 Task: Buy 1 Coil Lead Wires from Ignition Parts section under best seller category for shipping address: Joanna Wilson, 4208 Skips Lane, Phoenix, Arizona 85012, Cell Number 9285042162. Pay from credit card ending with 2005, CVV 3321
Action: Mouse moved to (28, 100)
Screenshot: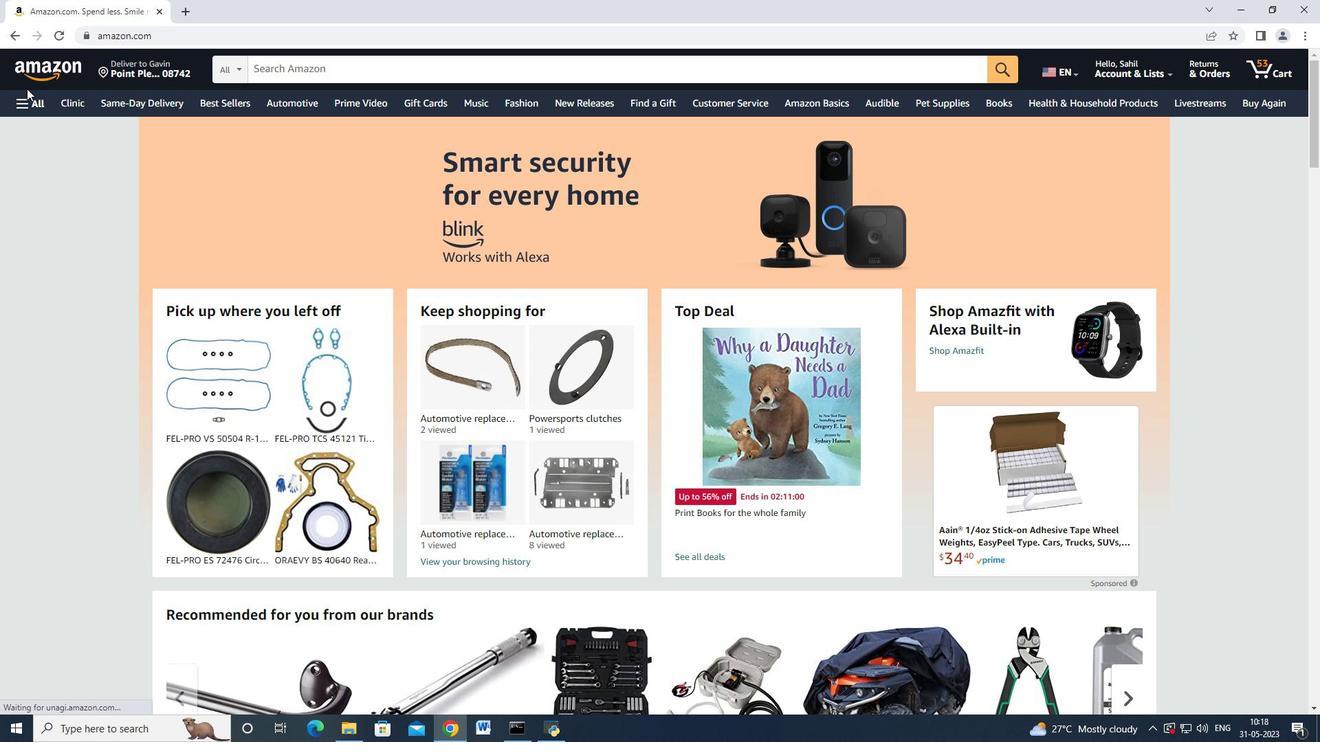 
Action: Mouse pressed left at (28, 100)
Screenshot: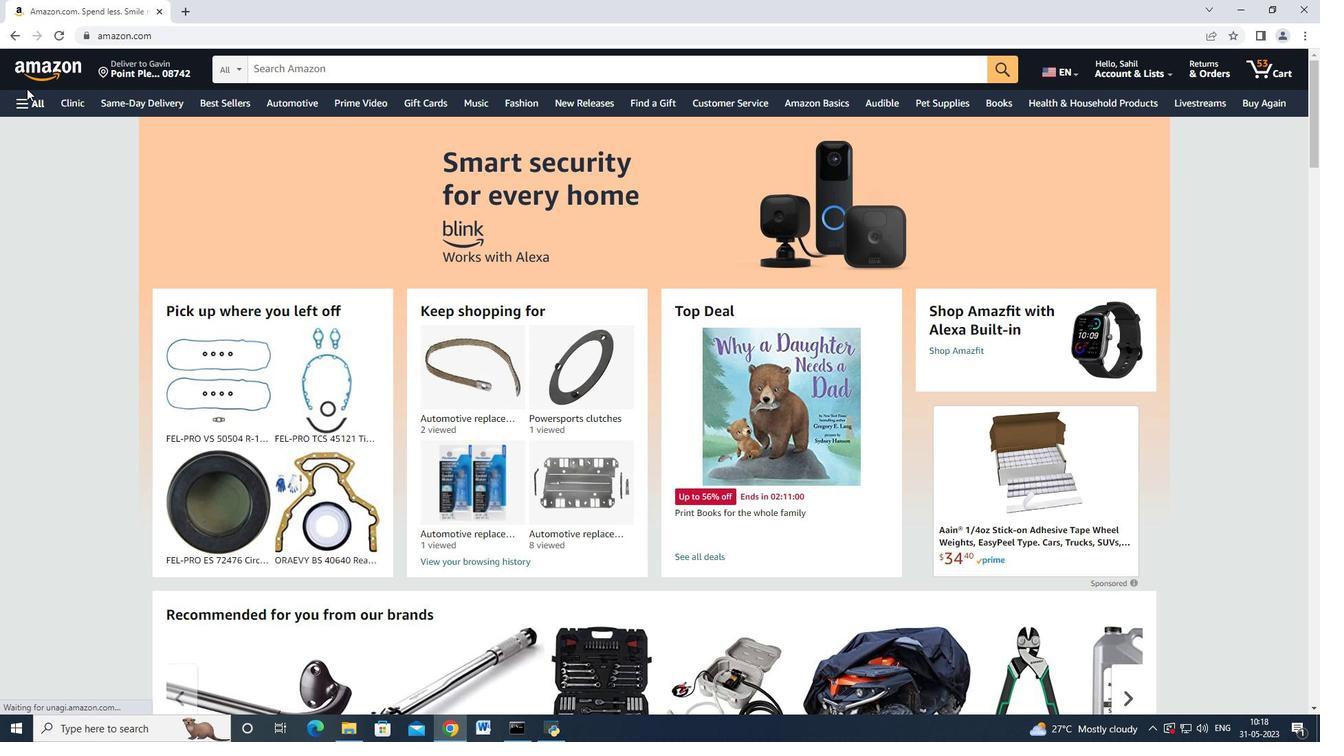 
Action: Mouse moved to (96, 317)
Screenshot: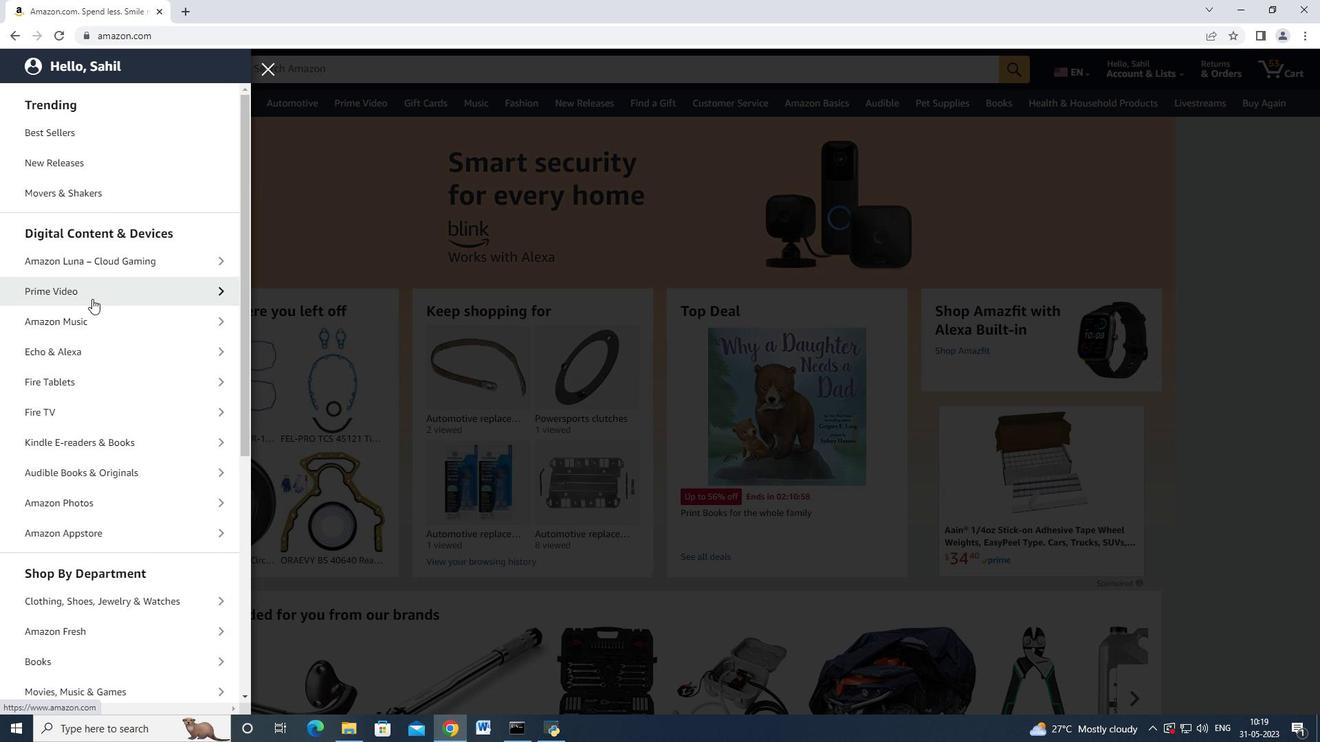 
Action: Mouse scrolled (94, 302) with delta (0, 0)
Screenshot: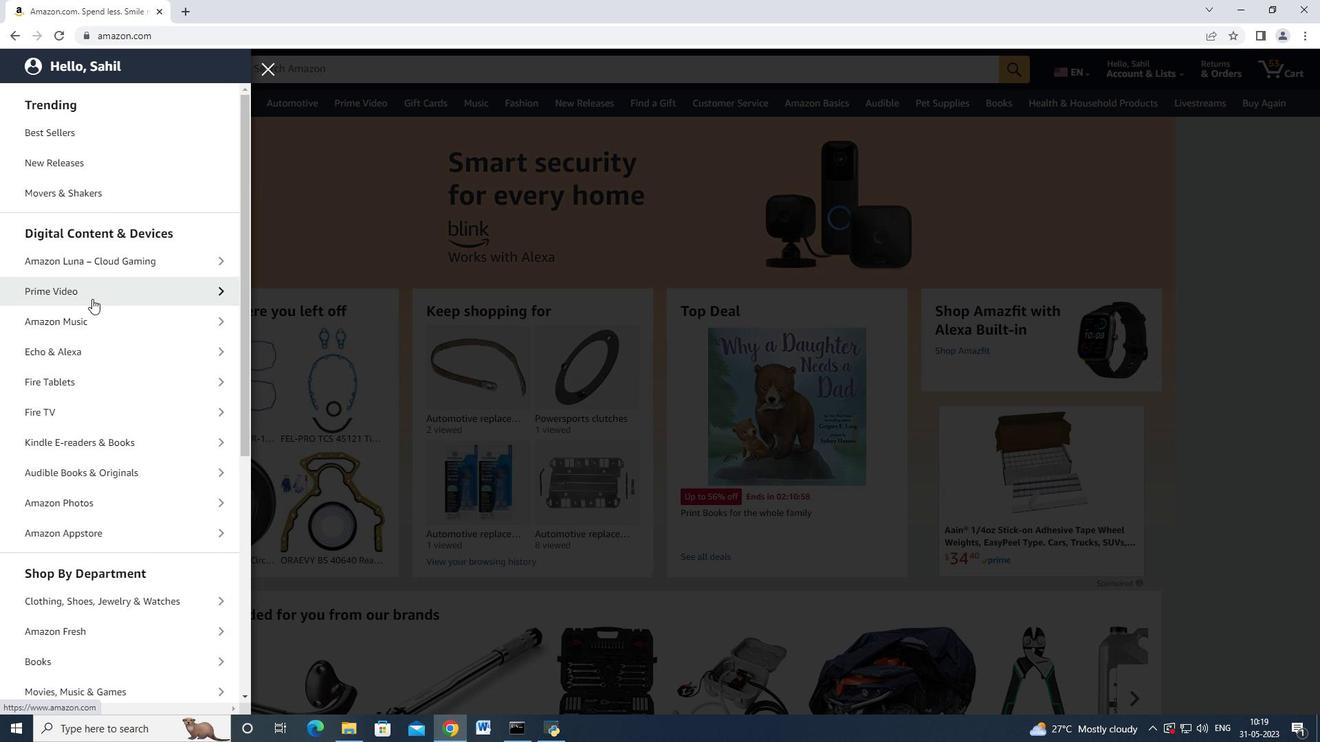 
Action: Mouse moved to (96, 319)
Screenshot: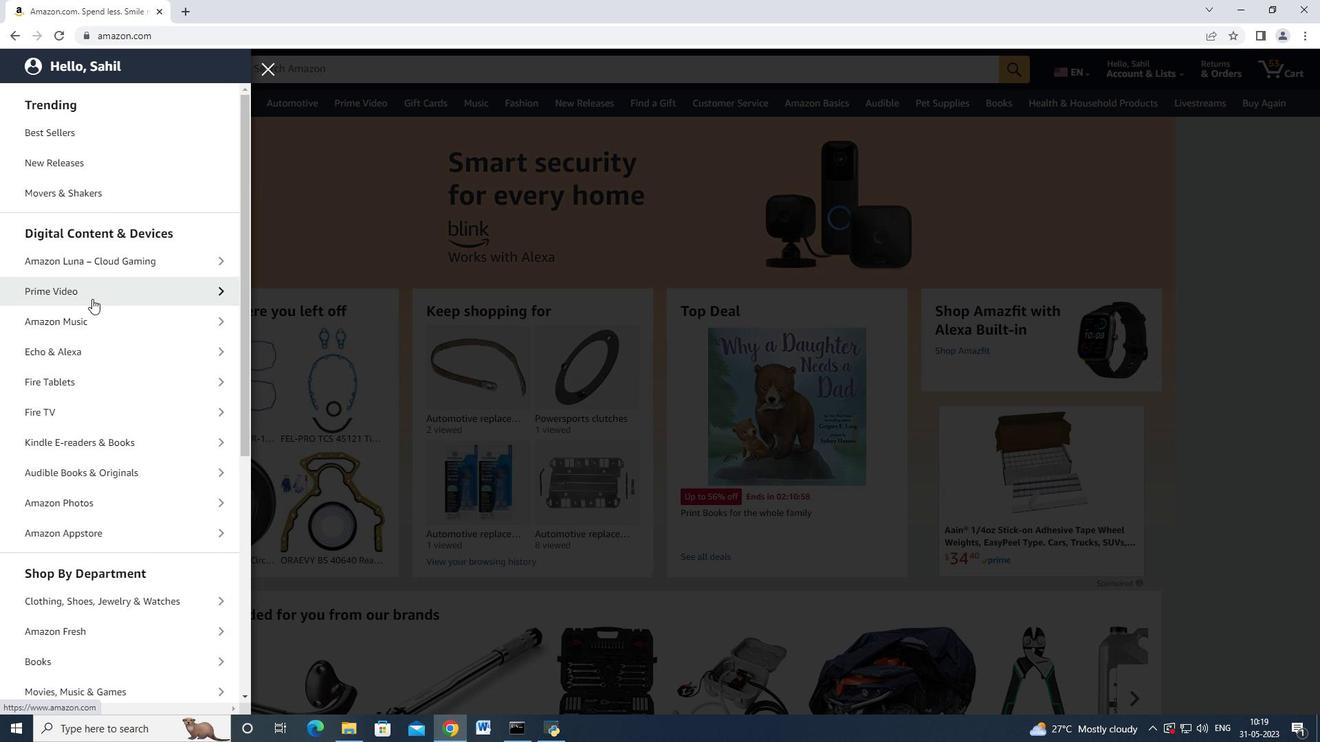 
Action: Mouse scrolled (95, 302) with delta (0, 0)
Screenshot: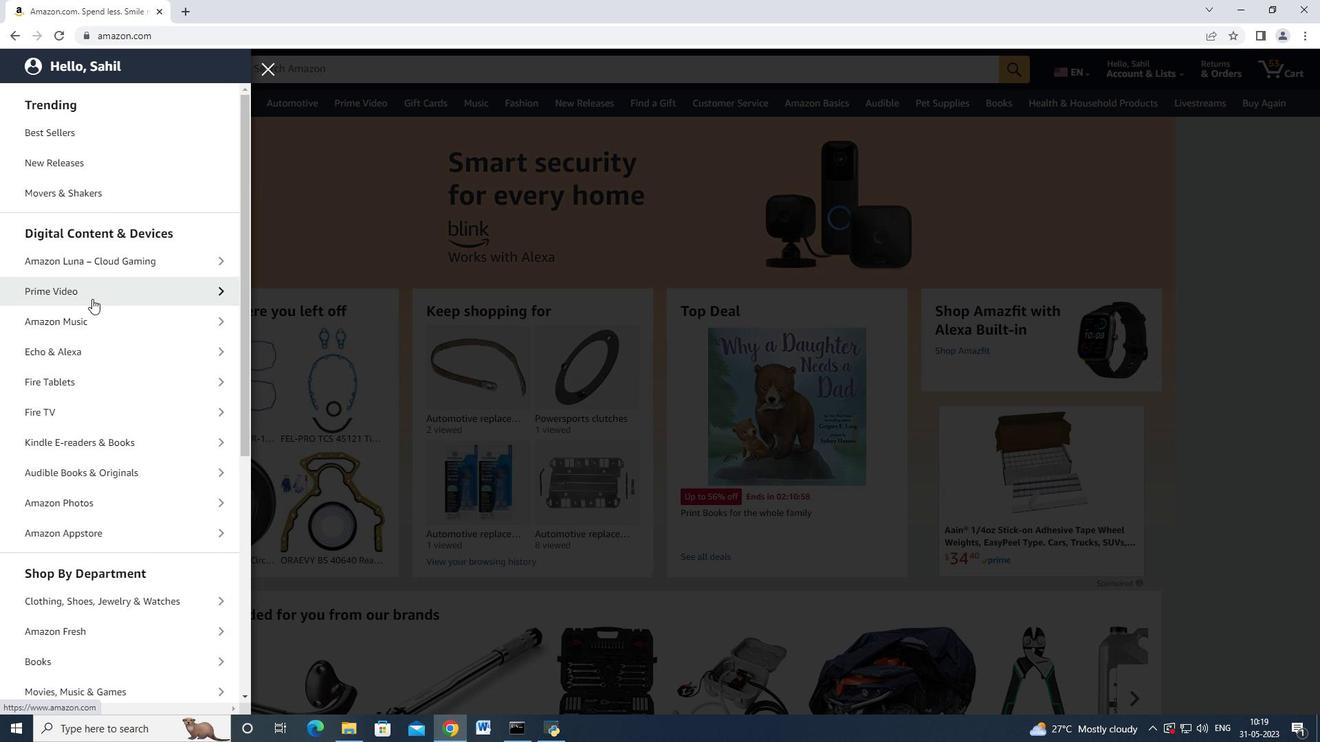
Action: Mouse moved to (107, 380)
Screenshot: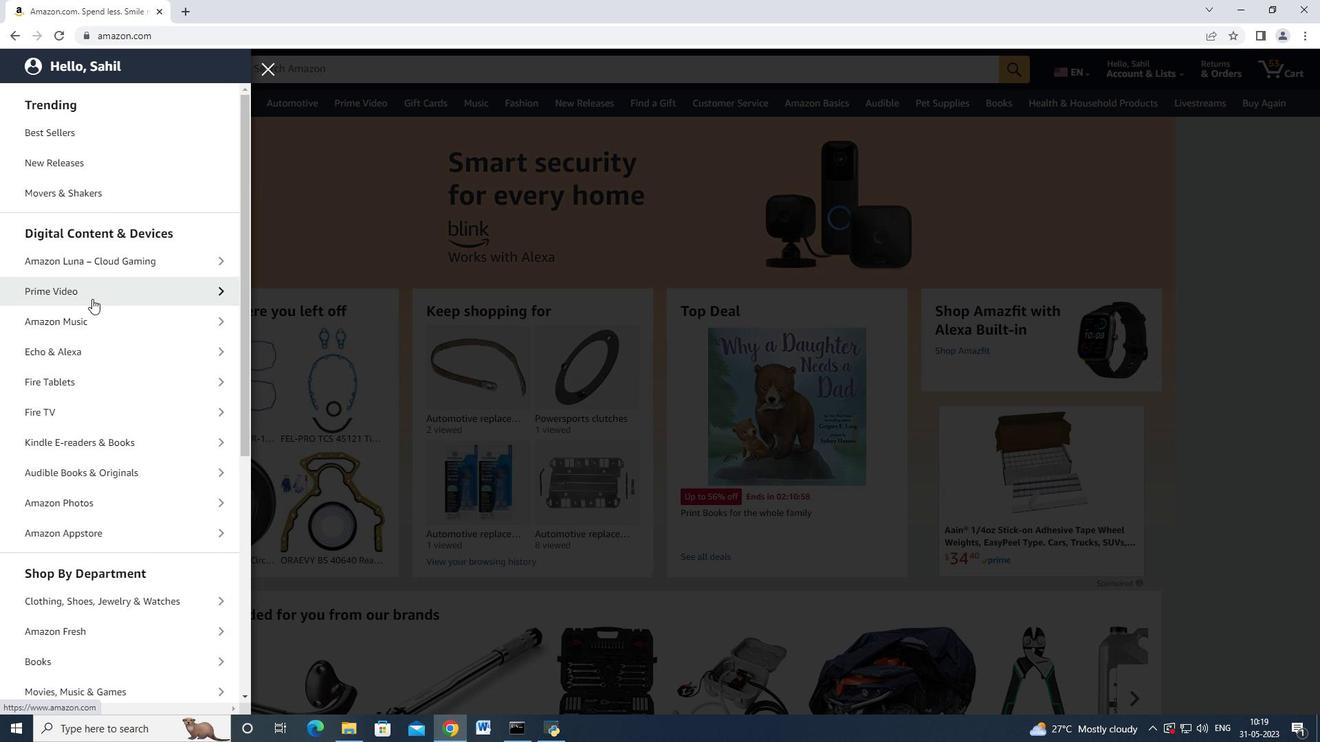 
Action: Mouse scrolled (95, 320) with delta (0, 0)
Screenshot: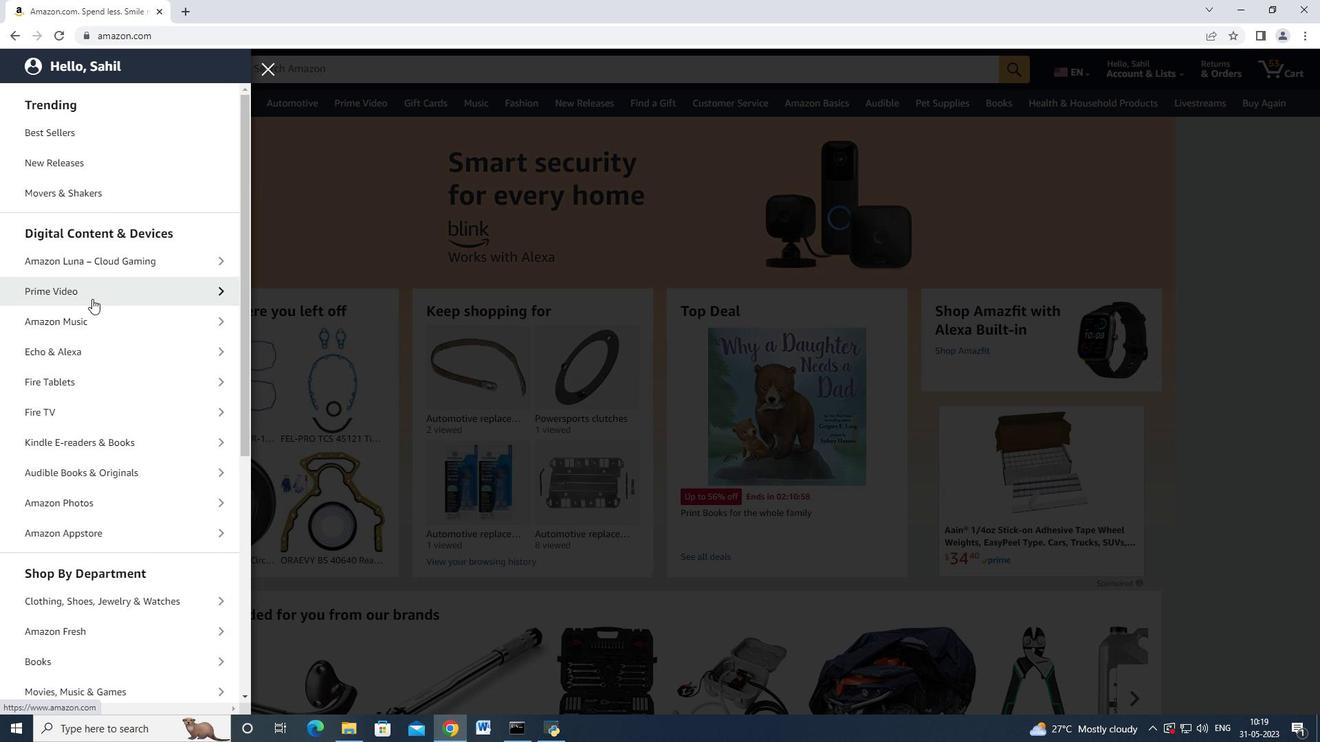 
Action: Mouse moved to (118, 488)
Screenshot: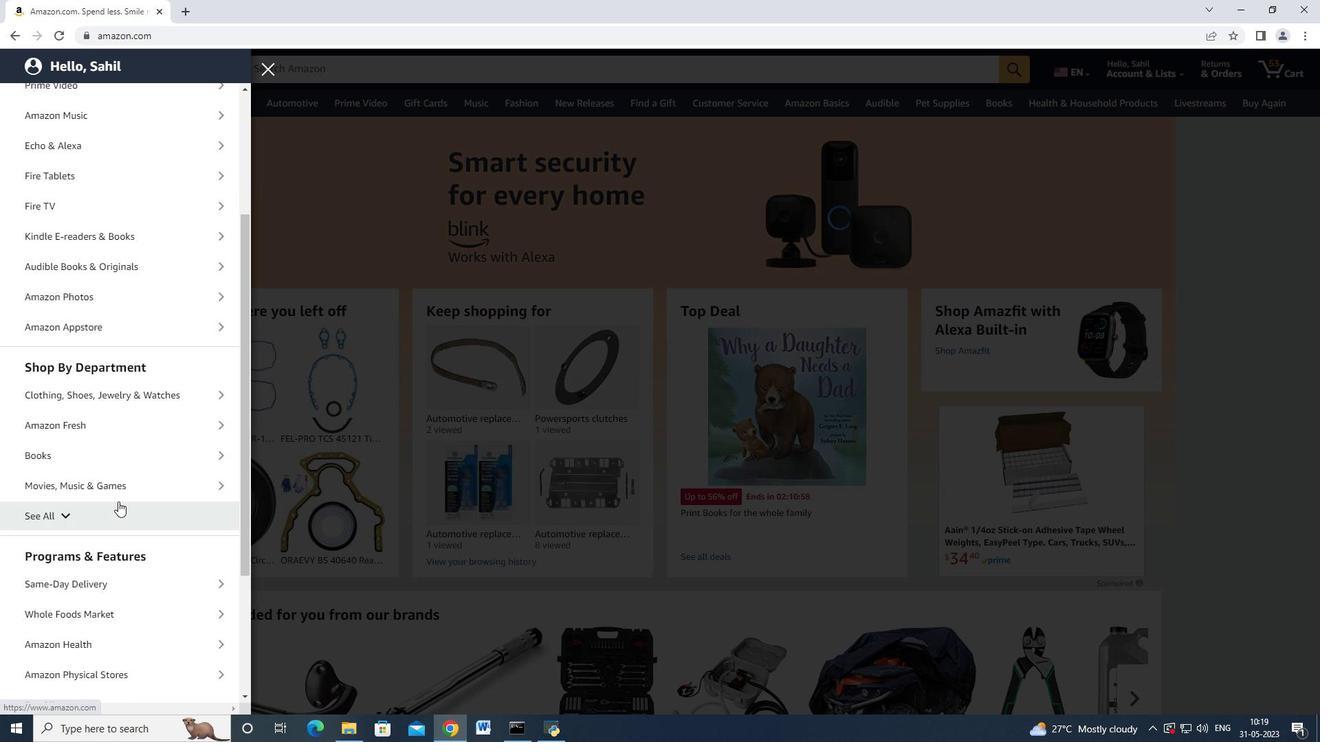 
Action: Mouse scrolled (118, 487) with delta (0, 0)
Screenshot: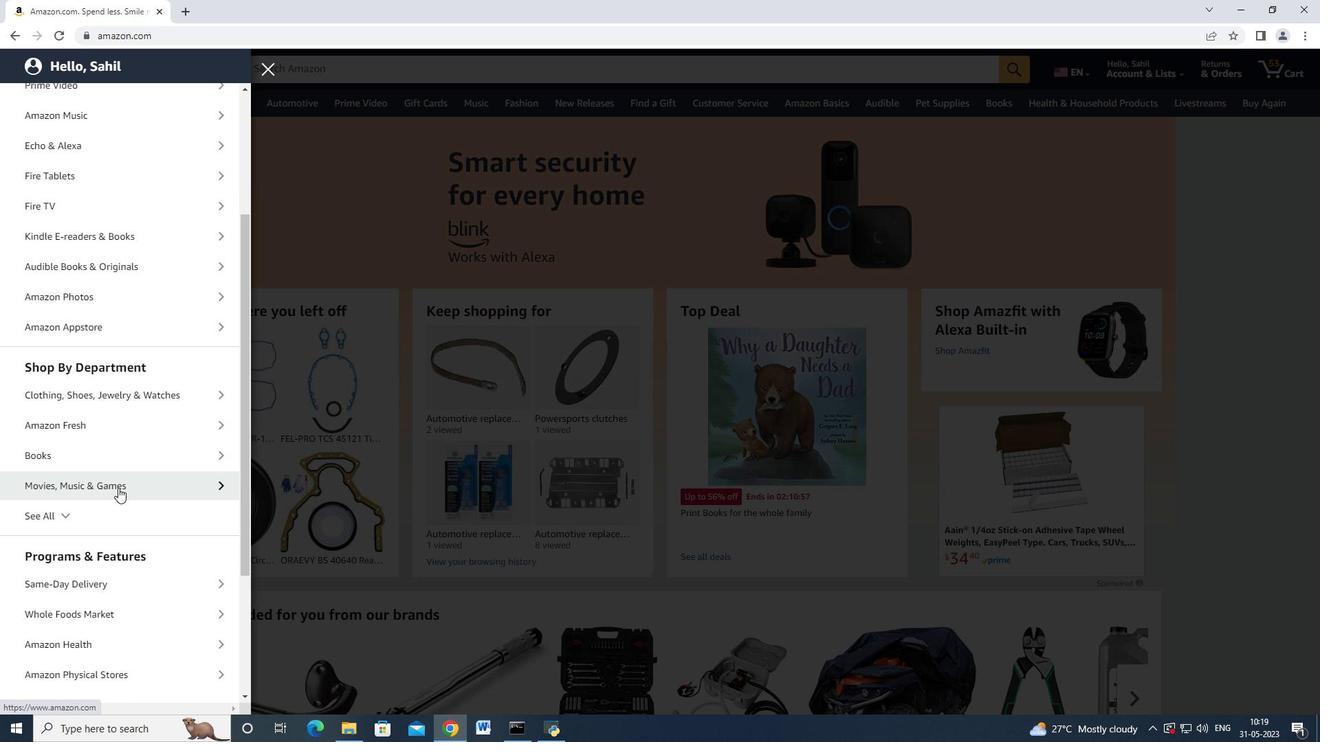 
Action: Mouse scrolled (118, 487) with delta (0, 0)
Screenshot: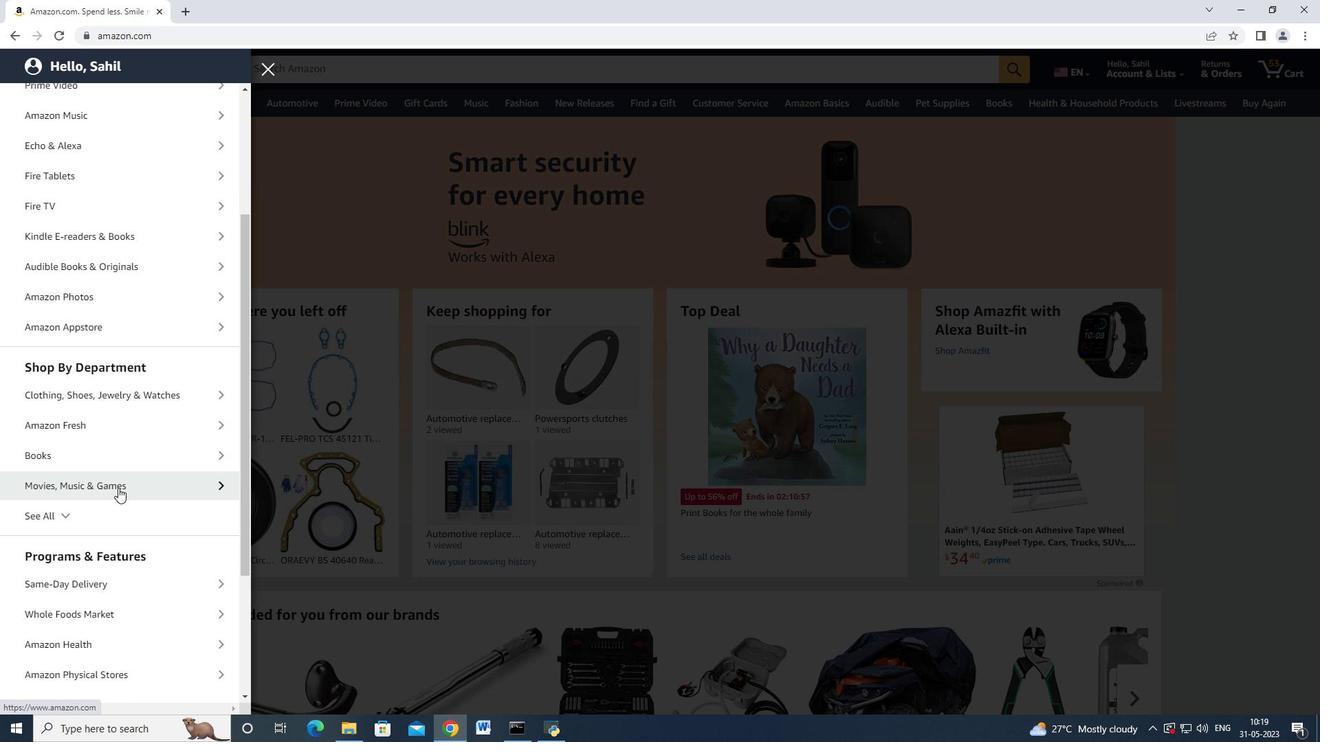 
Action: Mouse moved to (116, 489)
Screenshot: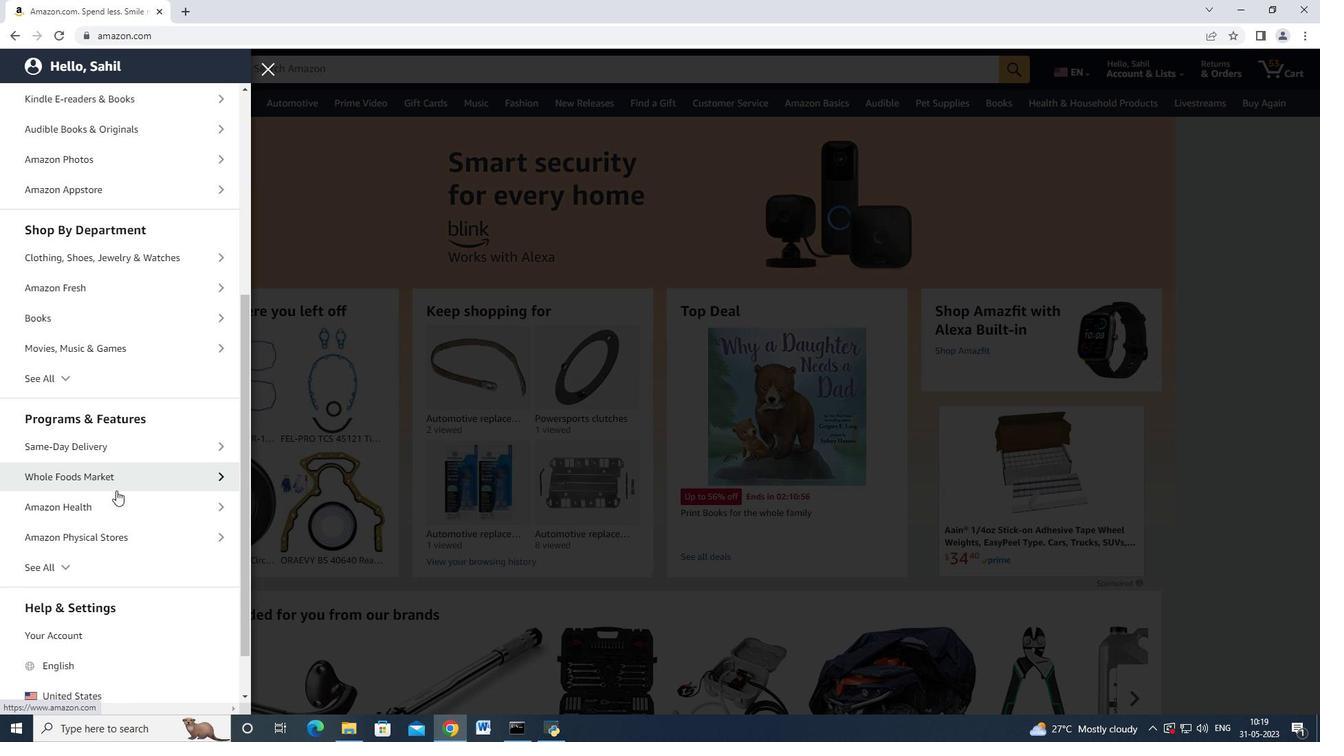 
Action: Mouse scrolled (116, 488) with delta (0, 0)
Screenshot: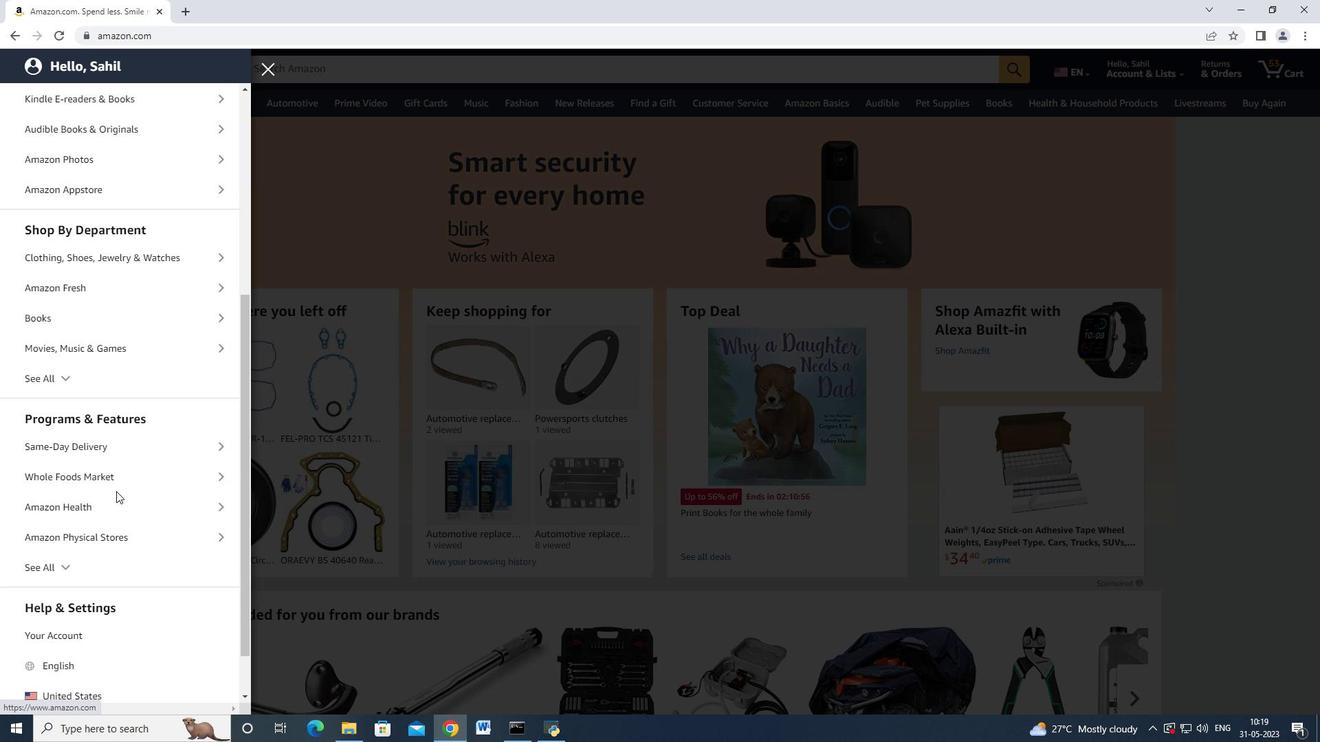 
Action: Mouse moved to (77, 316)
Screenshot: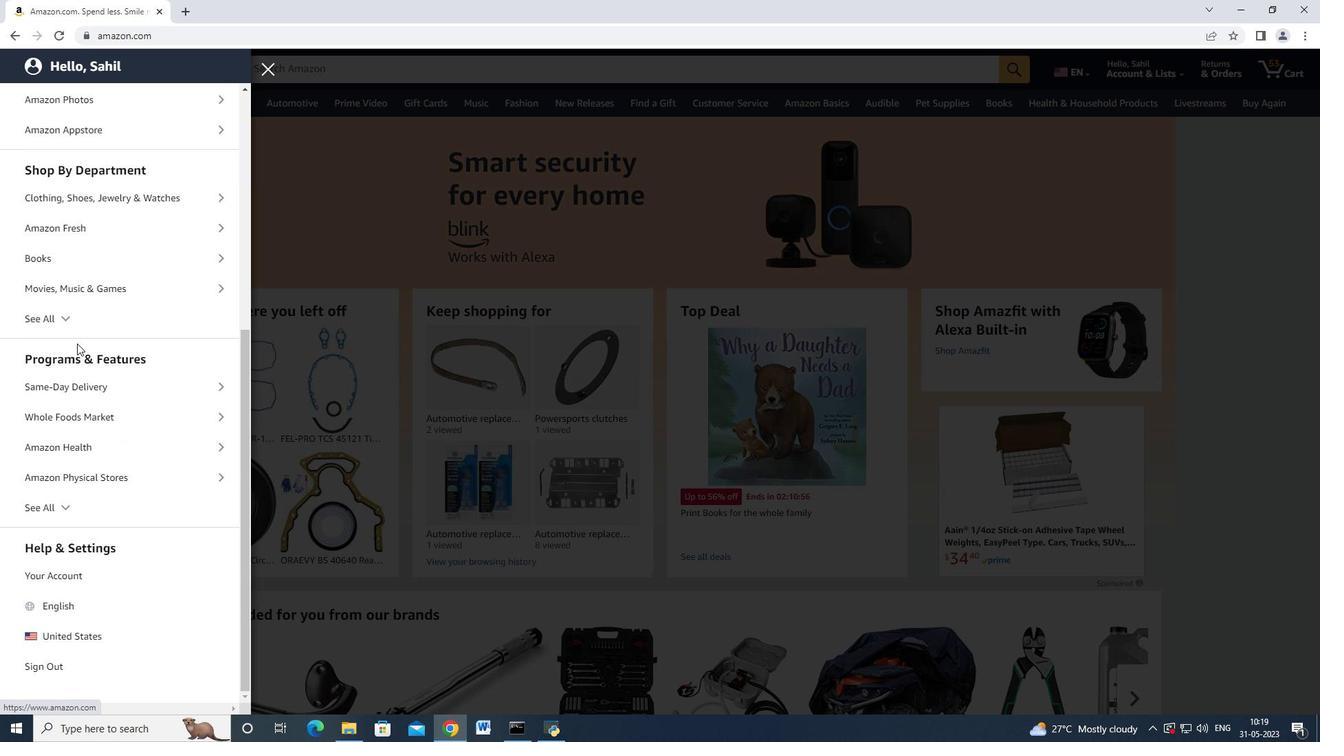 
Action: Mouse pressed left at (77, 316)
Screenshot: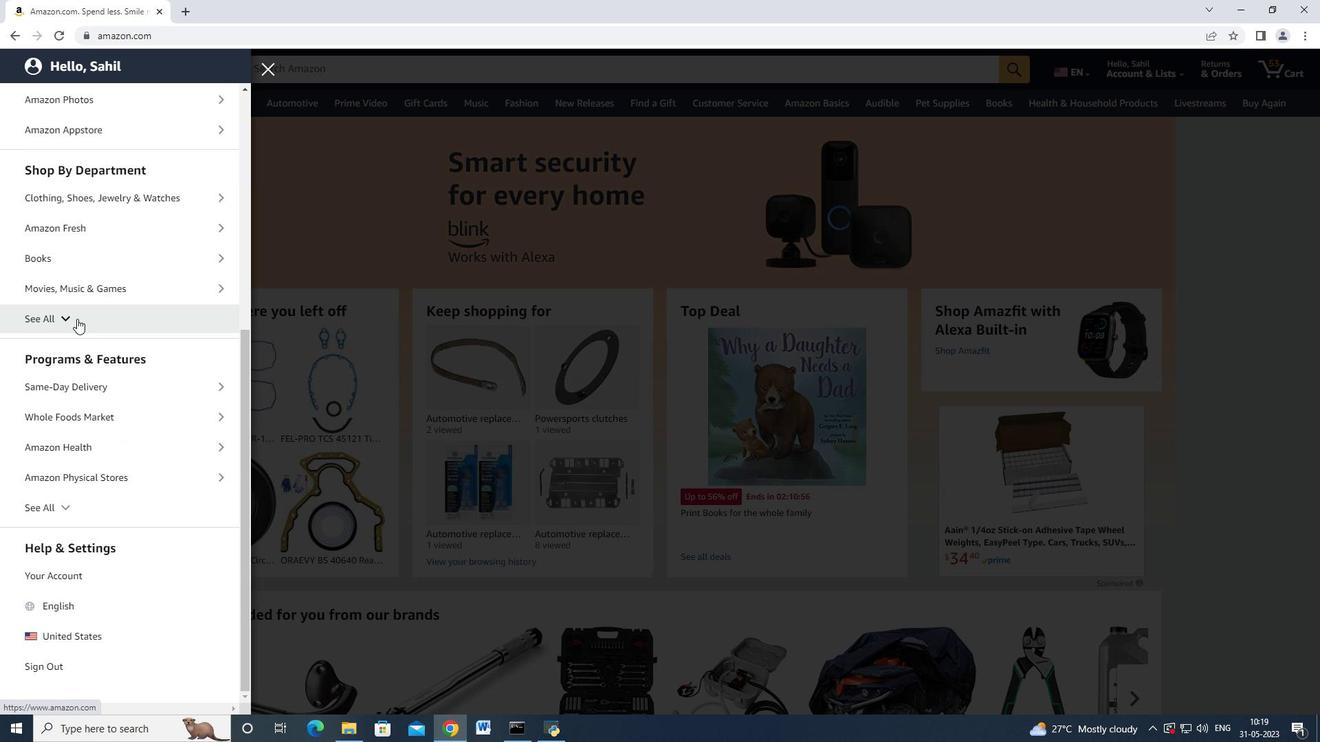 
Action: Mouse moved to (85, 332)
Screenshot: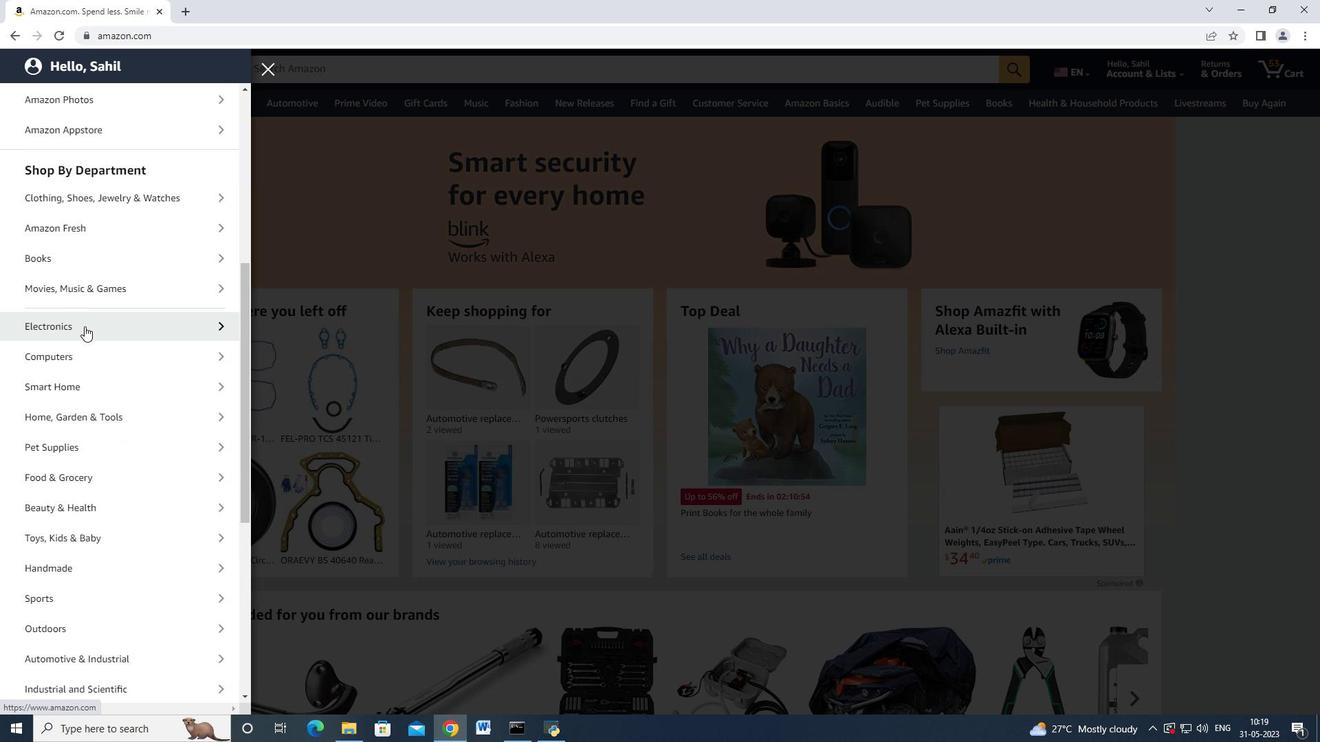 
Action: Mouse scrolled (85, 331) with delta (0, 0)
Screenshot: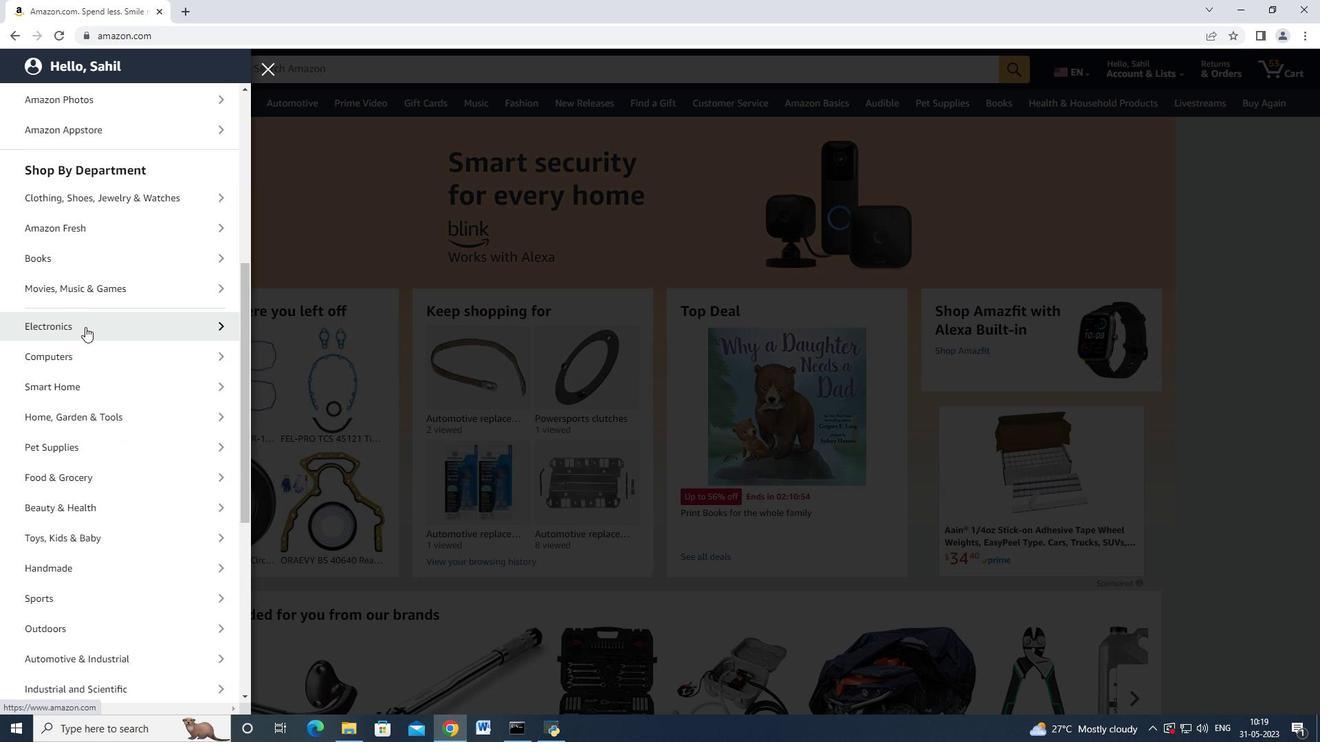 
Action: Mouse moved to (85, 334)
Screenshot: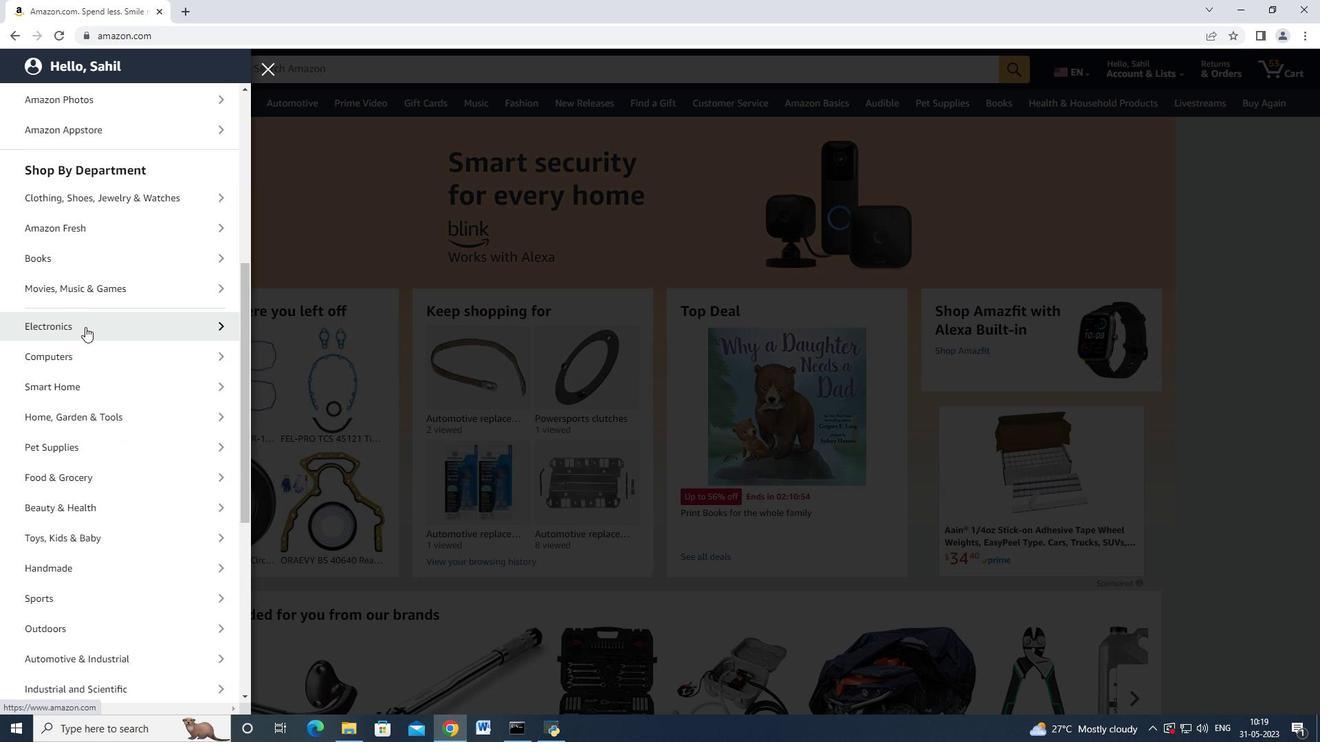 
Action: Mouse scrolled (85, 334) with delta (0, 0)
Screenshot: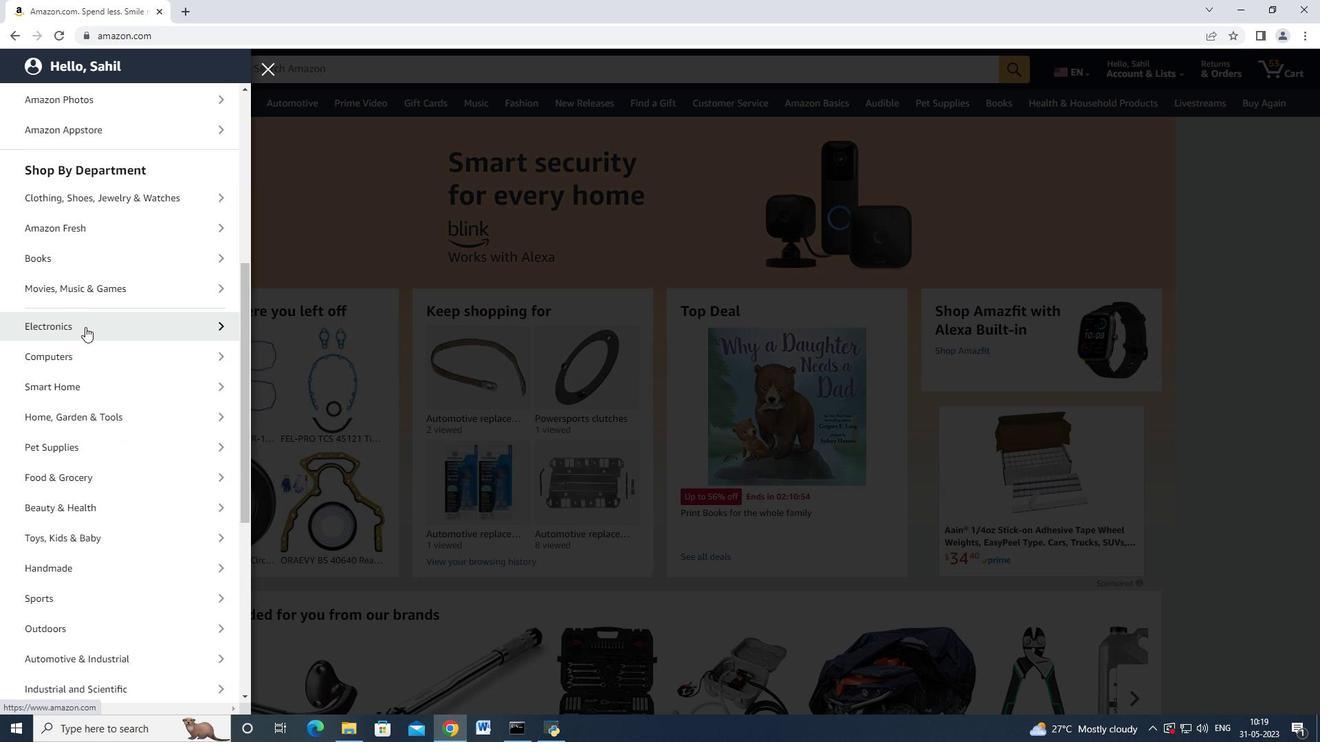 
Action: Mouse moved to (85, 336)
Screenshot: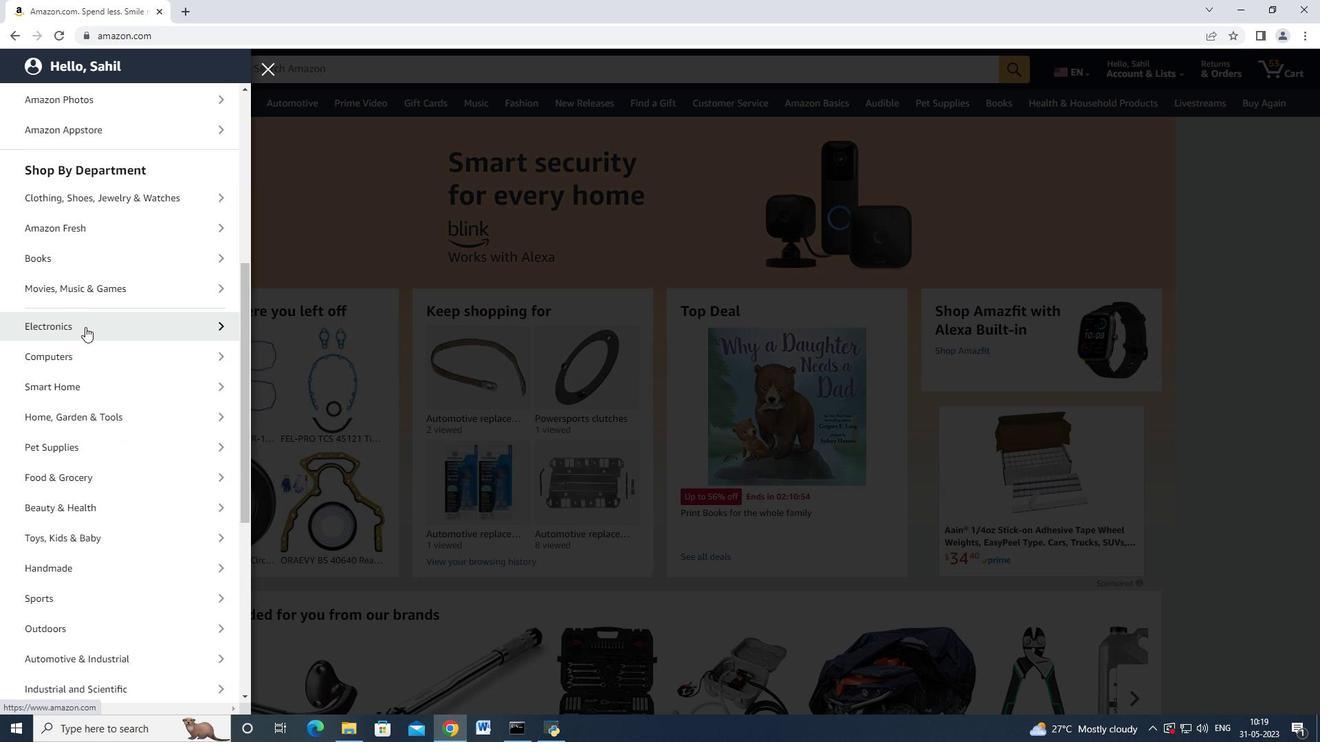 
Action: Mouse scrolled (85, 335) with delta (0, 0)
Screenshot: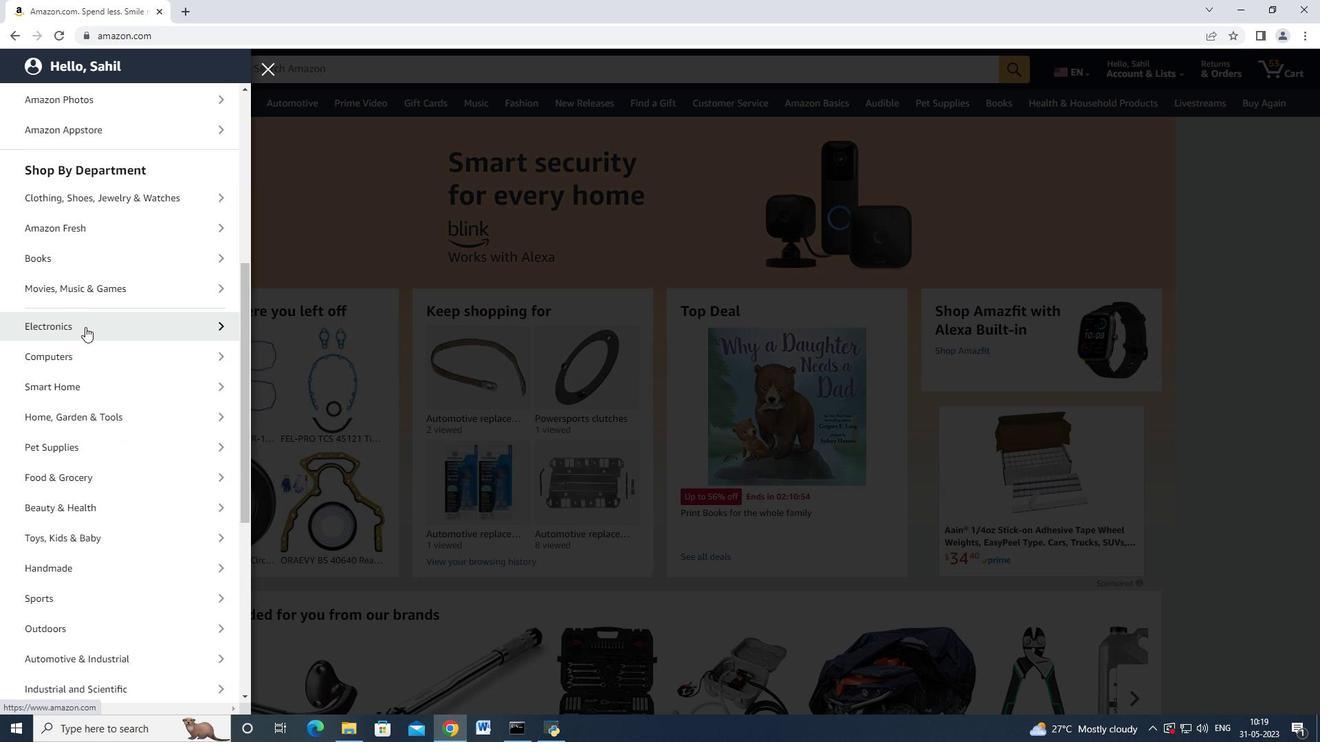 
Action: Mouse moved to (111, 444)
Screenshot: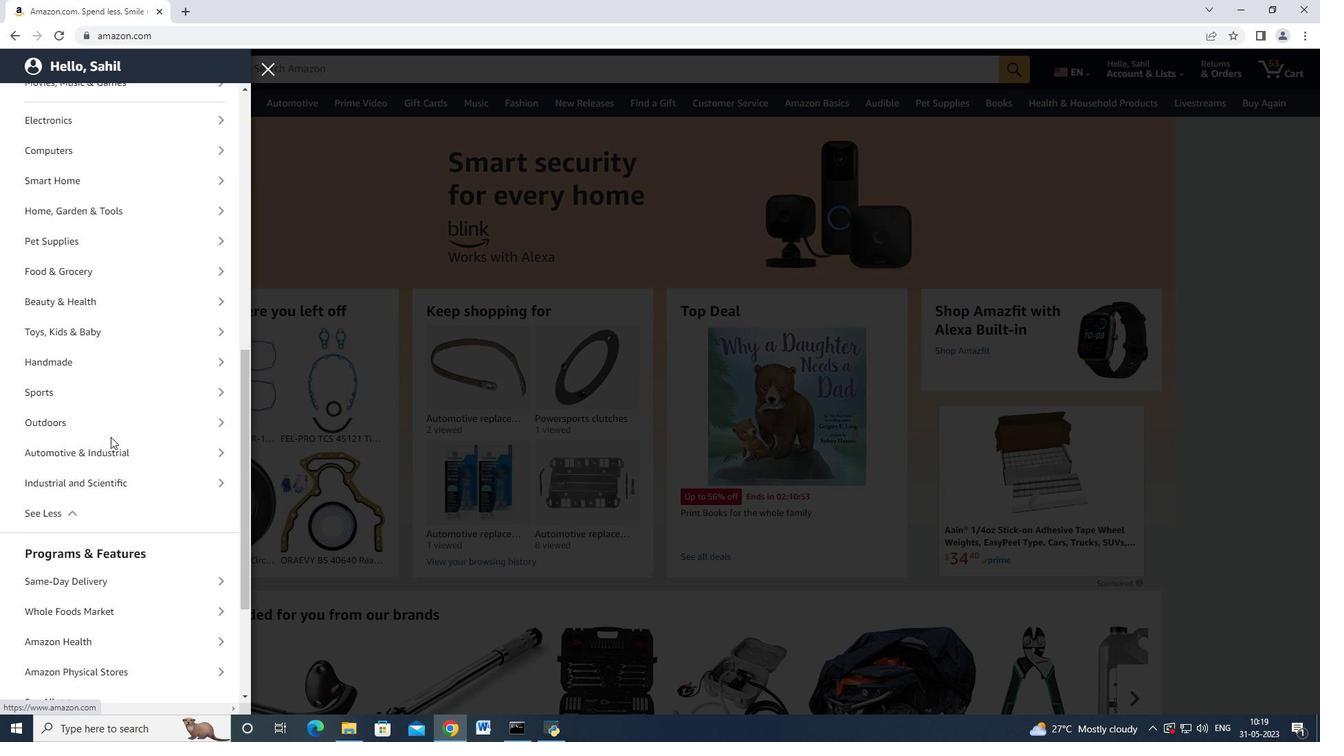 
Action: Mouse pressed left at (111, 444)
Screenshot: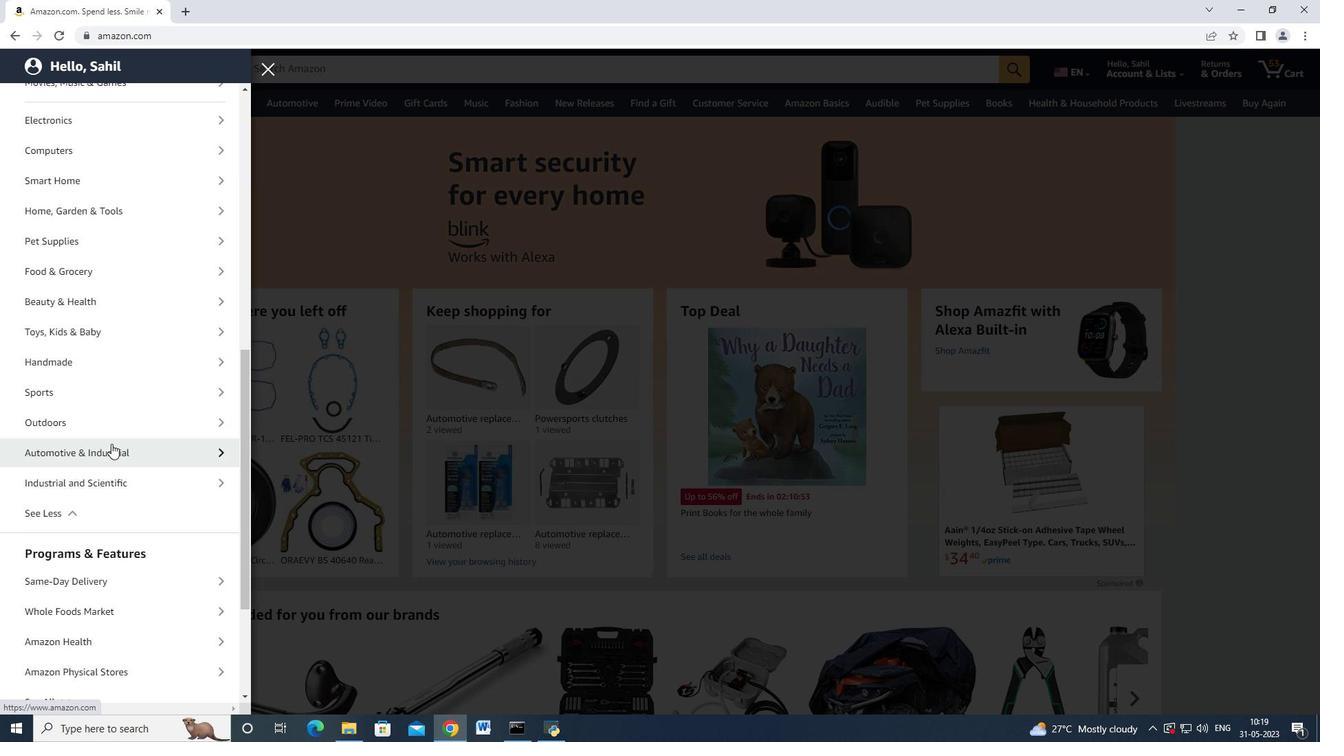 
Action: Mouse moved to (154, 162)
Screenshot: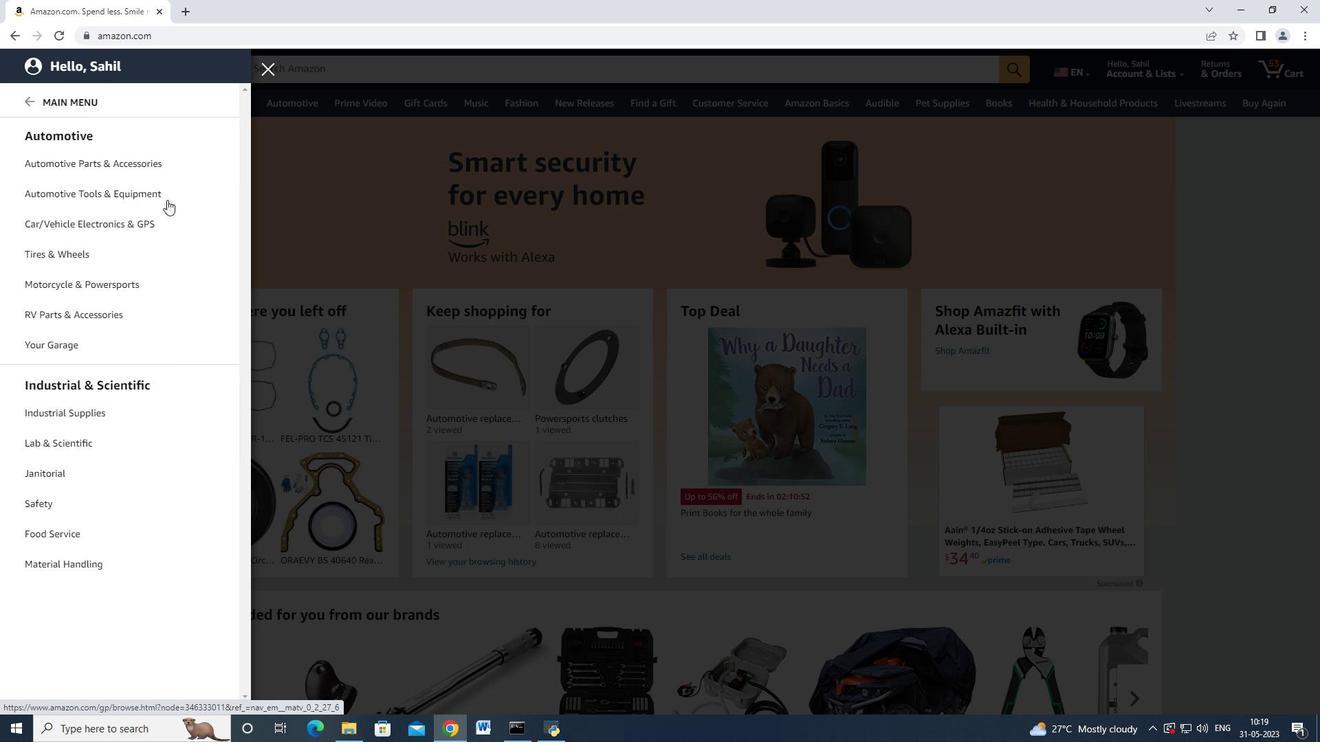 
Action: Mouse pressed left at (154, 162)
Screenshot: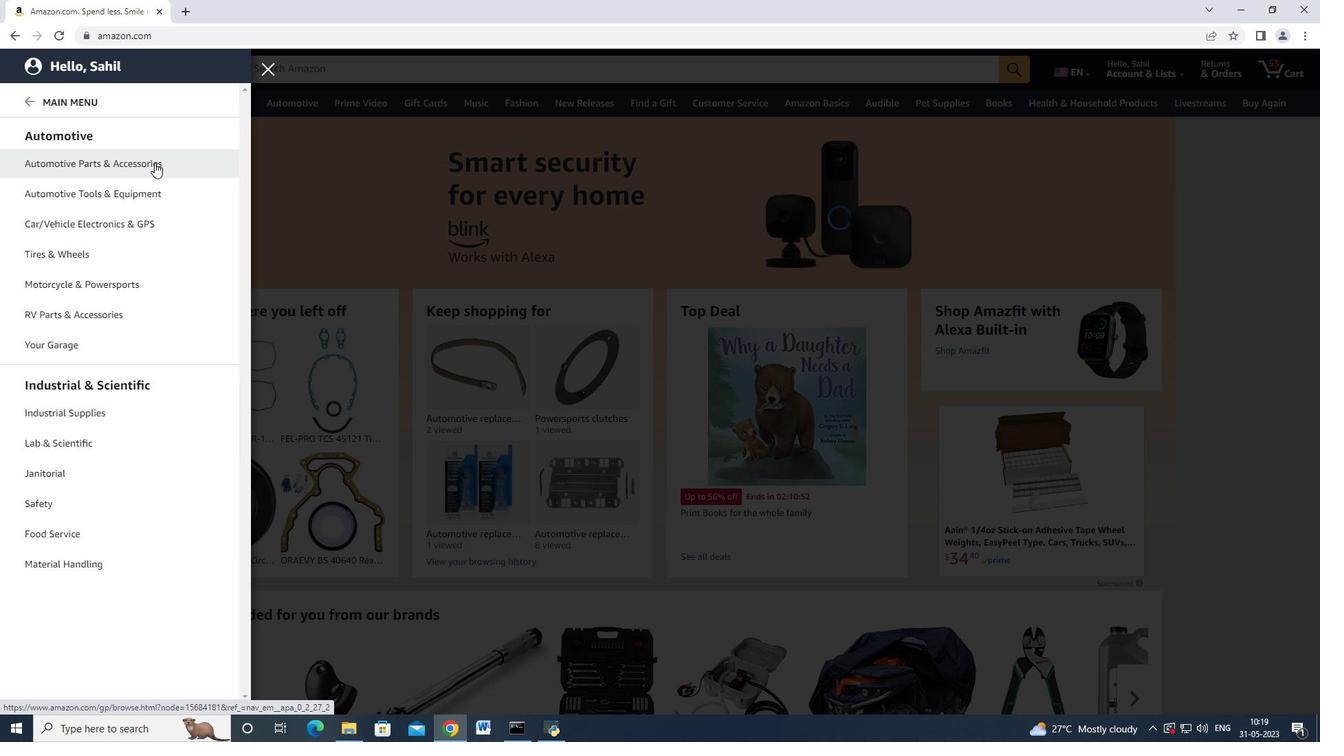 
Action: Mouse moved to (223, 121)
Screenshot: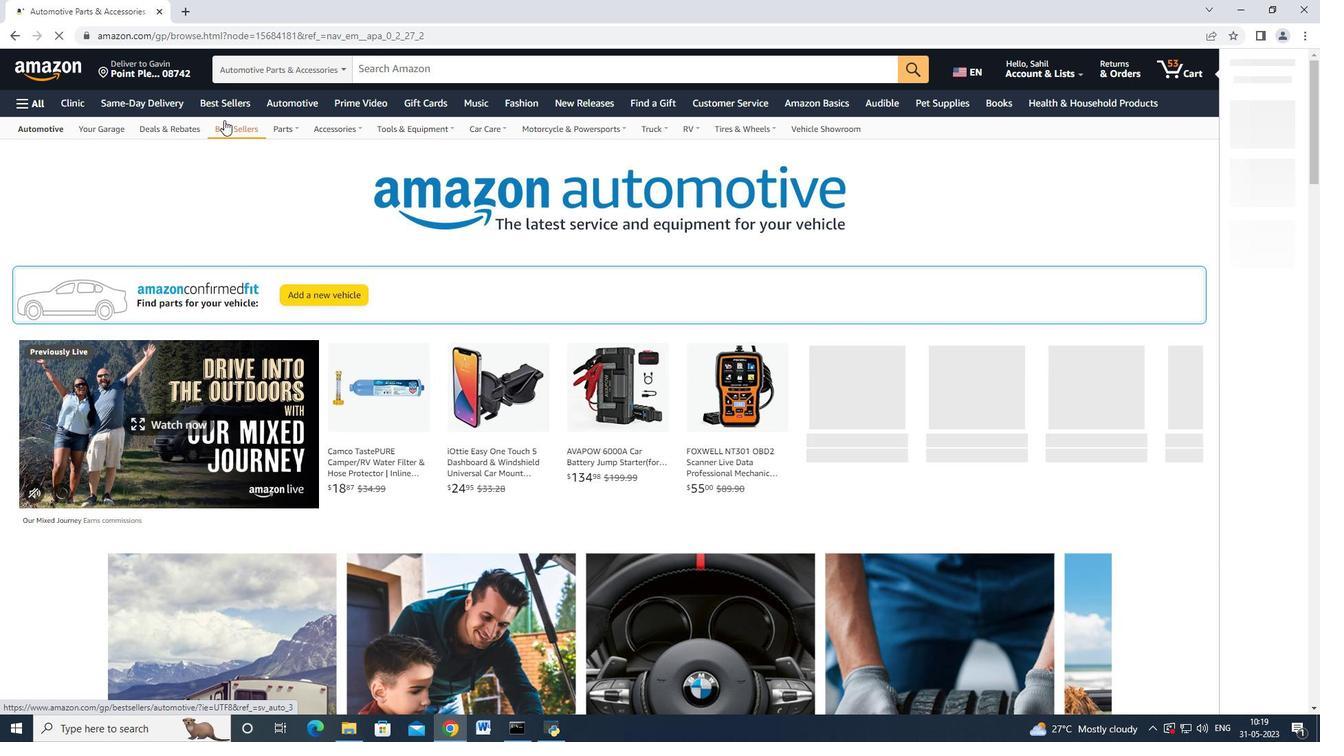 
Action: Mouse pressed left at (223, 121)
Screenshot: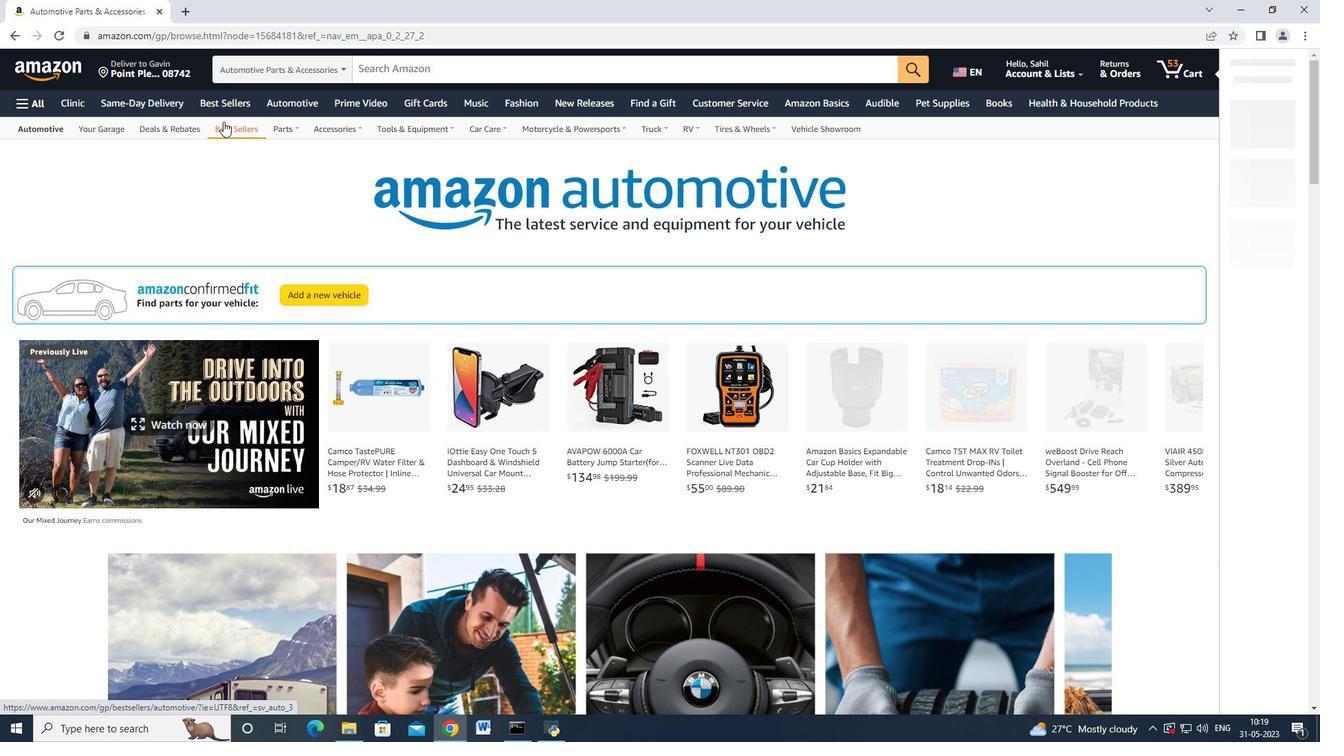
Action: Mouse moved to (94, 439)
Screenshot: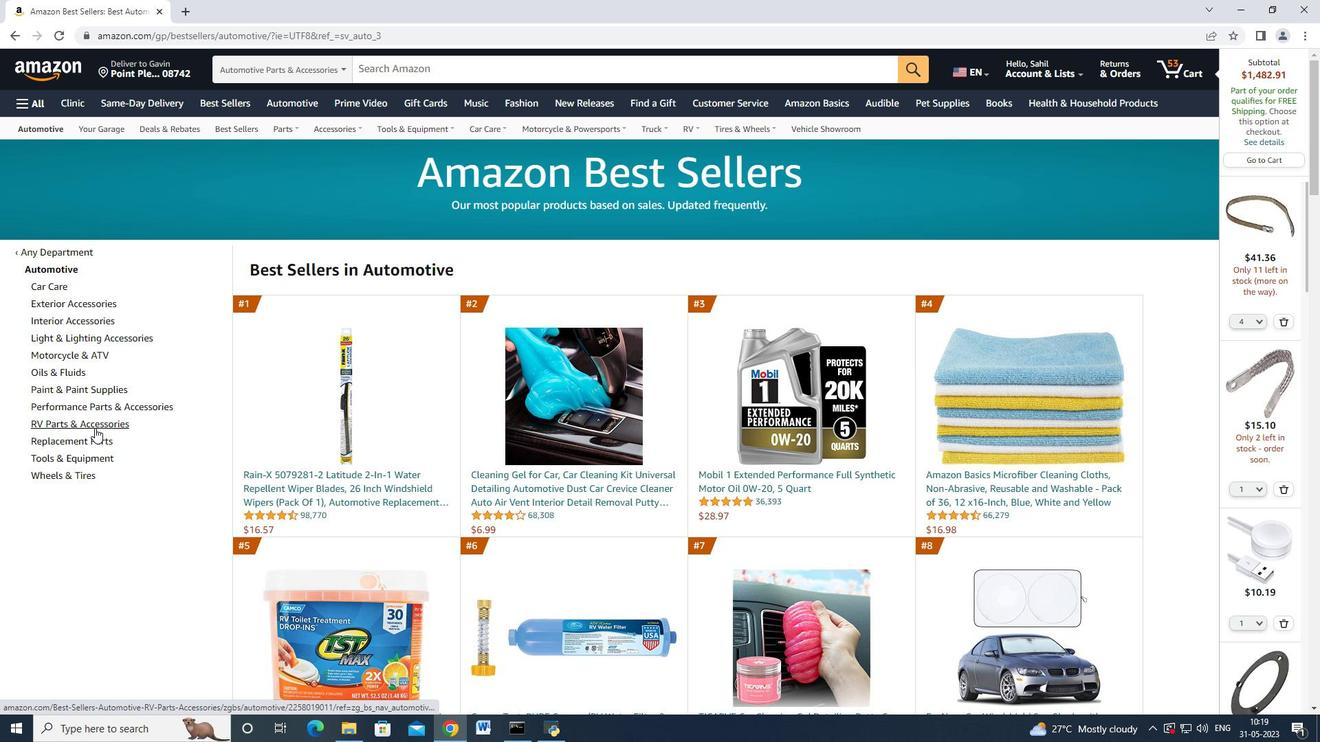 
Action: Mouse pressed left at (94, 439)
Screenshot: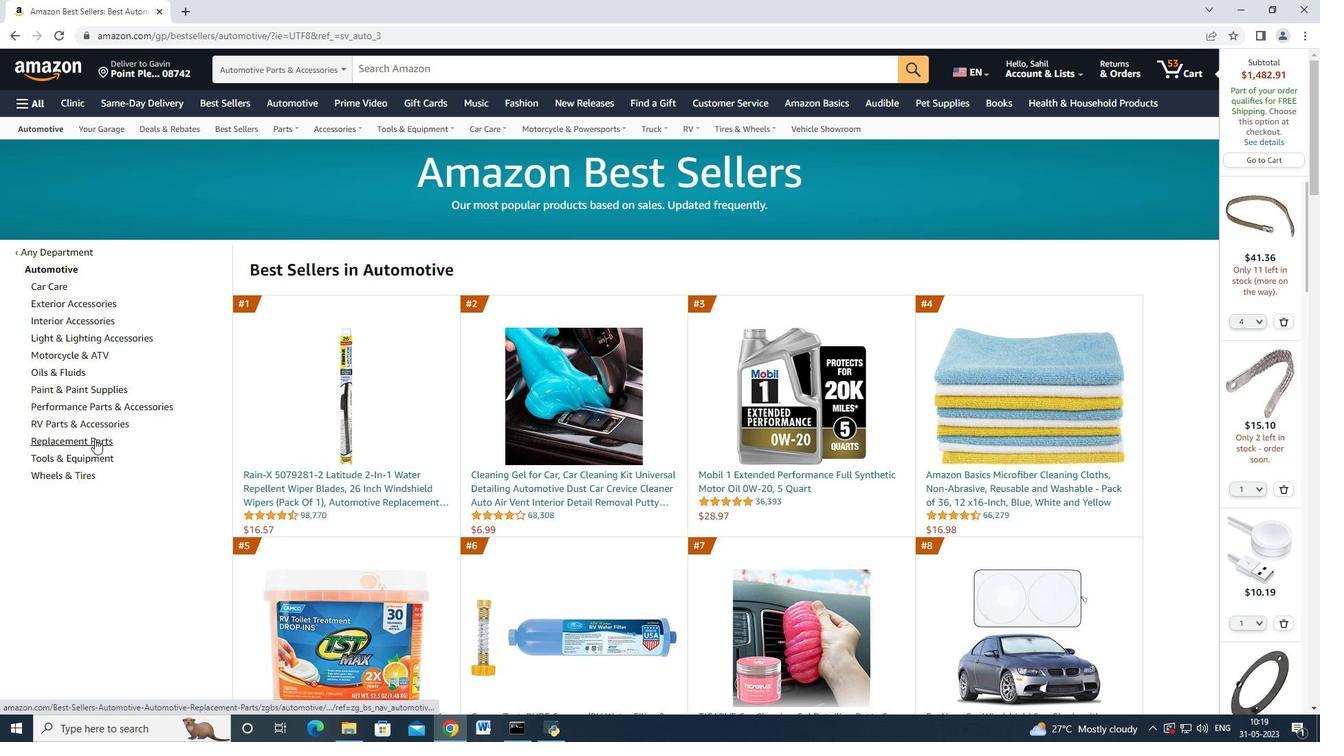 
Action: Mouse moved to (111, 398)
Screenshot: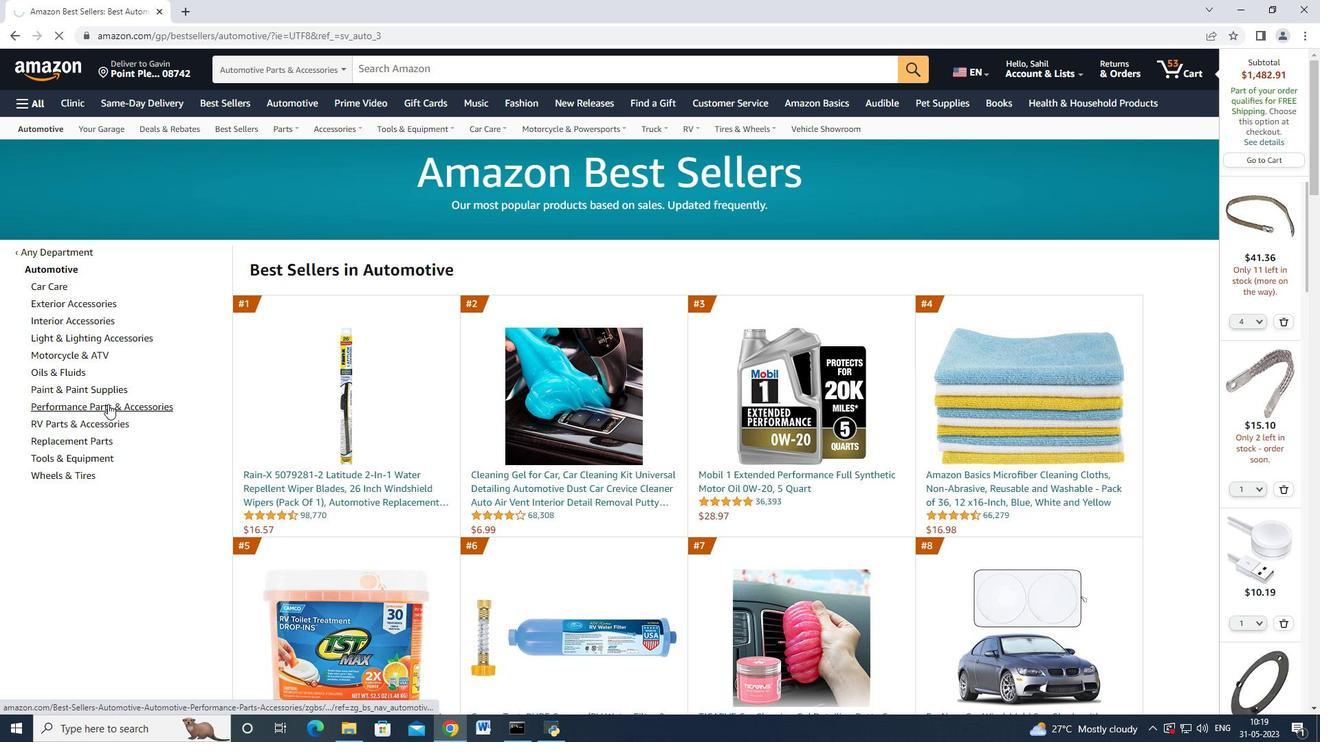 
Action: Mouse scrolled (111, 398) with delta (0, 0)
Screenshot: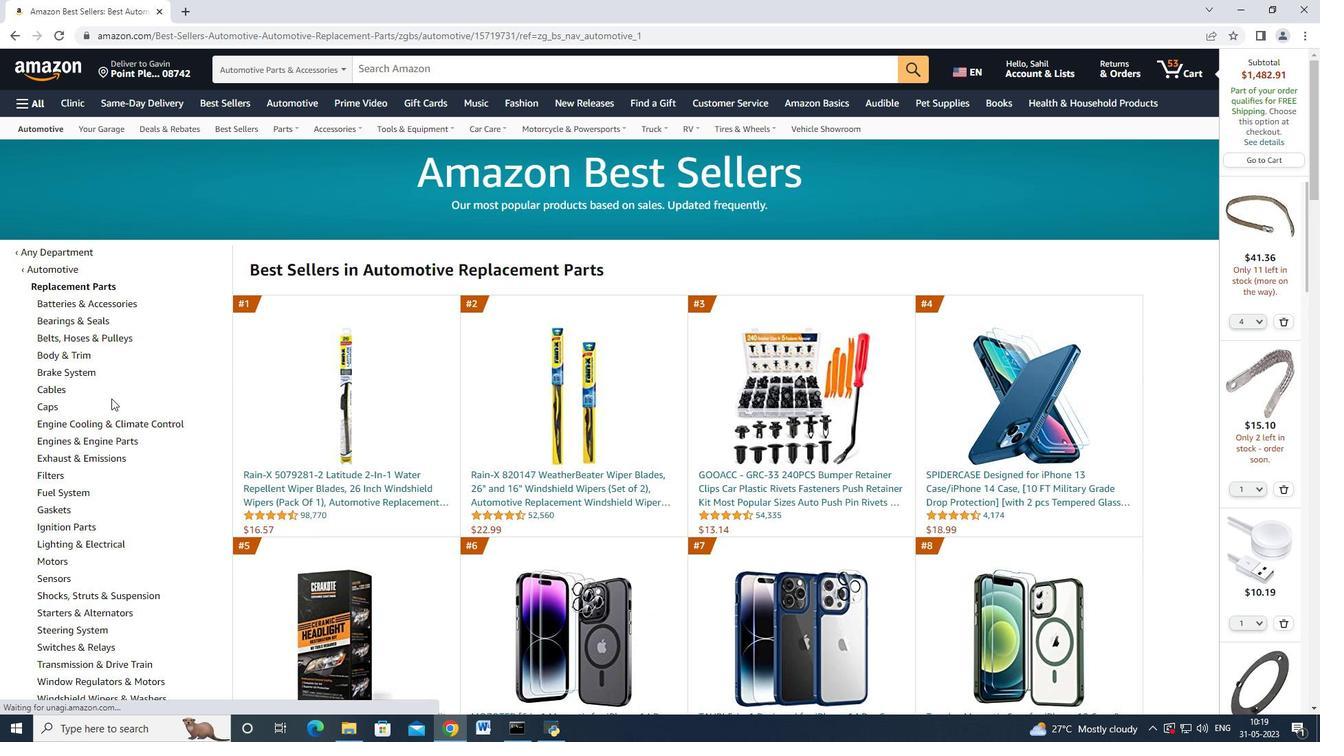 
Action: Mouse scrolled (111, 398) with delta (0, 0)
Screenshot: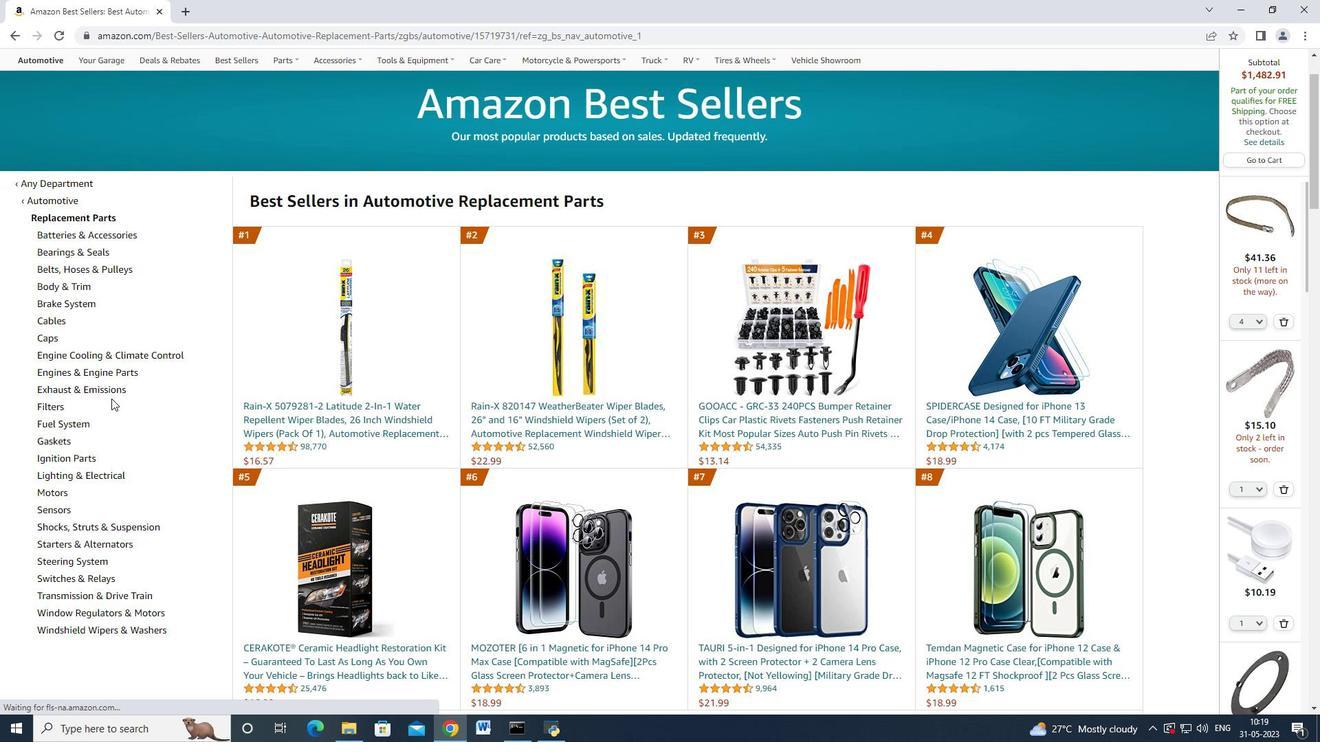 
Action: Mouse moved to (77, 382)
Screenshot: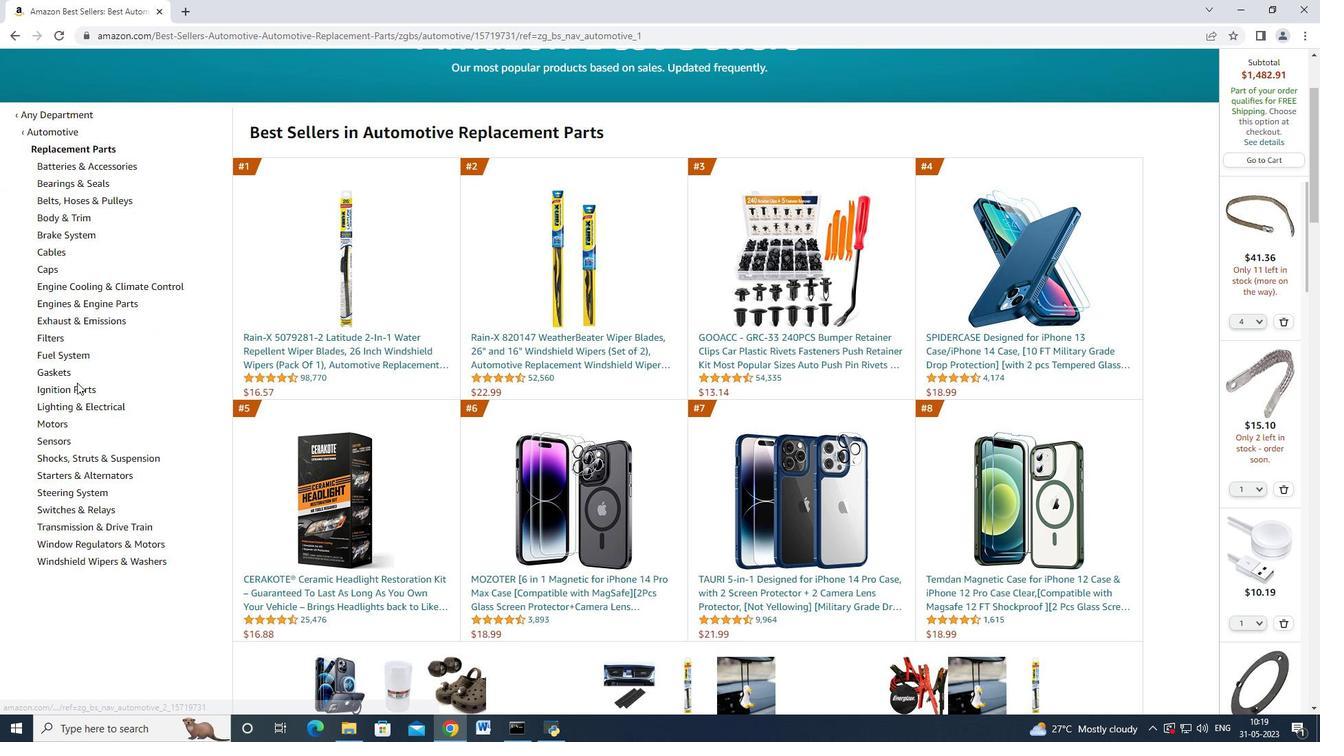 
Action: Mouse scrolled (77, 383) with delta (0, 0)
Screenshot: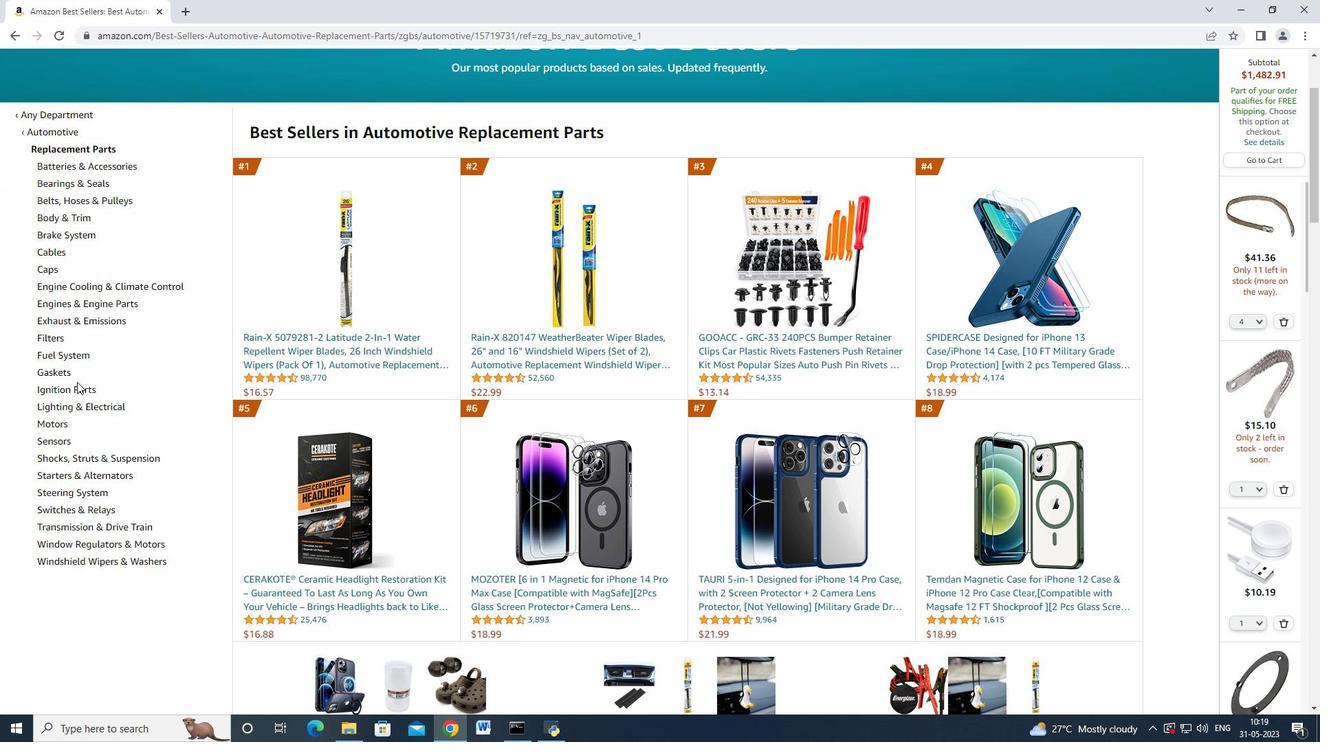 
Action: Mouse moved to (78, 101)
Screenshot: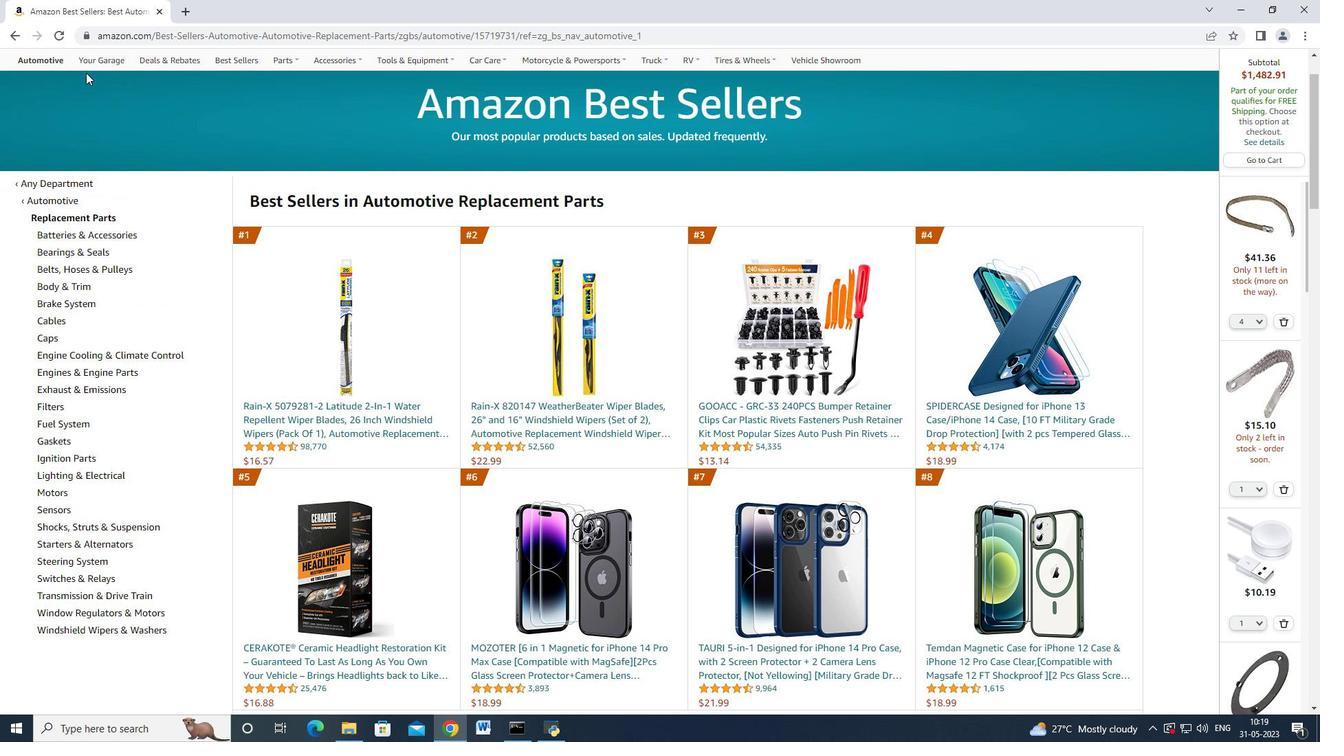 
Action: Mouse scrolled (78, 101) with delta (0, 0)
Screenshot: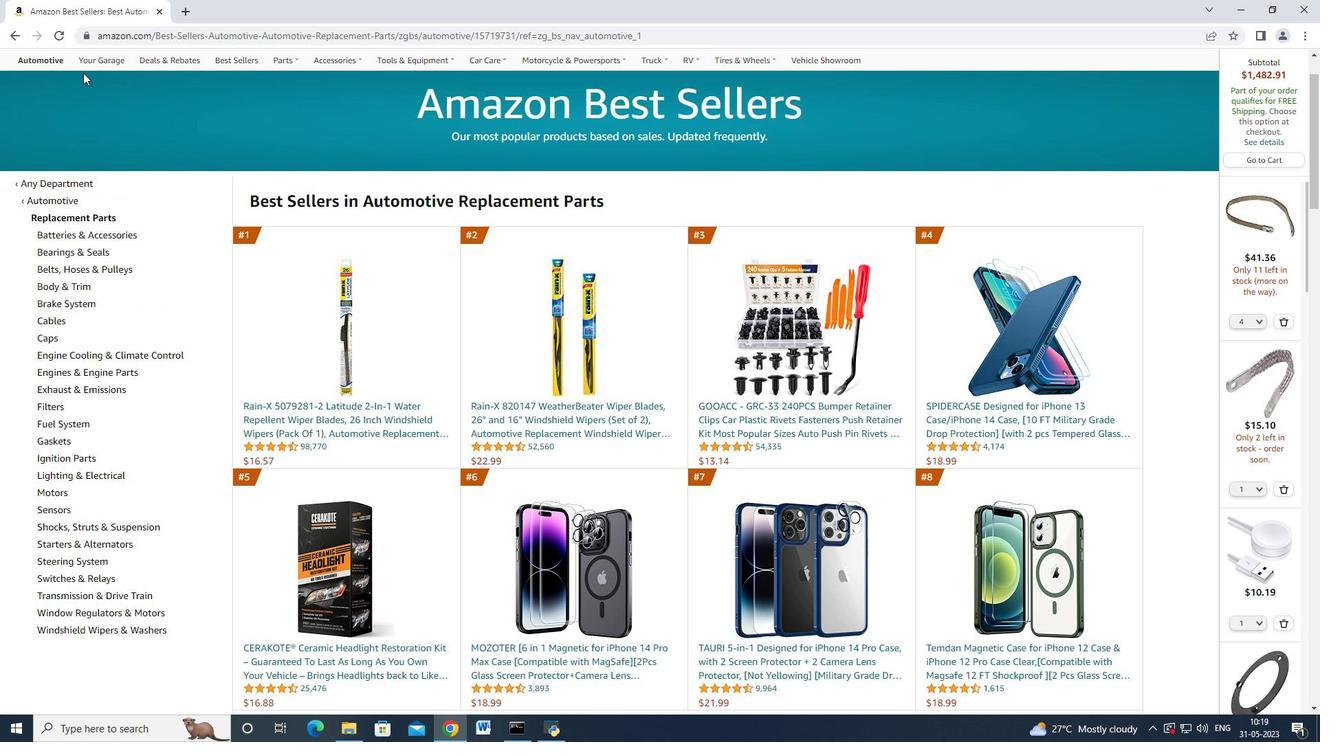 
Action: Mouse moved to (77, 389)
Screenshot: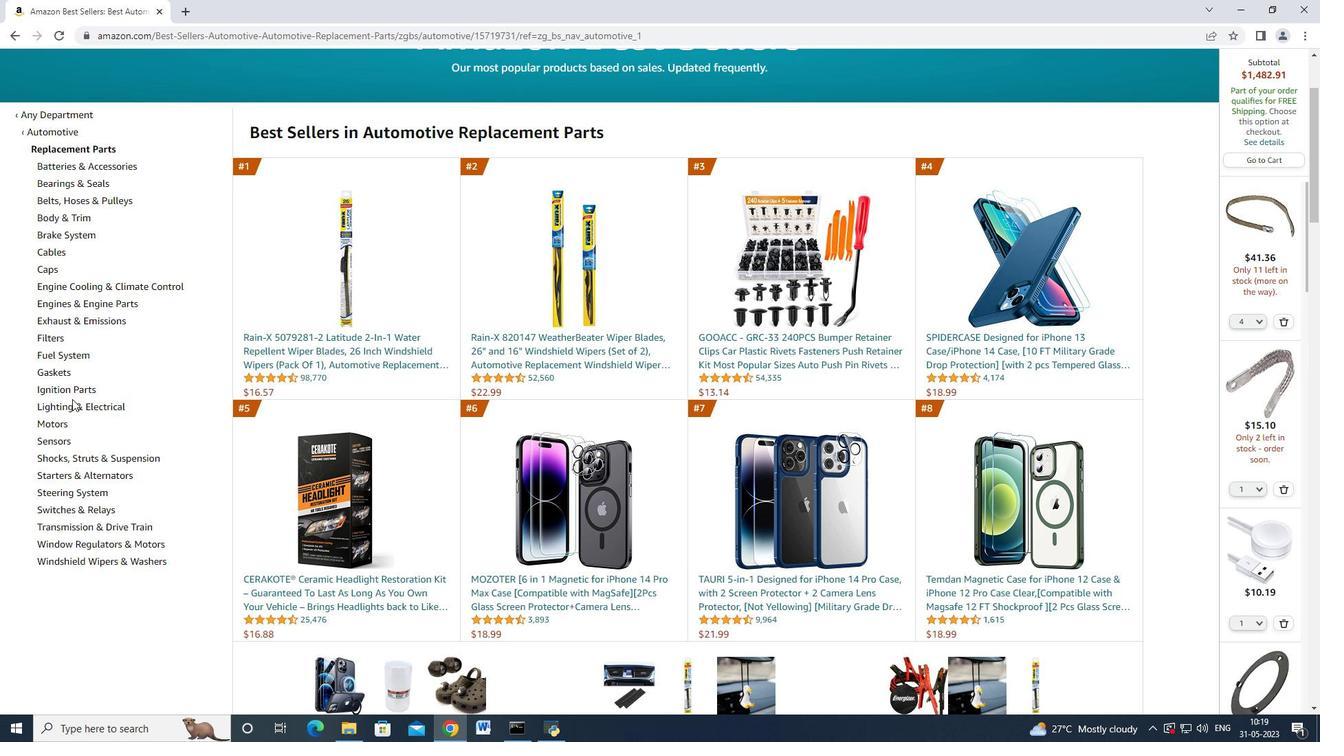 
Action: Mouse pressed left at (77, 389)
Screenshot: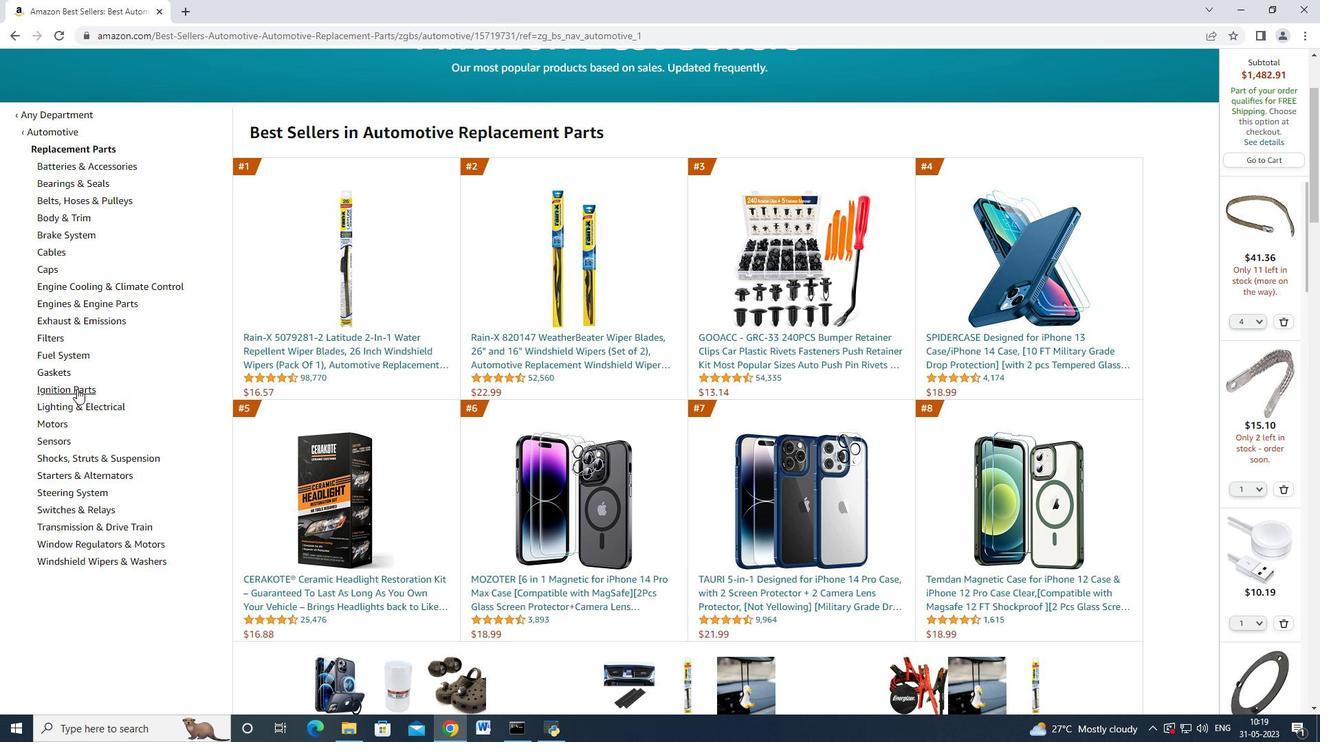 
Action: Mouse moved to (89, 368)
Screenshot: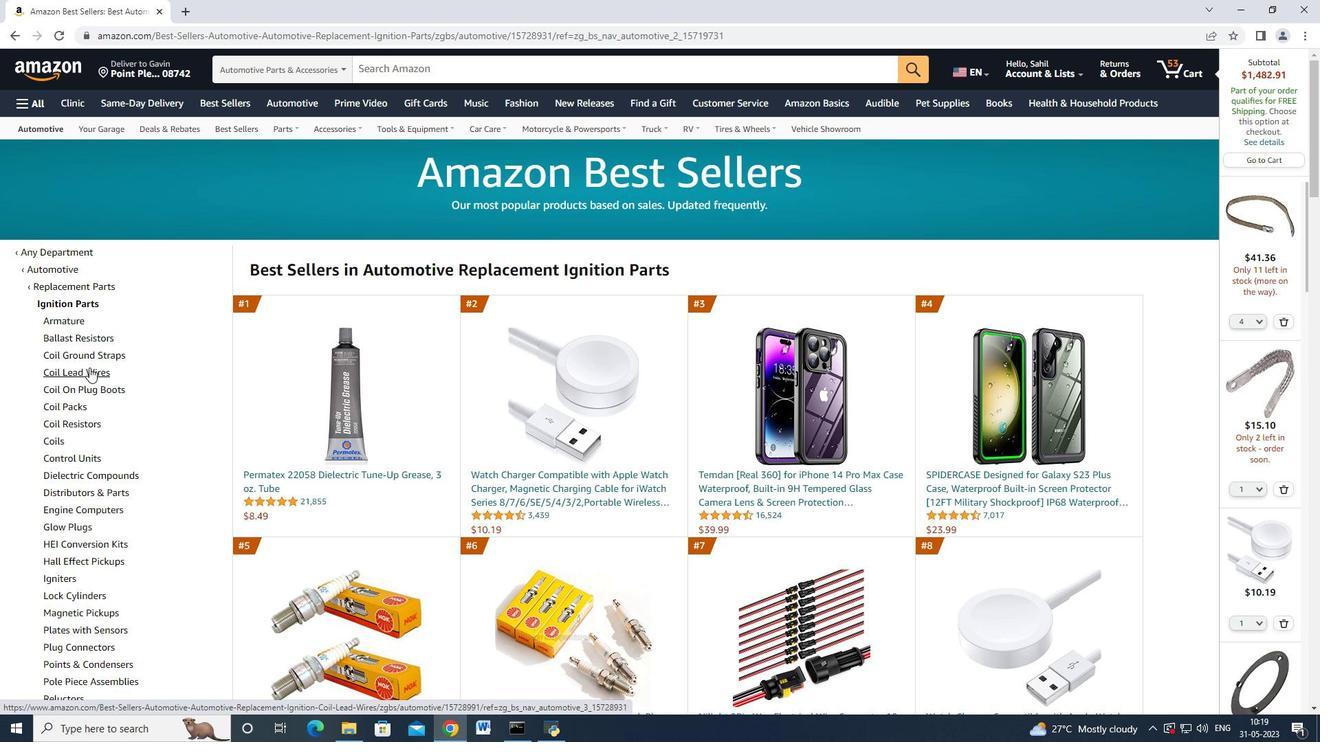 
Action: Mouse pressed left at (89, 368)
Screenshot: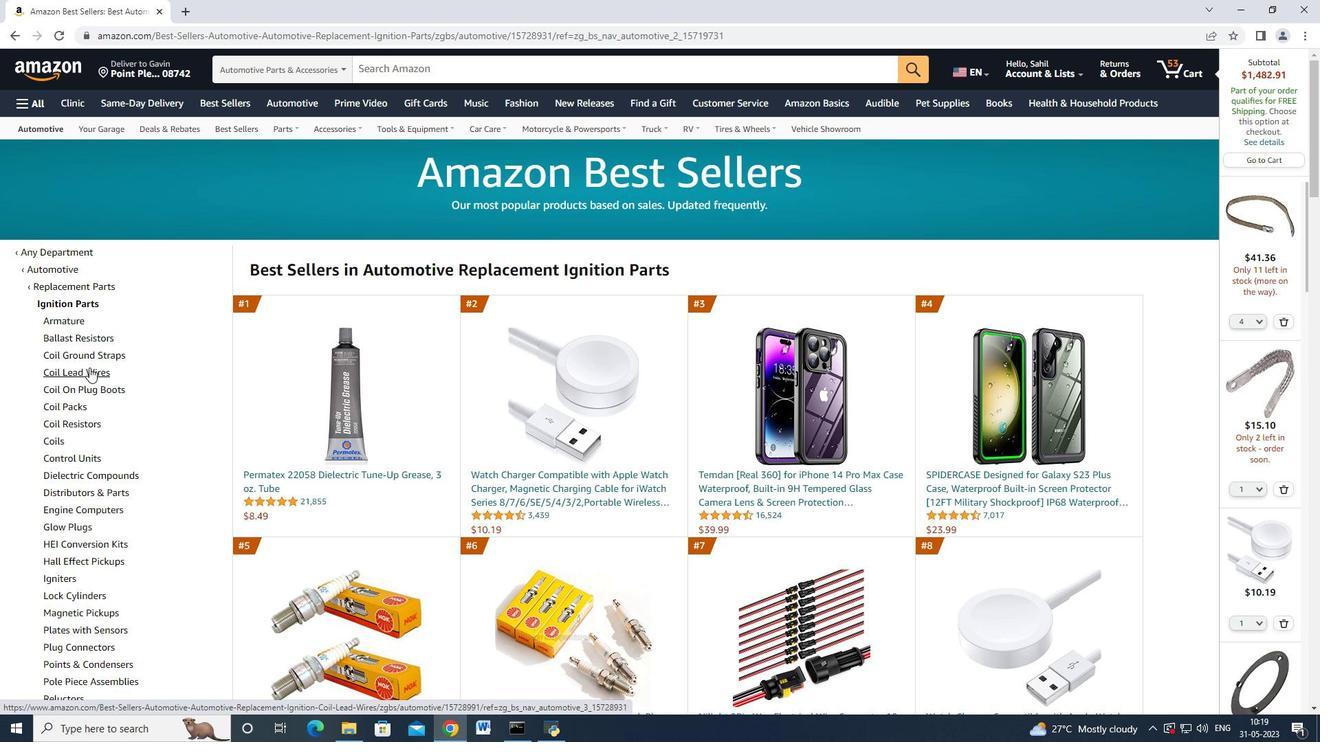 
Action: Mouse moved to (351, 471)
Screenshot: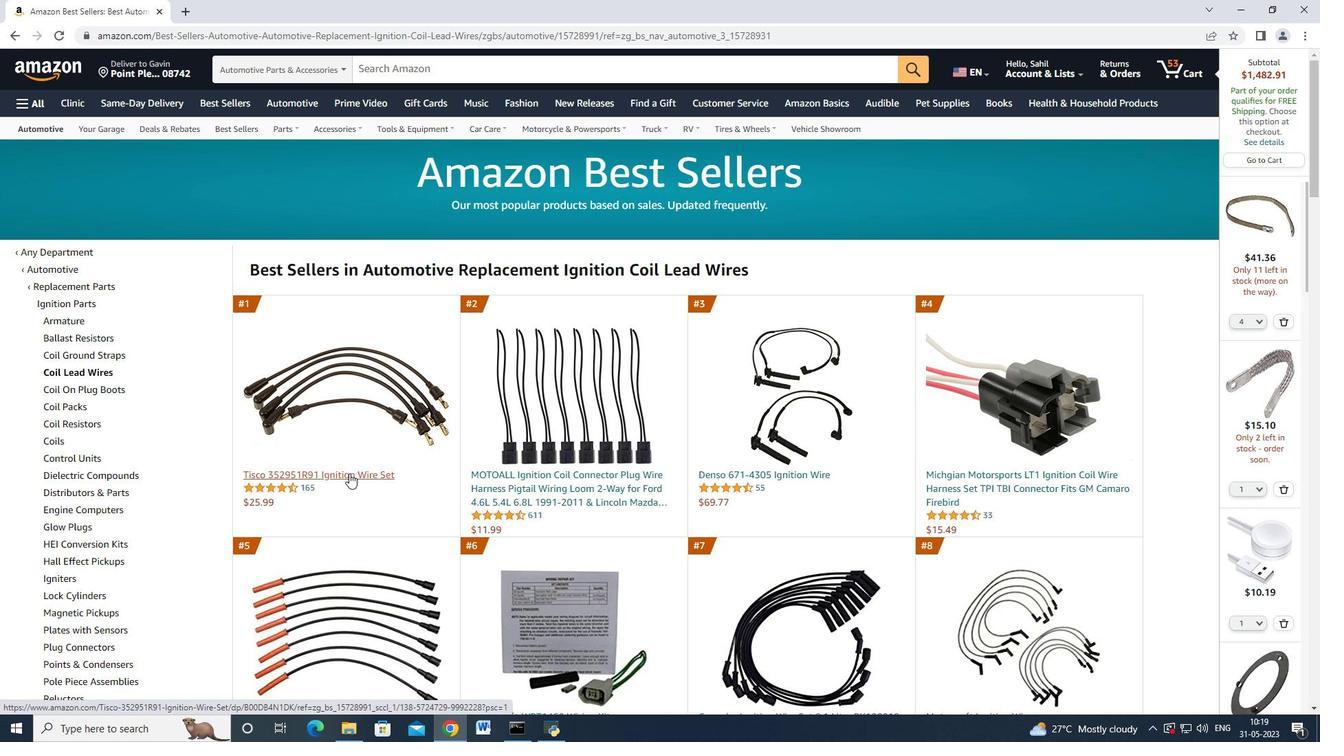 
Action: Mouse pressed left at (351, 471)
Screenshot: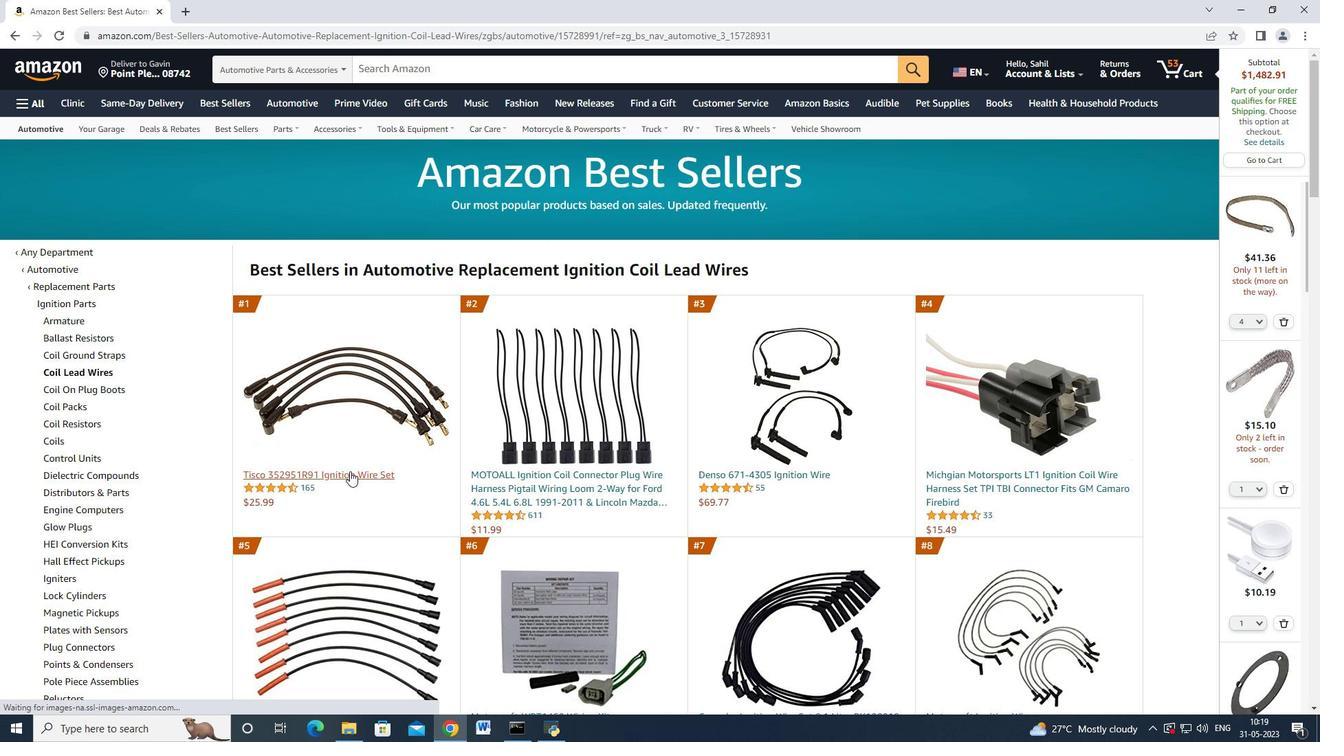 
Action: Mouse moved to (431, 361)
Screenshot: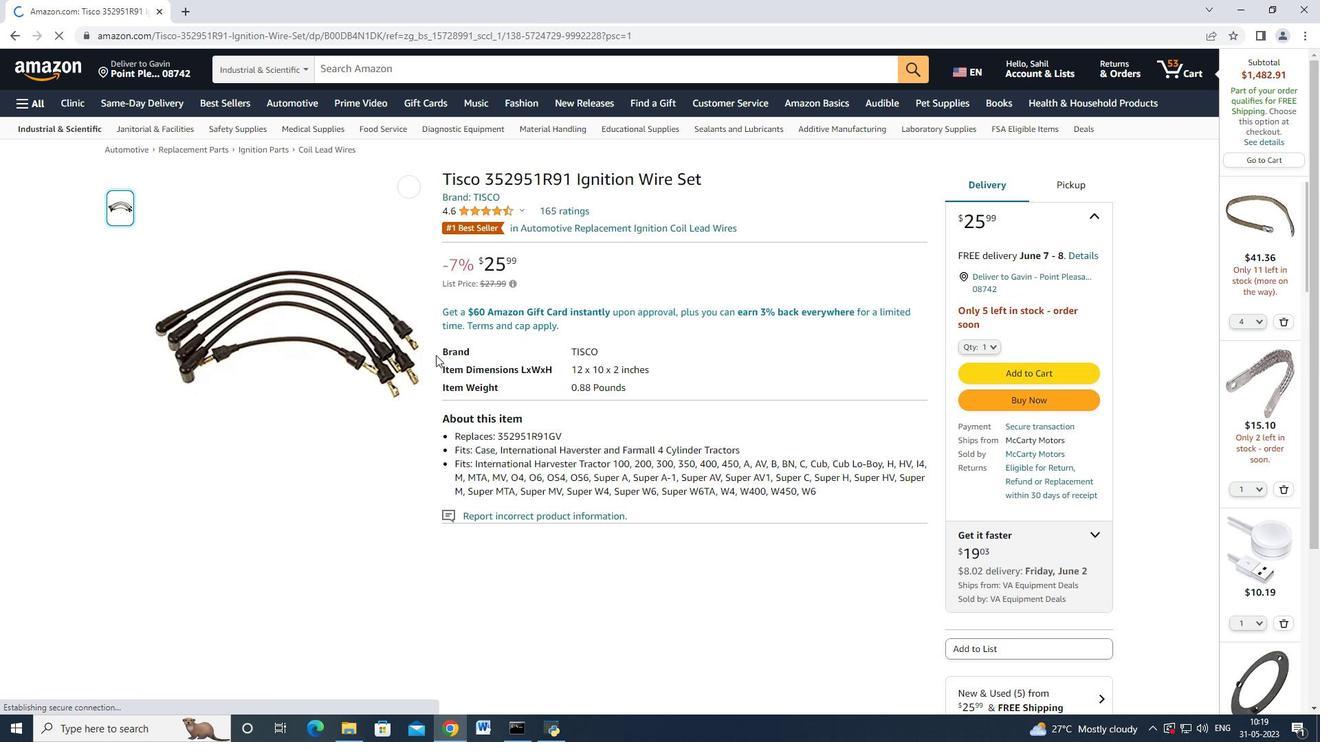 
Action: Mouse scrolled (435, 355) with delta (0, 0)
Screenshot: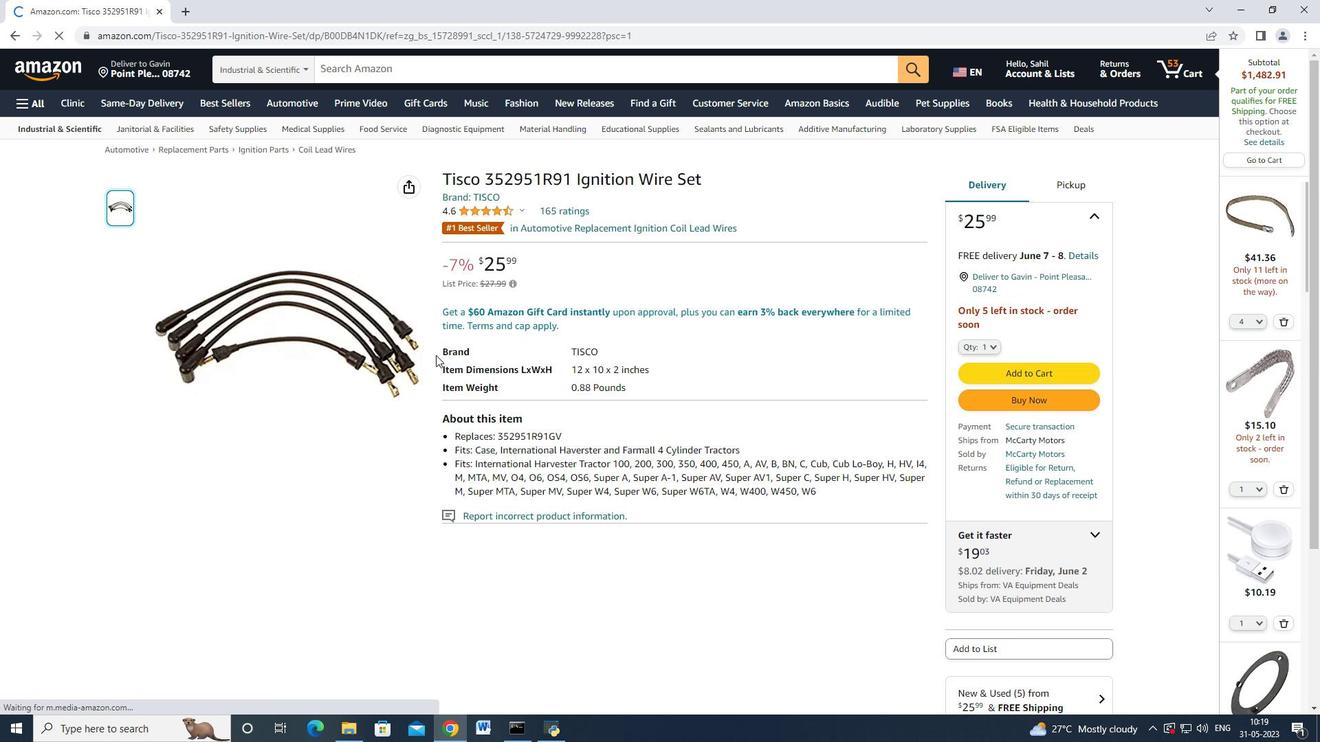 
Action: Mouse scrolled (432, 358) with delta (0, 0)
Screenshot: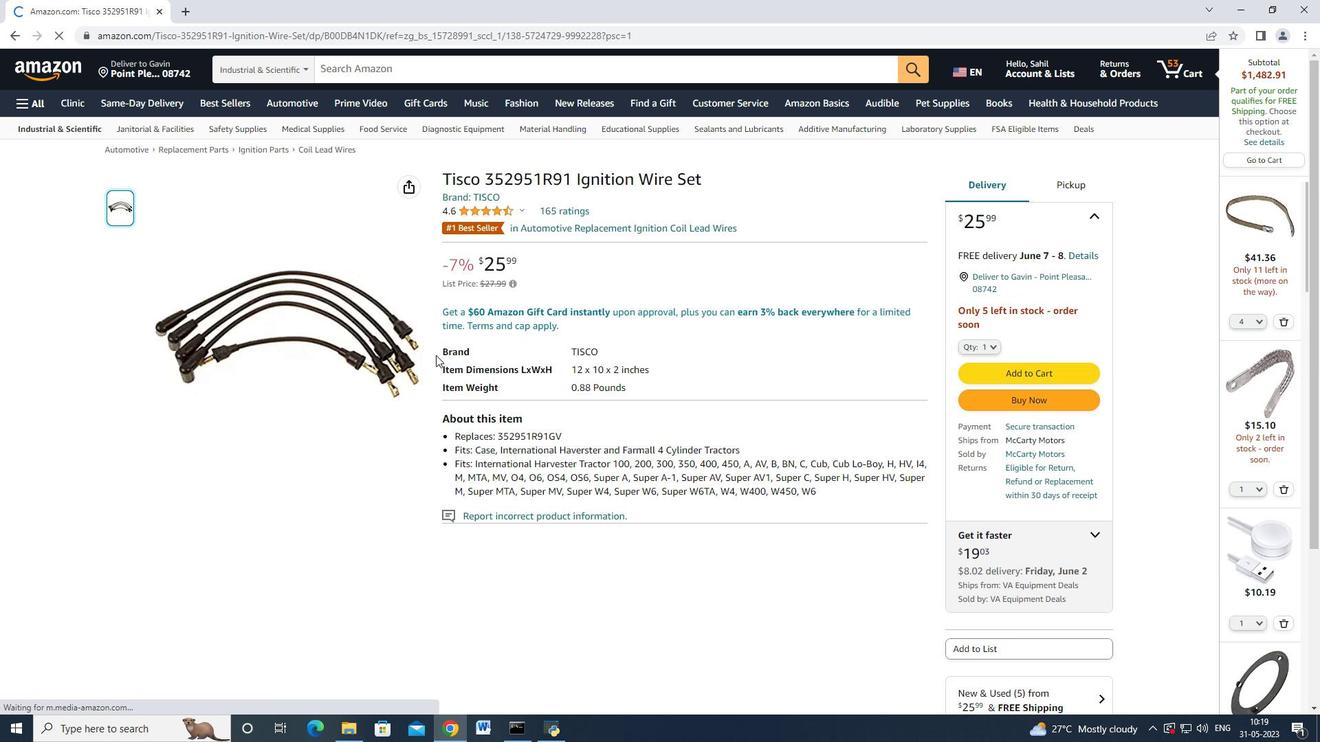 
Action: Mouse scrolled (431, 360) with delta (0, 0)
Screenshot: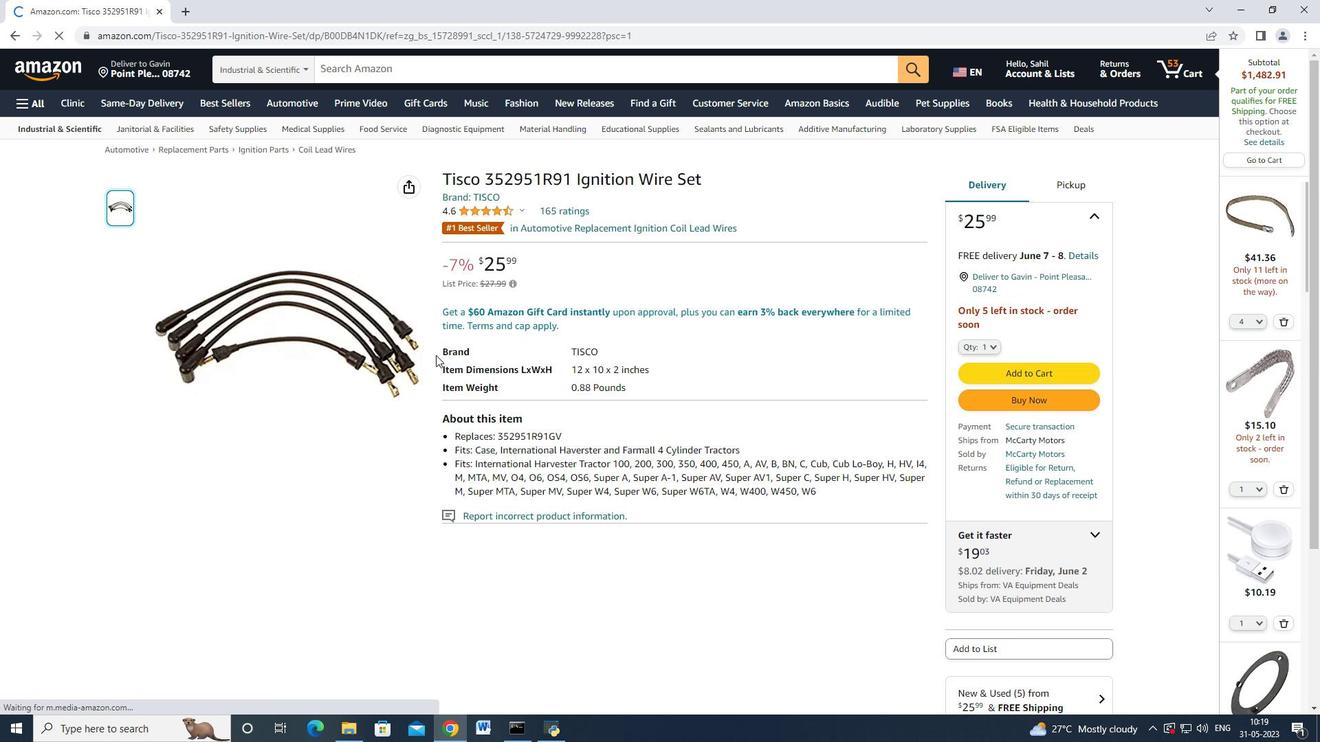 
Action: Mouse moved to (495, 426)
Screenshot: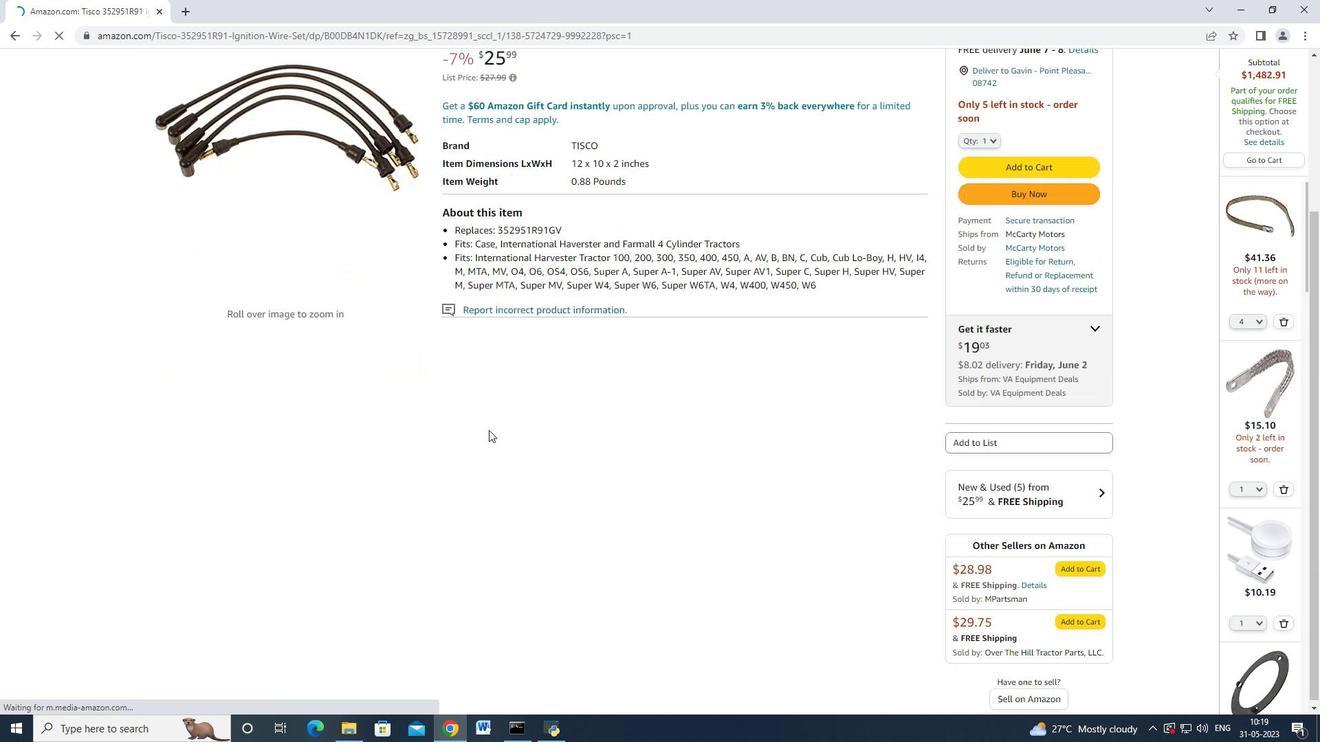 
Action: Mouse scrolled (495, 427) with delta (0, 0)
Screenshot: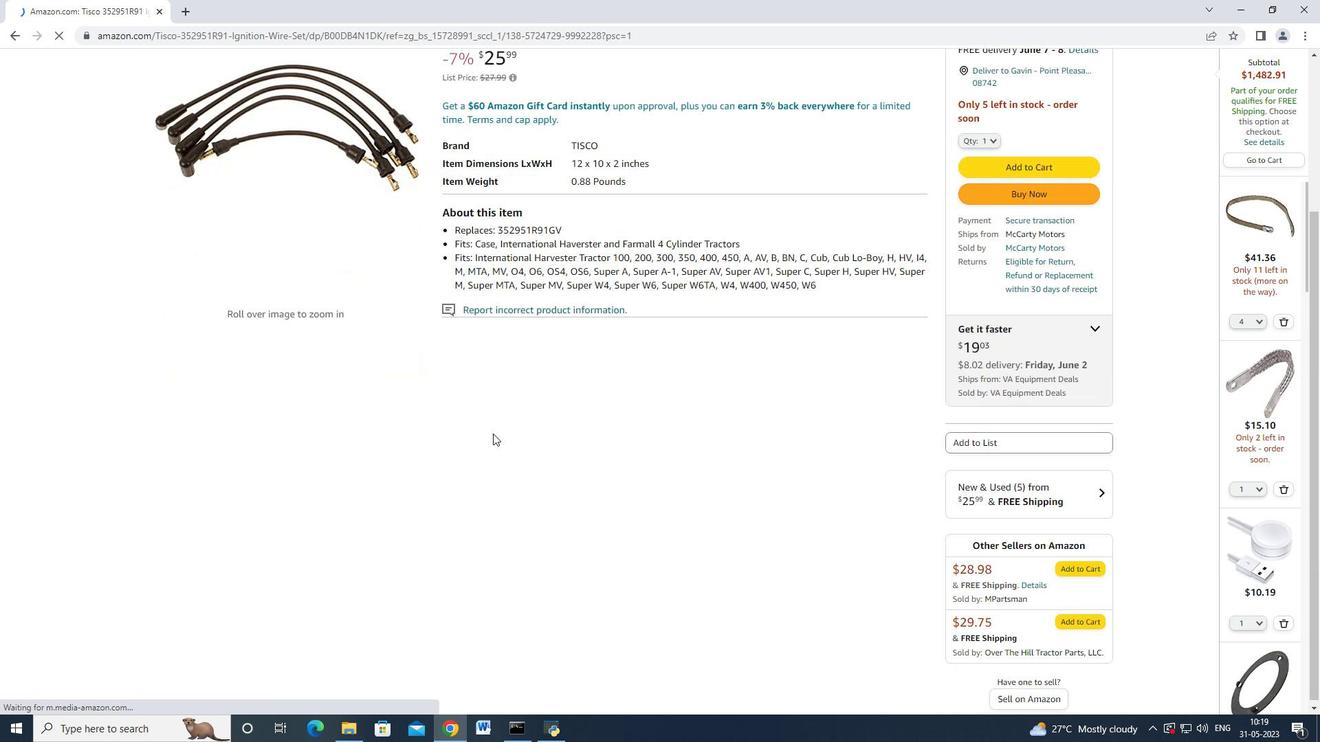 
Action: Mouse moved to (495, 426)
Screenshot: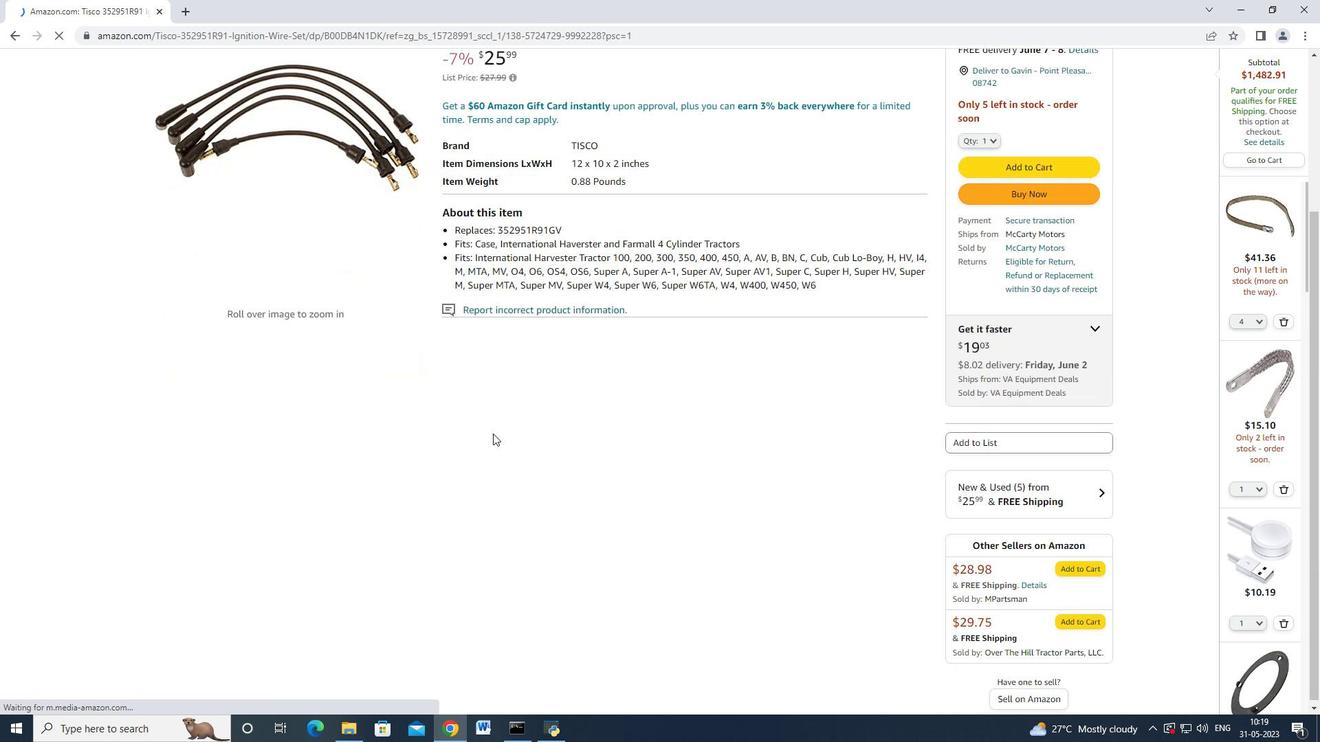 
Action: Mouse scrolled (495, 427) with delta (0, 0)
Screenshot: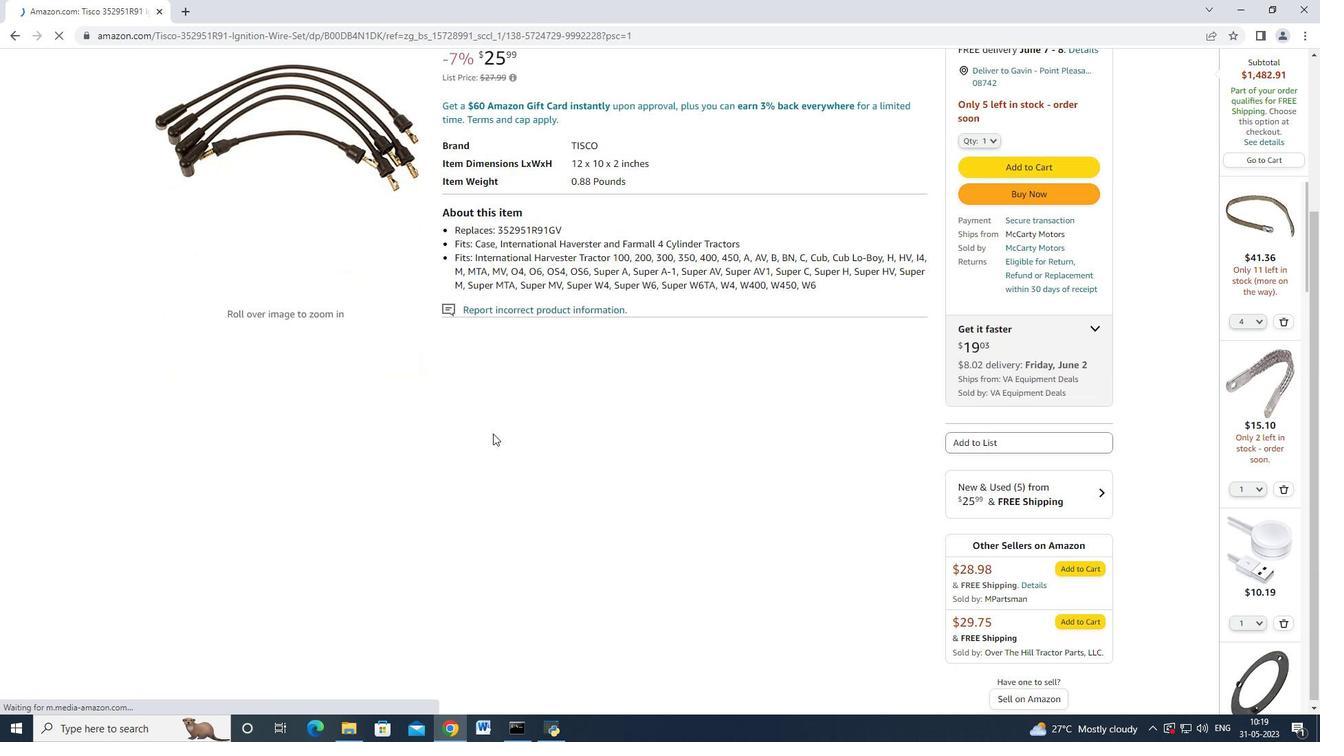 
Action: Mouse moved to (495, 426)
Screenshot: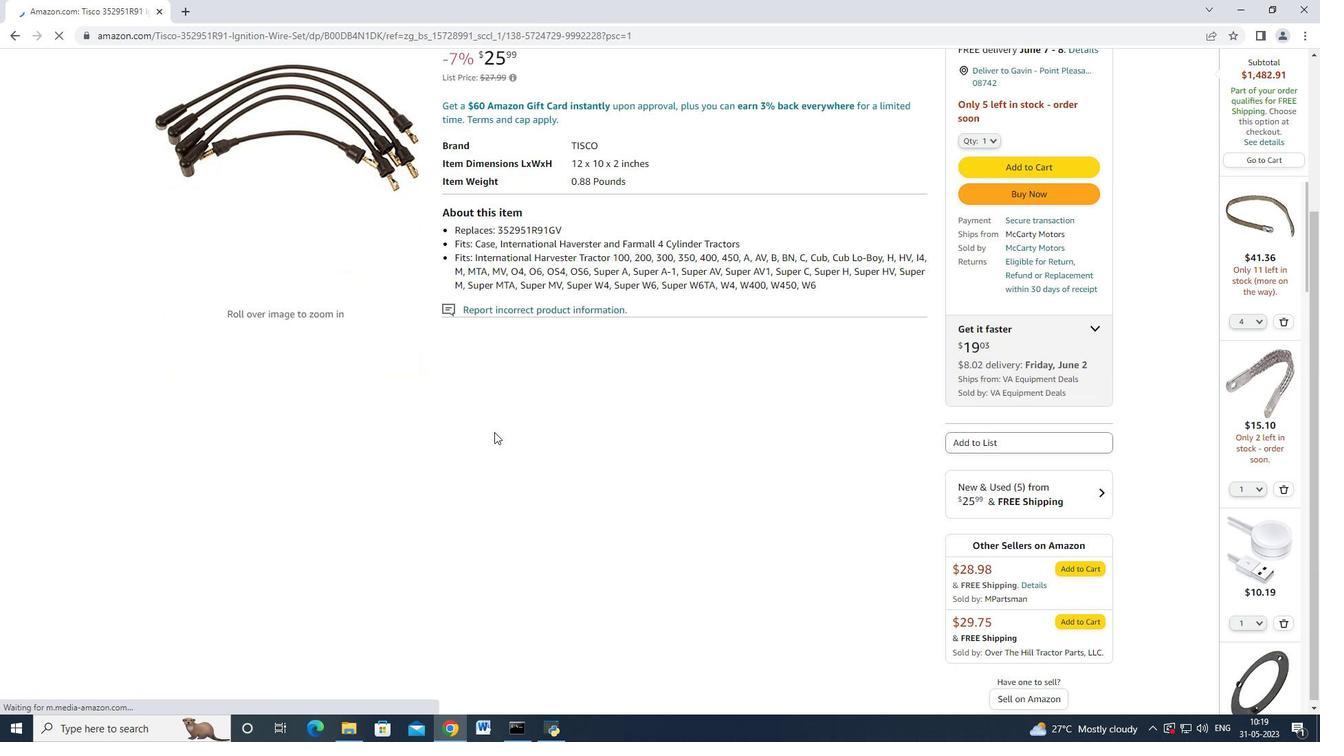 
Action: Mouse scrolled (495, 427) with delta (0, 0)
Screenshot: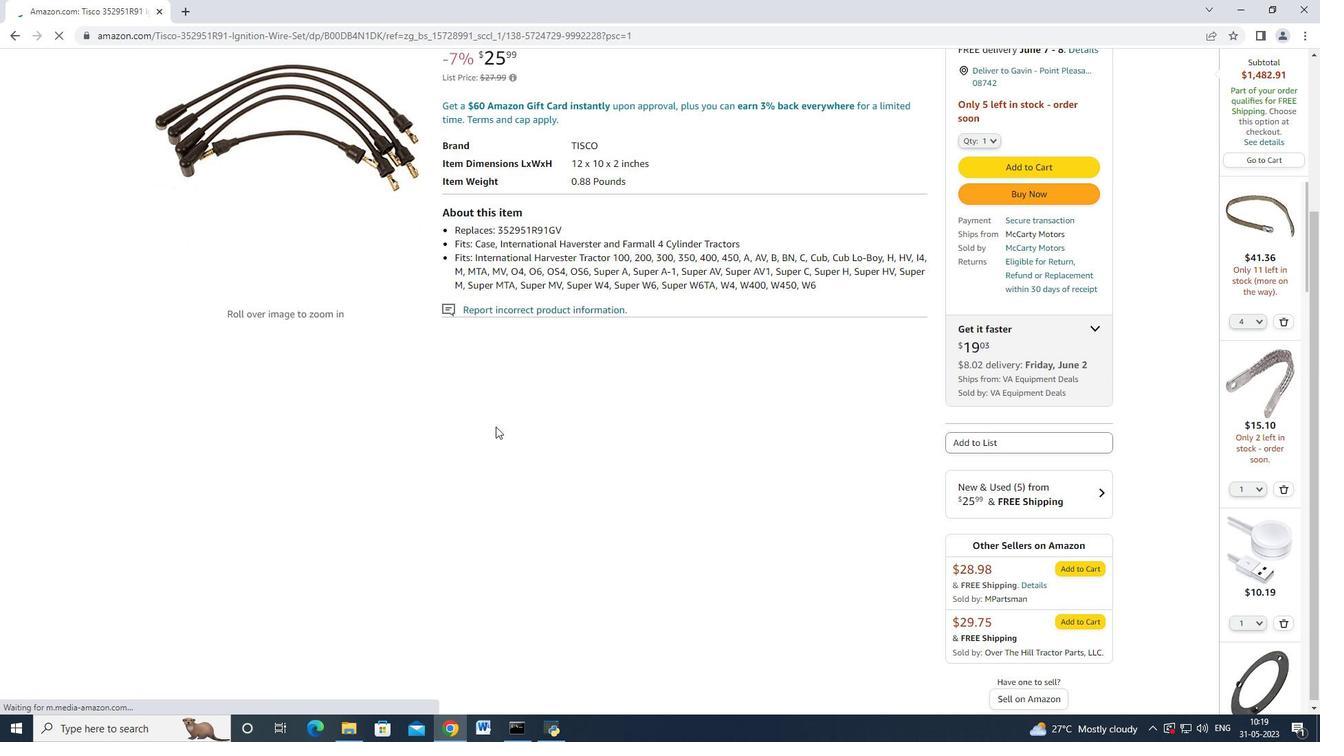 
Action: Mouse moved to (997, 400)
Screenshot: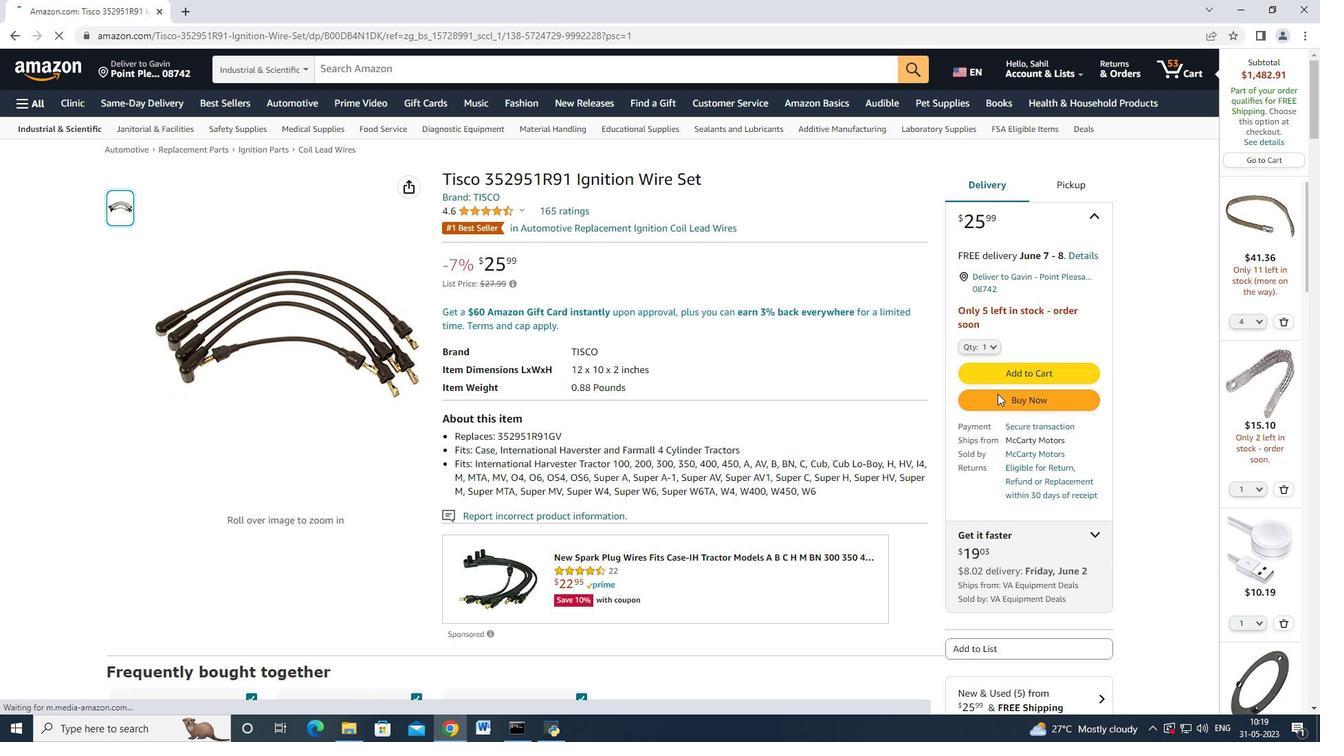 
Action: Mouse pressed left at (997, 400)
Screenshot: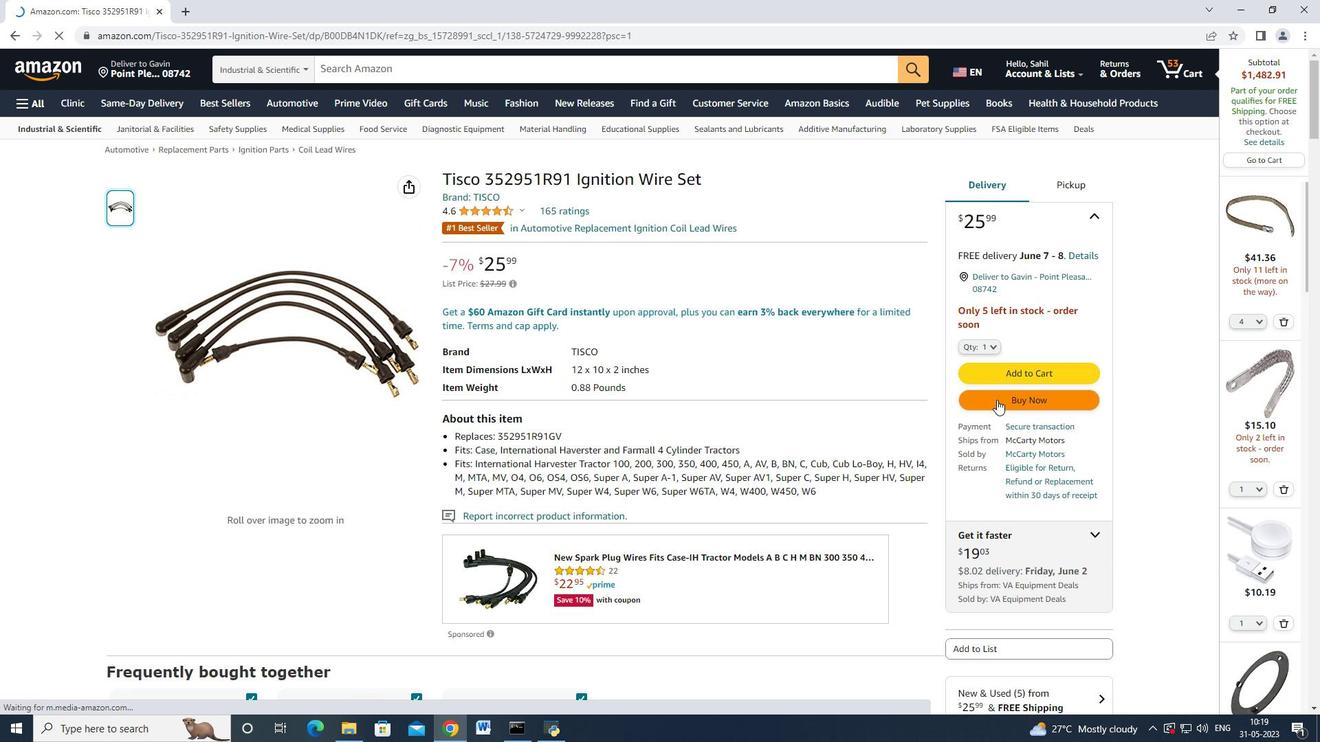 
Action: Mouse moved to (788, 116)
Screenshot: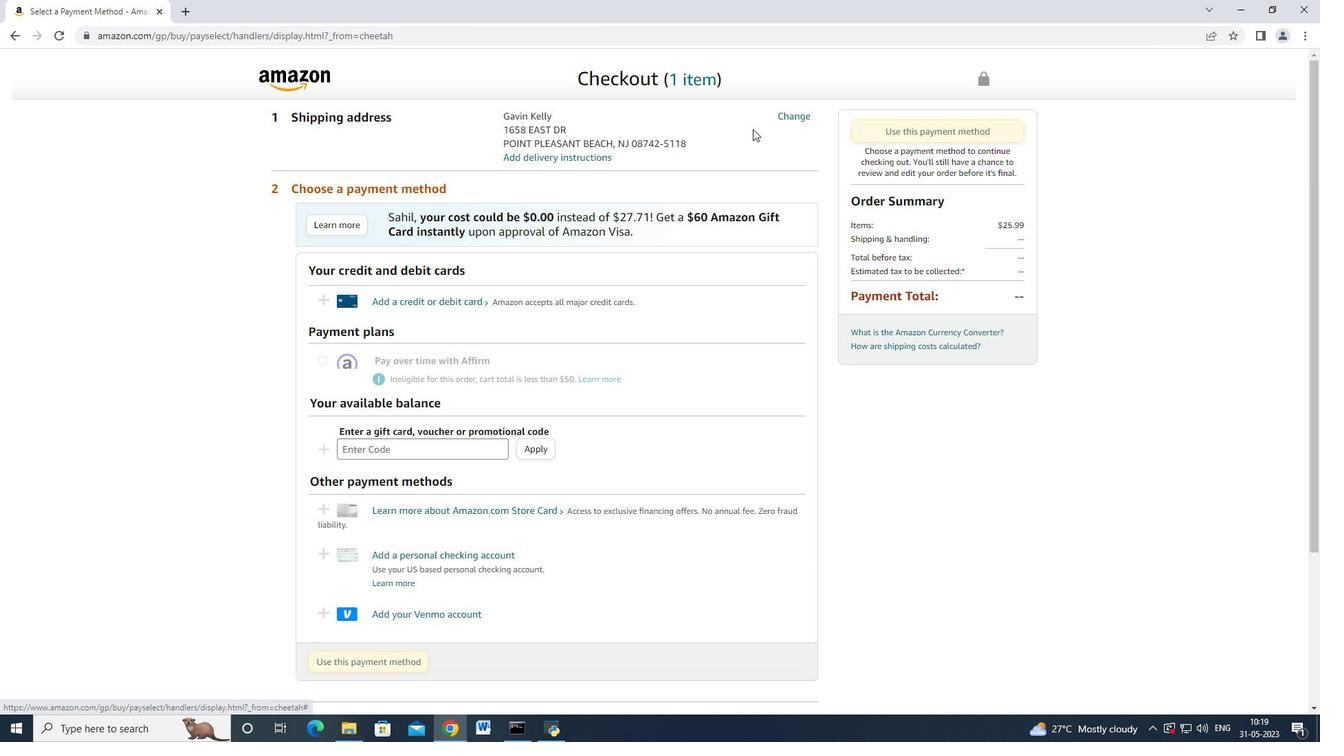 
Action: Mouse pressed left at (788, 116)
Screenshot: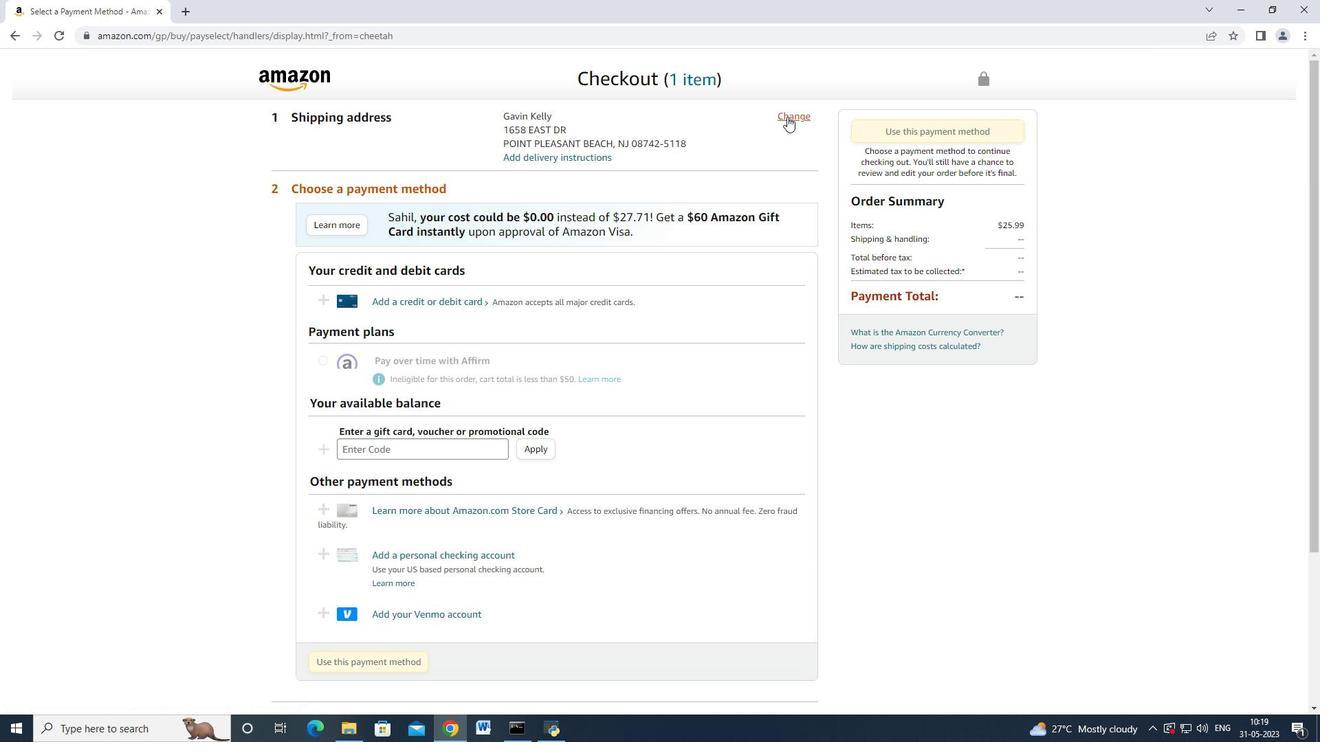 
Action: Mouse moved to (566, 286)
Screenshot: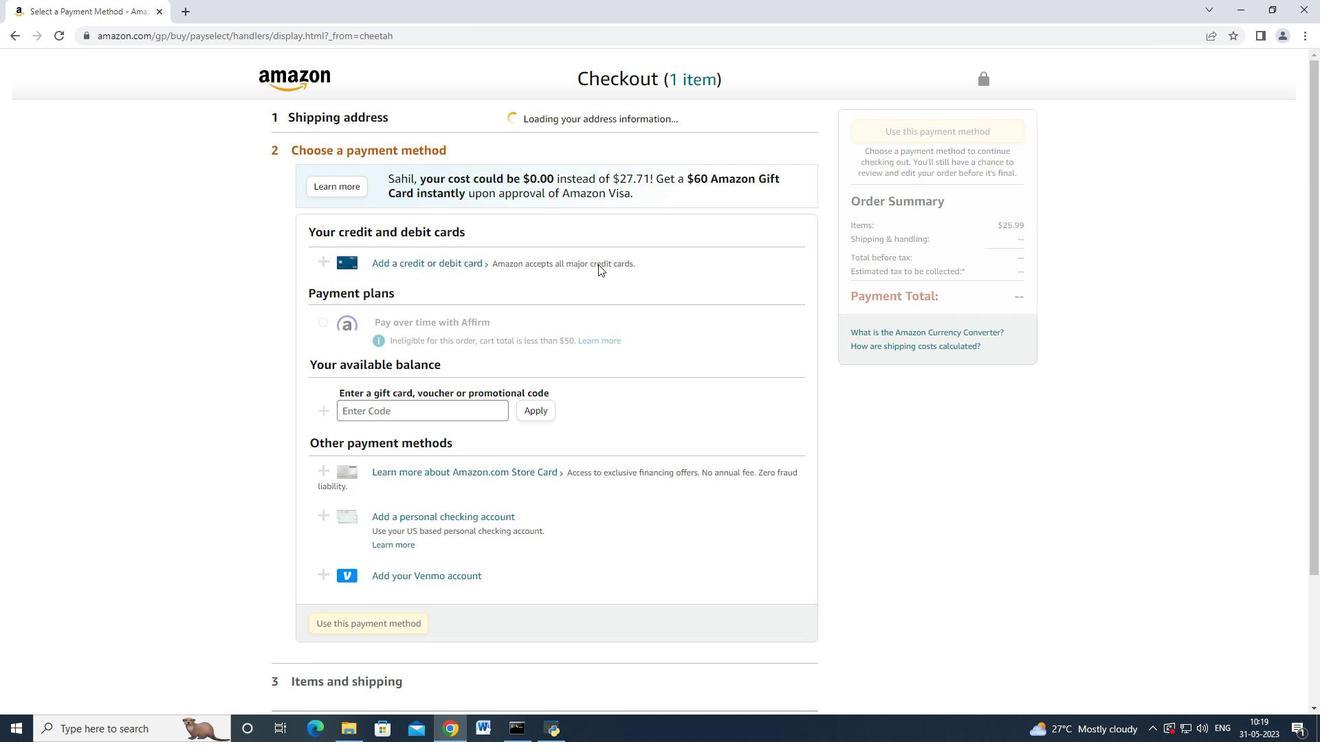 
Action: Mouse scrolled (566, 285) with delta (0, 0)
Screenshot: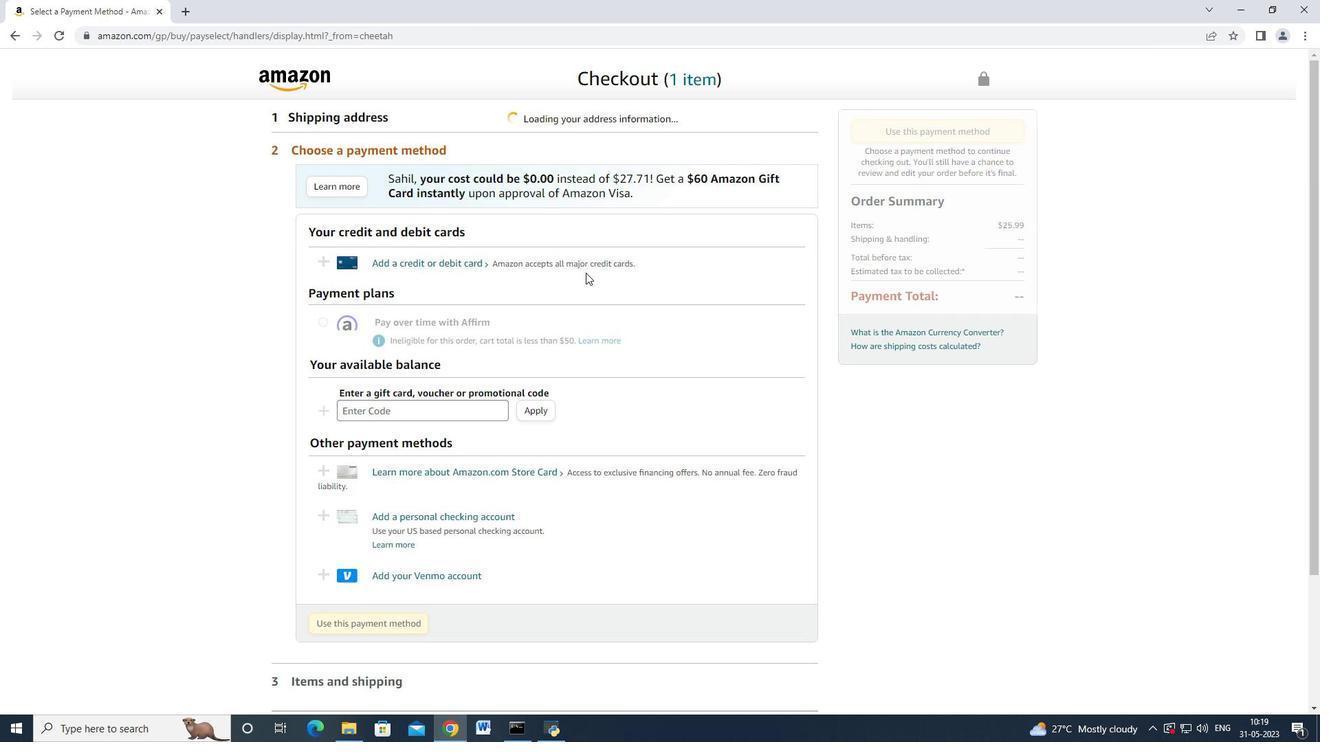 
Action: Mouse moved to (566, 286)
Screenshot: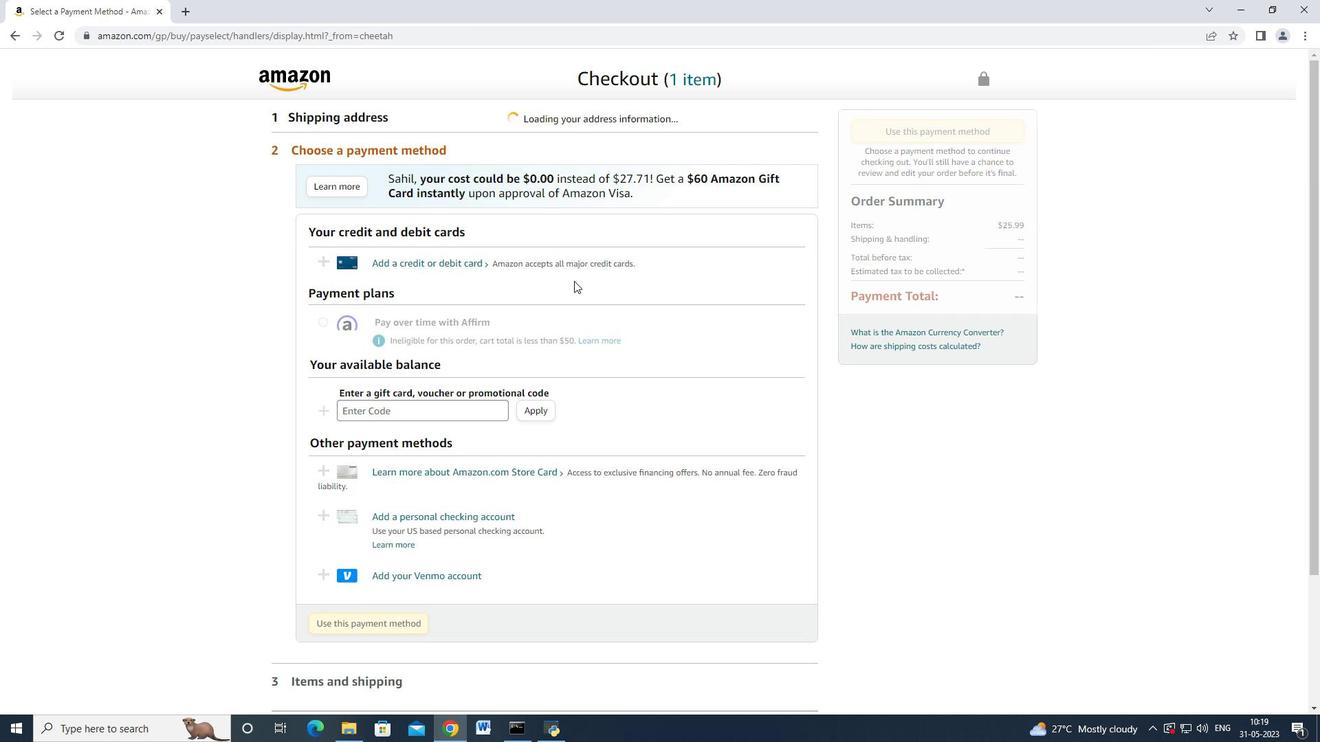 
Action: Mouse scrolled (566, 285) with delta (0, 0)
Screenshot: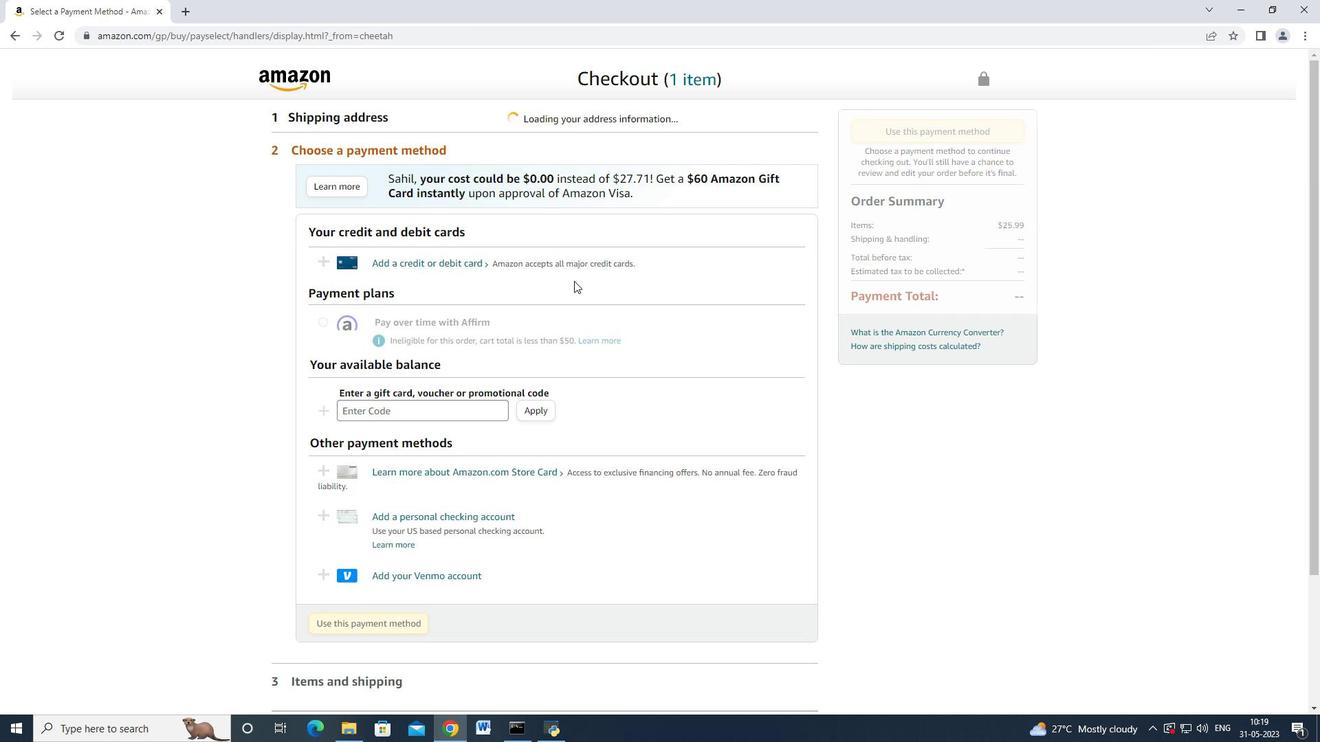 
Action: Mouse moved to (565, 286)
Screenshot: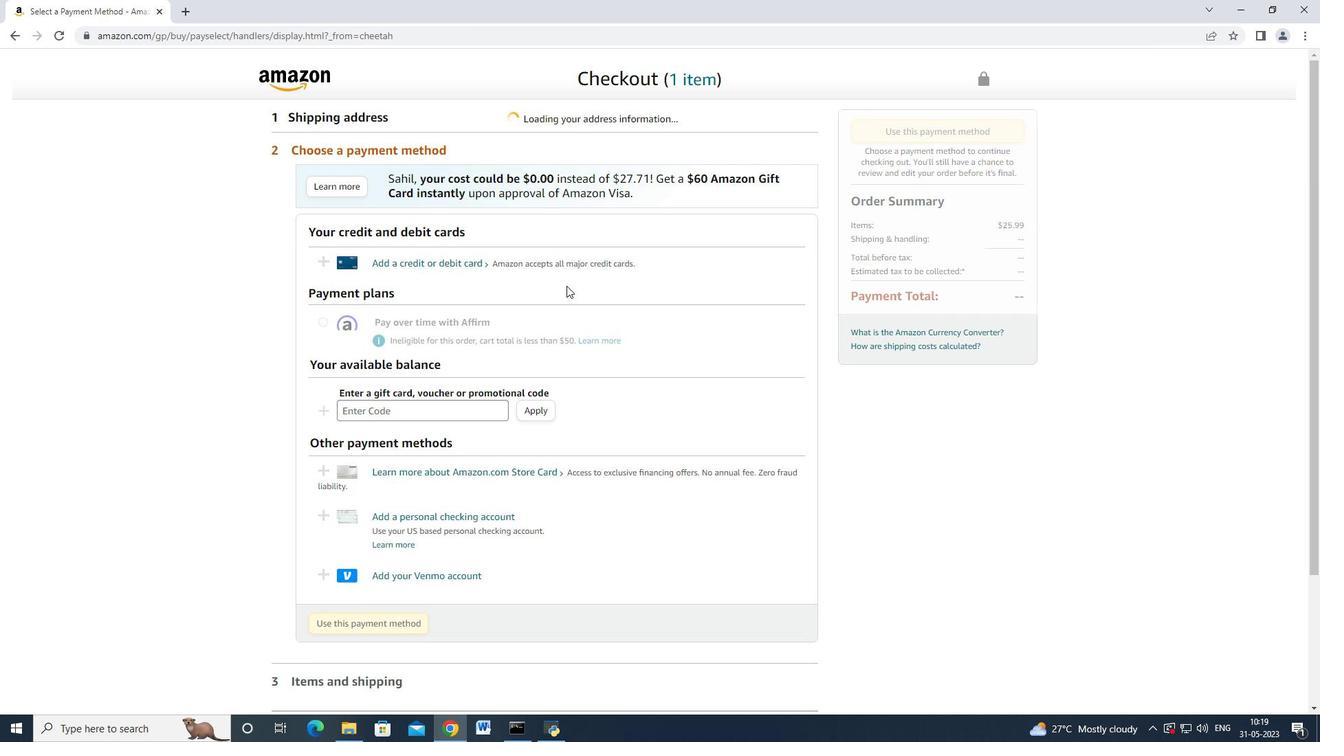 
Action: Mouse scrolled (565, 285) with delta (0, 0)
Screenshot: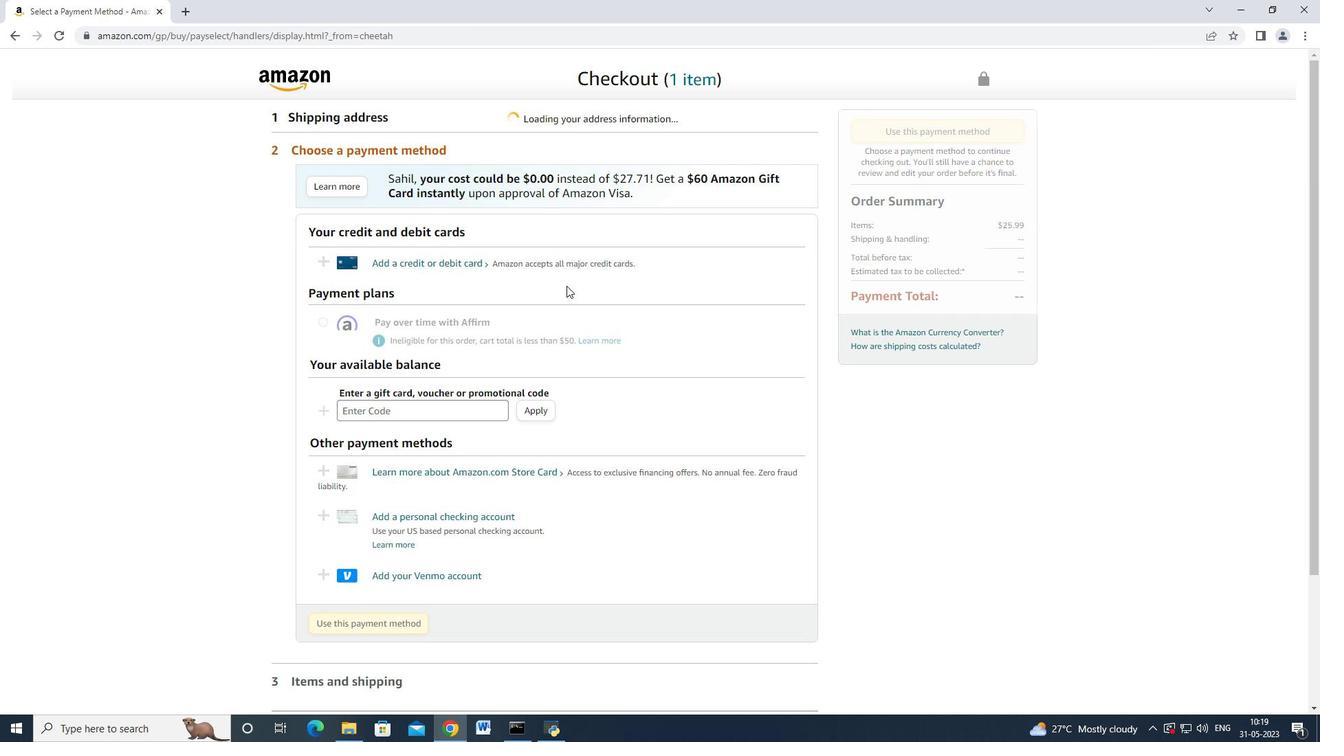 
Action: Mouse scrolled (565, 285) with delta (0, 0)
Screenshot: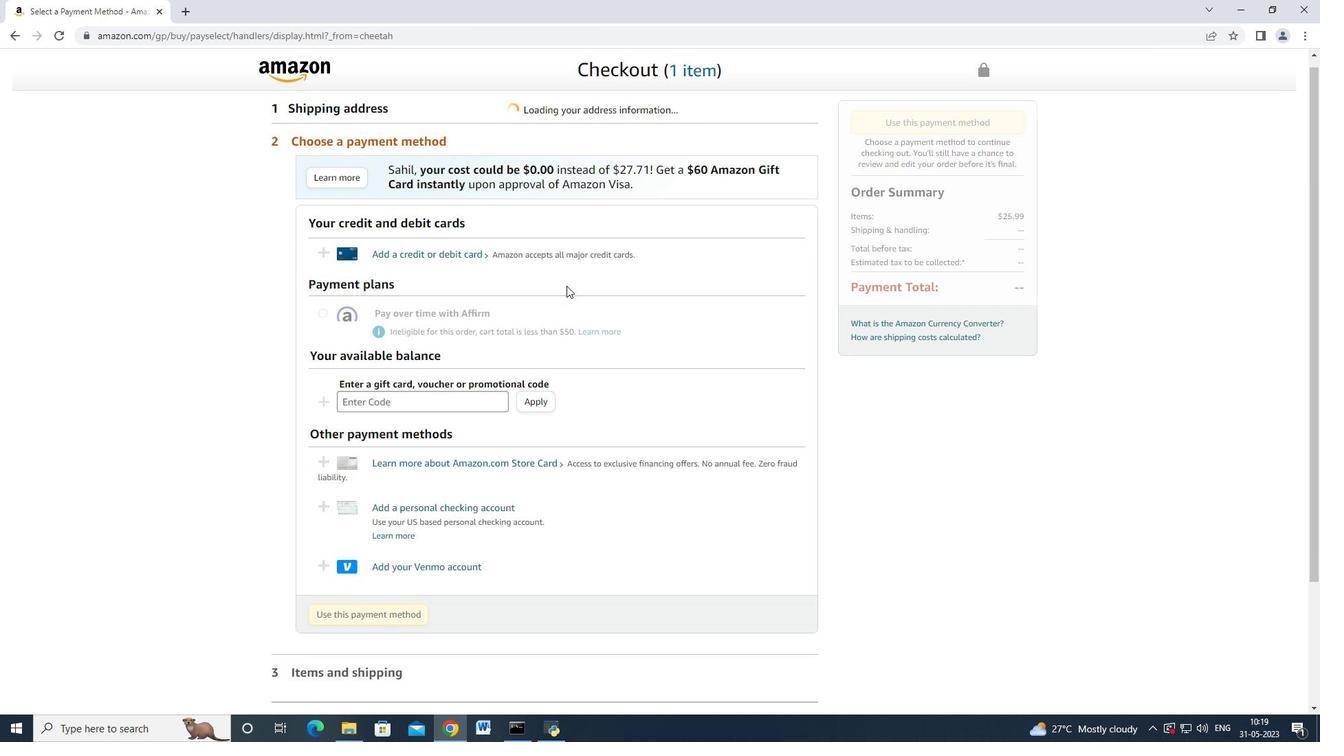 
Action: Mouse moved to (564, 286)
Screenshot: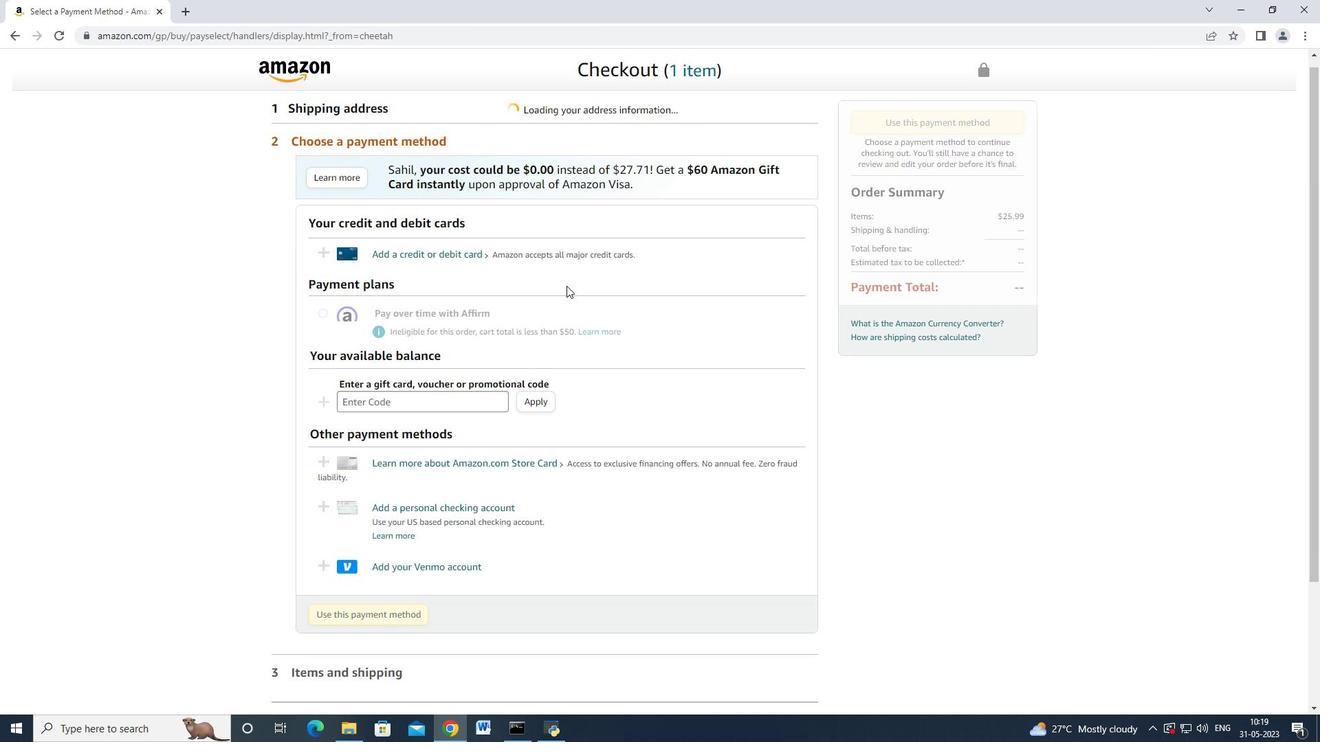 
Action: Mouse scrolled (564, 285) with delta (0, 0)
Screenshot: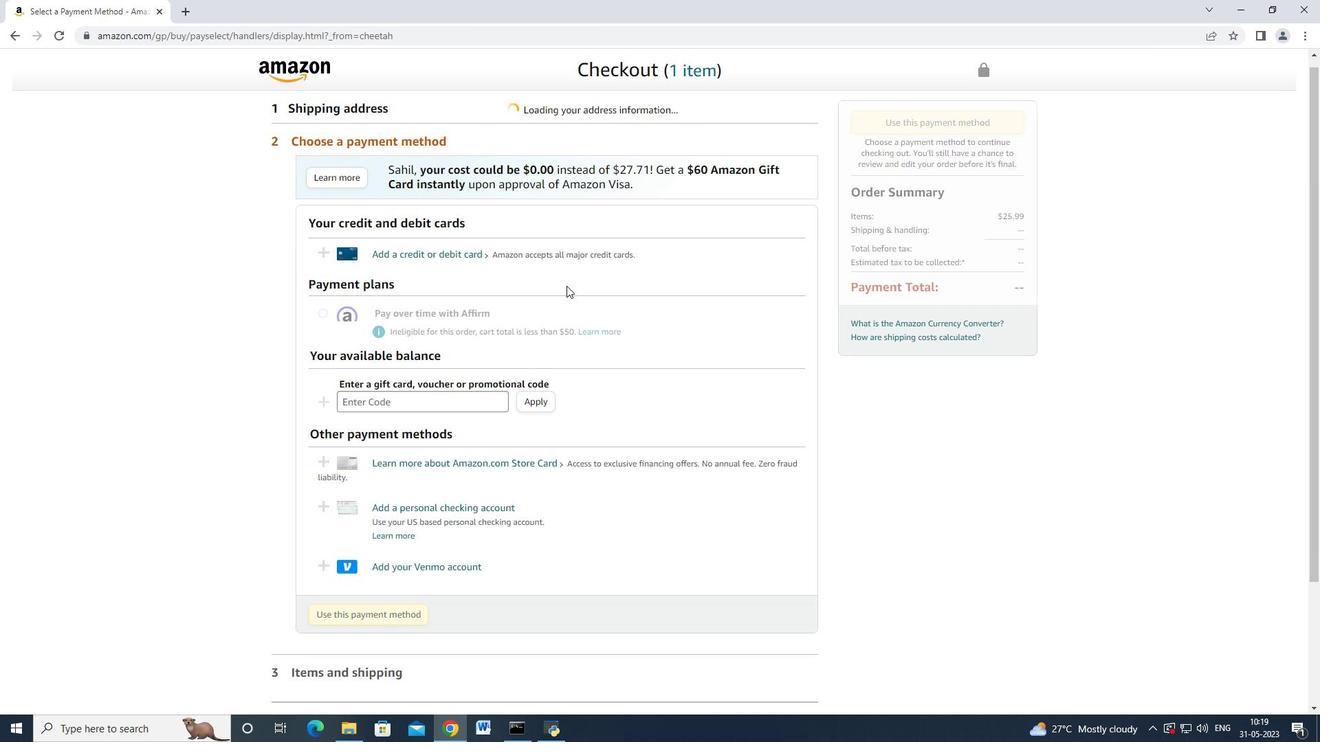 
Action: Mouse moved to (565, 285)
Screenshot: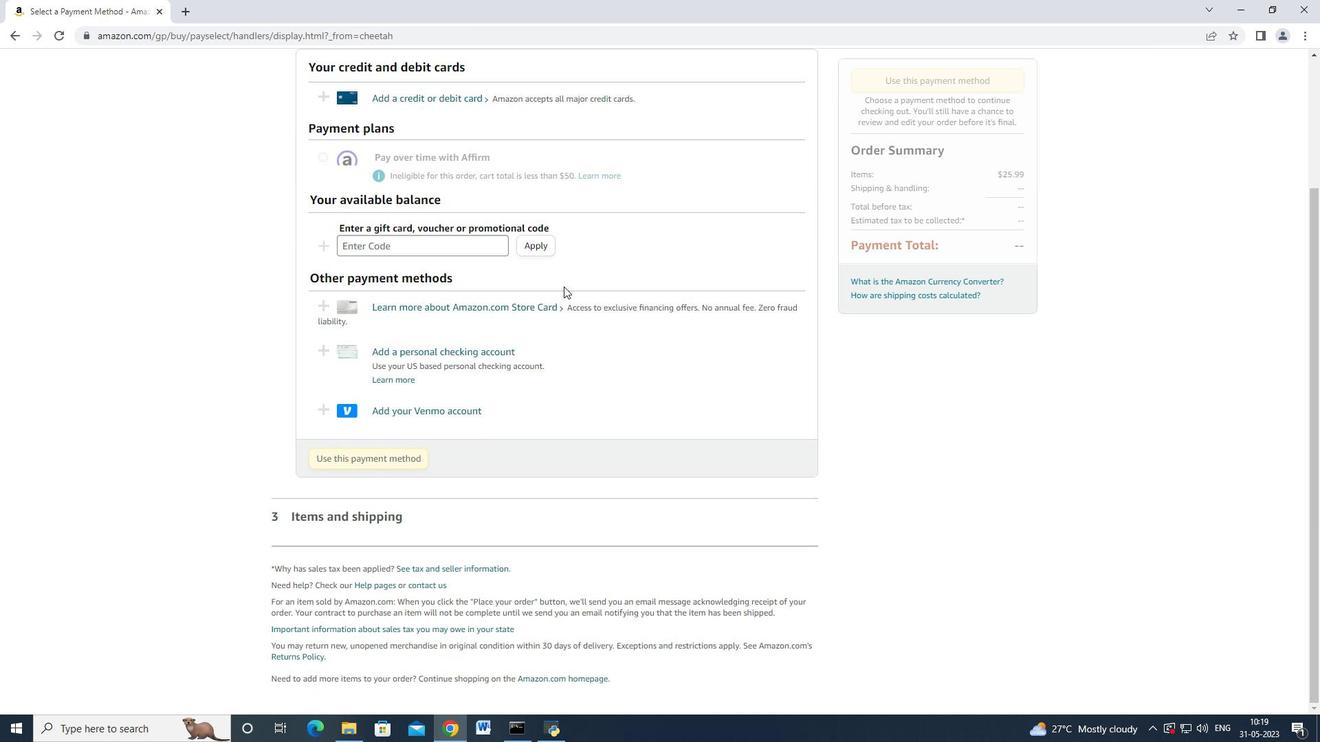
Action: Mouse scrolled (565, 286) with delta (0, 0)
Screenshot: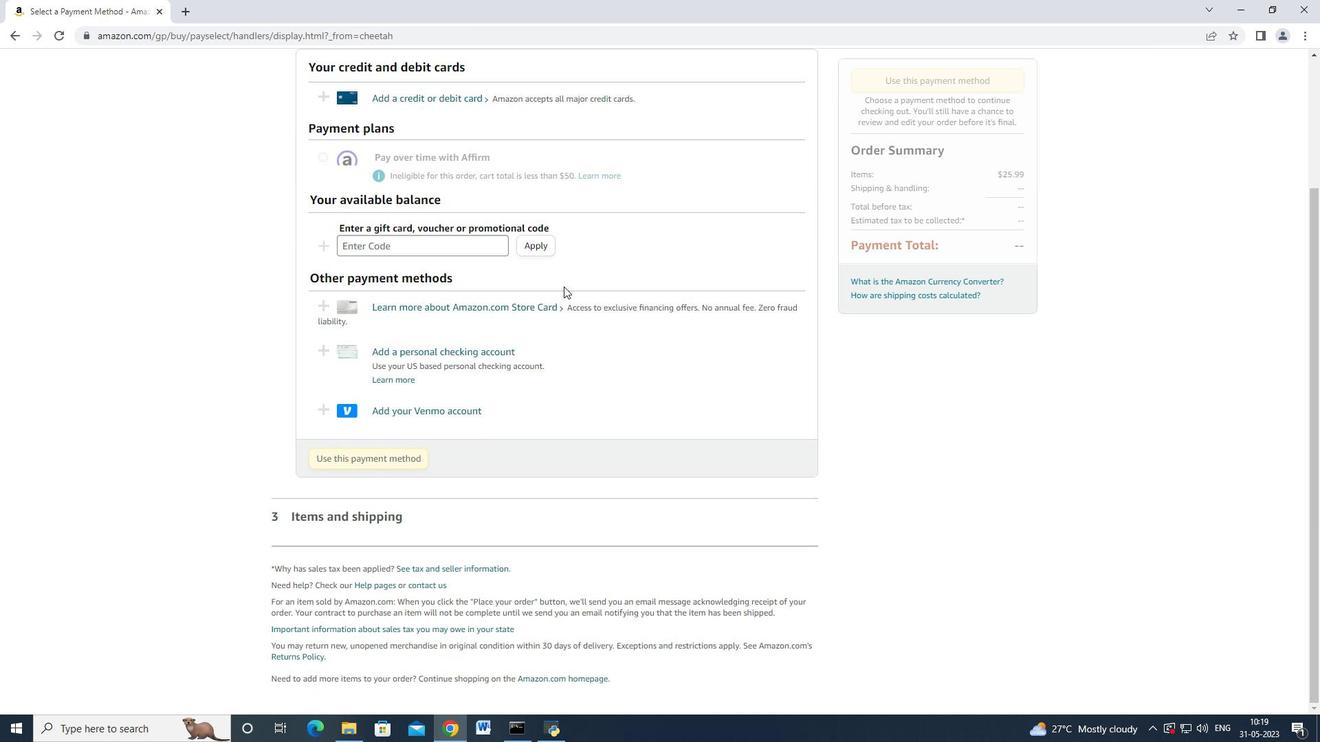 
Action: Mouse scrolled (565, 286) with delta (0, 0)
Screenshot: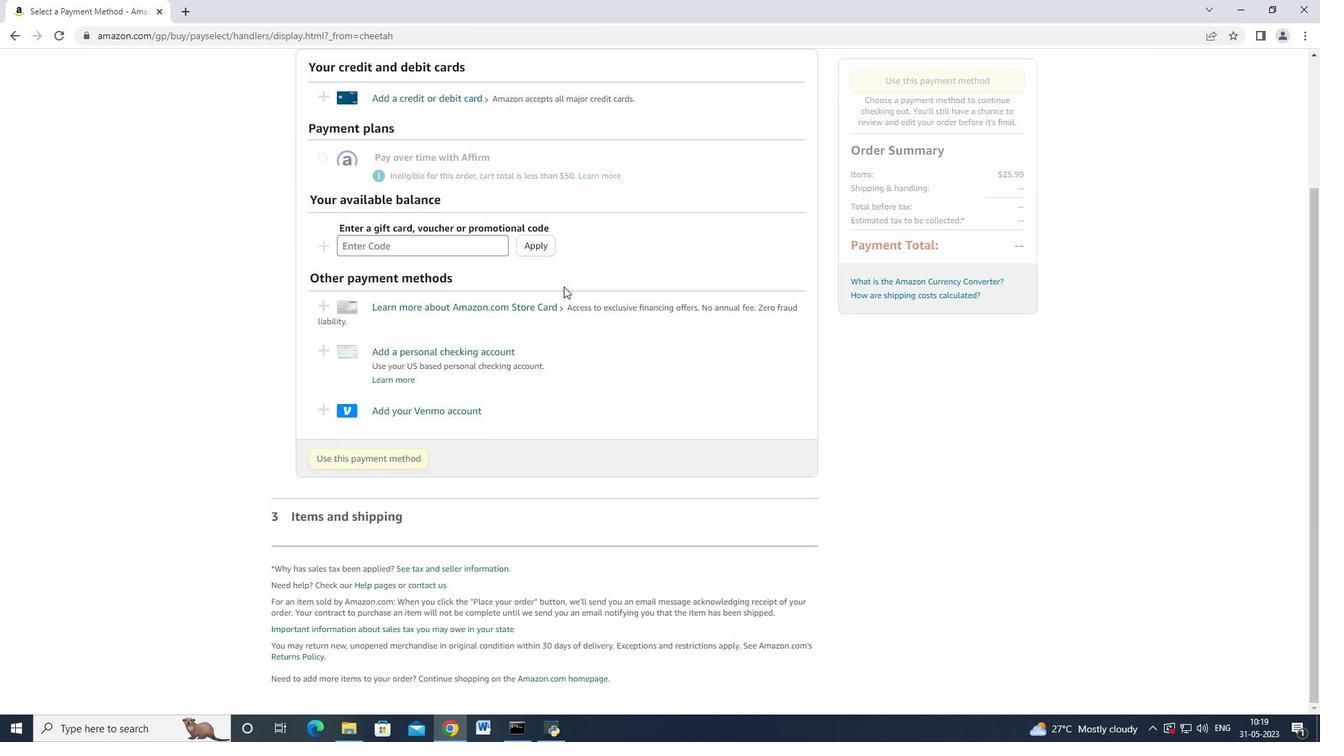 
Action: Mouse scrolled (565, 286) with delta (0, 0)
Screenshot: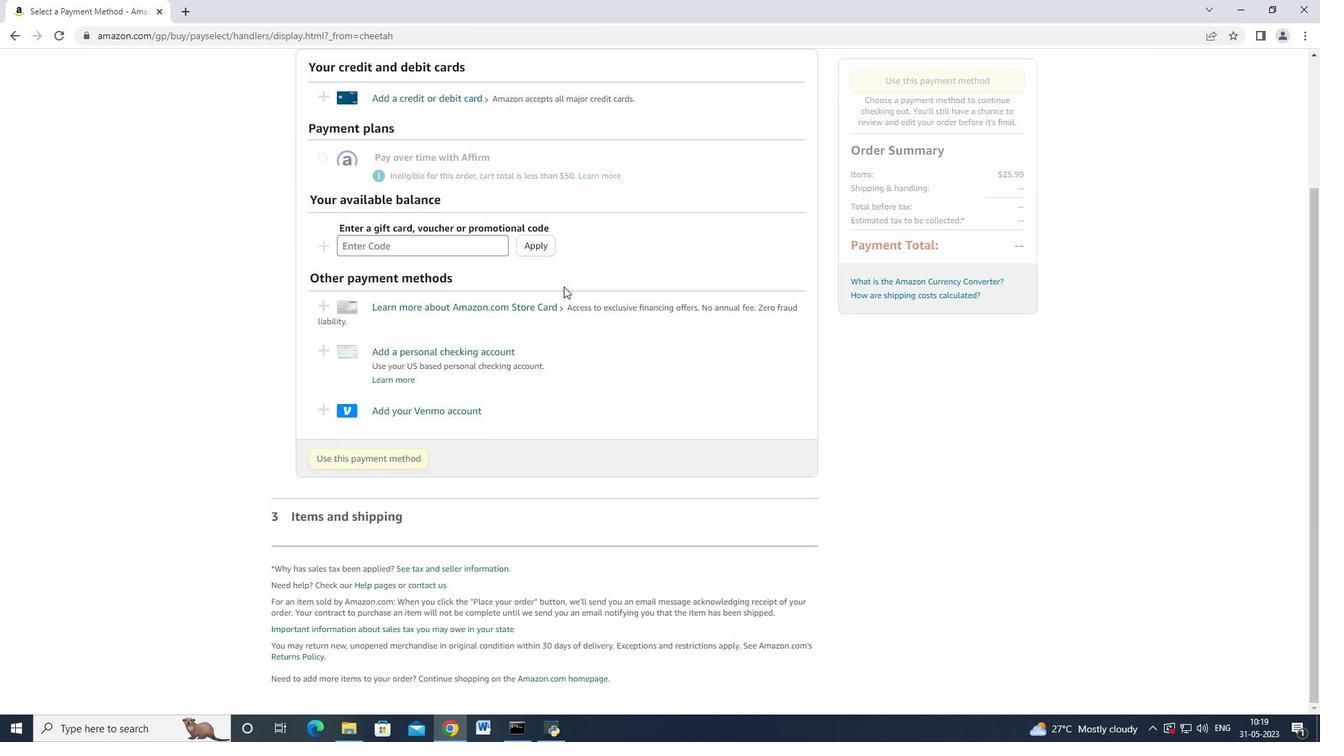 
Action: Mouse moved to (545, 266)
Screenshot: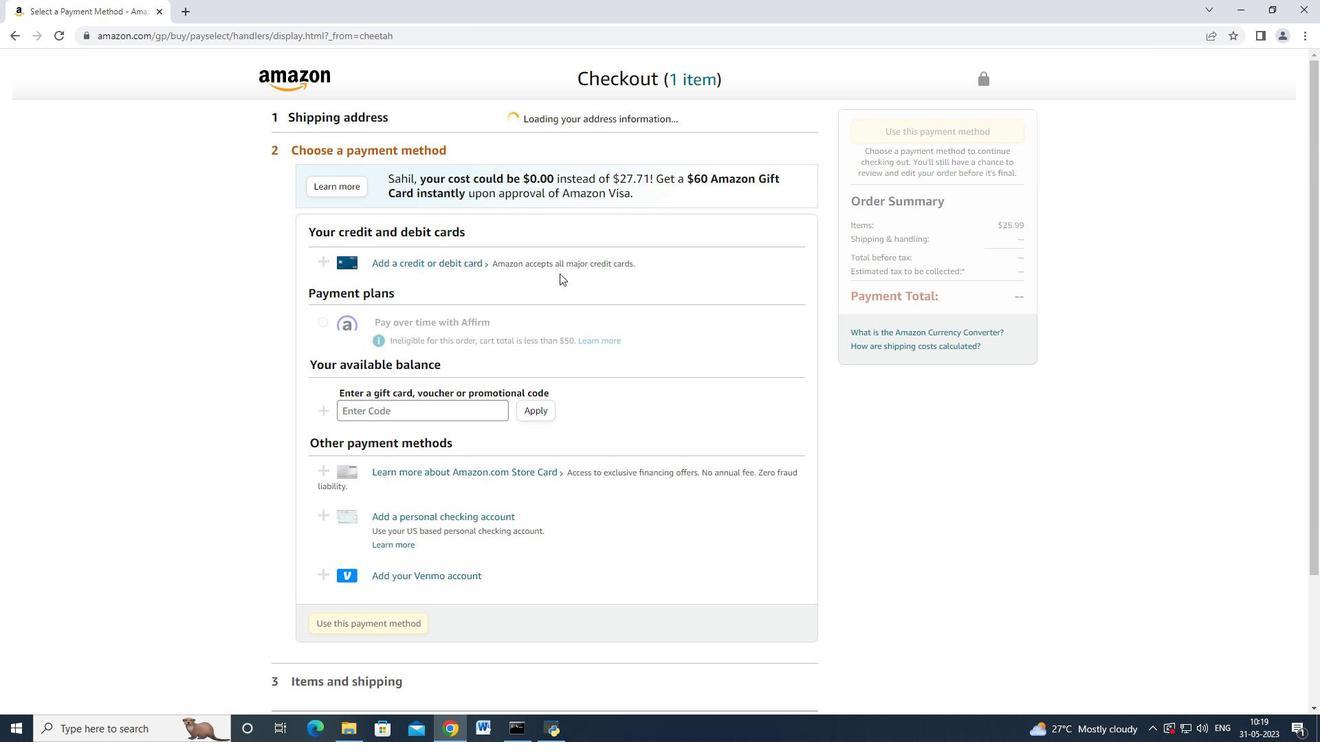 
Action: Mouse scrolled (545, 265) with delta (0, 0)
Screenshot: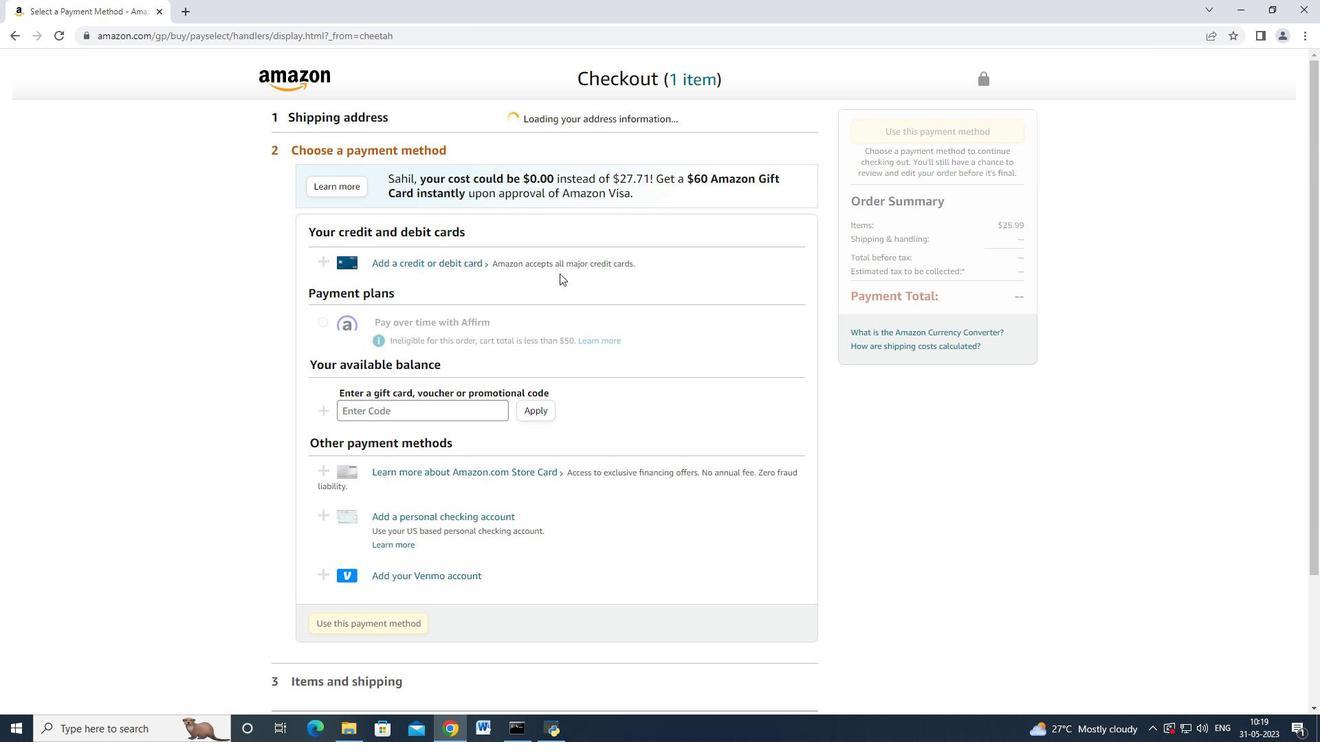 
Action: Mouse moved to (543, 264)
Screenshot: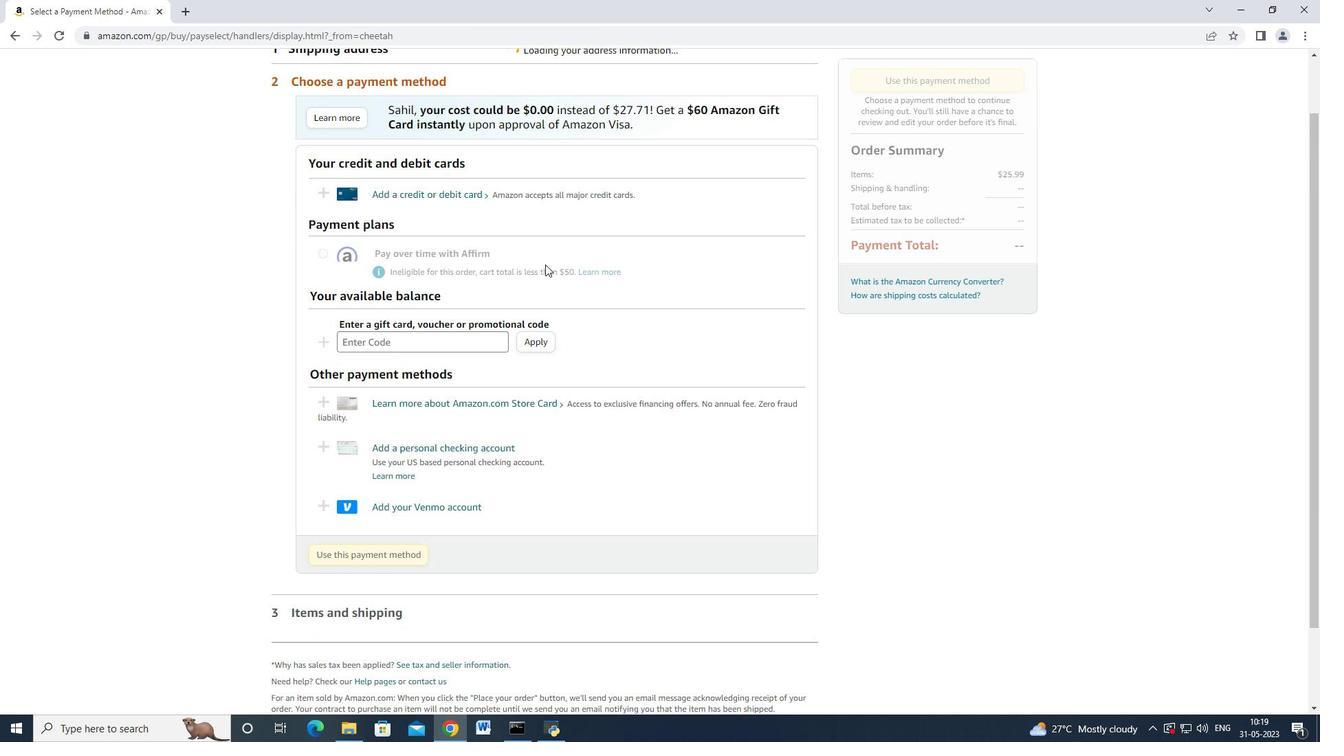 
Action: Mouse scrolled (543, 263) with delta (0, 0)
Screenshot: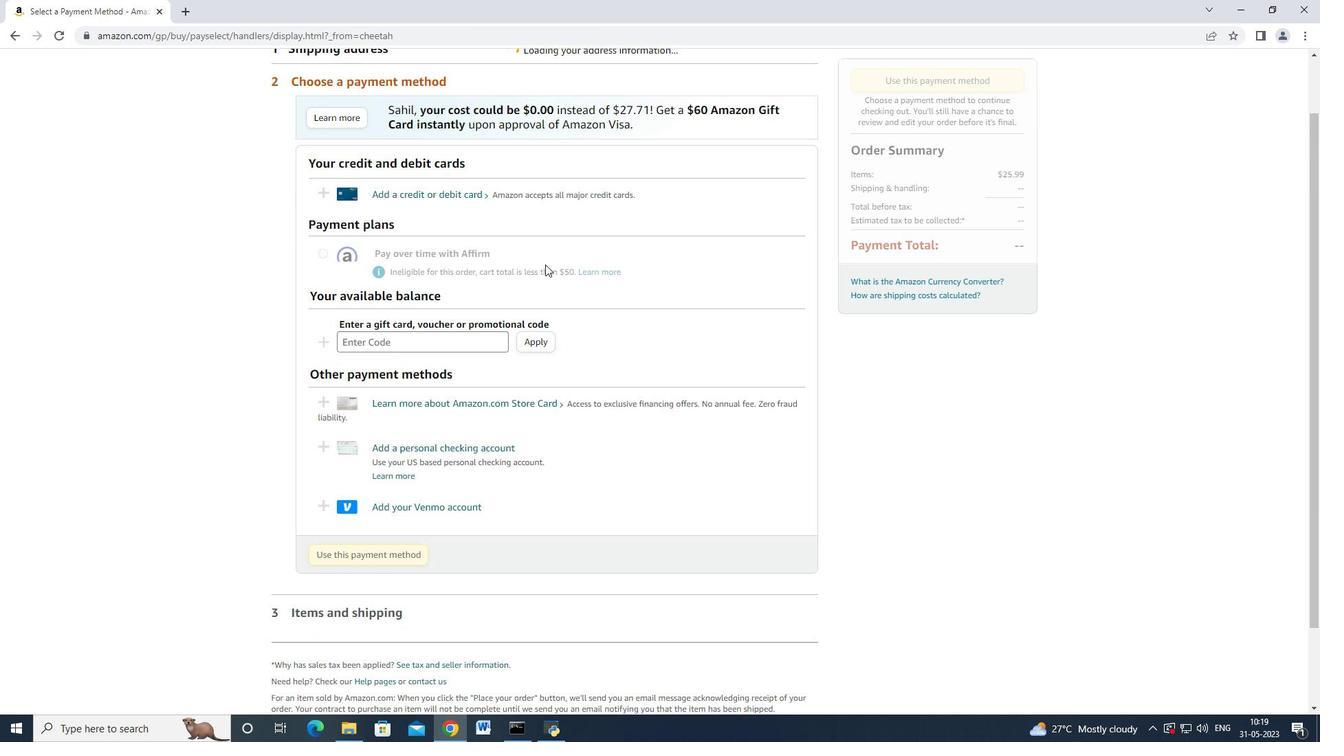 
Action: Mouse moved to (544, 263)
Screenshot: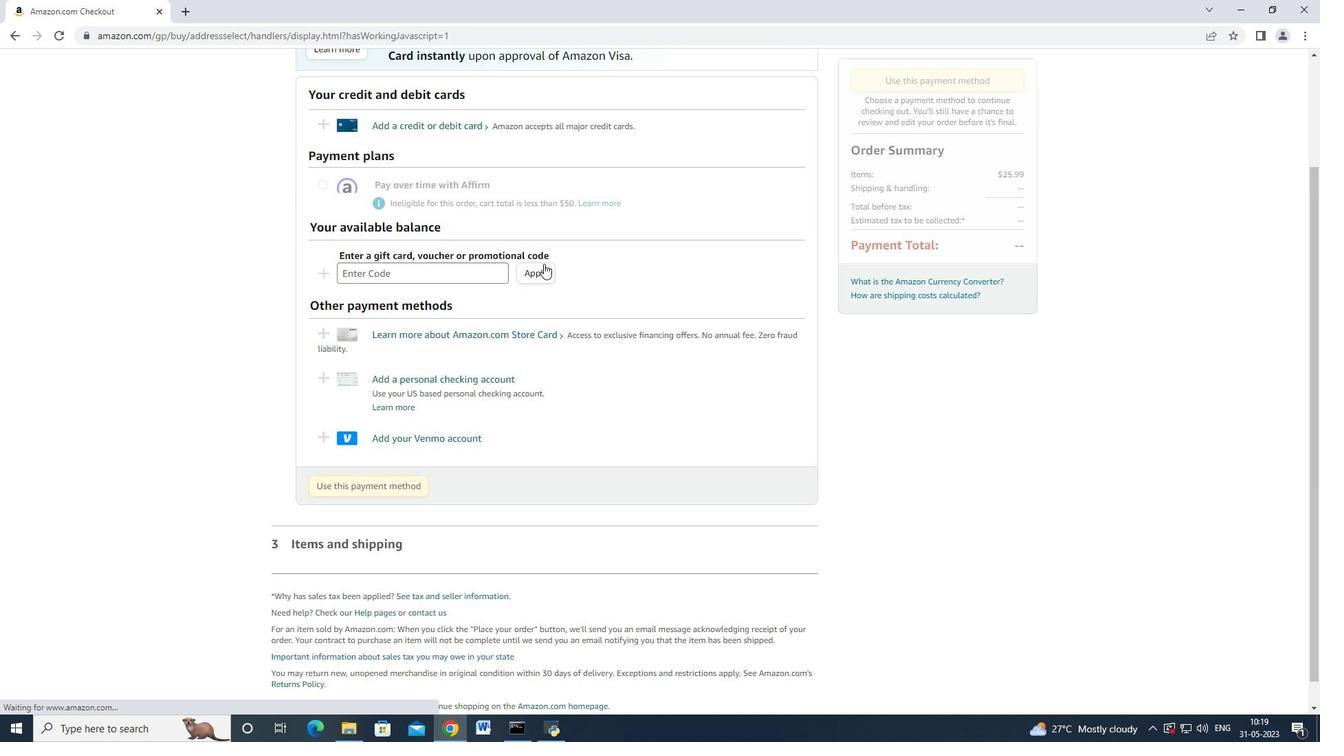 
Action: Mouse scrolled (544, 264) with delta (0, 0)
Screenshot: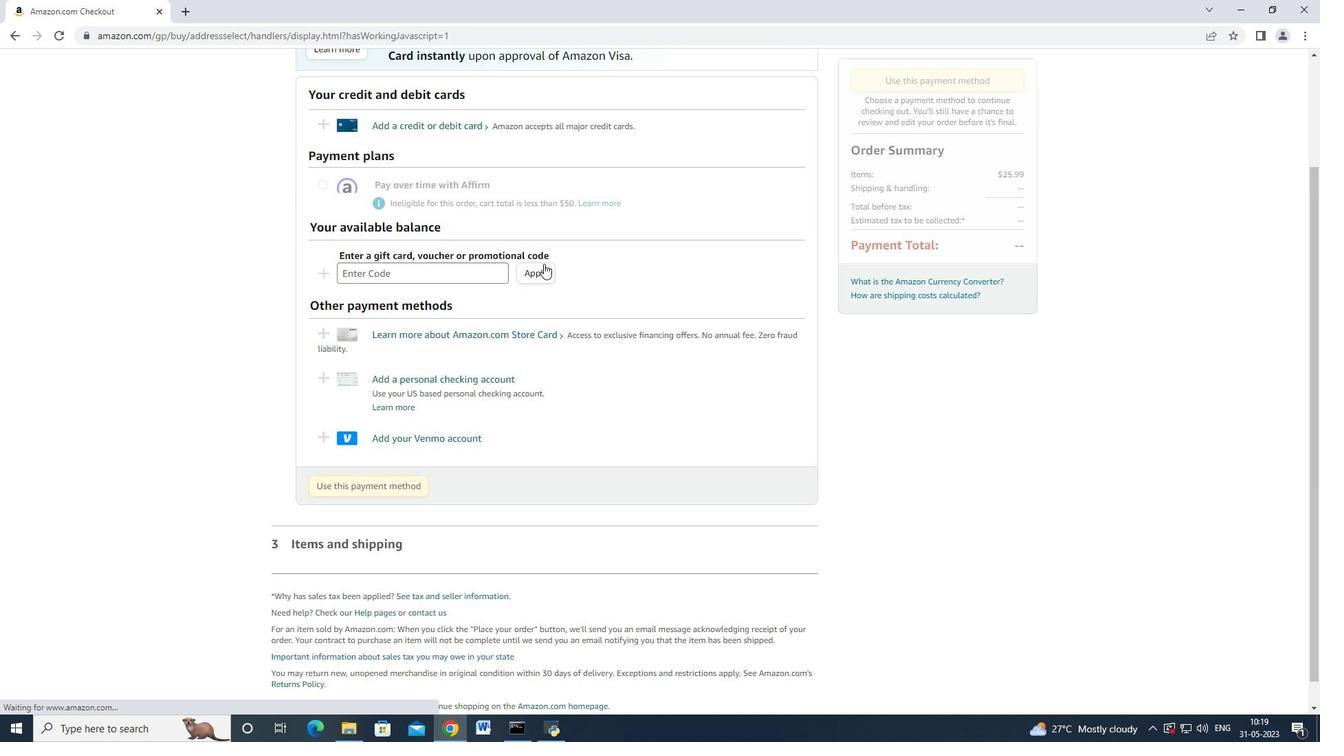
Action: Mouse scrolled (544, 264) with delta (0, 0)
Screenshot: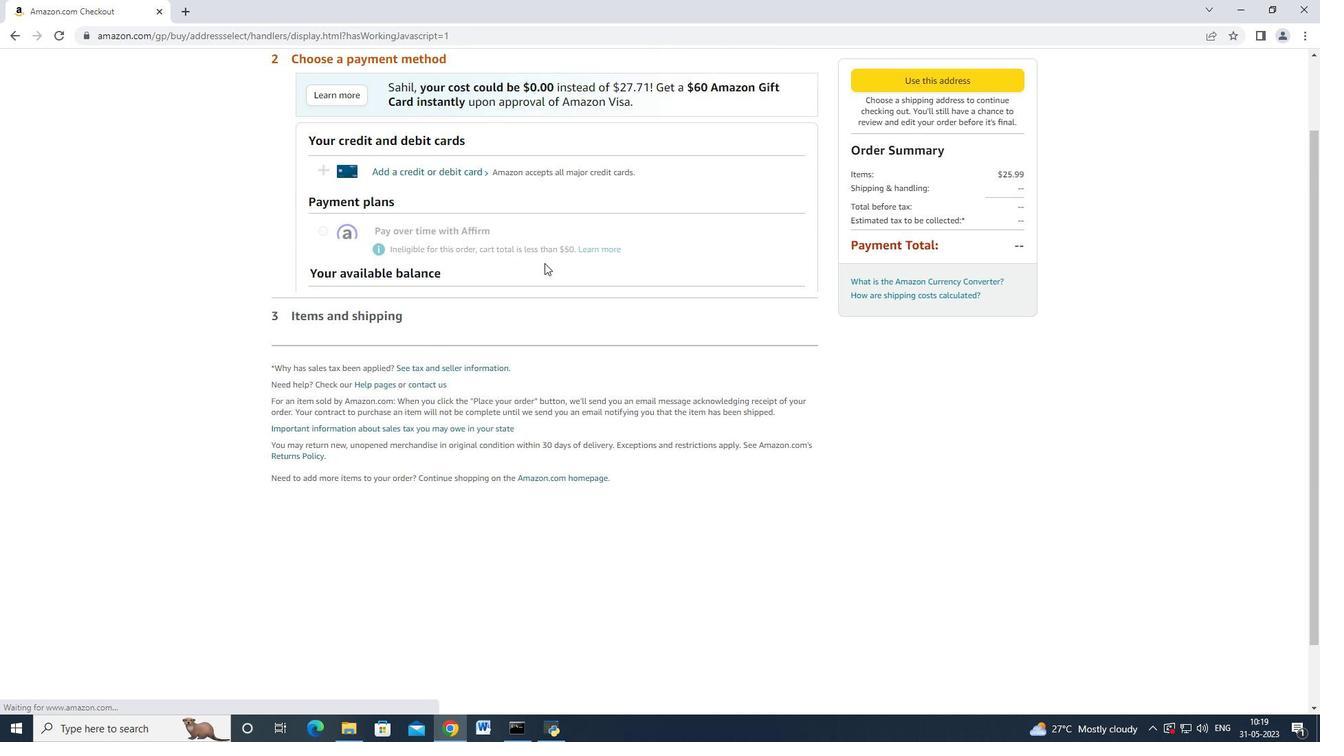 
Action: Mouse moved to (502, 273)
Screenshot: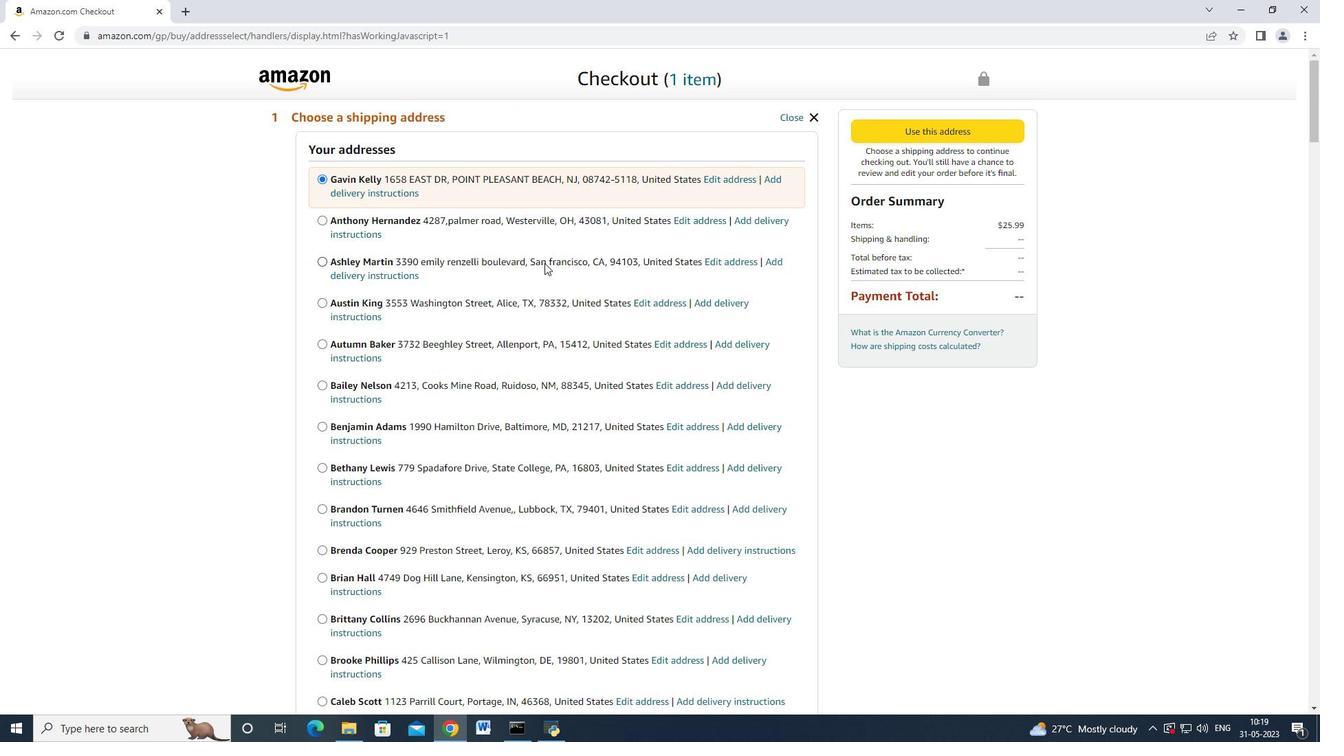 
Action: Mouse scrolled (502, 272) with delta (0, 0)
Screenshot: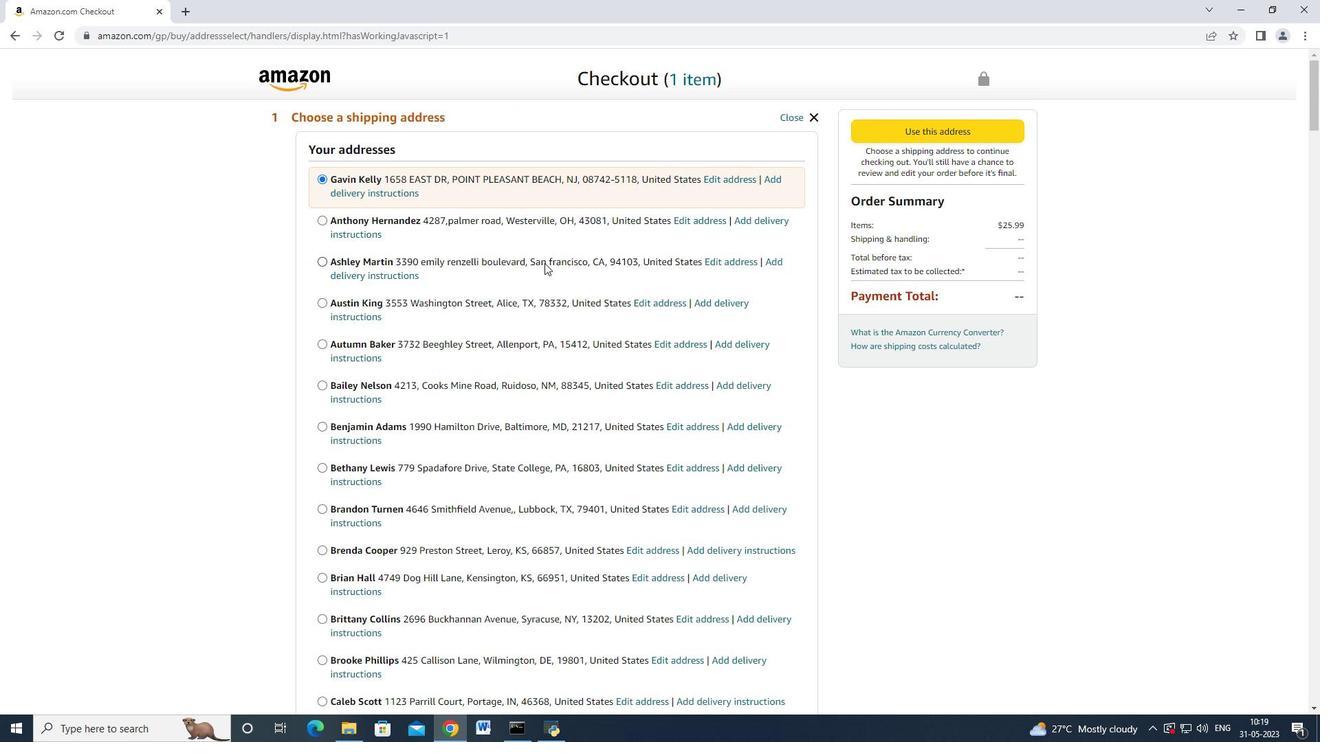 
Action: Mouse moved to (489, 281)
Screenshot: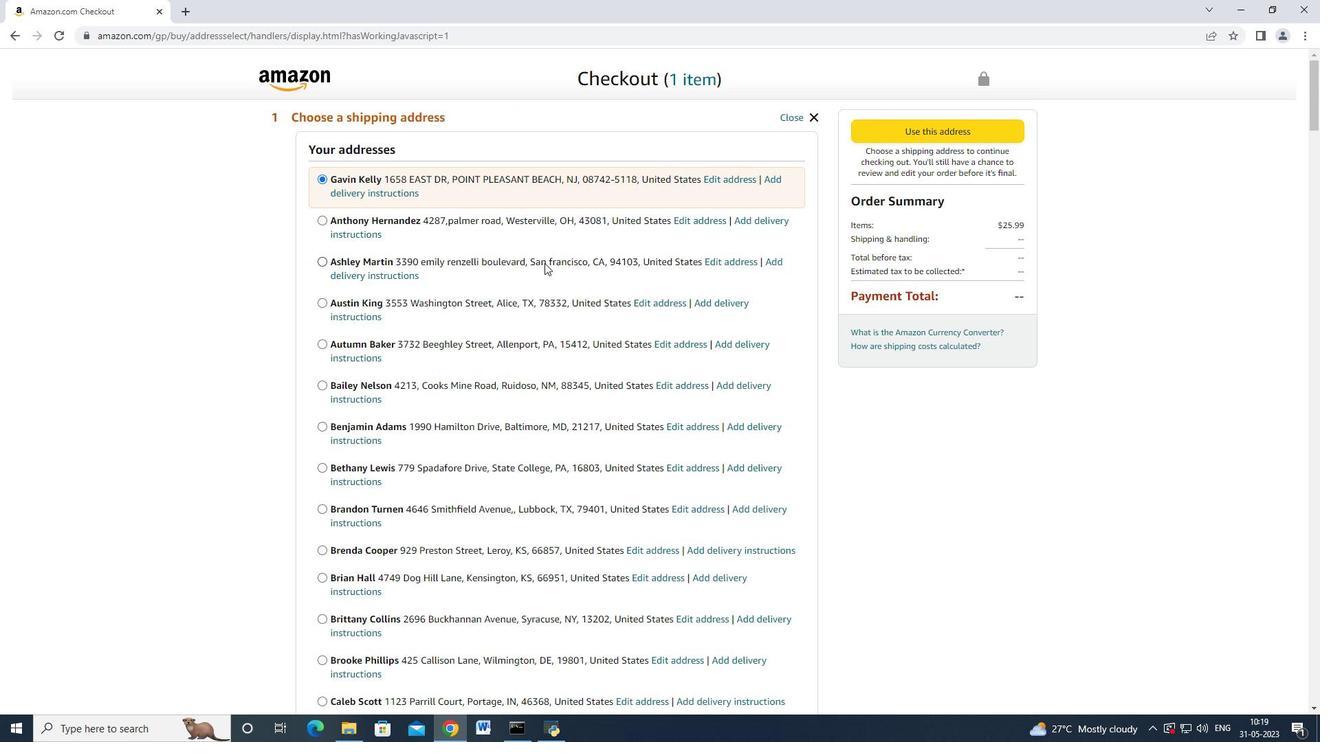 
Action: Mouse scrolled (489, 280) with delta (0, 0)
Screenshot: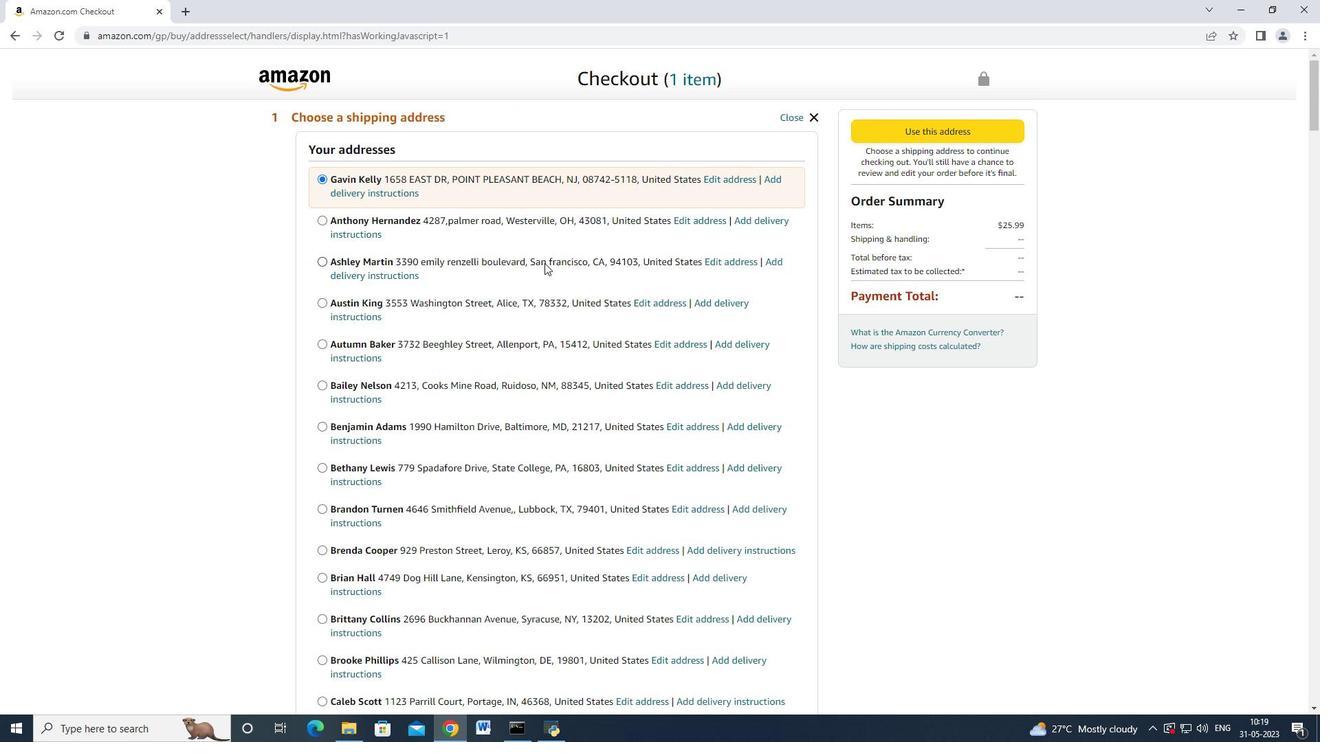
Action: Mouse moved to (480, 287)
Screenshot: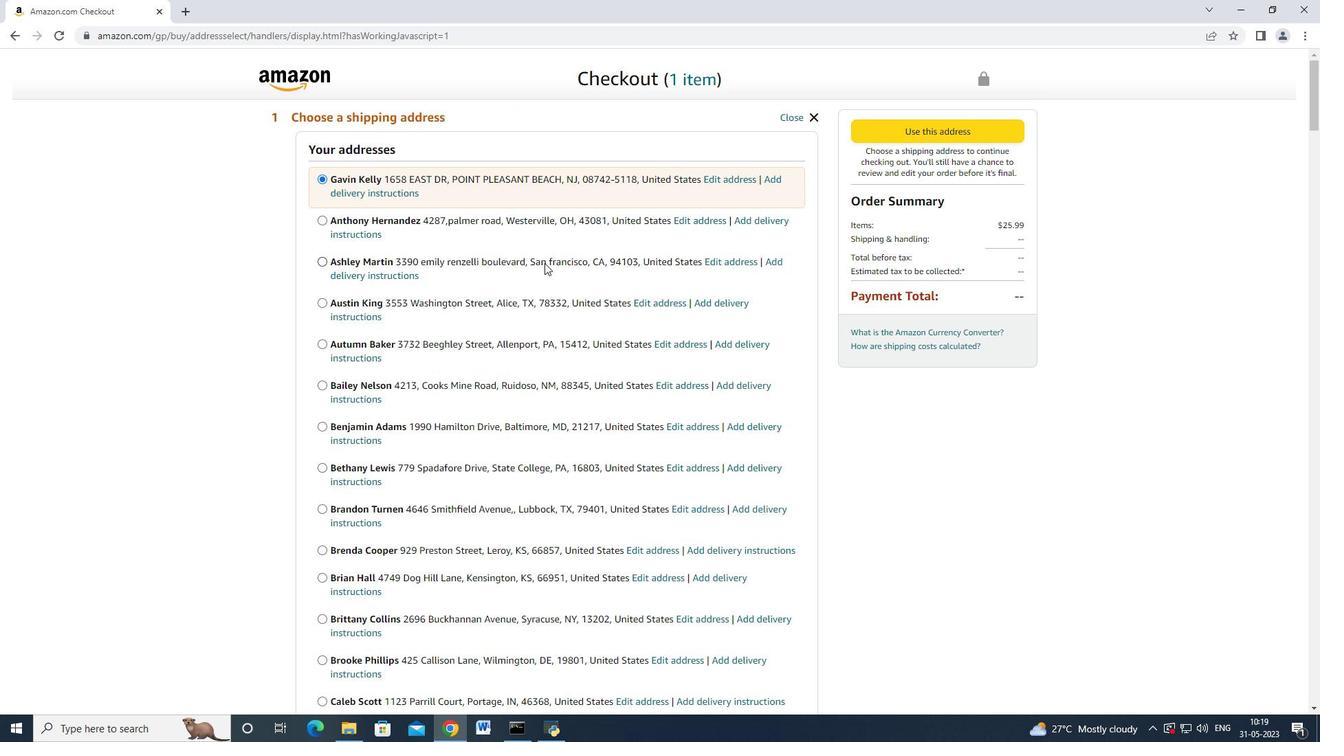 
Action: Mouse scrolled (482, 285) with delta (0, 0)
Screenshot: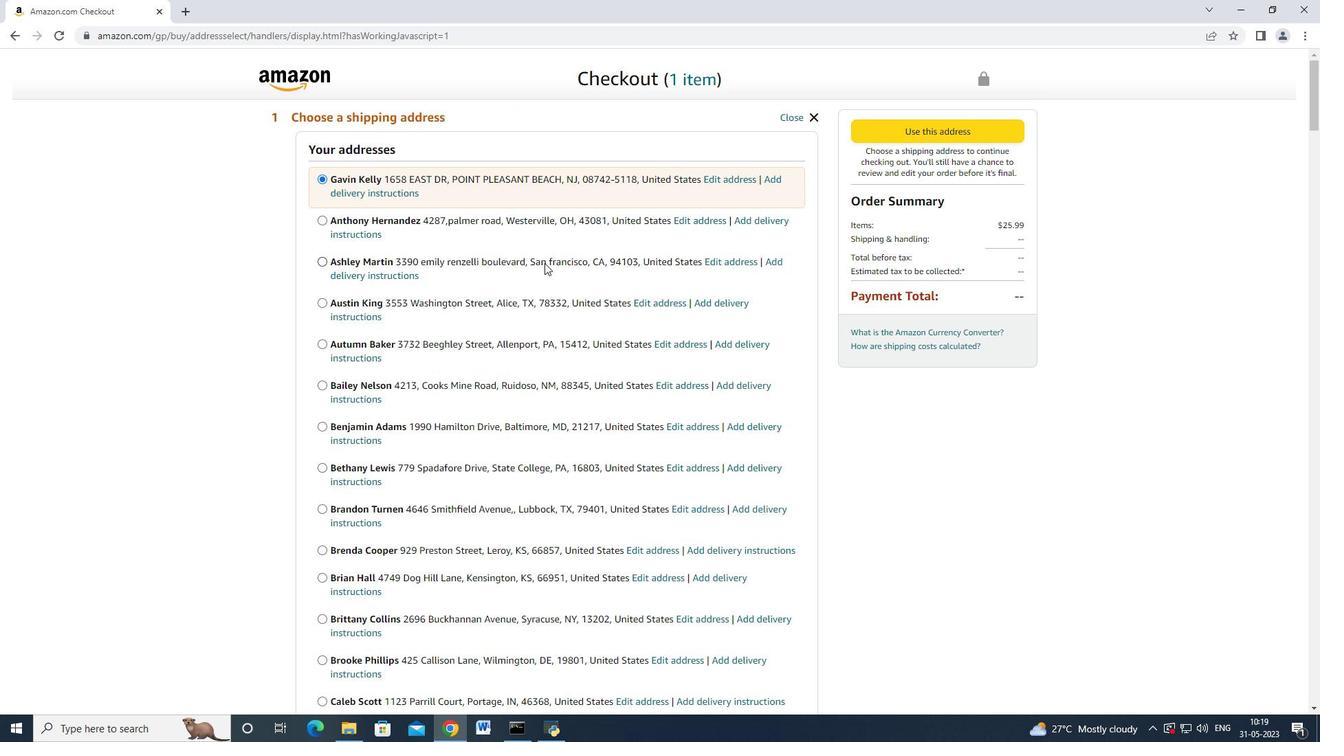 
Action: Mouse moved to (477, 289)
Screenshot: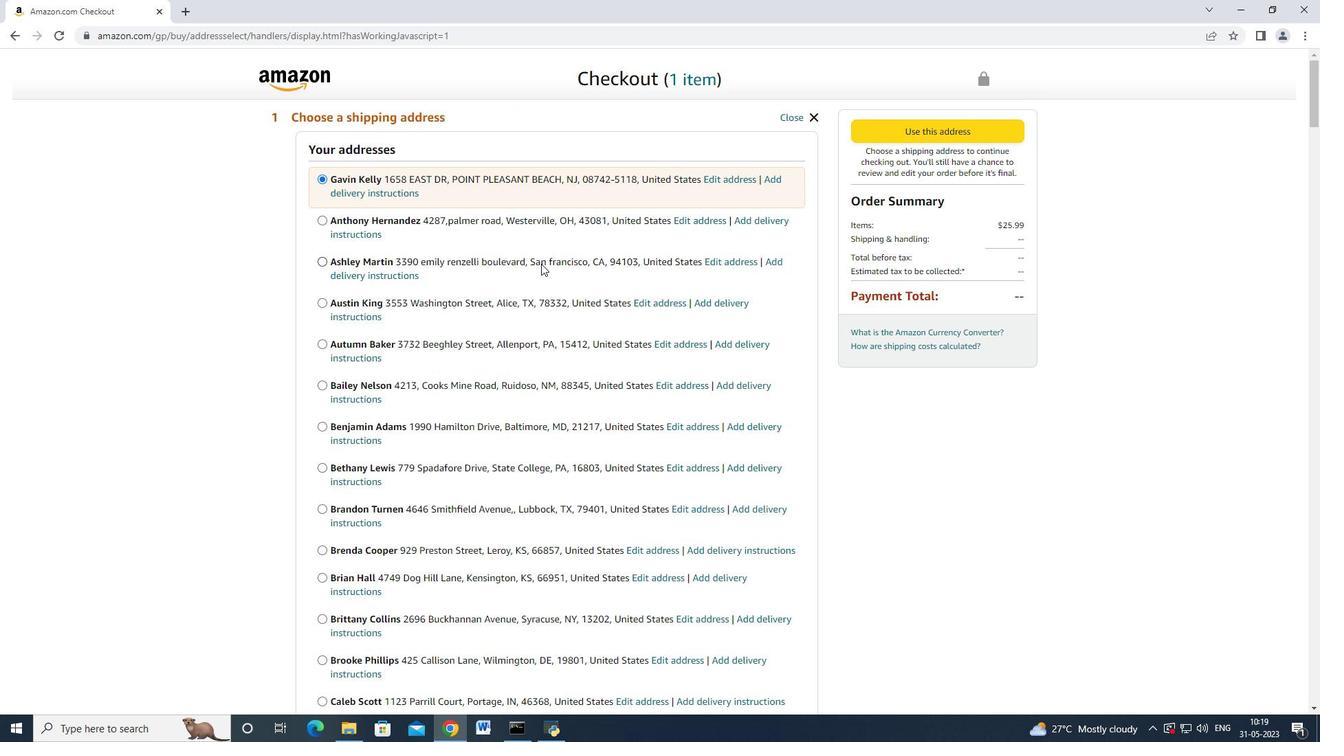 
Action: Mouse scrolled (480, 286) with delta (0, 0)
Screenshot: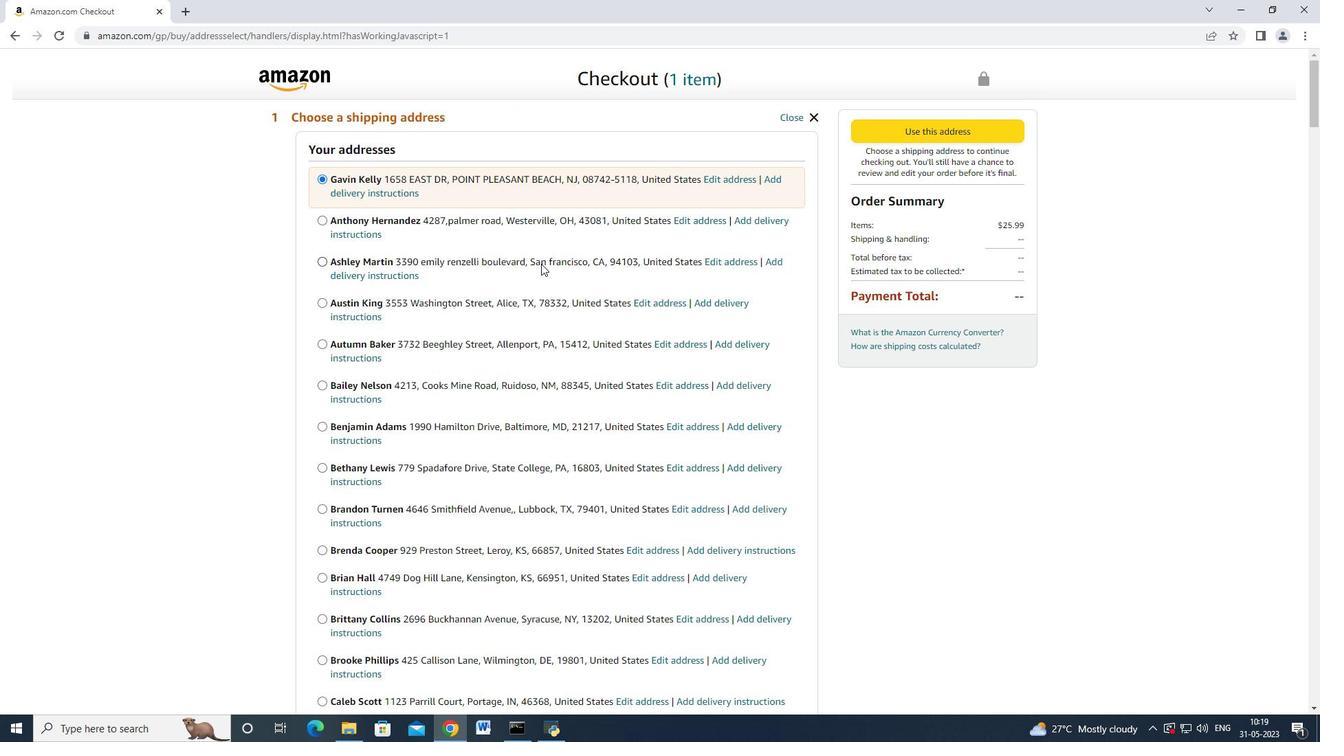 
Action: Mouse moved to (474, 292)
Screenshot: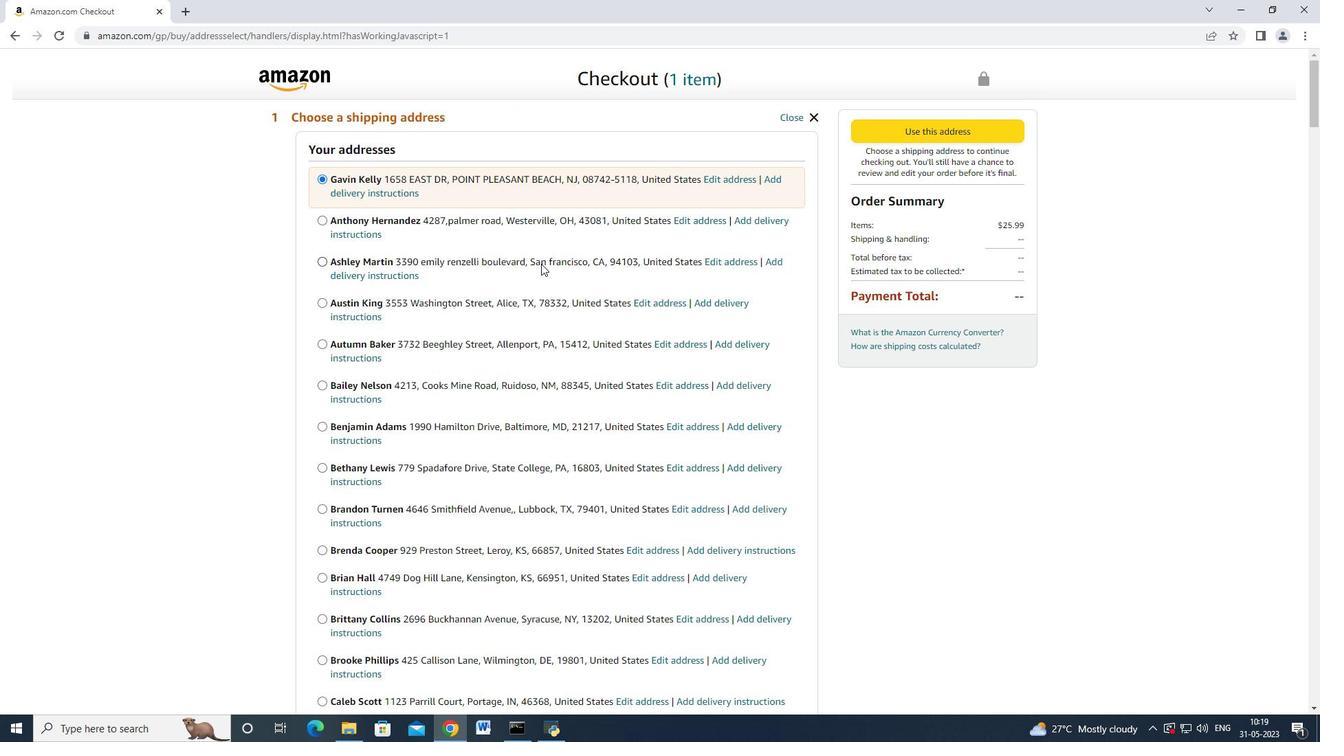
Action: Mouse scrolled (475, 290) with delta (0, 0)
Screenshot: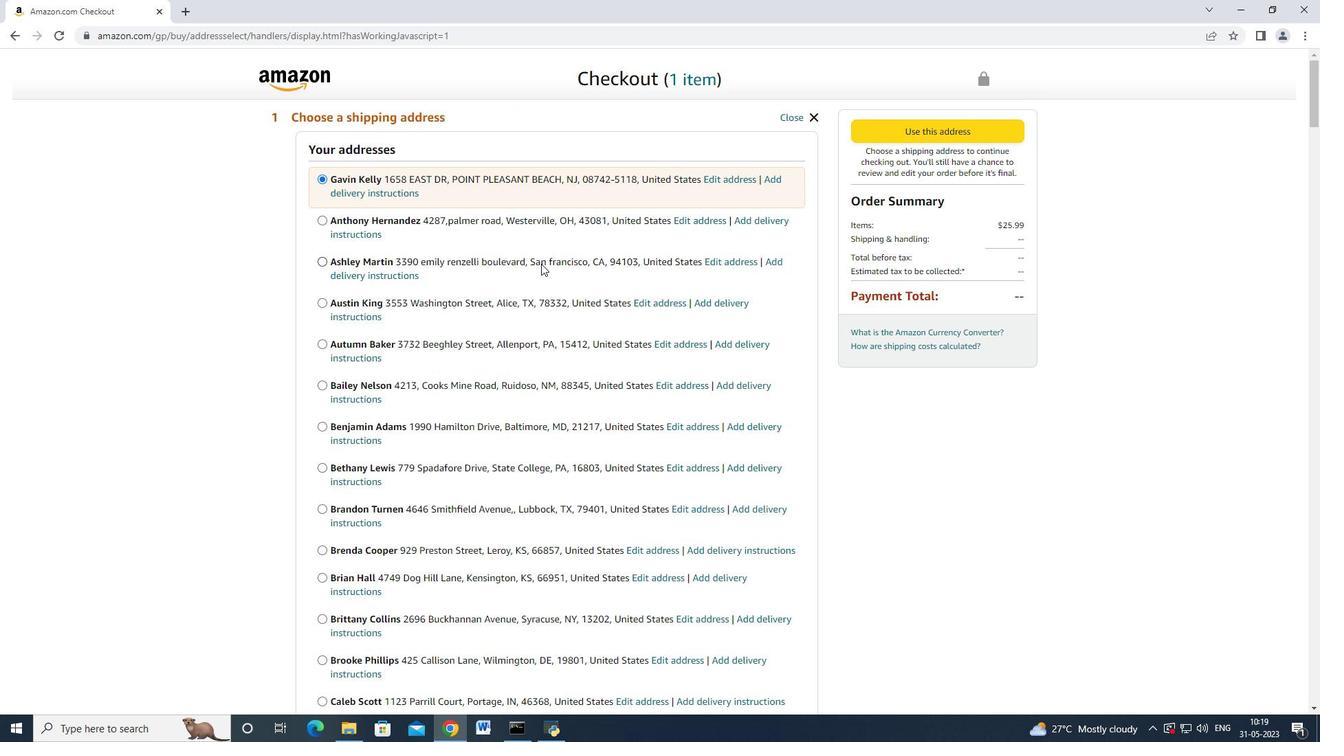 
Action: Mouse moved to (471, 294)
Screenshot: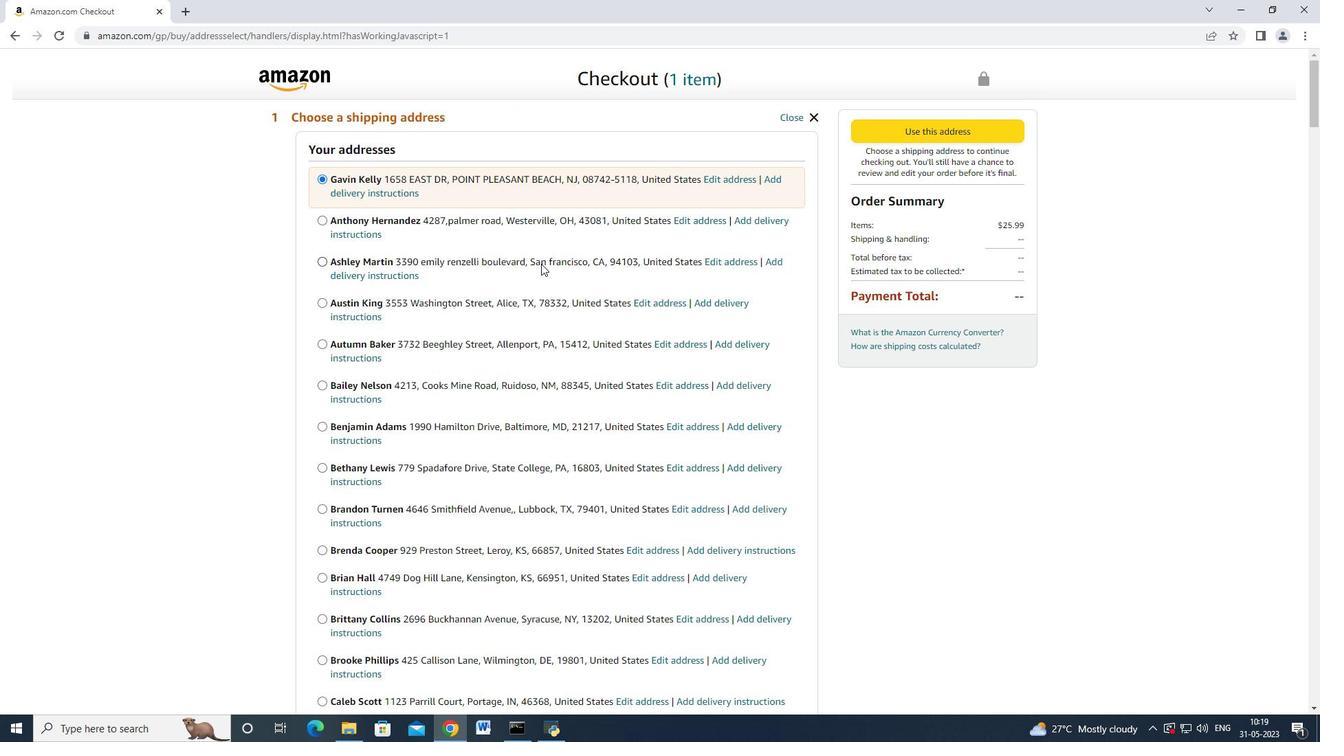 
Action: Mouse scrolled (474, 291) with delta (0, 0)
Screenshot: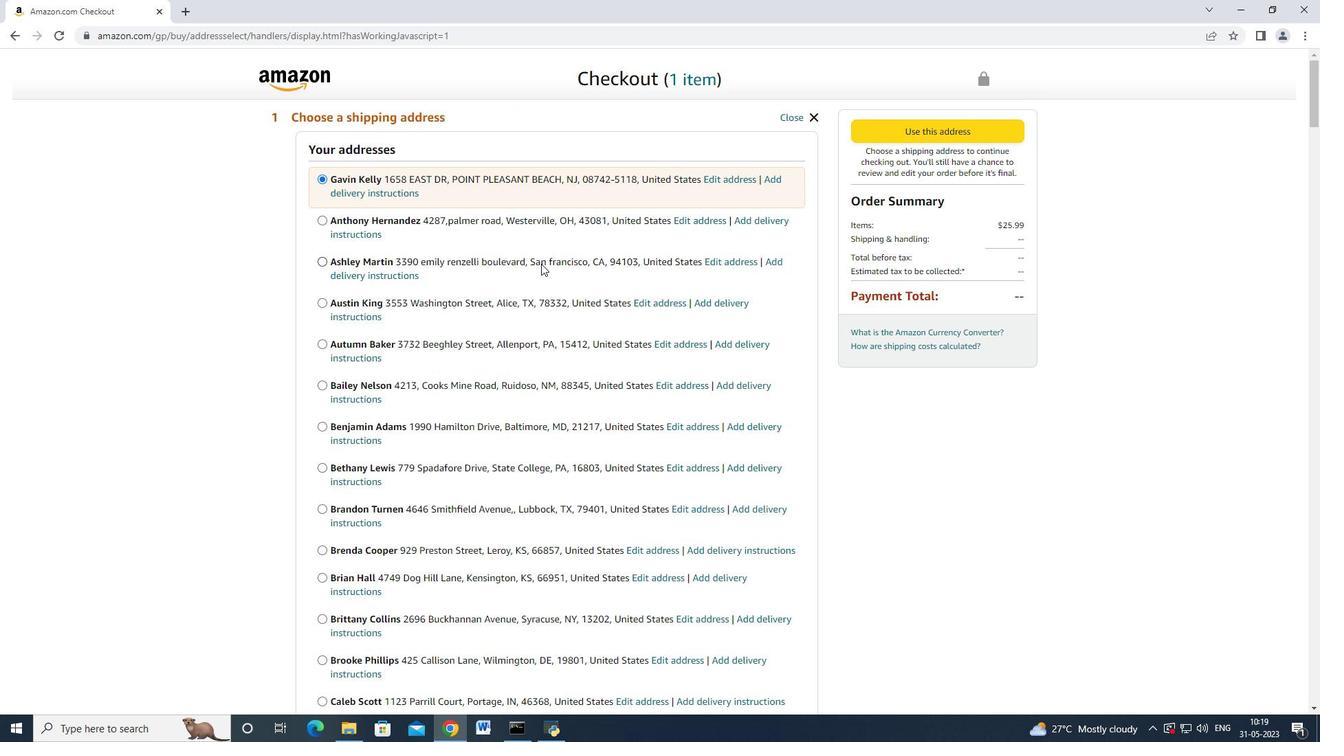 
Action: Mouse moved to (469, 304)
Screenshot: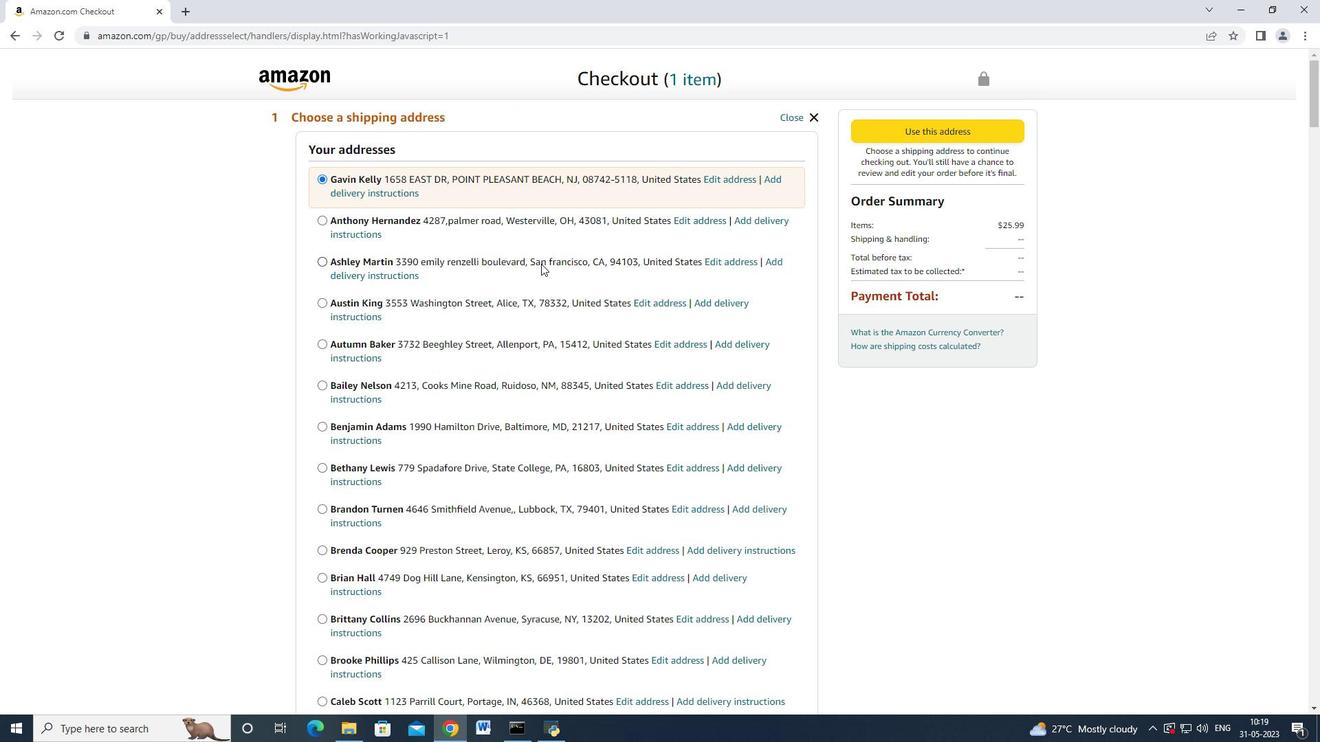 
Action: Mouse scrolled (470, 297) with delta (0, 0)
Screenshot: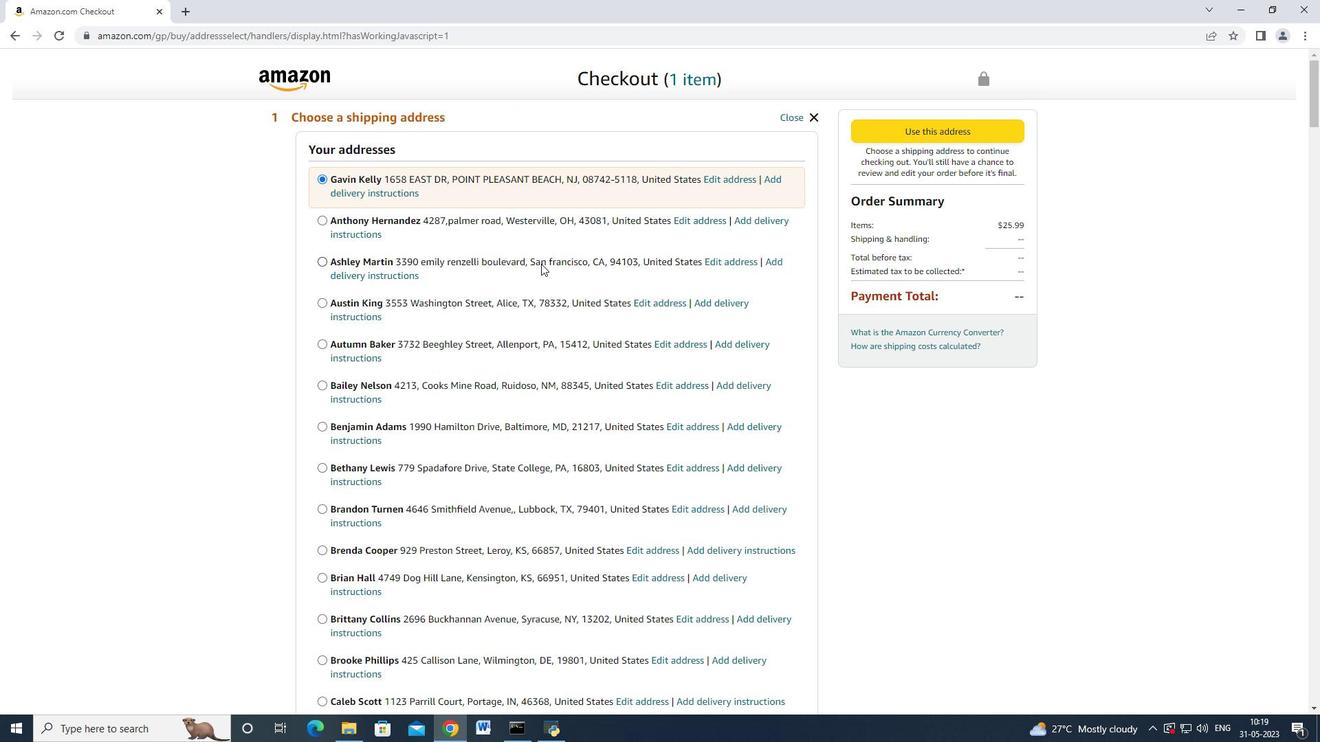 
Action: Mouse moved to (464, 316)
Screenshot: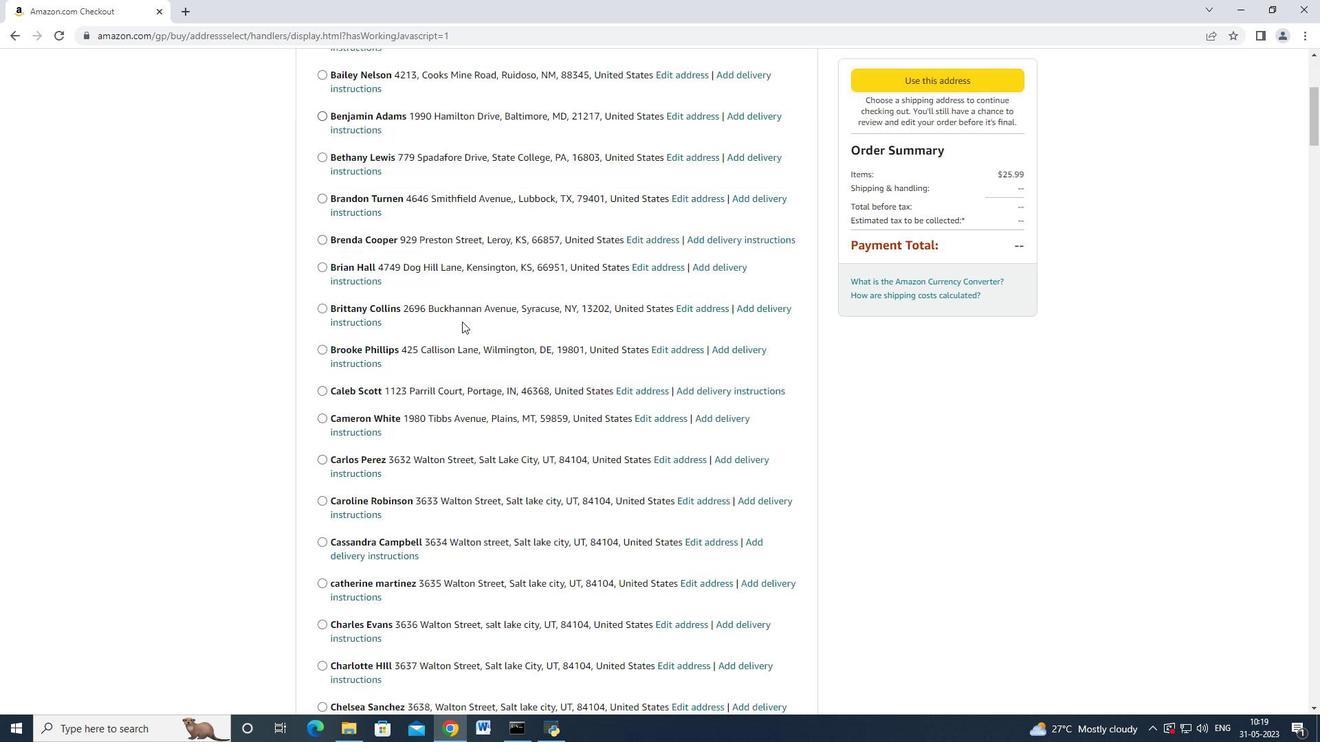 
Action: Mouse scrolled (464, 316) with delta (0, 0)
Screenshot: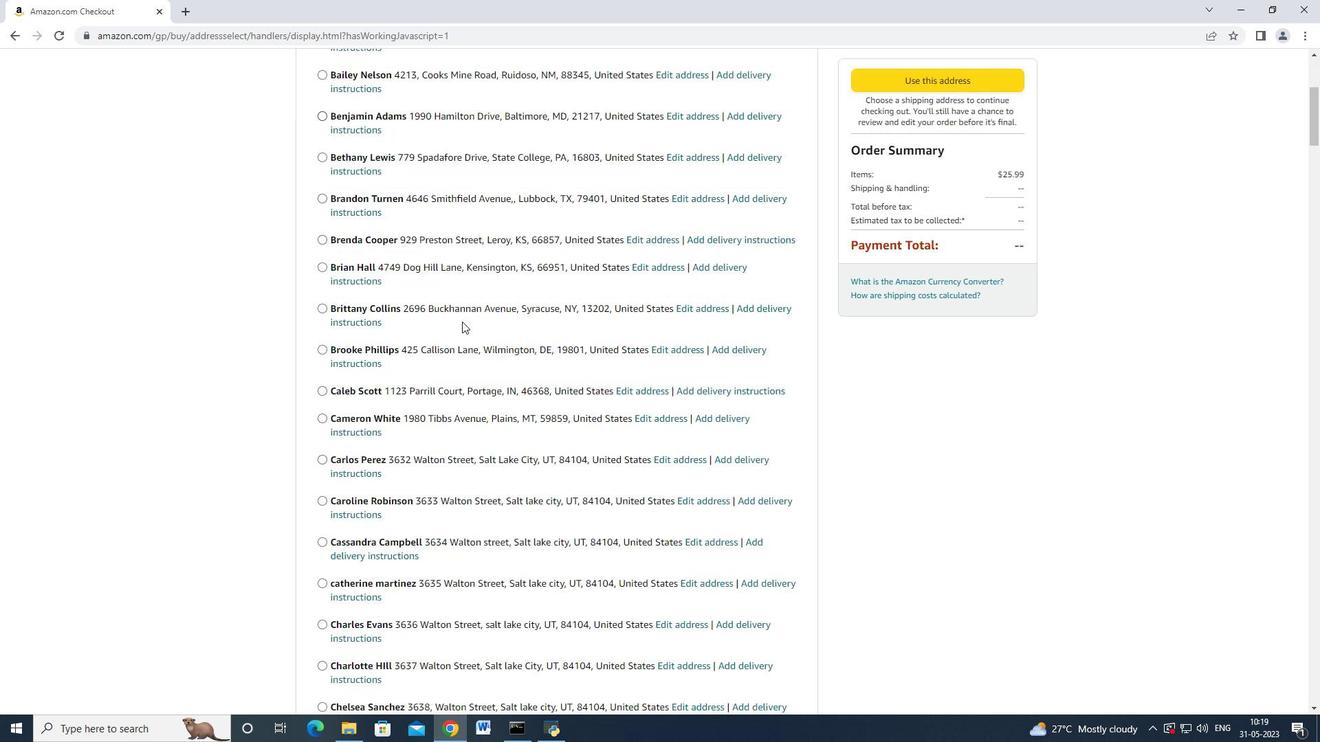 
Action: Mouse moved to (464, 316)
Screenshot: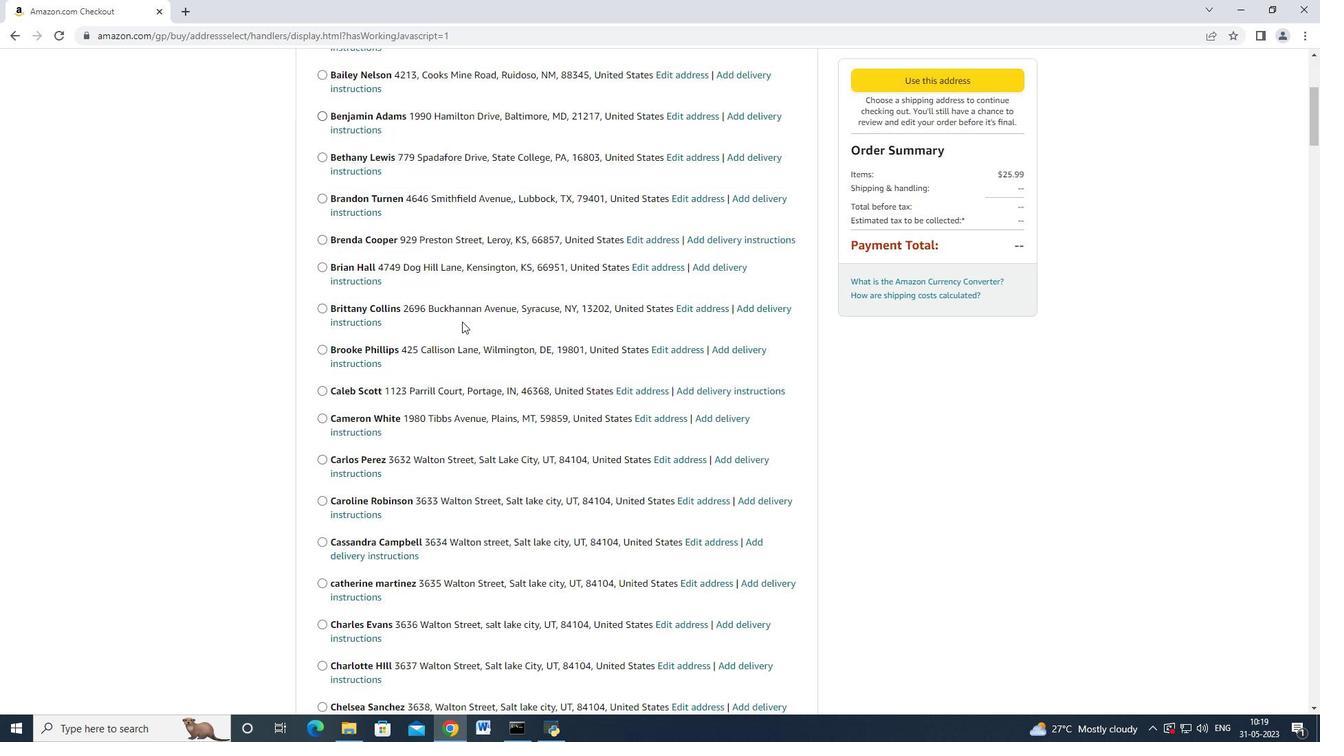 
Action: Mouse scrolled (464, 316) with delta (0, 0)
Screenshot: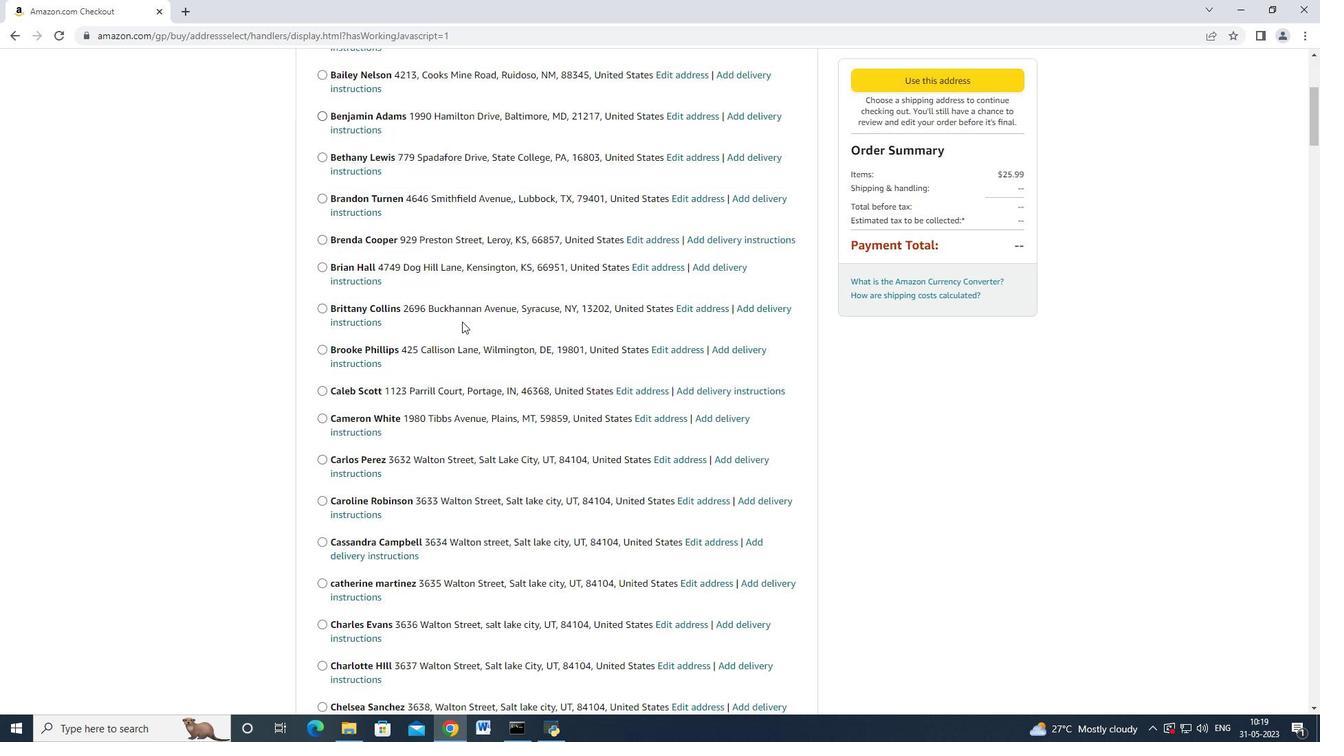 
Action: Mouse scrolled (464, 316) with delta (0, 0)
Screenshot: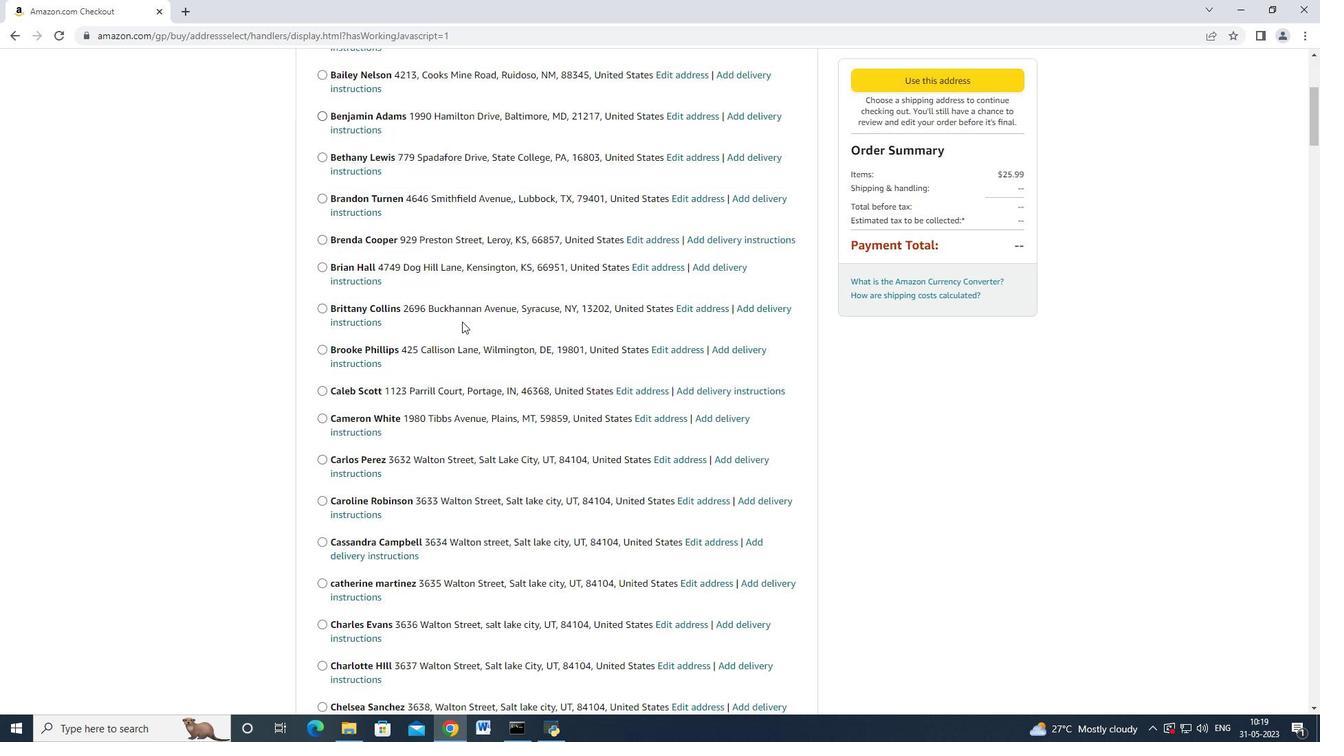 
Action: Mouse moved to (463, 316)
Screenshot: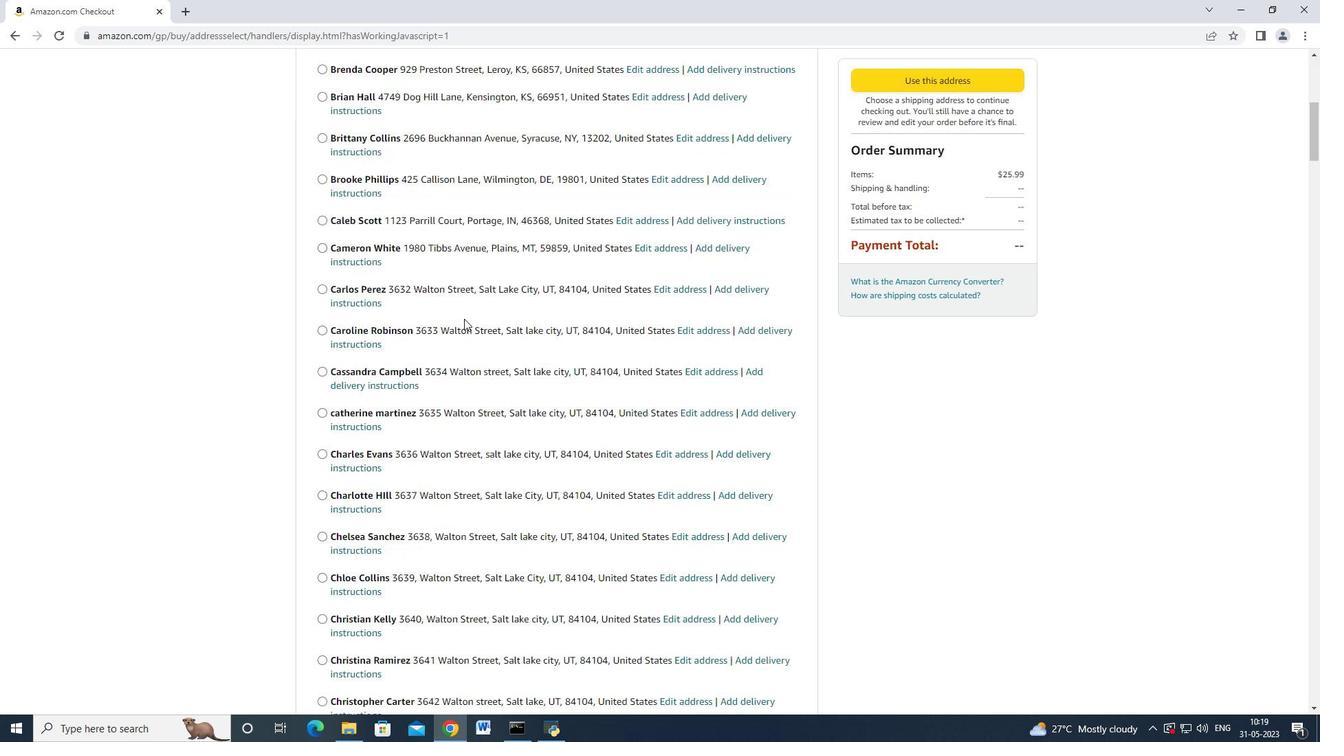 
Action: Mouse scrolled (463, 316) with delta (0, 0)
Screenshot: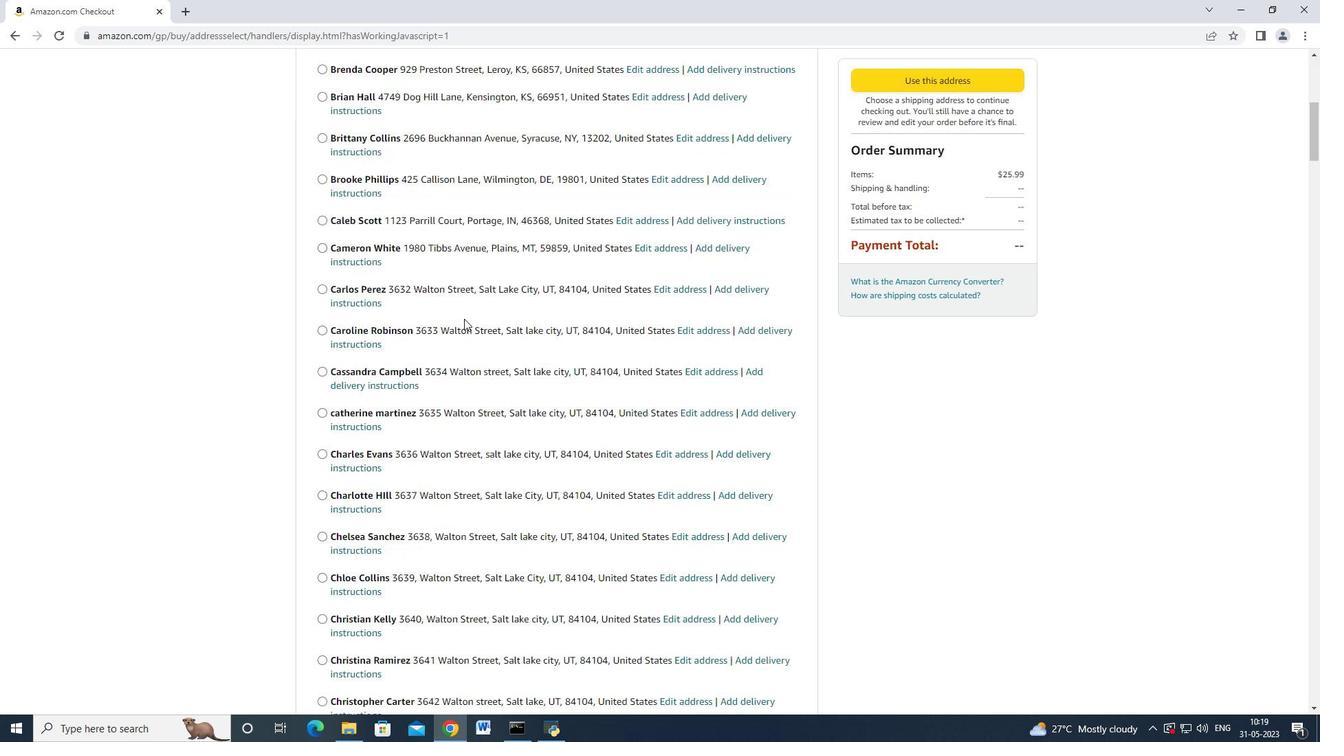 
Action: Mouse moved to (462, 316)
Screenshot: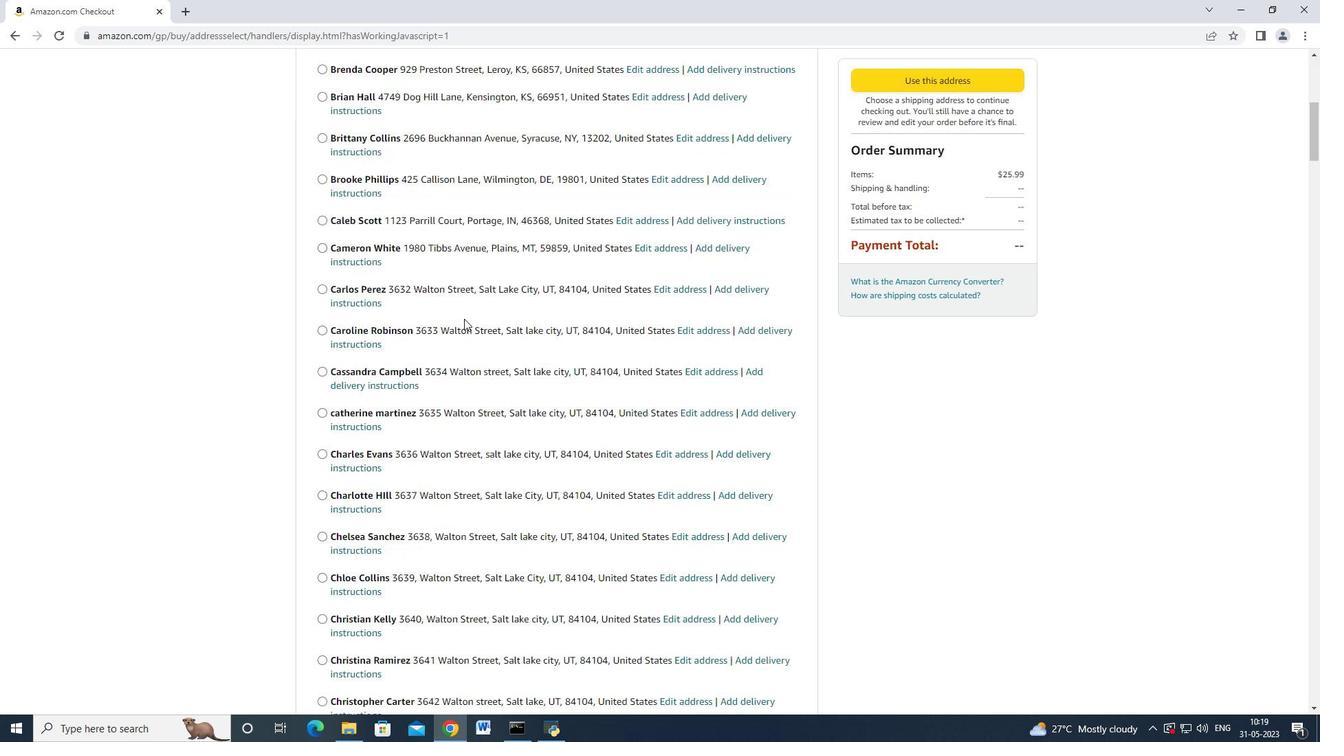 
Action: Mouse scrolled (463, 316) with delta (0, 0)
Screenshot: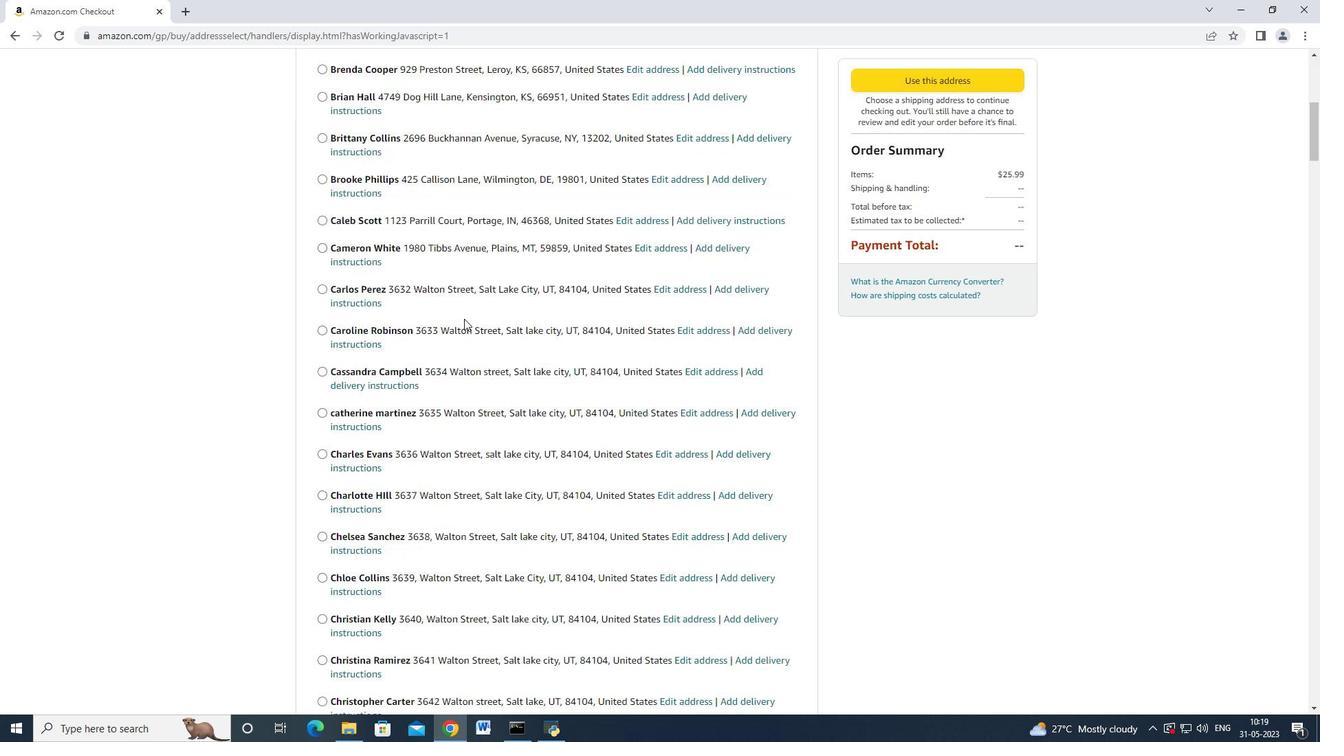 
Action: Mouse moved to (462, 316)
Screenshot: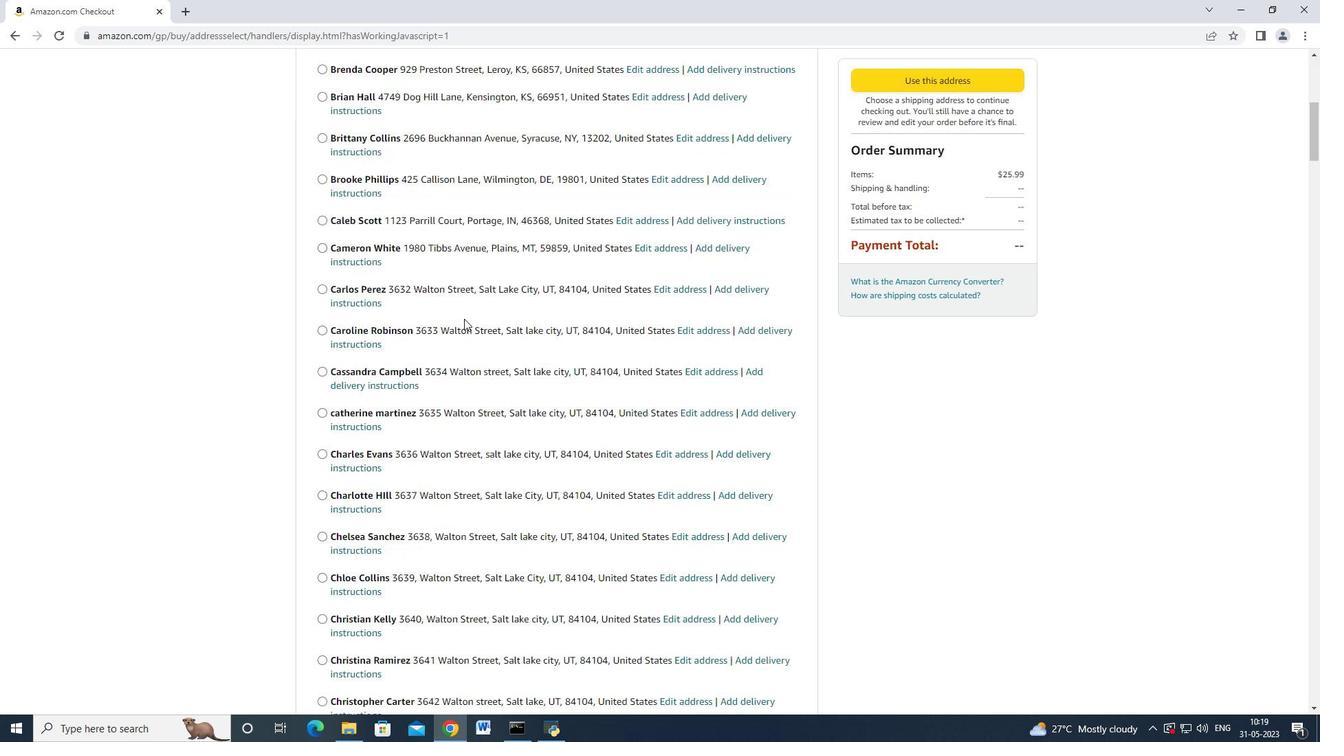 
Action: Mouse scrolled (462, 316) with delta (0, 0)
Screenshot: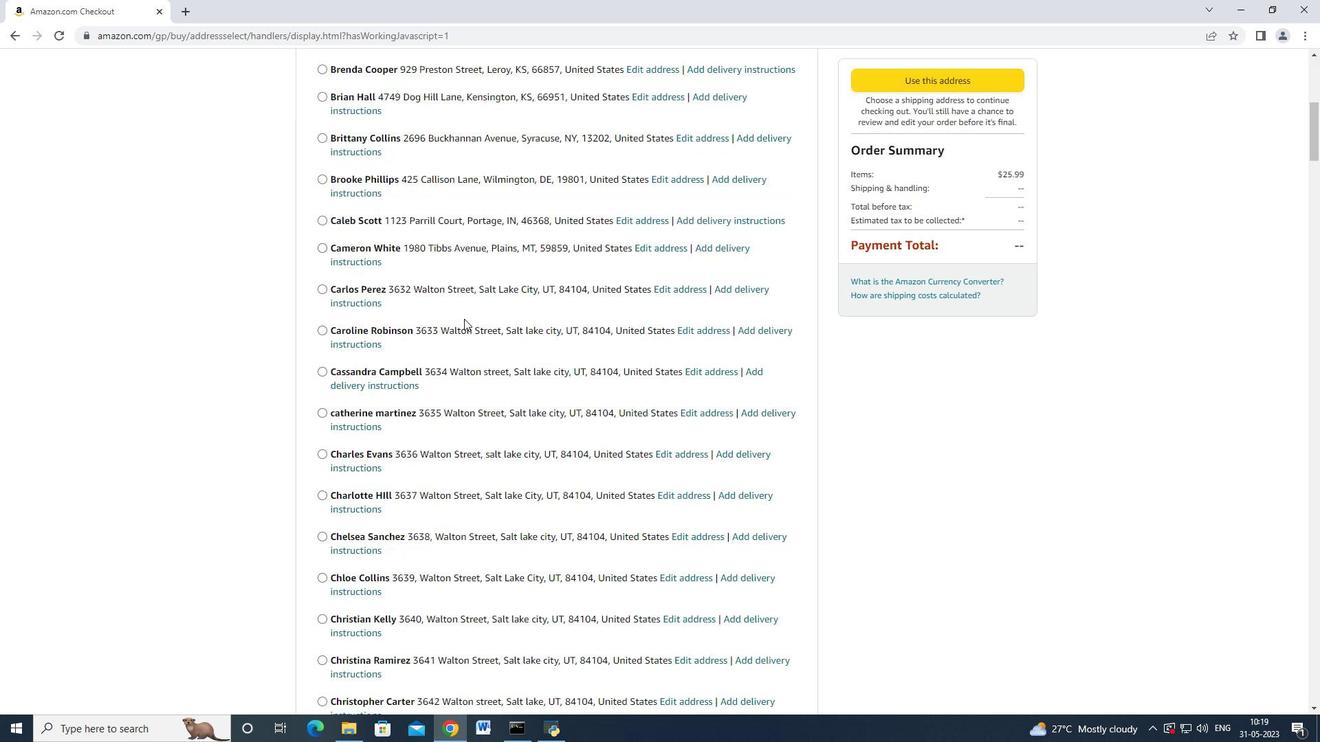 
Action: Mouse moved to (461, 316)
Screenshot: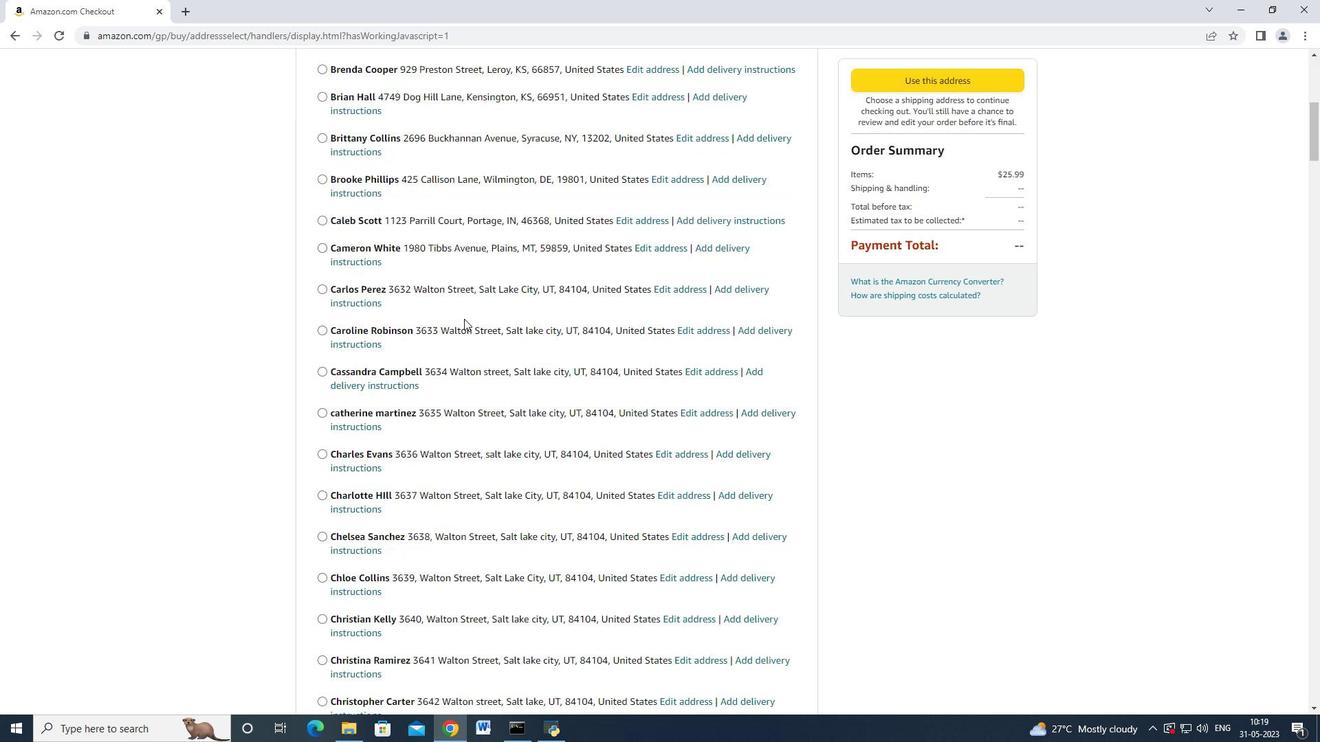 
Action: Mouse scrolled (461, 316) with delta (0, 0)
Screenshot: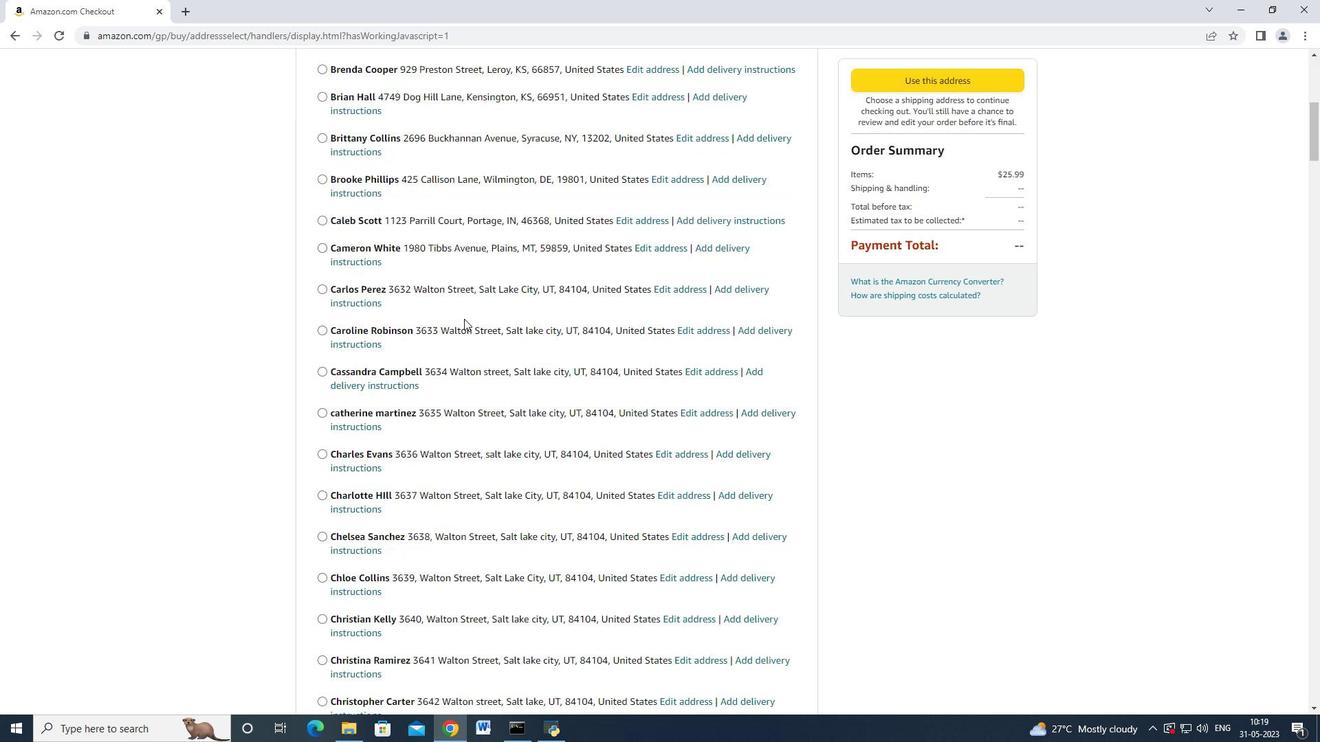 
Action: Mouse scrolled (461, 316) with delta (0, 0)
Screenshot: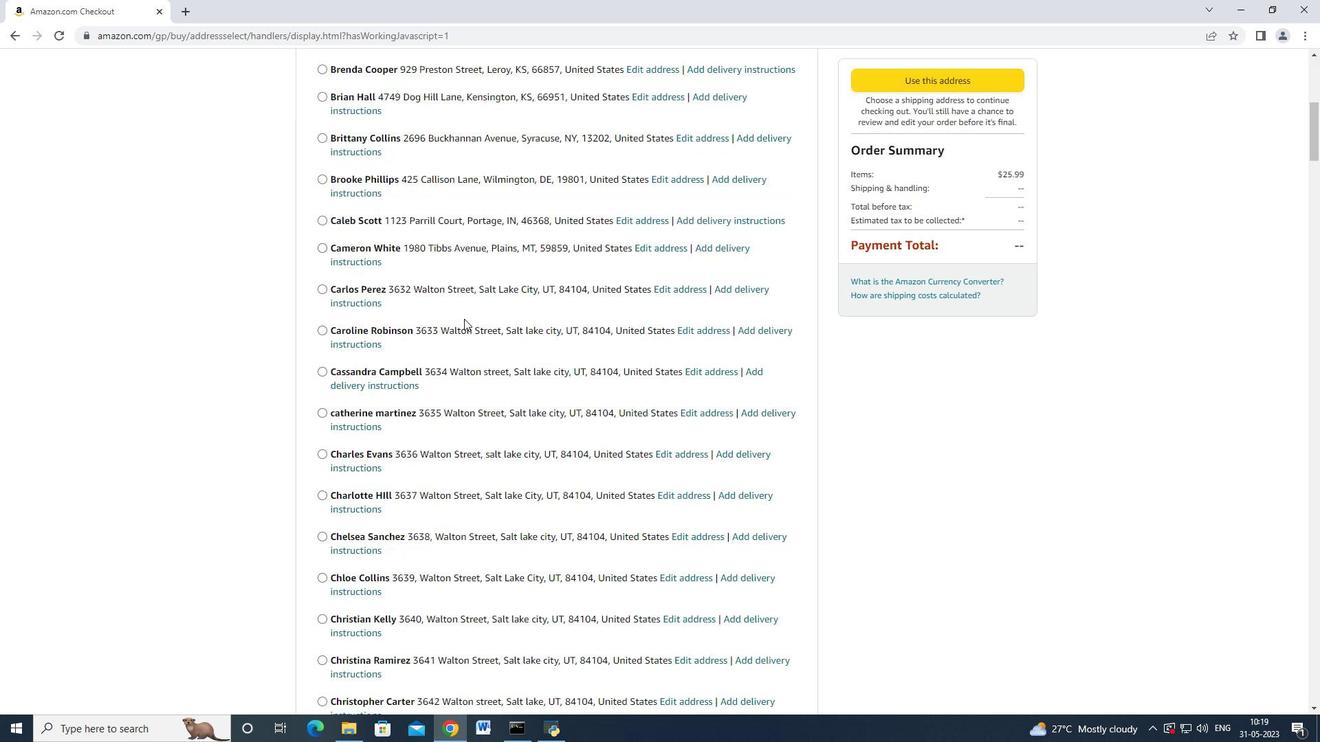 
Action: Mouse moved to (471, 310)
Screenshot: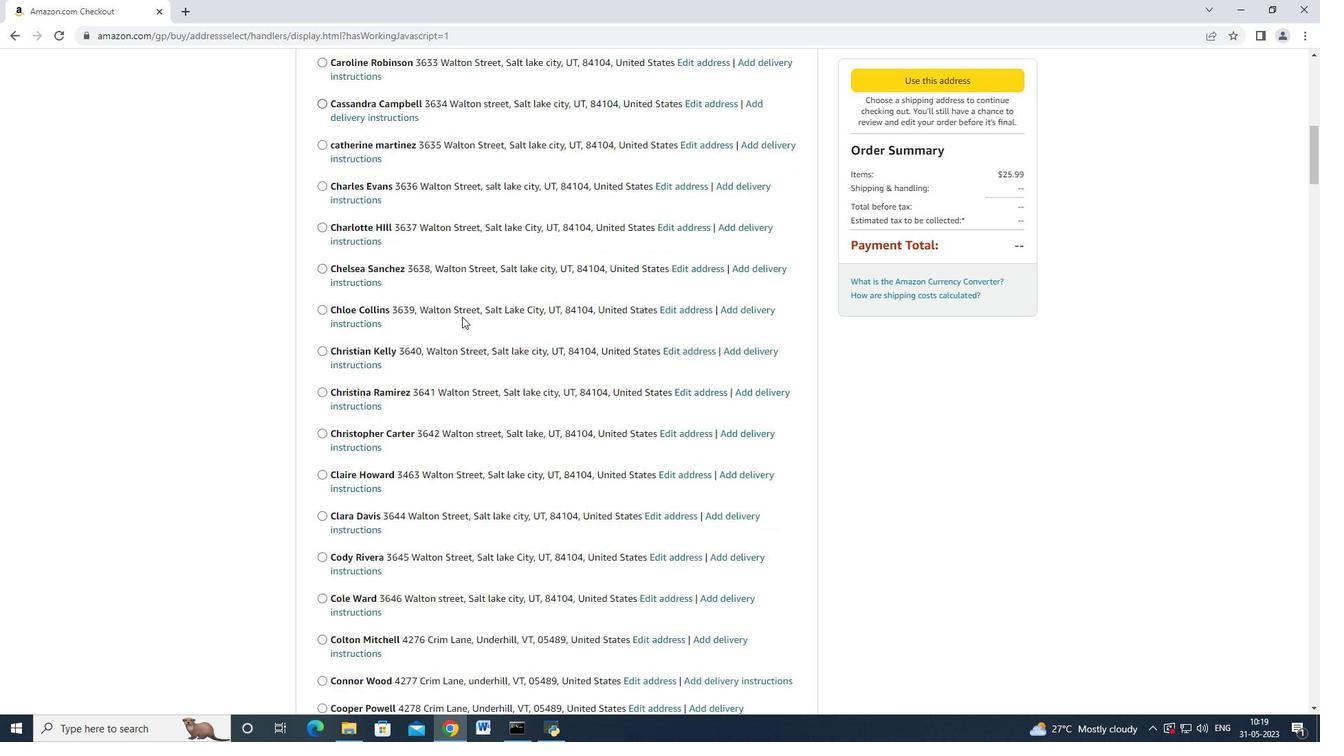 
Action: Mouse scrolled (471, 310) with delta (0, 0)
Screenshot: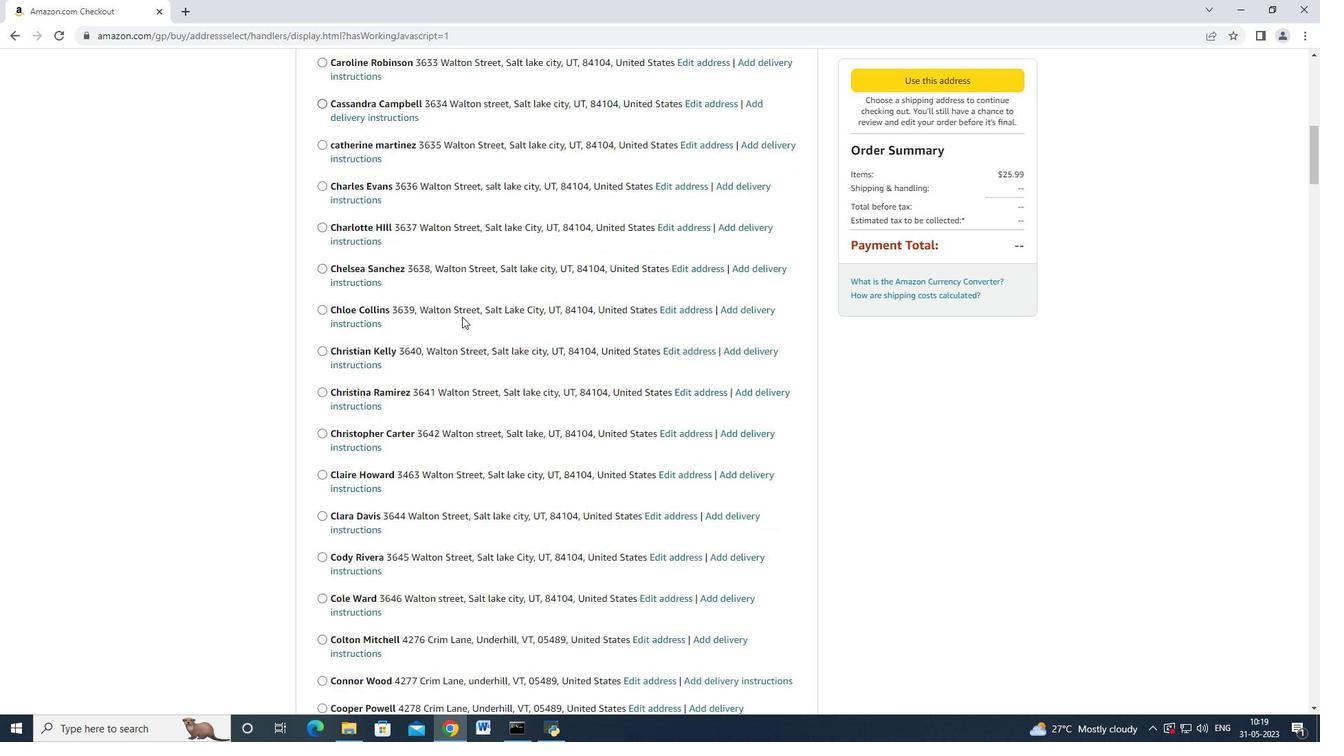 
Action: Mouse scrolled (471, 310) with delta (0, 0)
Screenshot: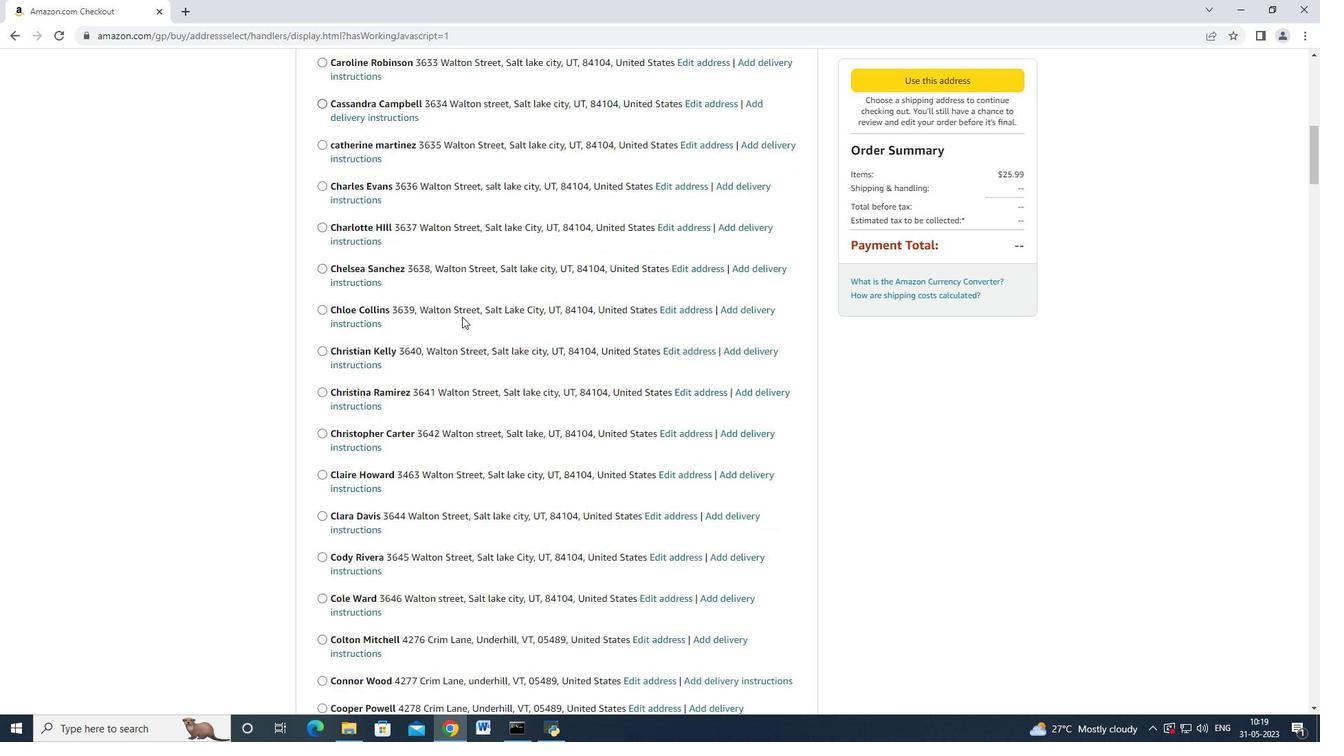 
Action: Mouse scrolled (471, 310) with delta (0, 0)
Screenshot: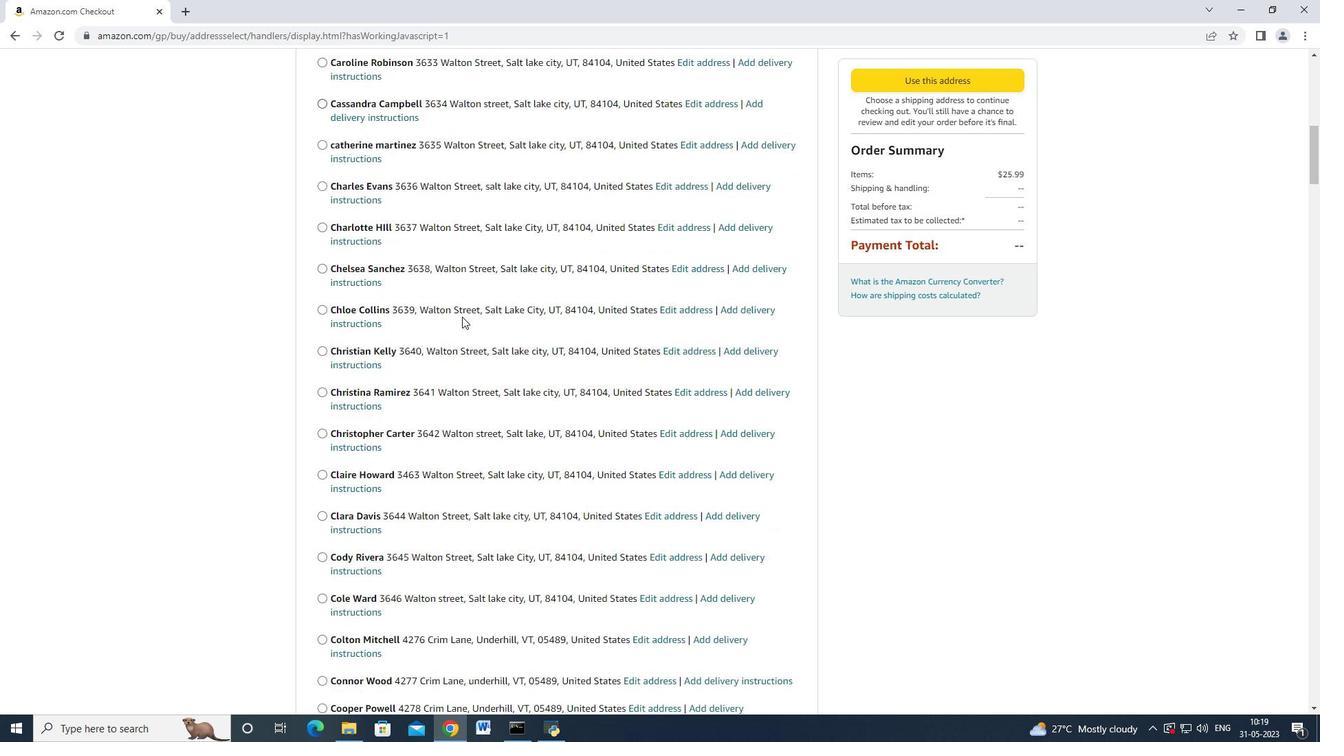 
Action: Mouse scrolled (471, 310) with delta (0, 0)
Screenshot: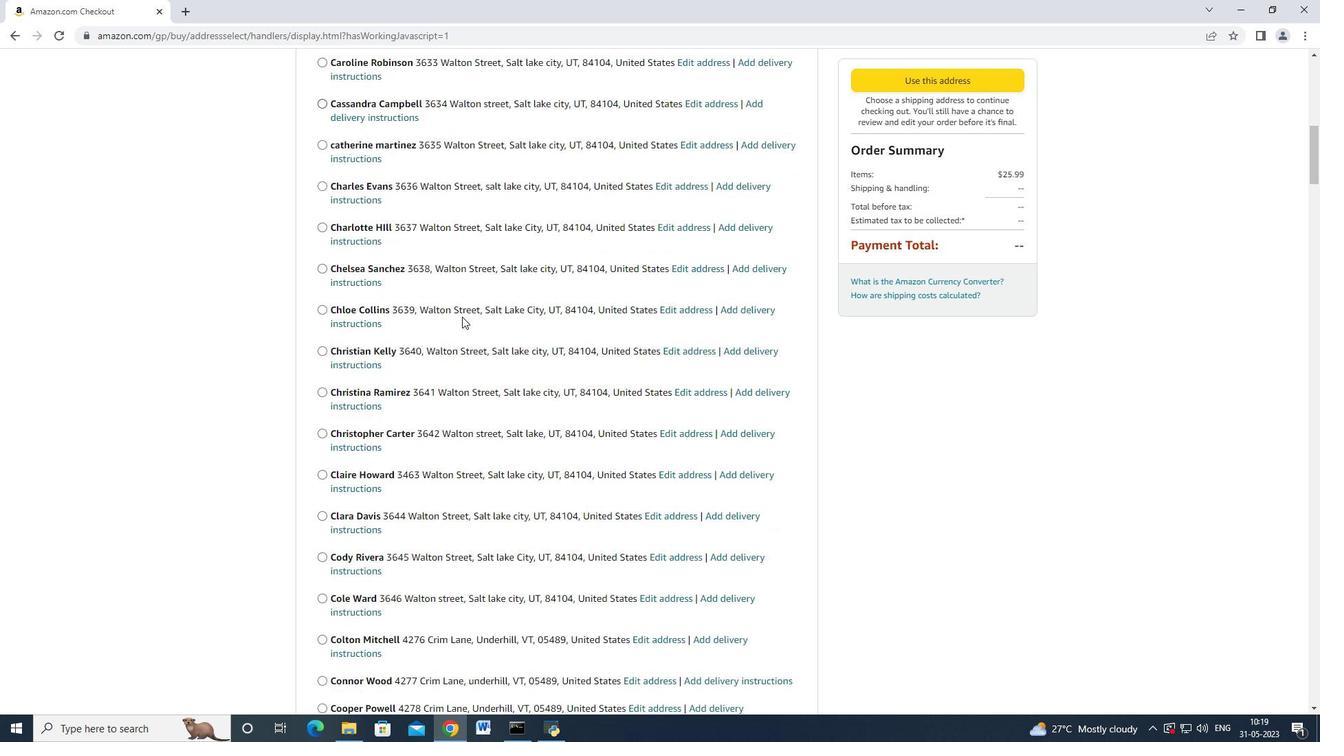 
Action: Mouse scrolled (471, 310) with delta (0, 0)
Screenshot: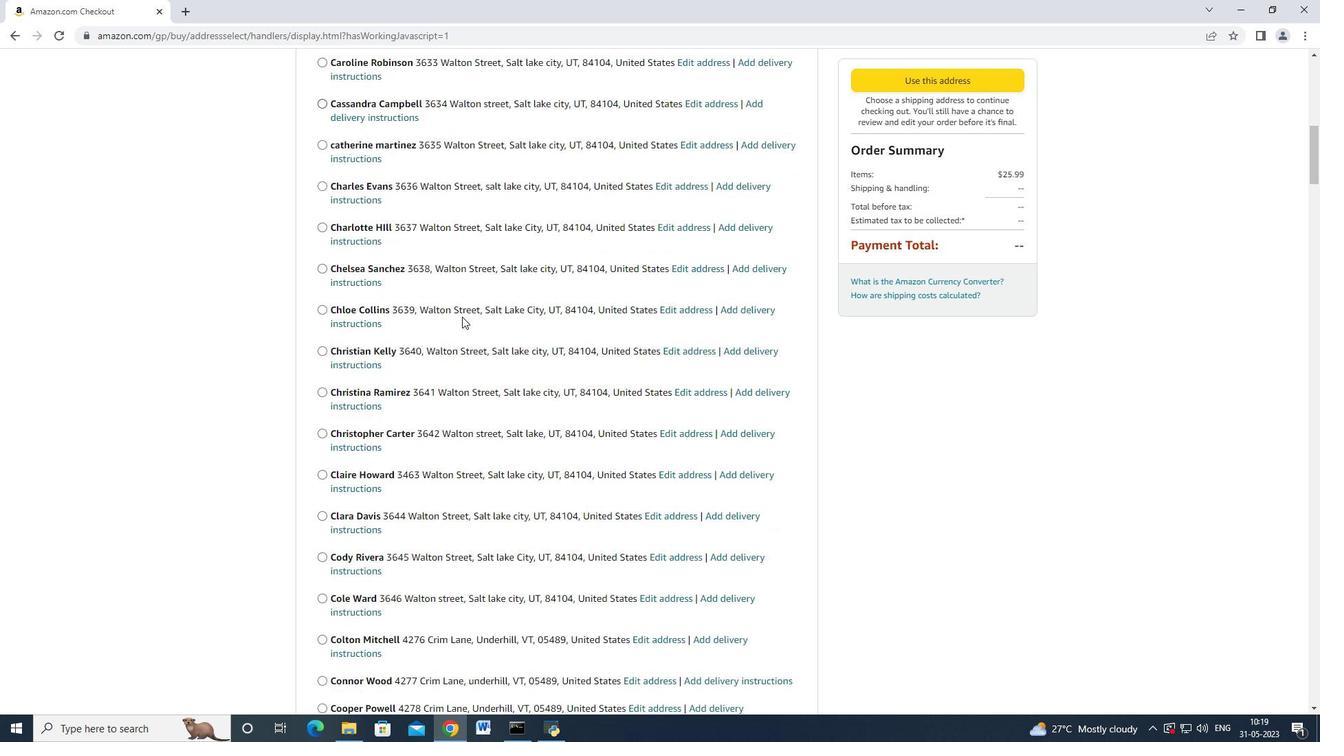 
Action: Mouse moved to (469, 310)
Screenshot: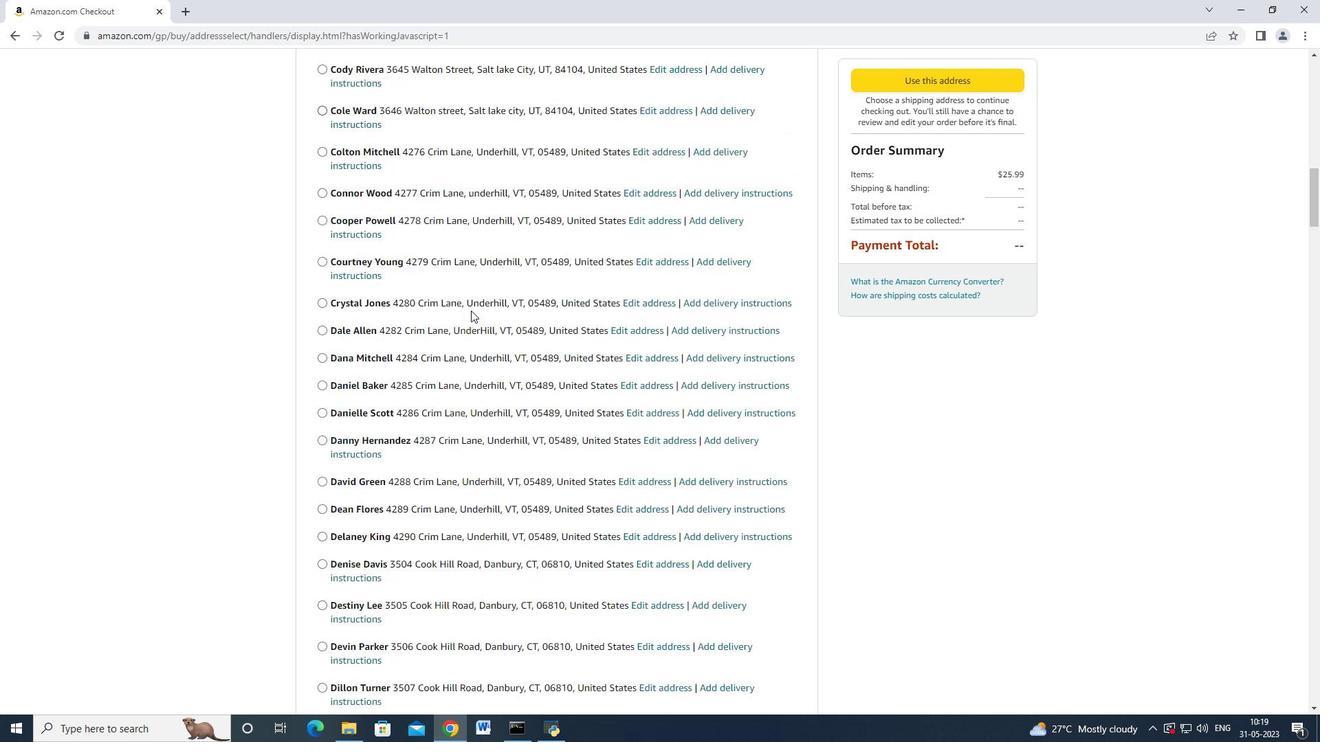 
Action: Mouse scrolled (470, 310) with delta (0, 0)
Screenshot: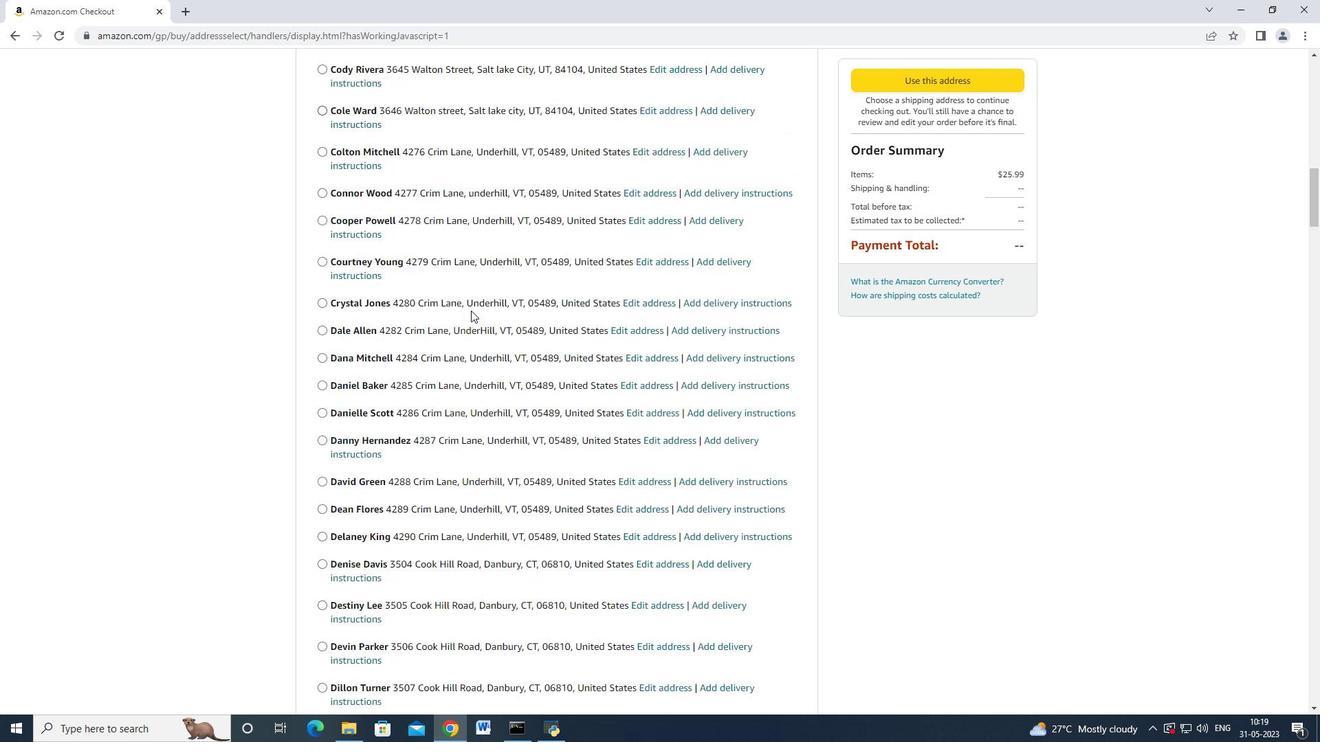 
Action: Mouse moved to (469, 308)
Screenshot: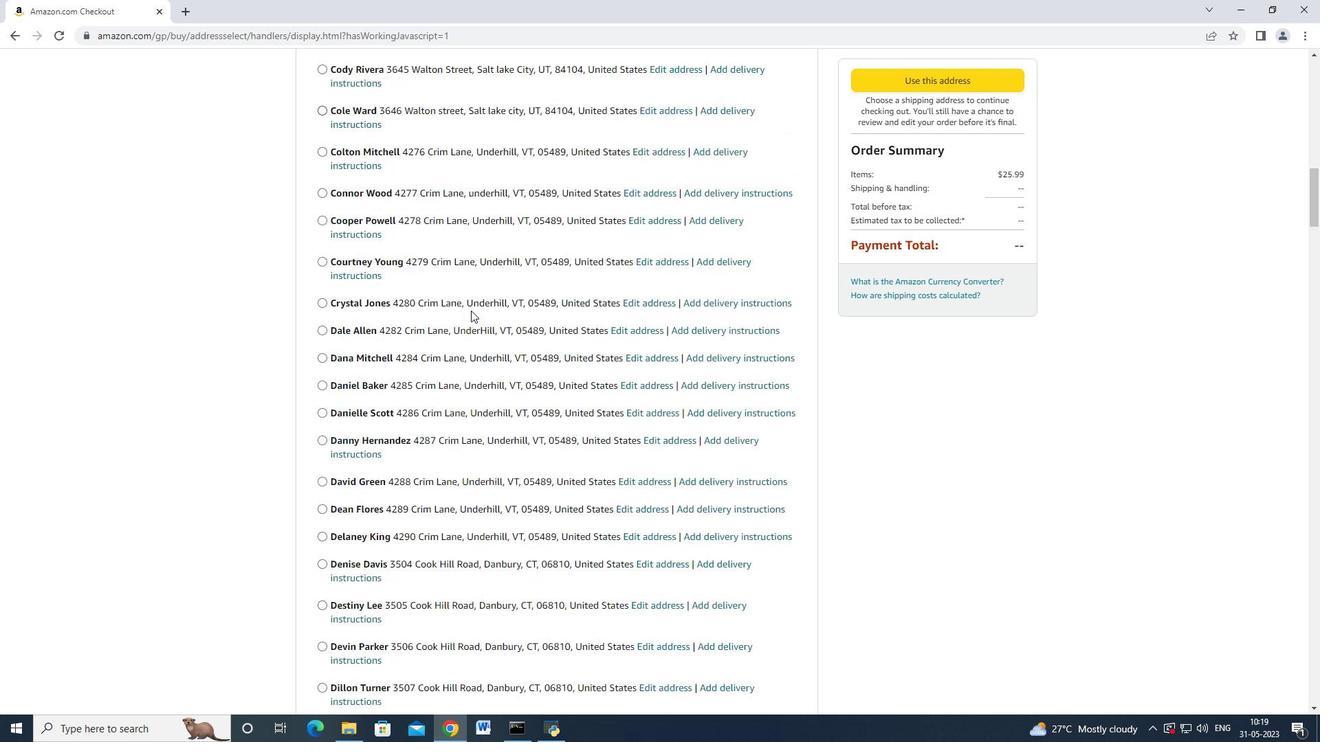 
Action: Mouse scrolled (469, 310) with delta (0, 0)
Screenshot: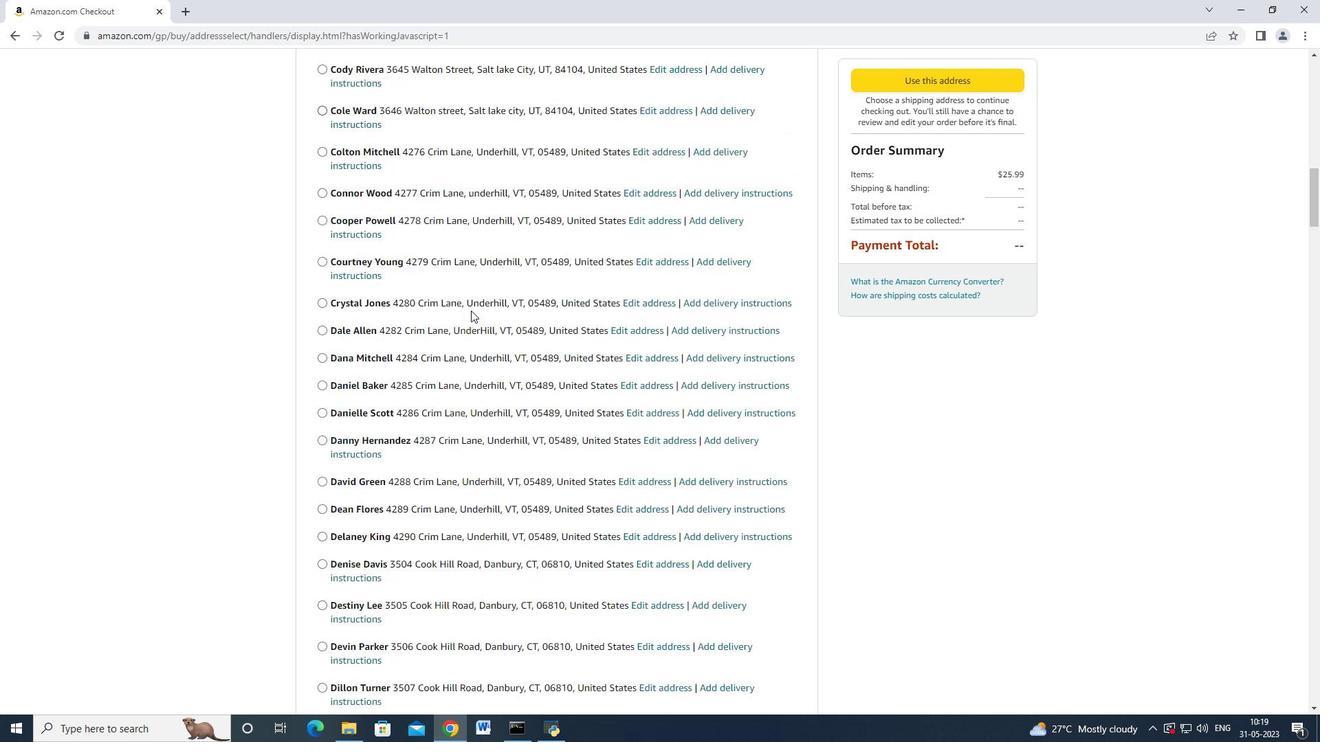 
Action: Mouse moved to (468, 308)
Screenshot: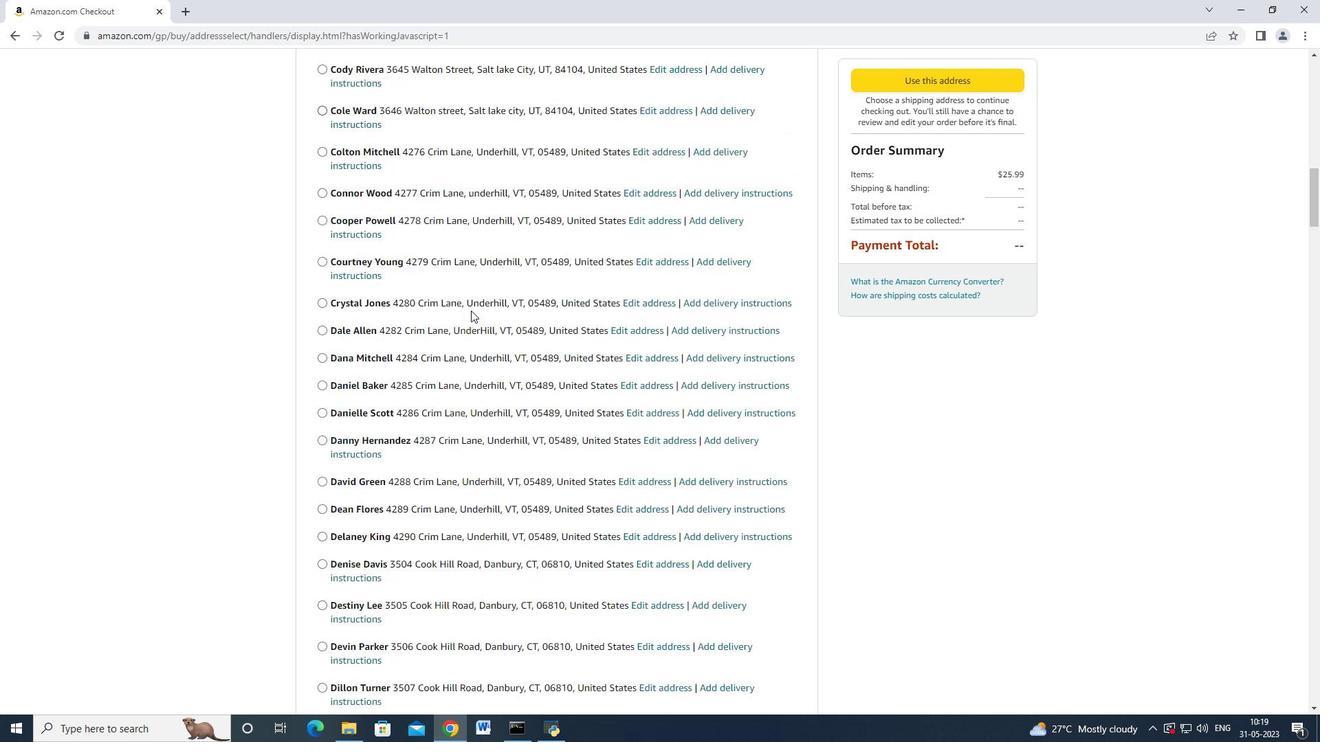
Action: Mouse scrolled (469, 310) with delta (0, 0)
Screenshot: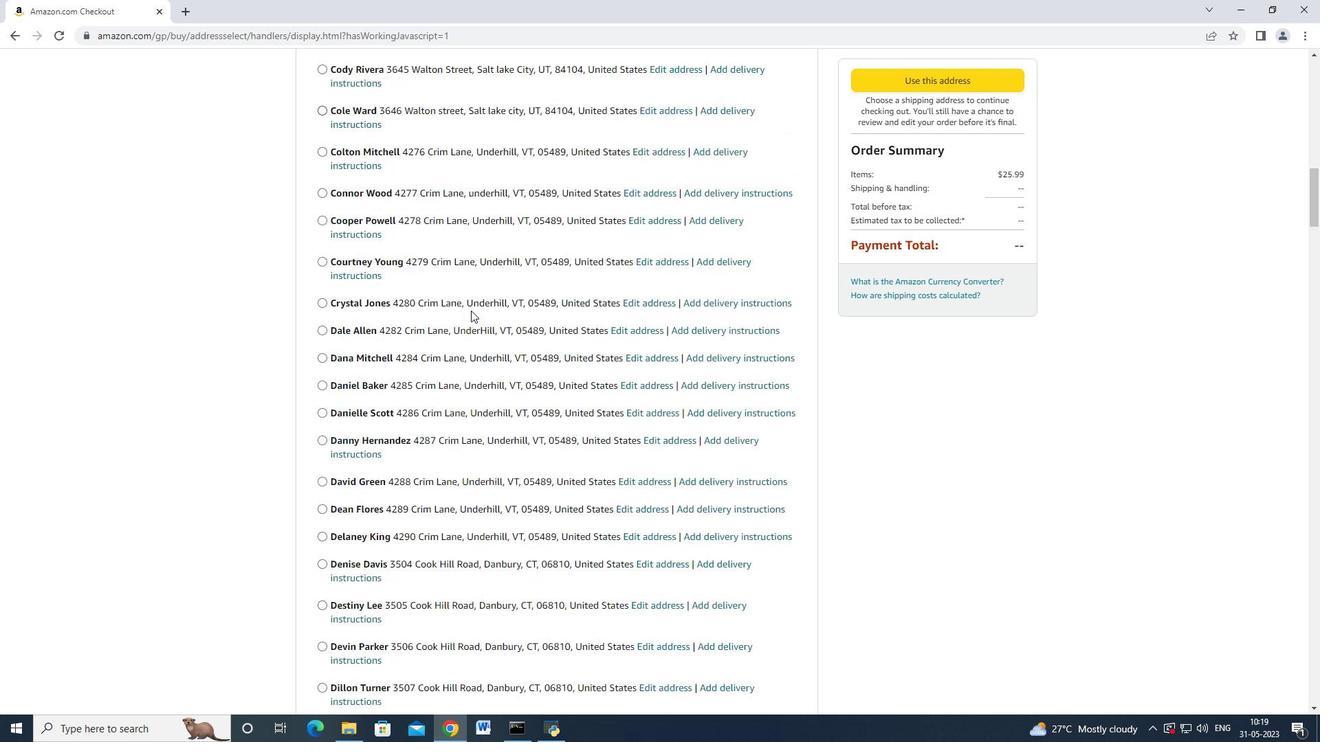 
Action: Mouse moved to (468, 308)
Screenshot: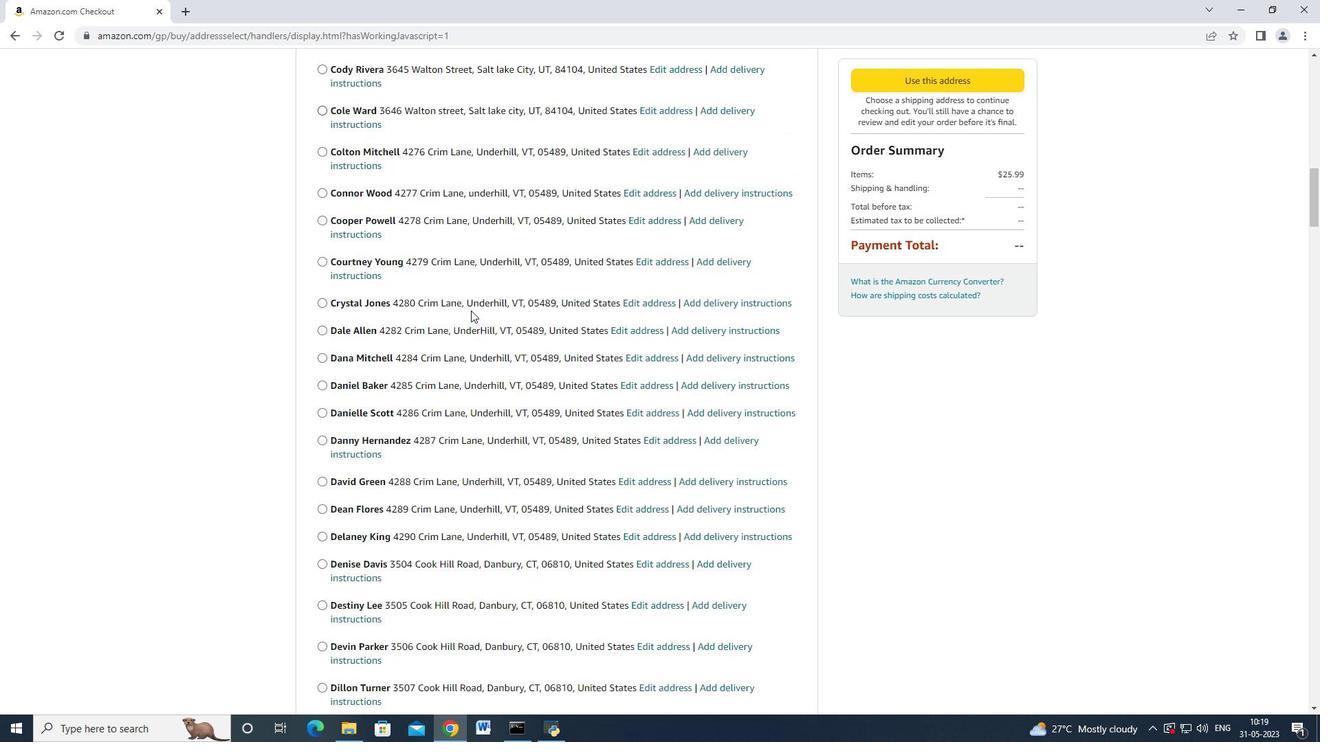 
Action: Mouse scrolled (468, 307) with delta (0, 0)
Screenshot: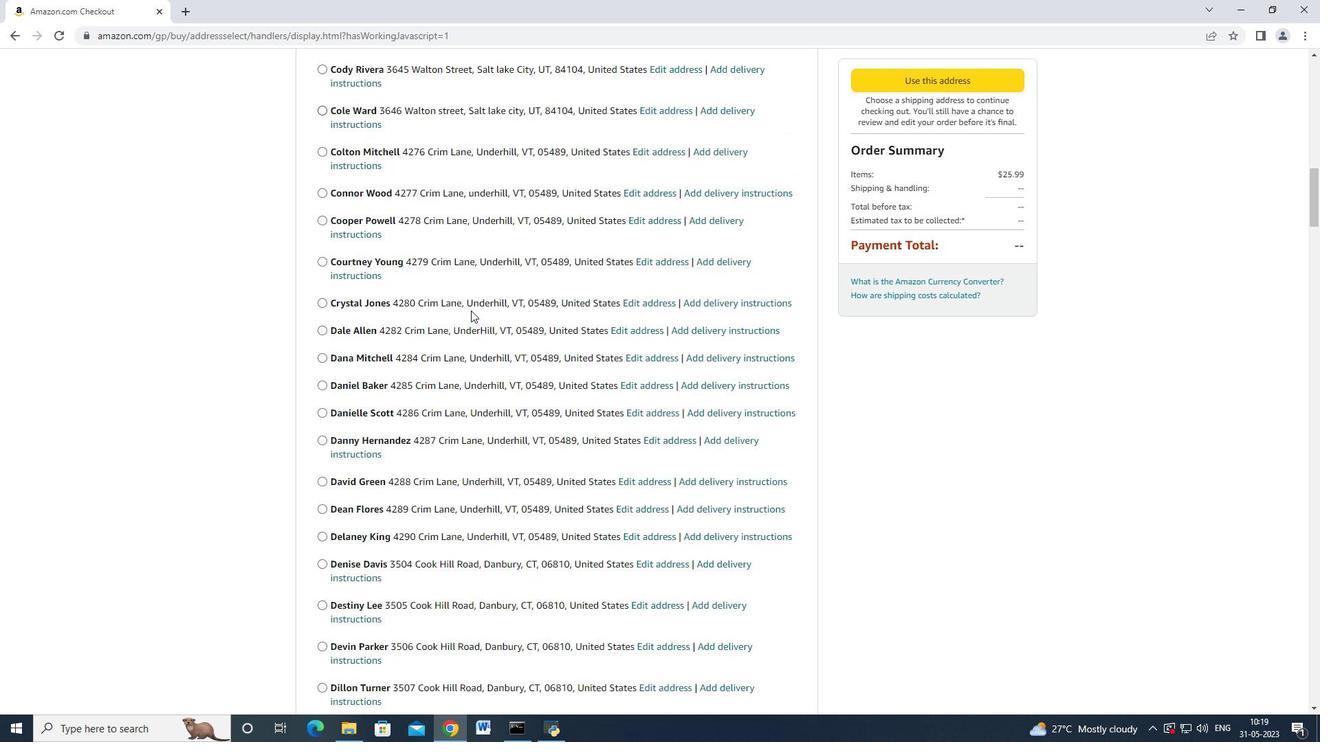 
Action: Mouse moved to (468, 308)
Screenshot: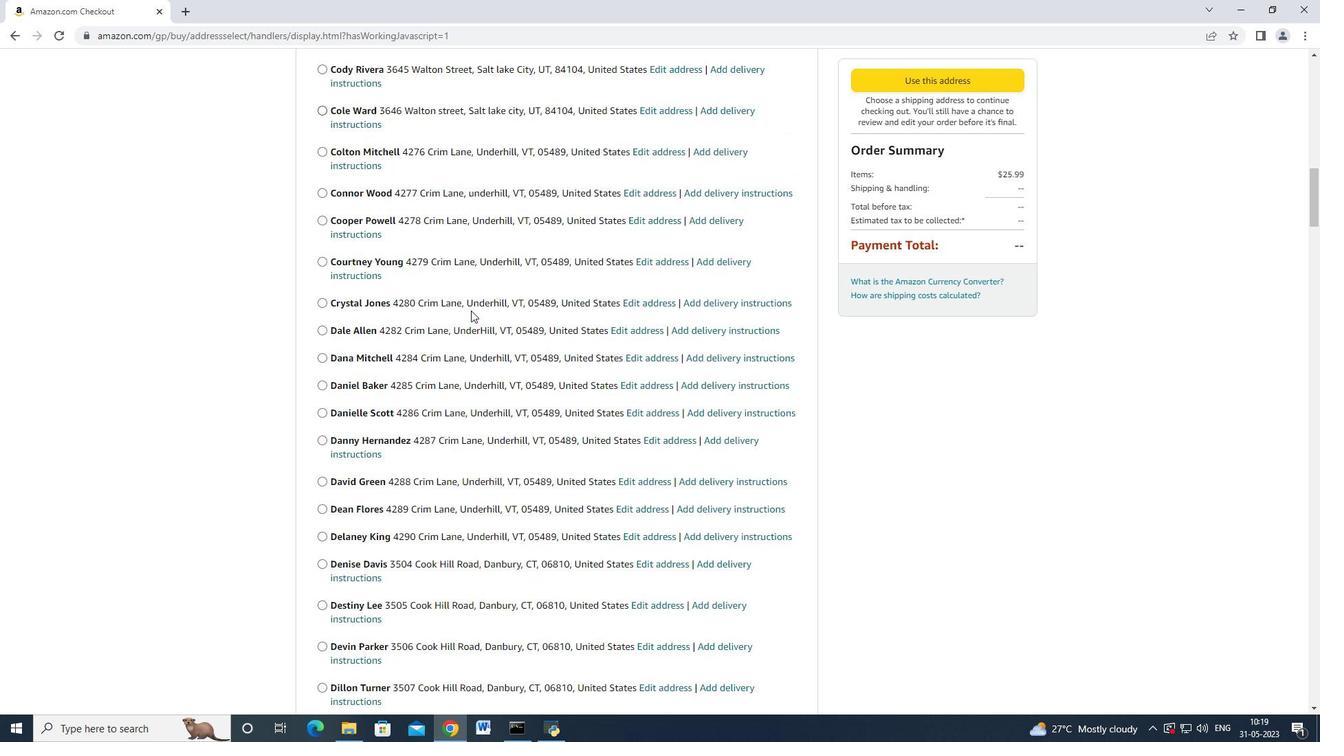 
Action: Mouse scrolled (468, 307) with delta (0, 0)
Screenshot: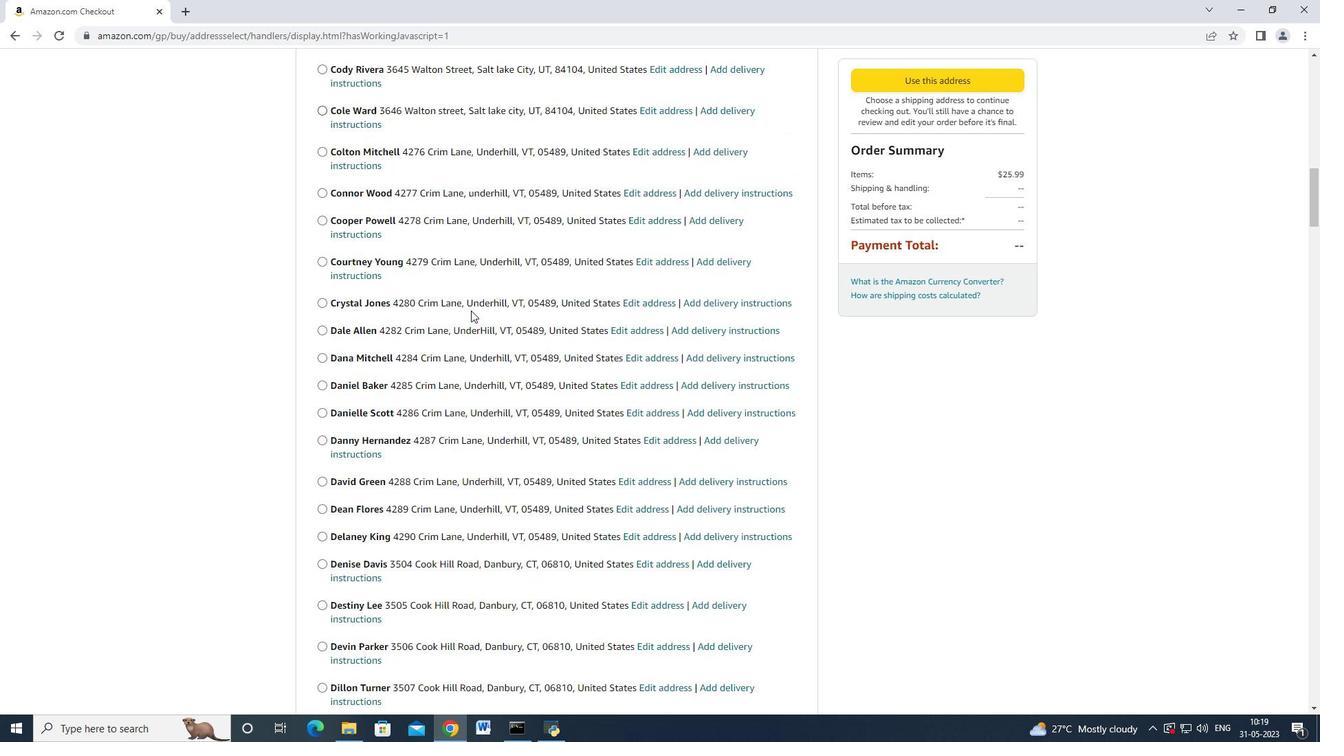 
Action: Mouse scrolled (468, 307) with delta (0, 0)
Screenshot: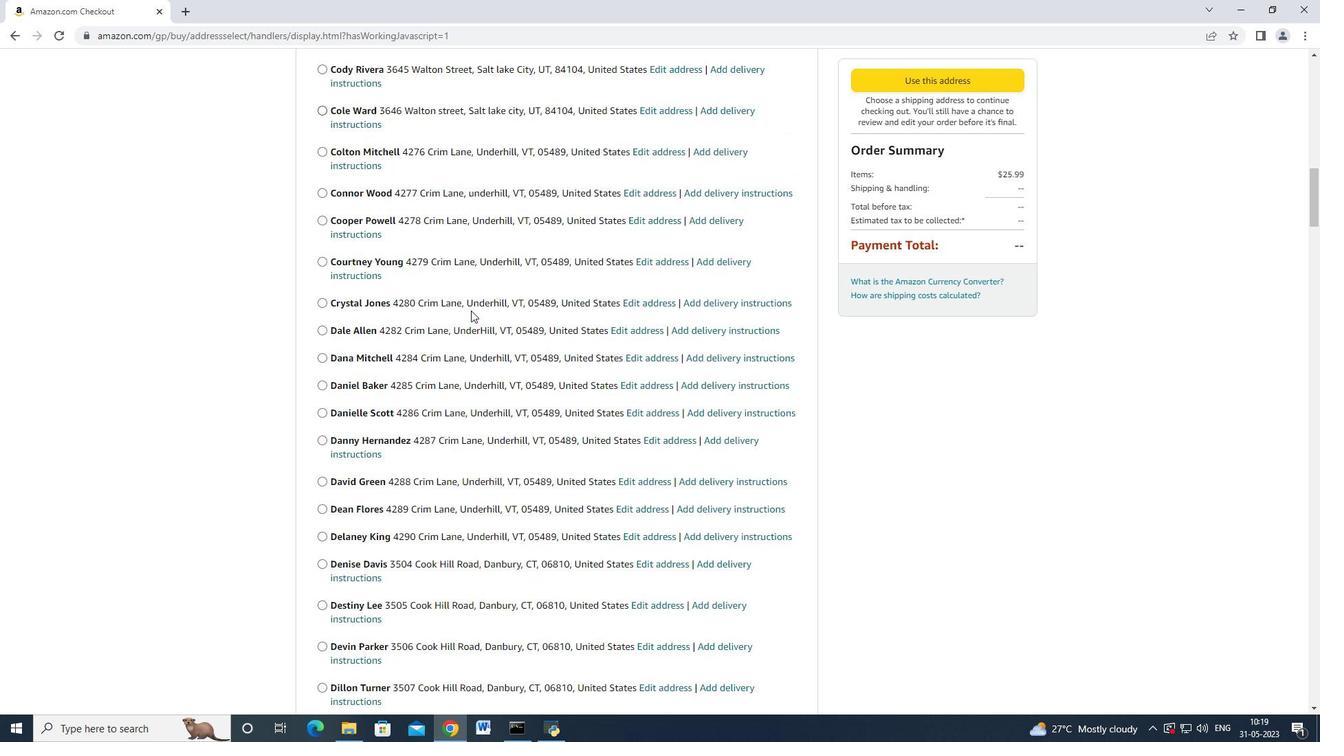
Action: Mouse moved to (467, 308)
Screenshot: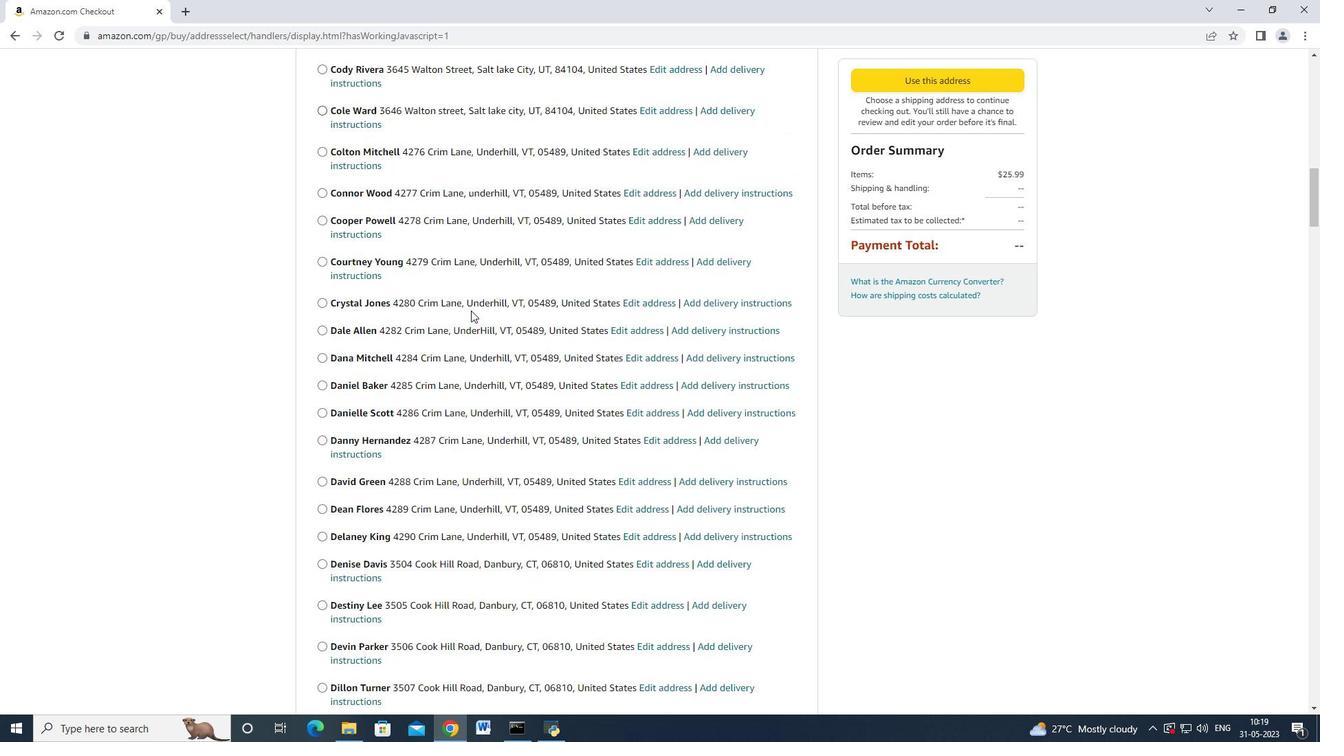 
Action: Mouse scrolled (468, 307) with delta (0, 0)
Screenshot: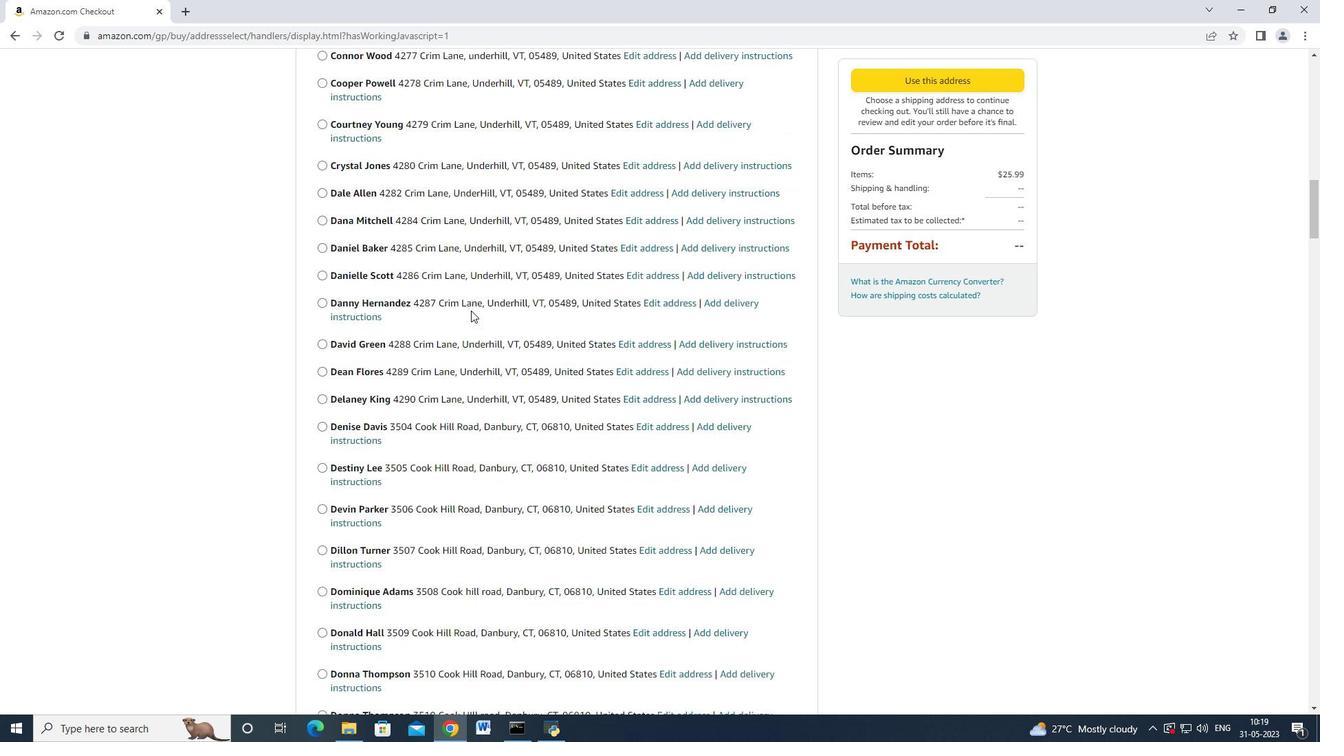 
Action: Mouse scrolled (467, 307) with delta (0, 0)
Screenshot: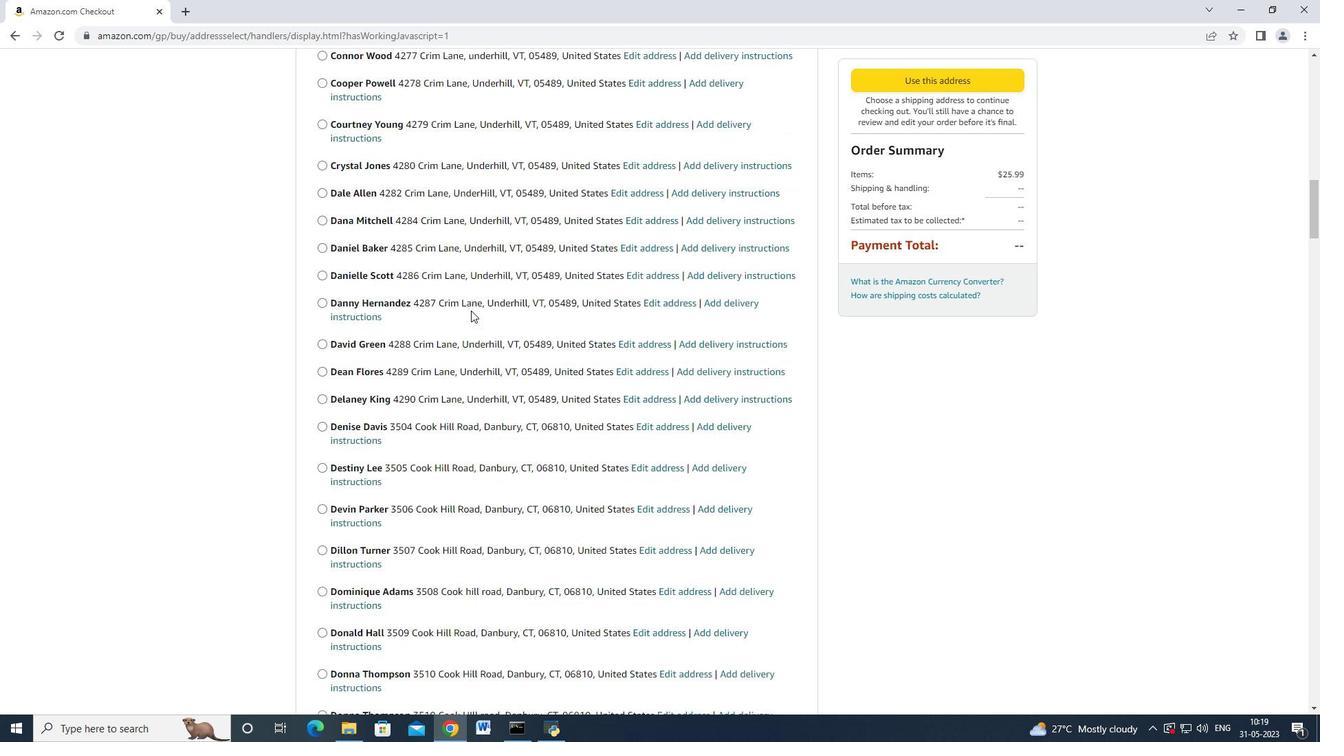 
Action: Mouse moved to (467, 308)
Screenshot: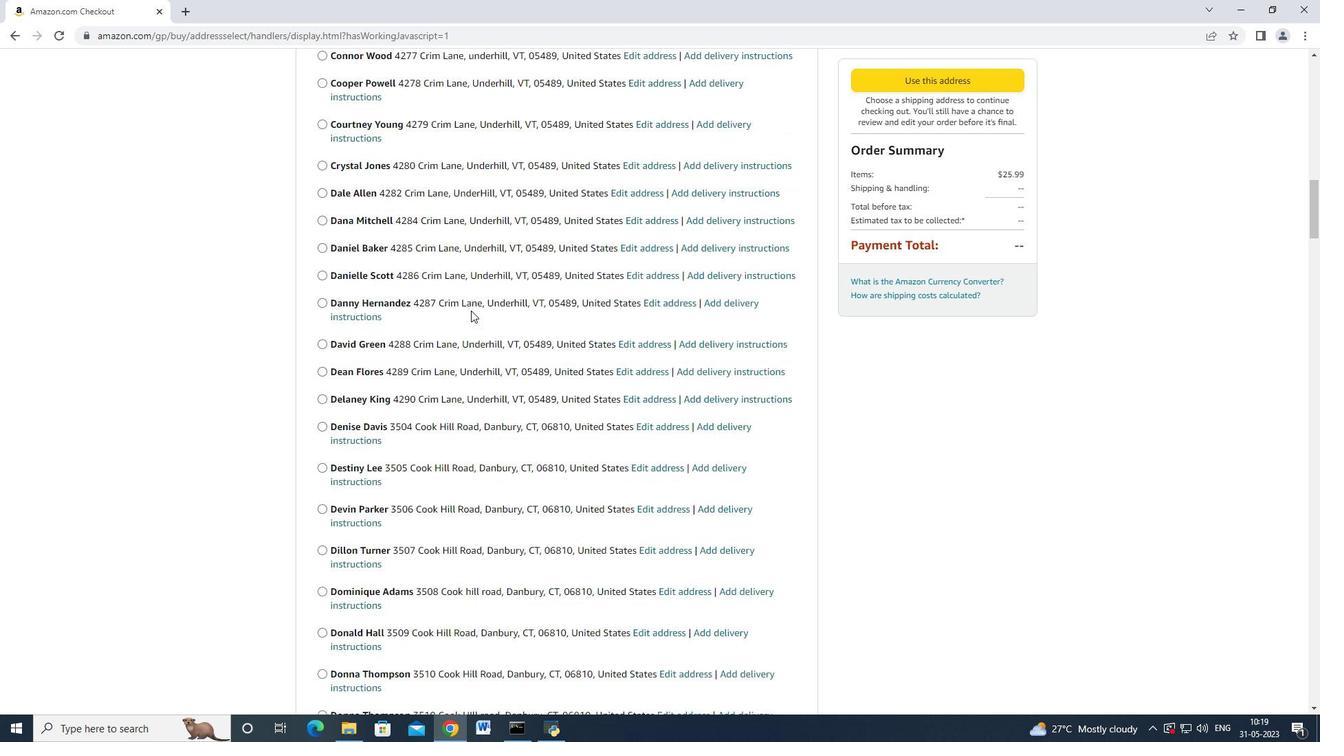 
Action: Mouse scrolled (467, 307) with delta (0, 0)
Screenshot: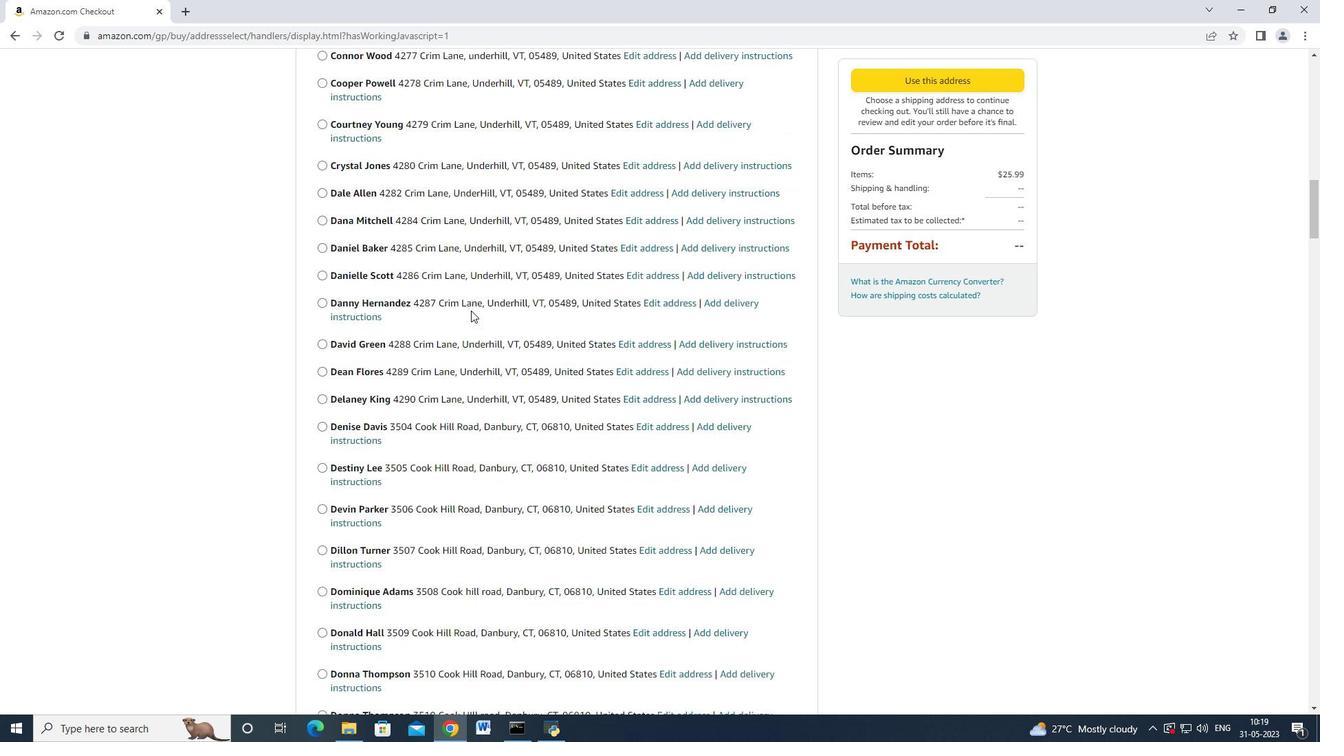 
Action: Mouse moved to (467, 308)
Screenshot: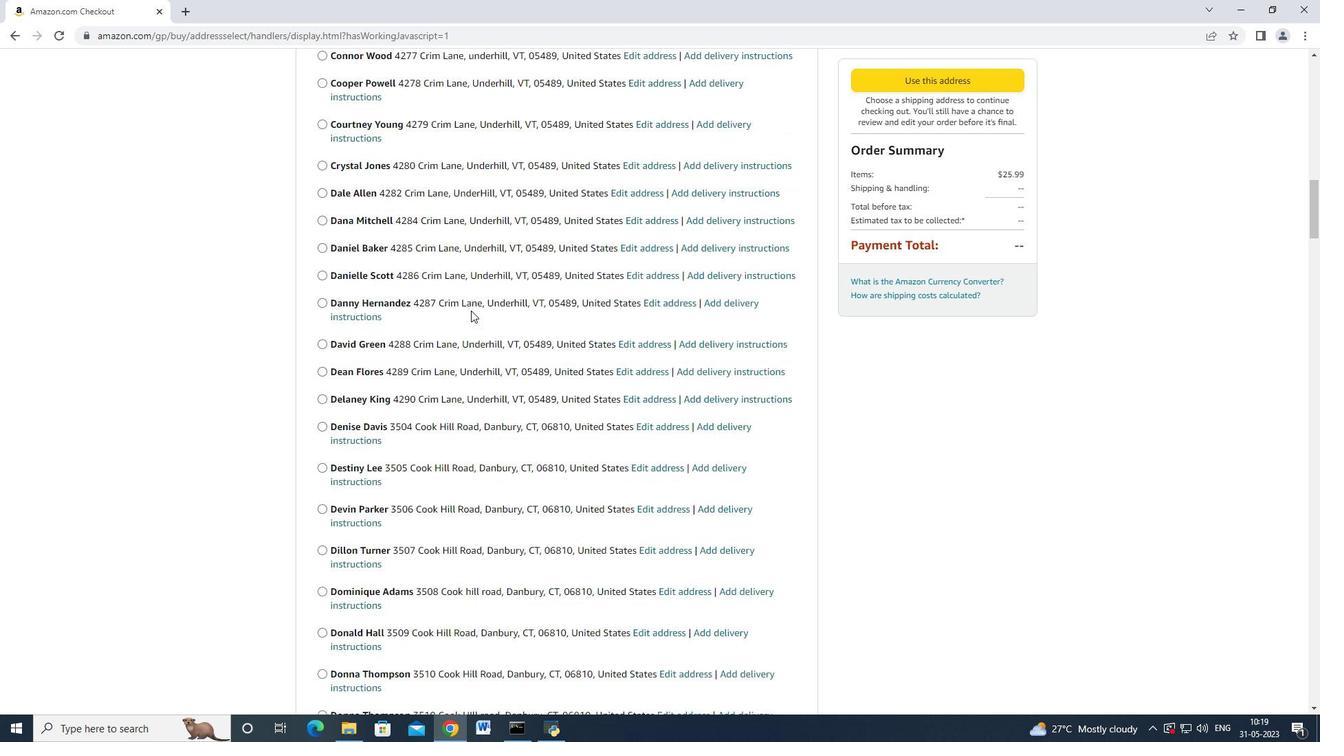 
Action: Mouse scrolled (467, 307) with delta (0, 0)
Screenshot: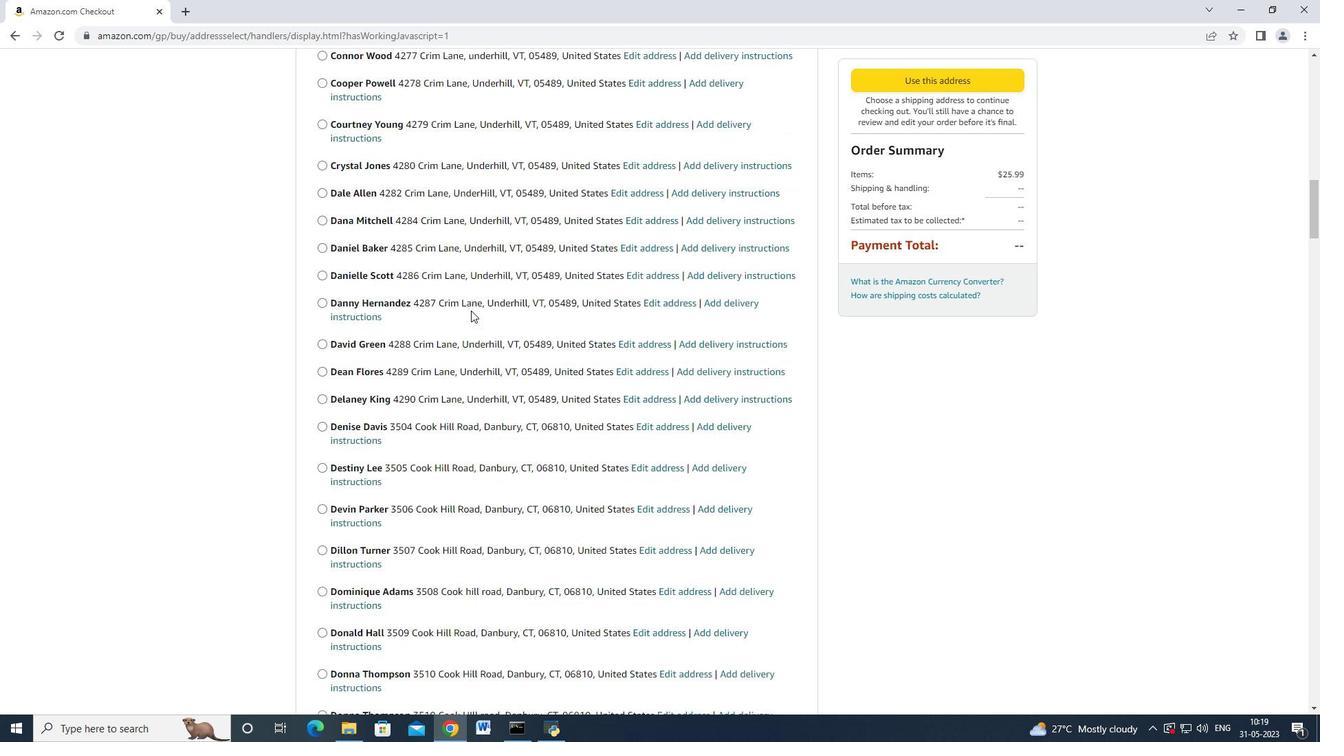 
Action: Mouse scrolled (467, 307) with delta (0, 0)
Screenshot: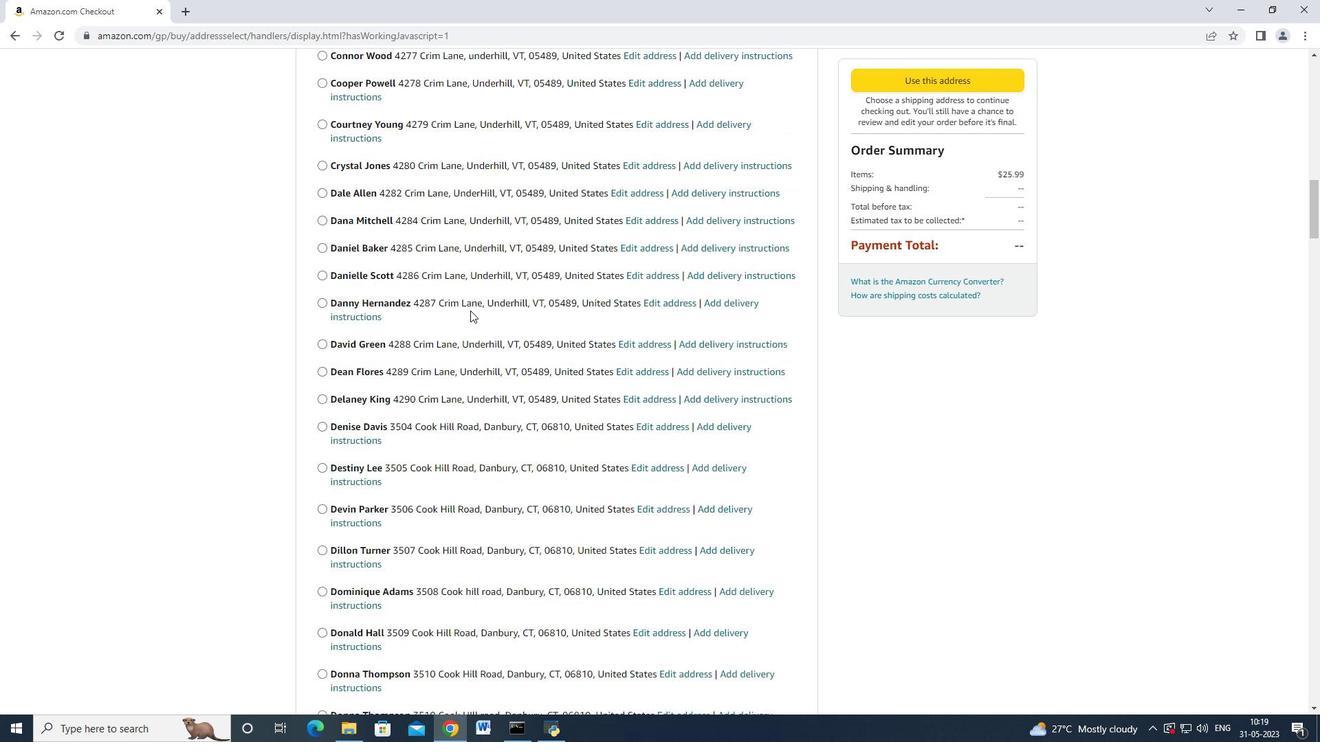 
Action: Mouse moved to (467, 308)
Screenshot: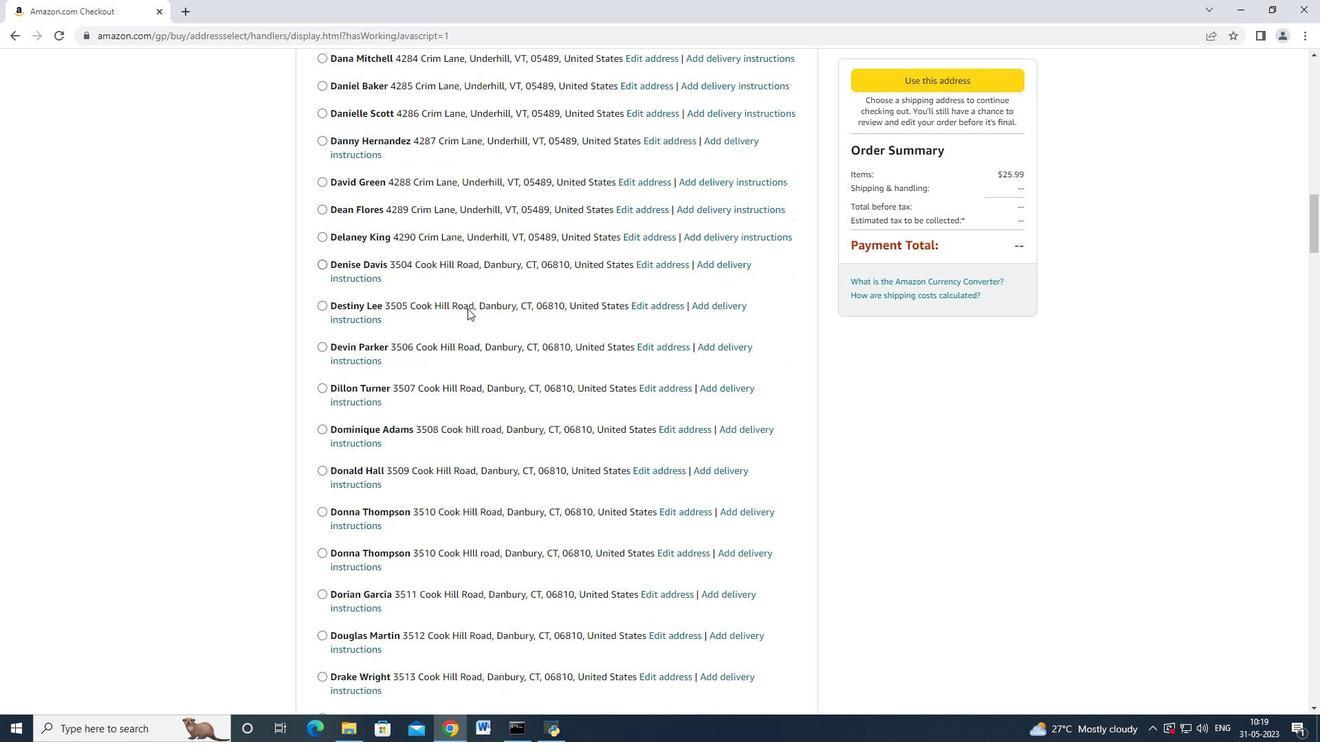 
Action: Mouse scrolled (467, 308) with delta (0, 0)
Screenshot: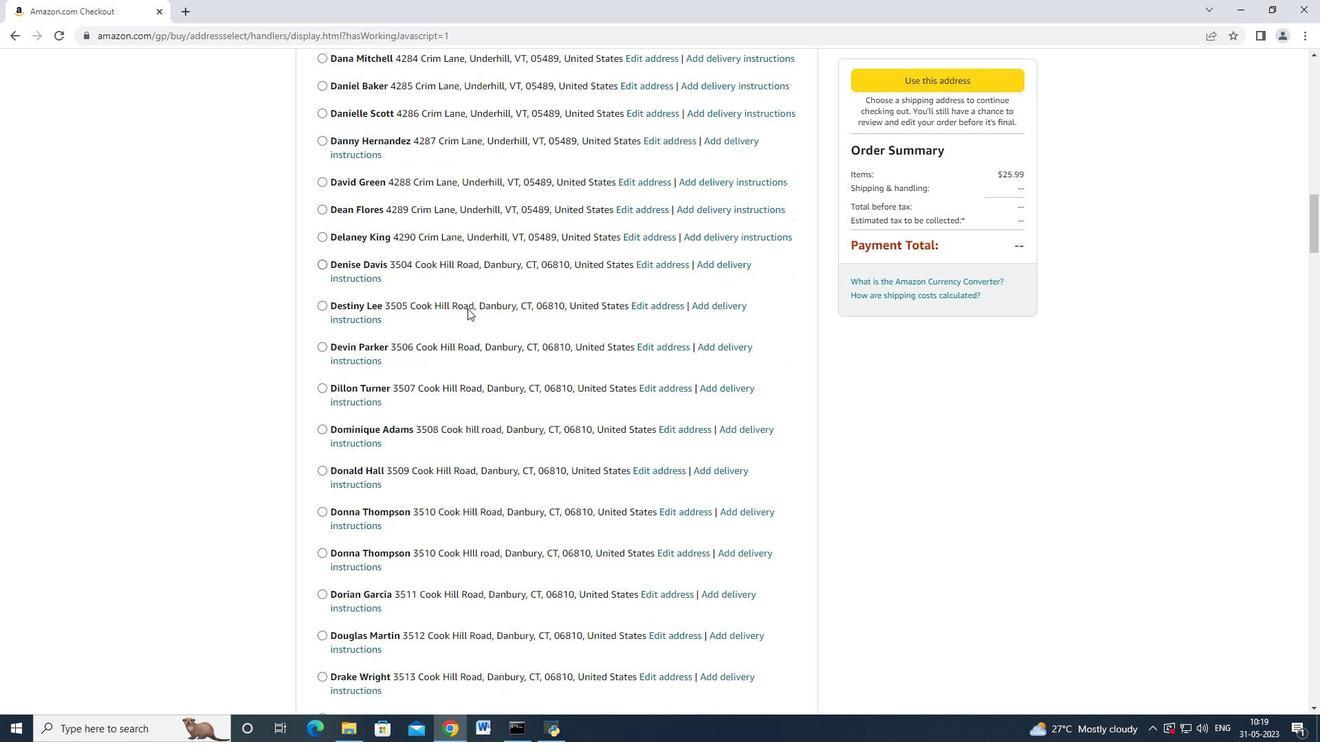 
Action: Mouse moved to (467, 308)
Screenshot: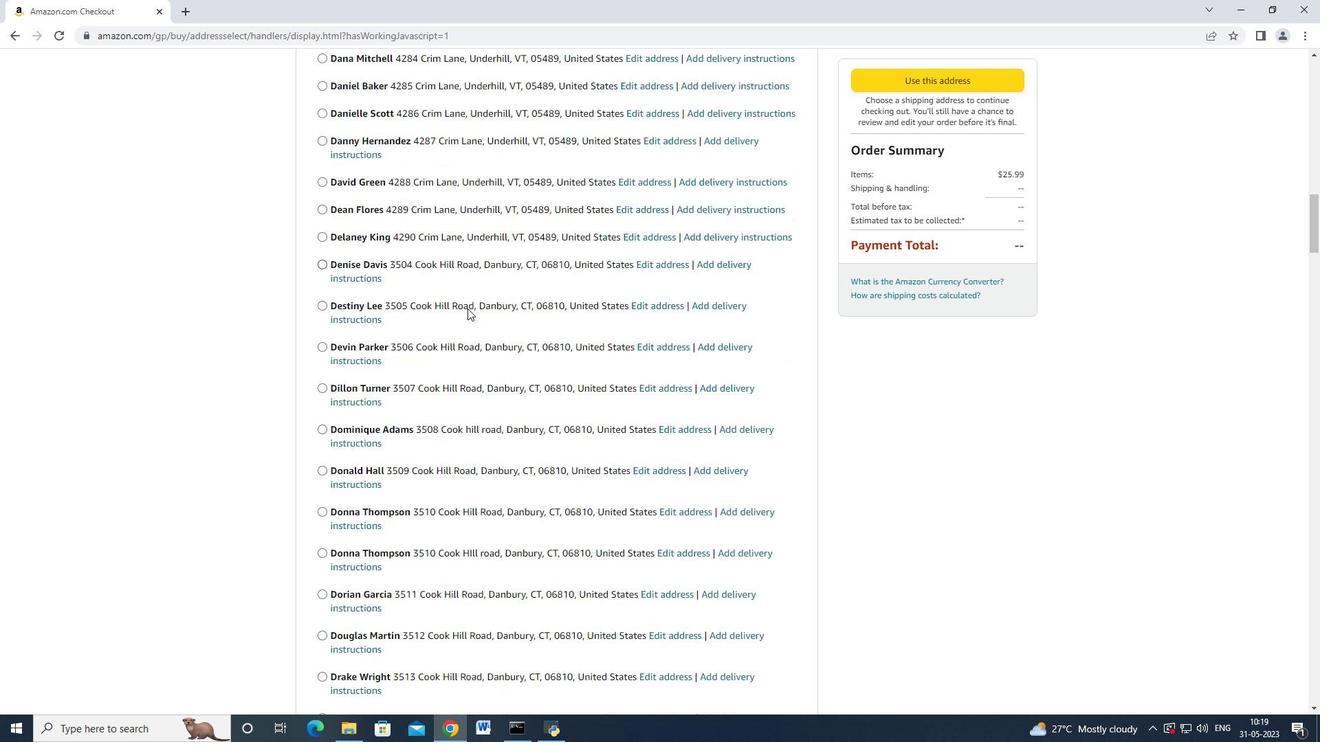 
Action: Mouse scrolled (467, 308) with delta (0, 0)
Screenshot: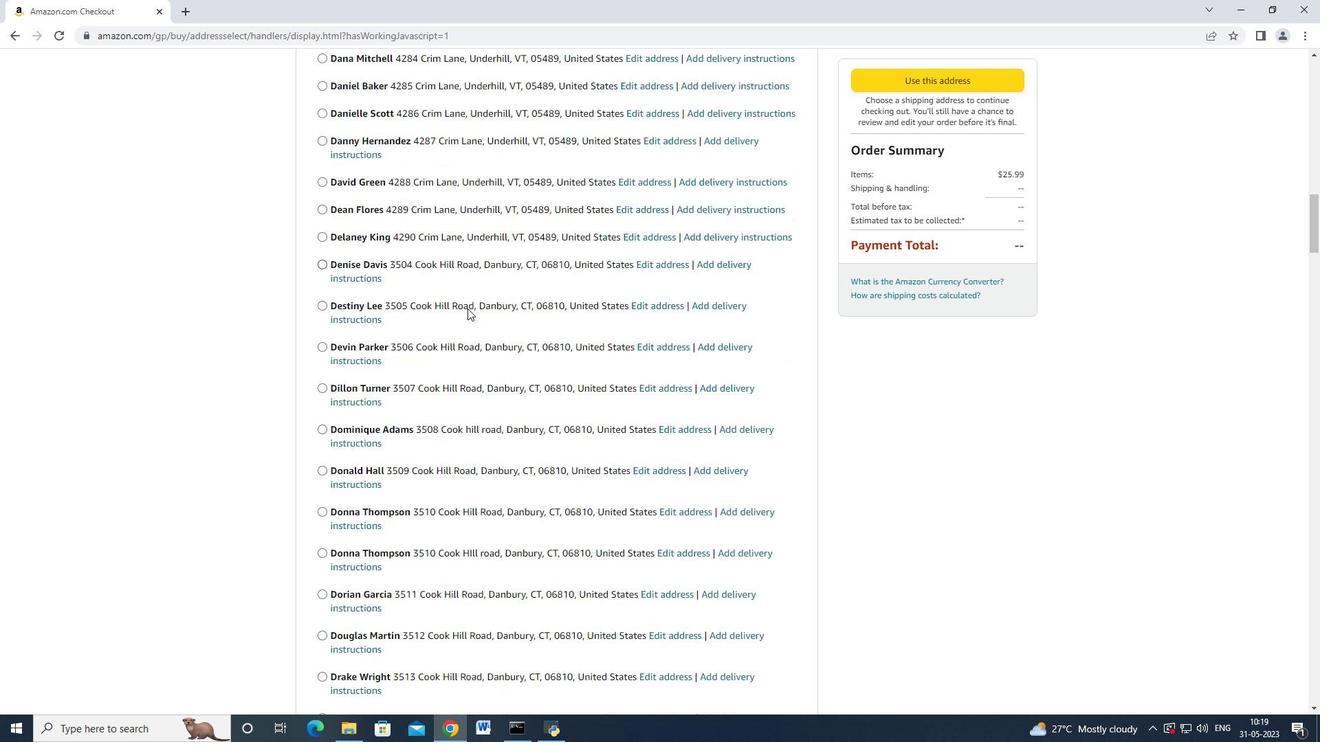 
Action: Mouse scrolled (467, 308) with delta (0, 0)
Screenshot: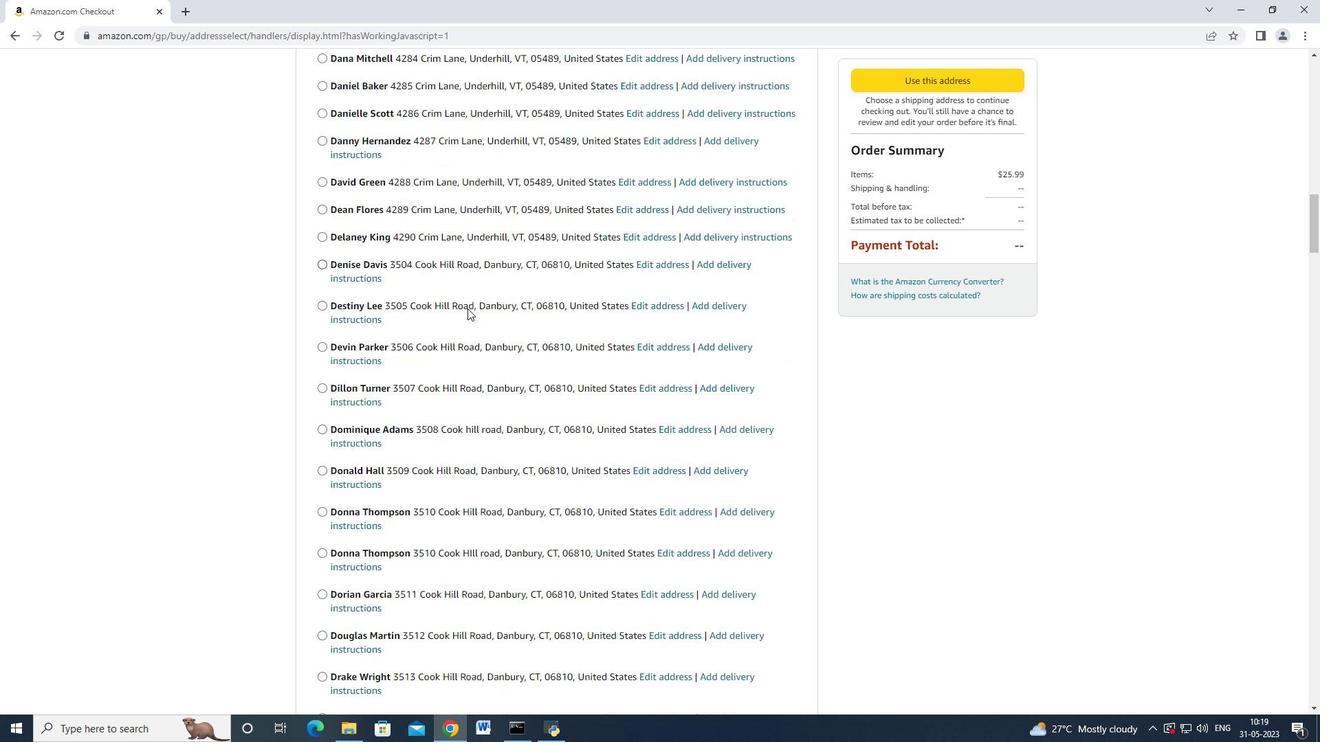 
Action: Mouse scrolled (467, 308) with delta (0, 0)
Screenshot: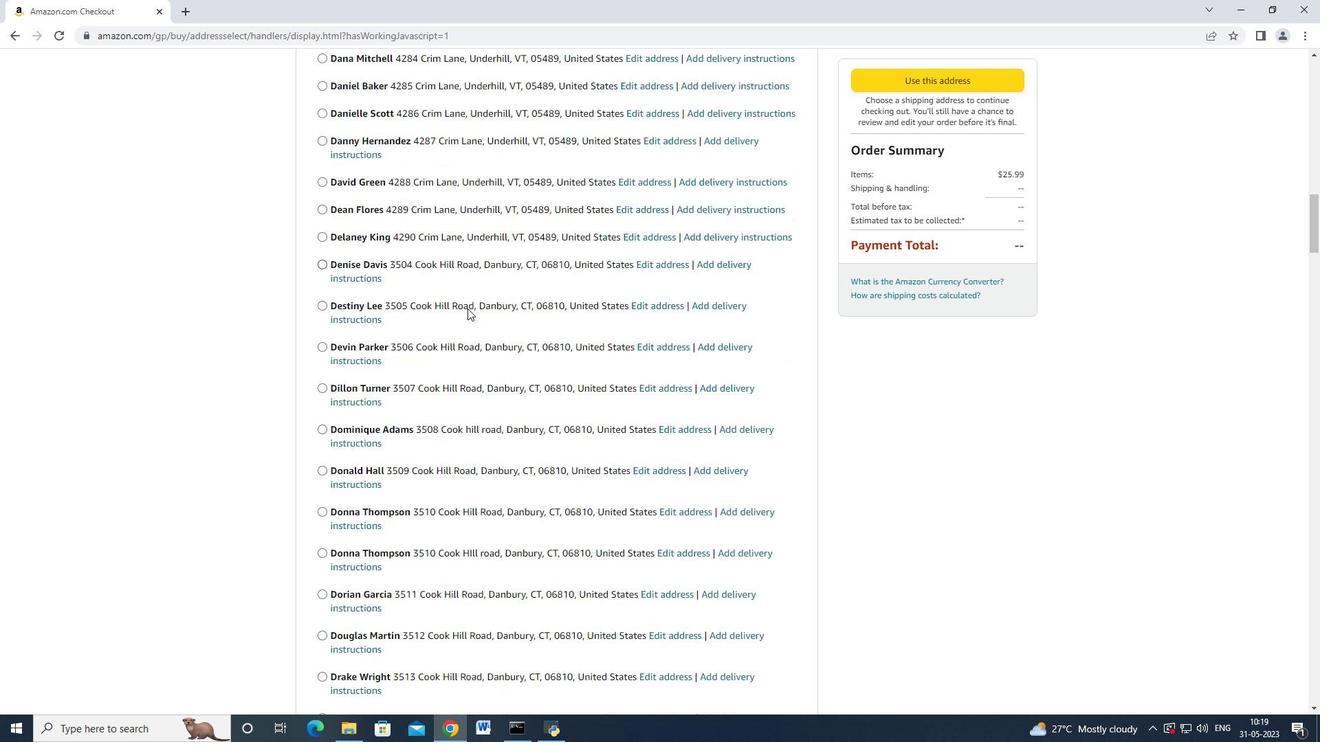 
Action: Mouse moved to (466, 308)
Screenshot: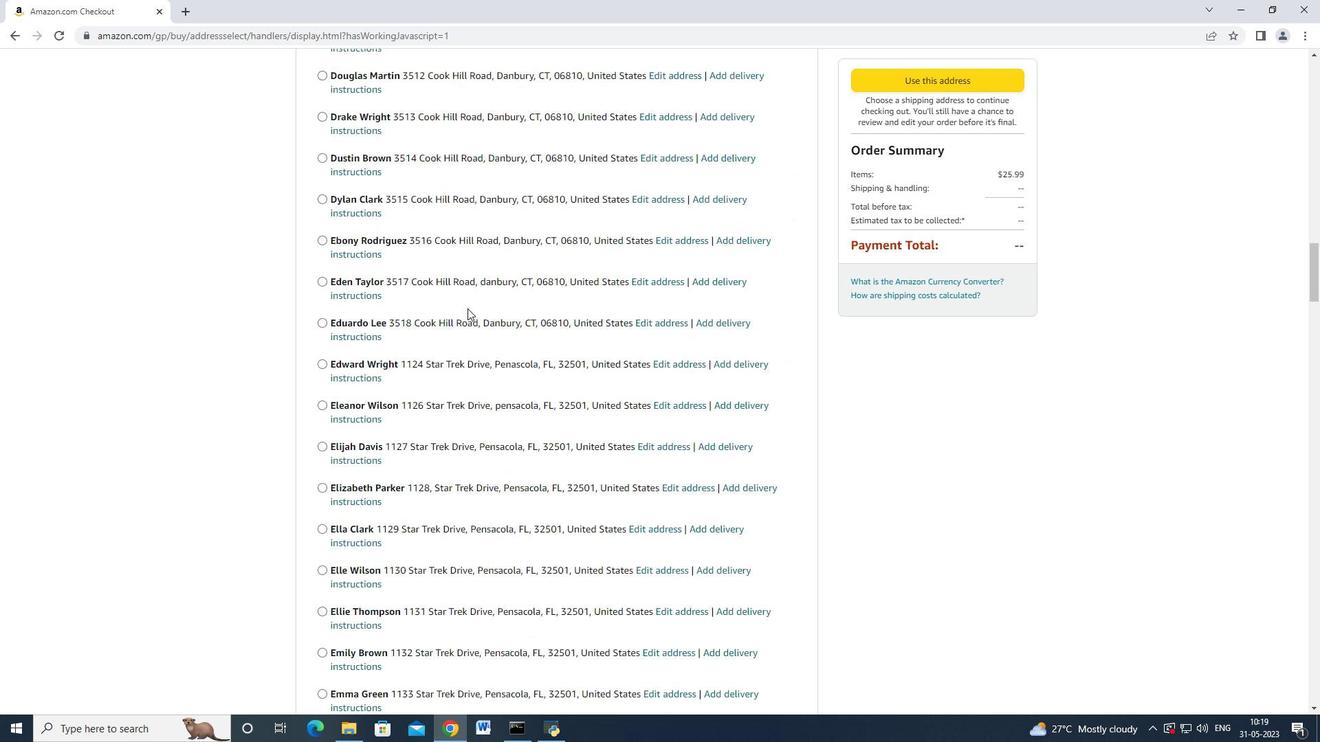 
Action: Mouse scrolled (466, 308) with delta (0, 0)
Screenshot: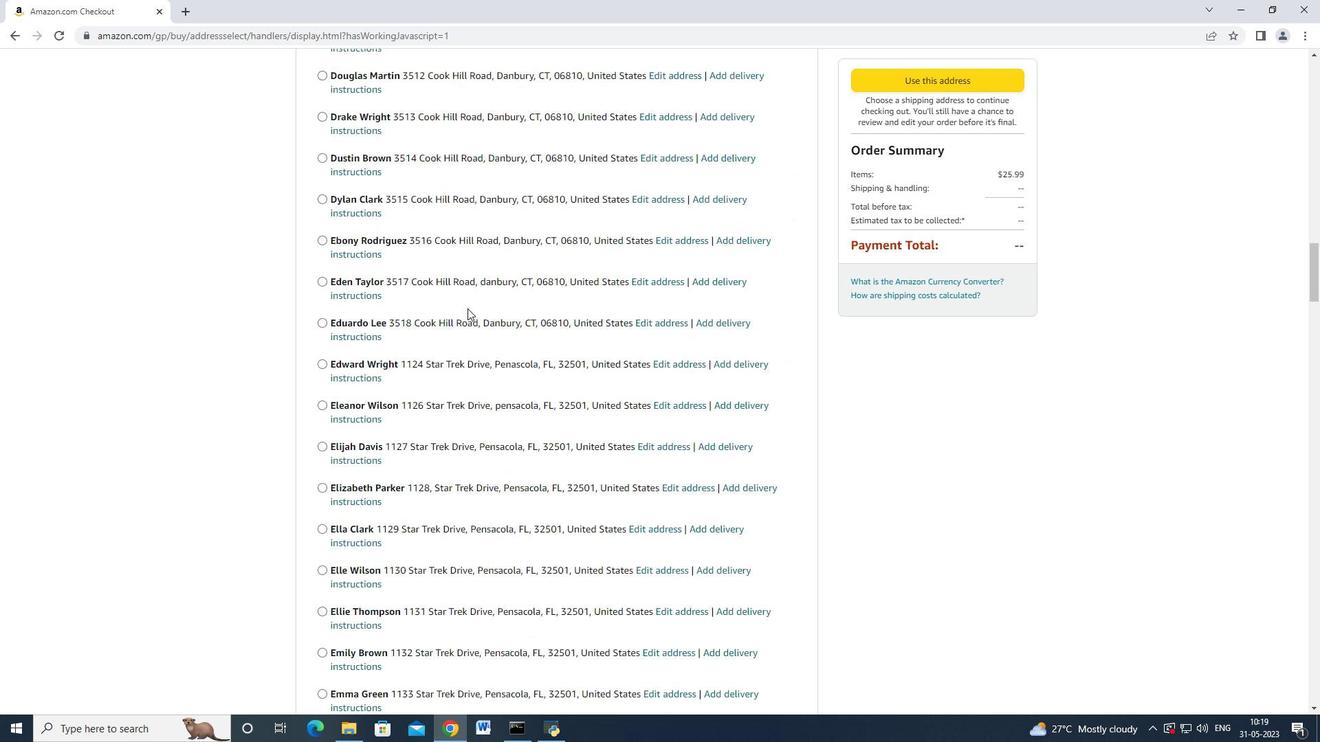 
Action: Mouse moved to (466, 308)
Screenshot: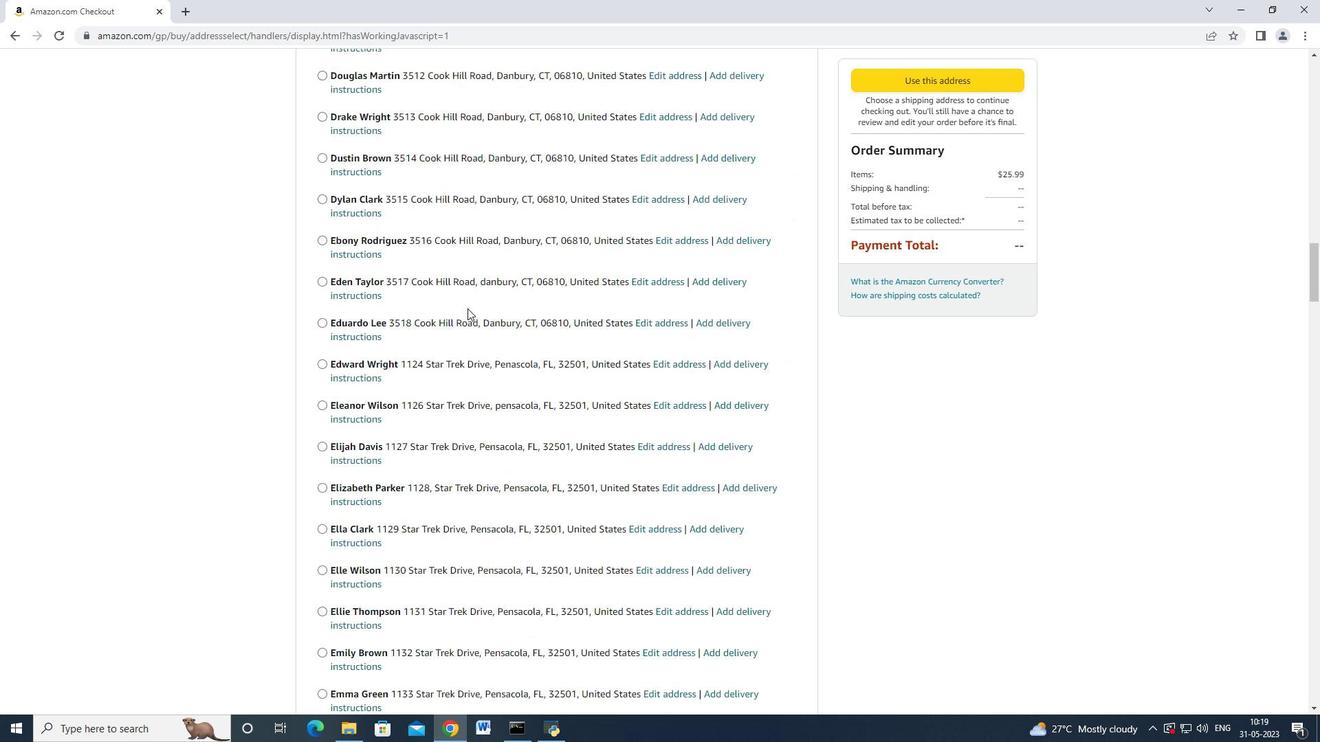 
Action: Mouse scrolled (466, 308) with delta (0, 0)
Screenshot: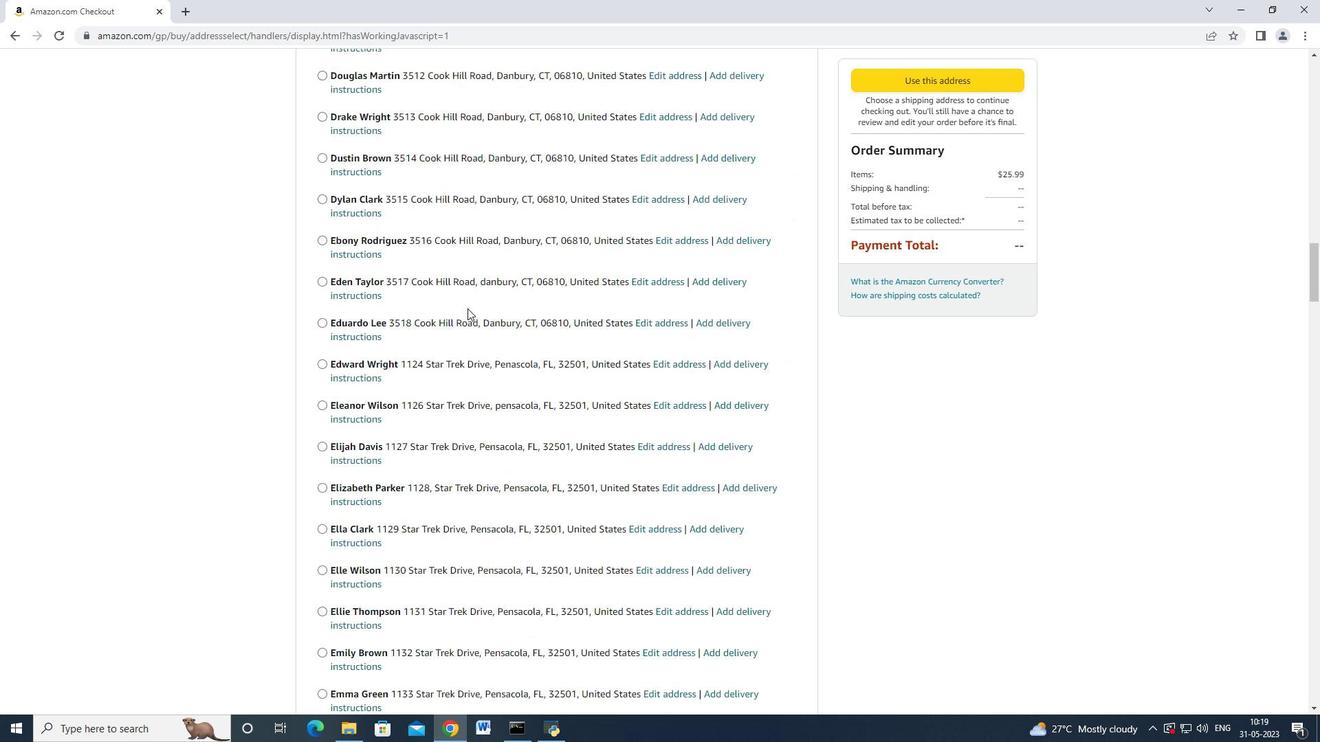 
Action: Mouse scrolled (466, 308) with delta (0, 0)
Screenshot: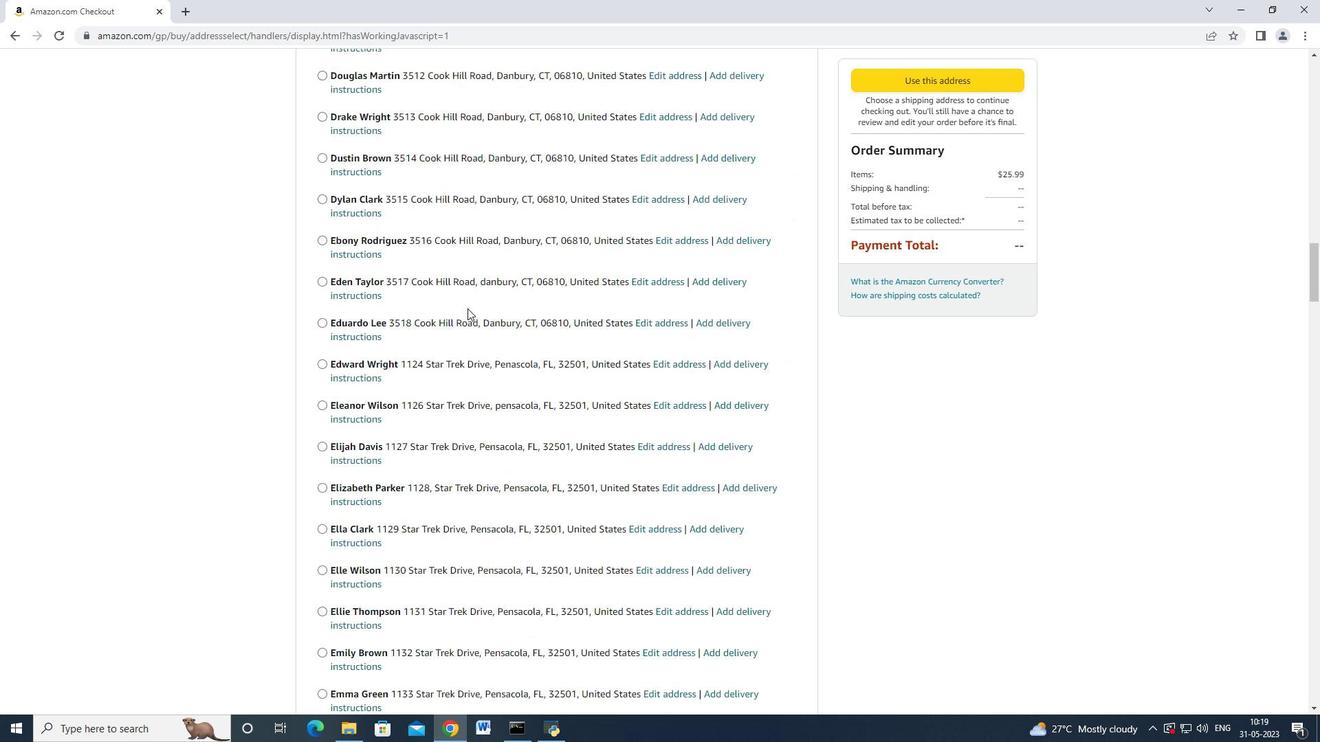 
Action: Mouse moved to (466, 304)
Screenshot: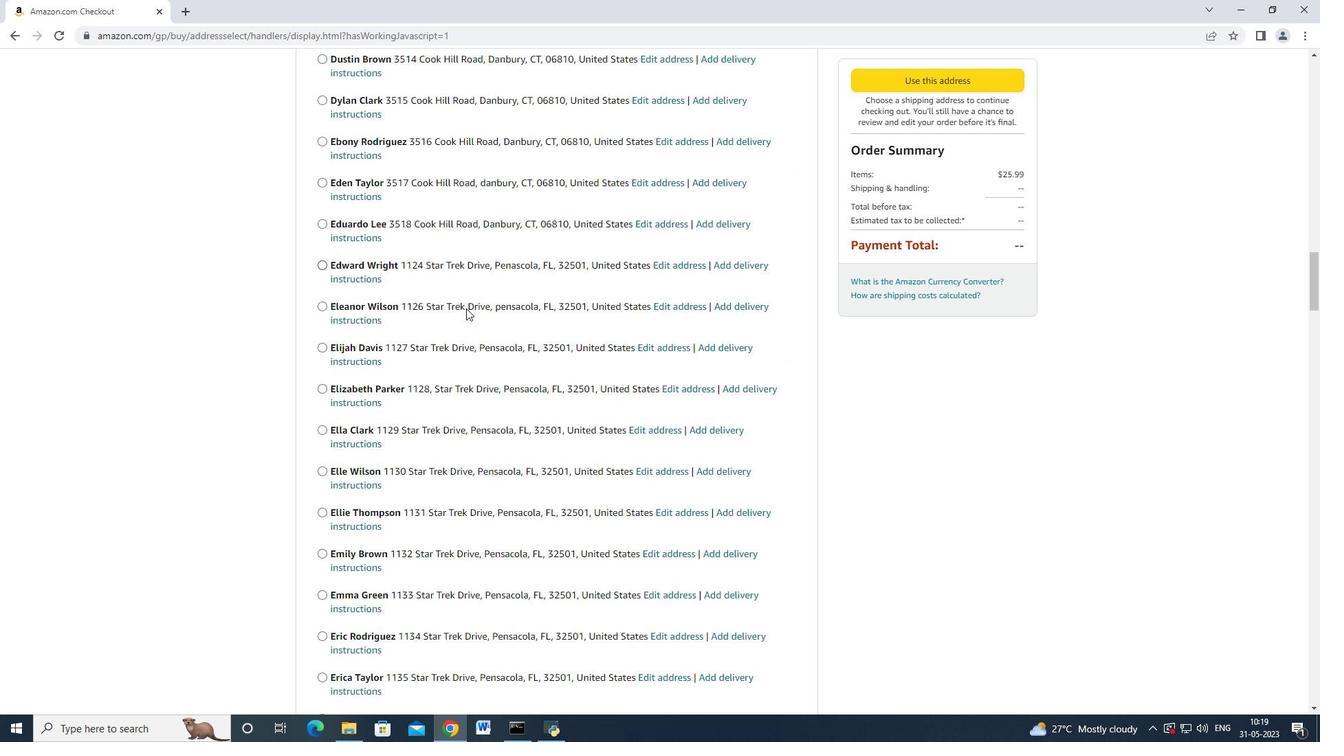 
Action: Mouse scrolled (466, 303) with delta (0, 0)
Screenshot: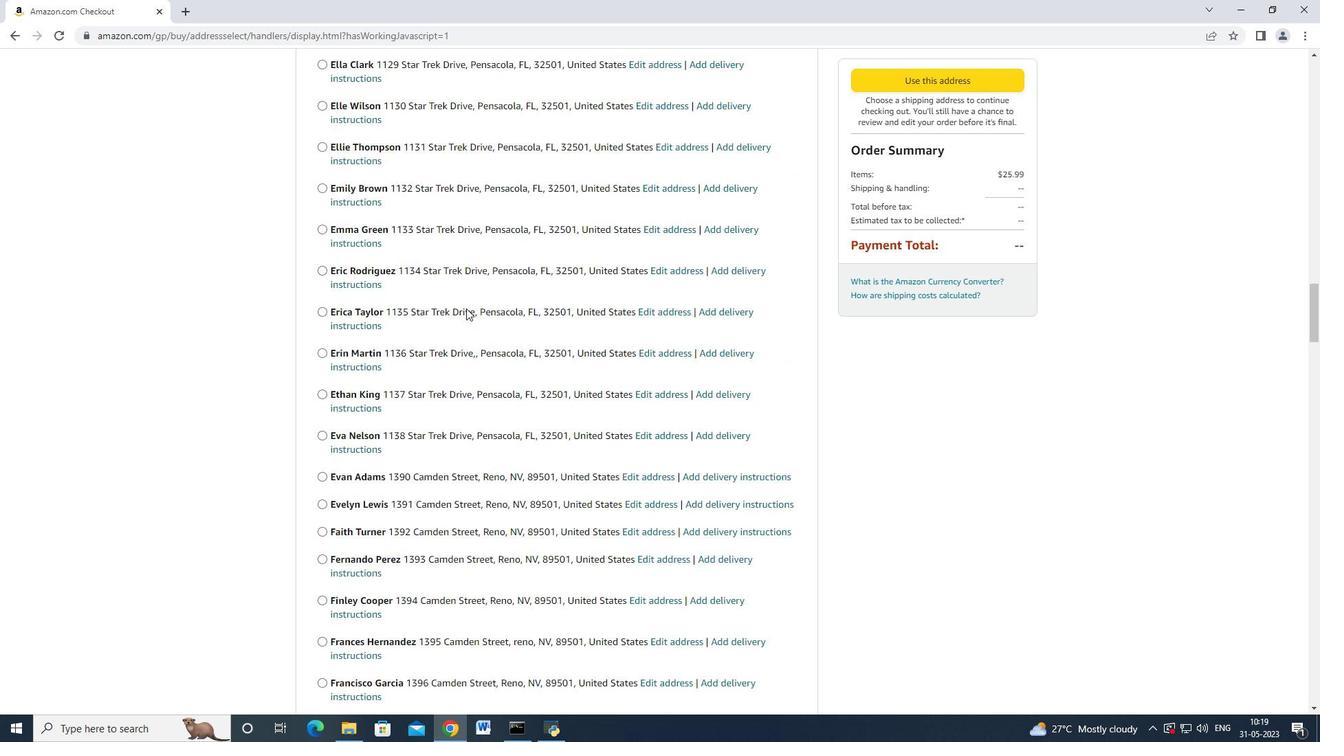 
Action: Mouse scrolled (466, 303) with delta (0, 0)
Screenshot: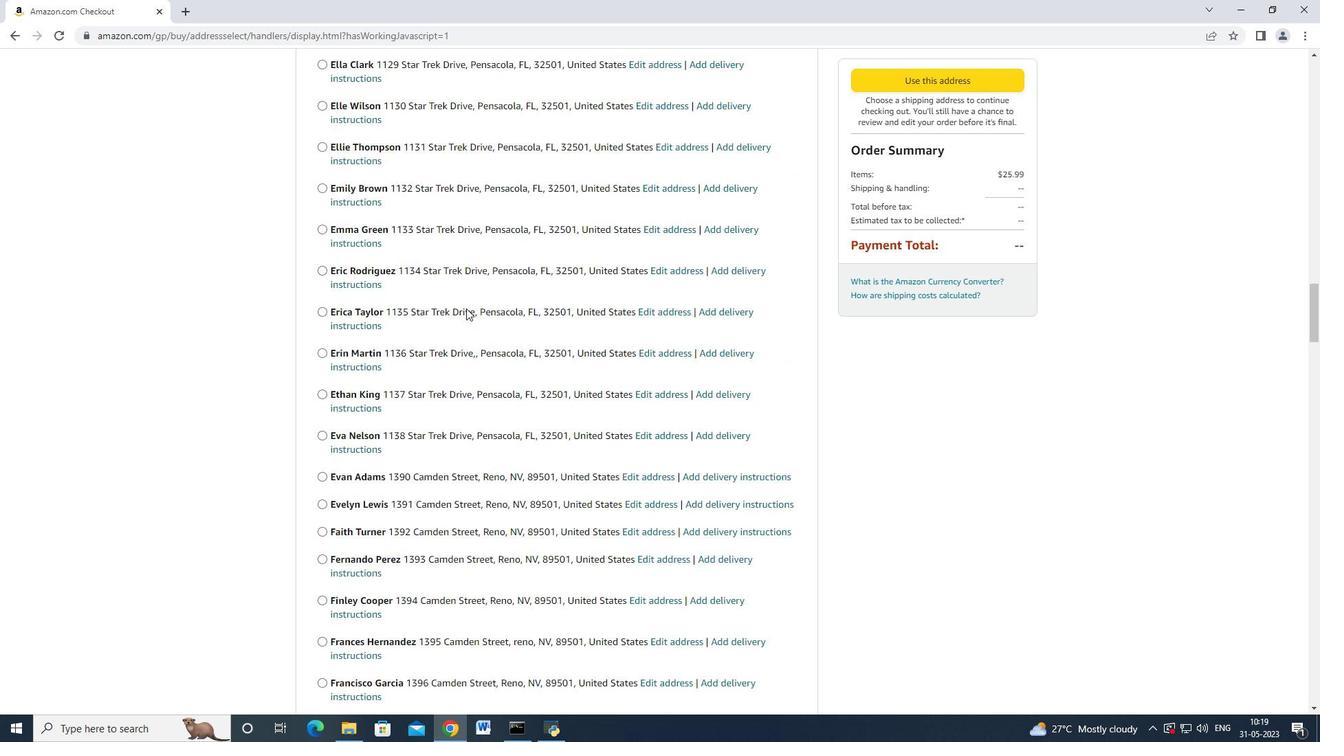 
Action: Mouse scrolled (466, 303) with delta (0, 0)
Screenshot: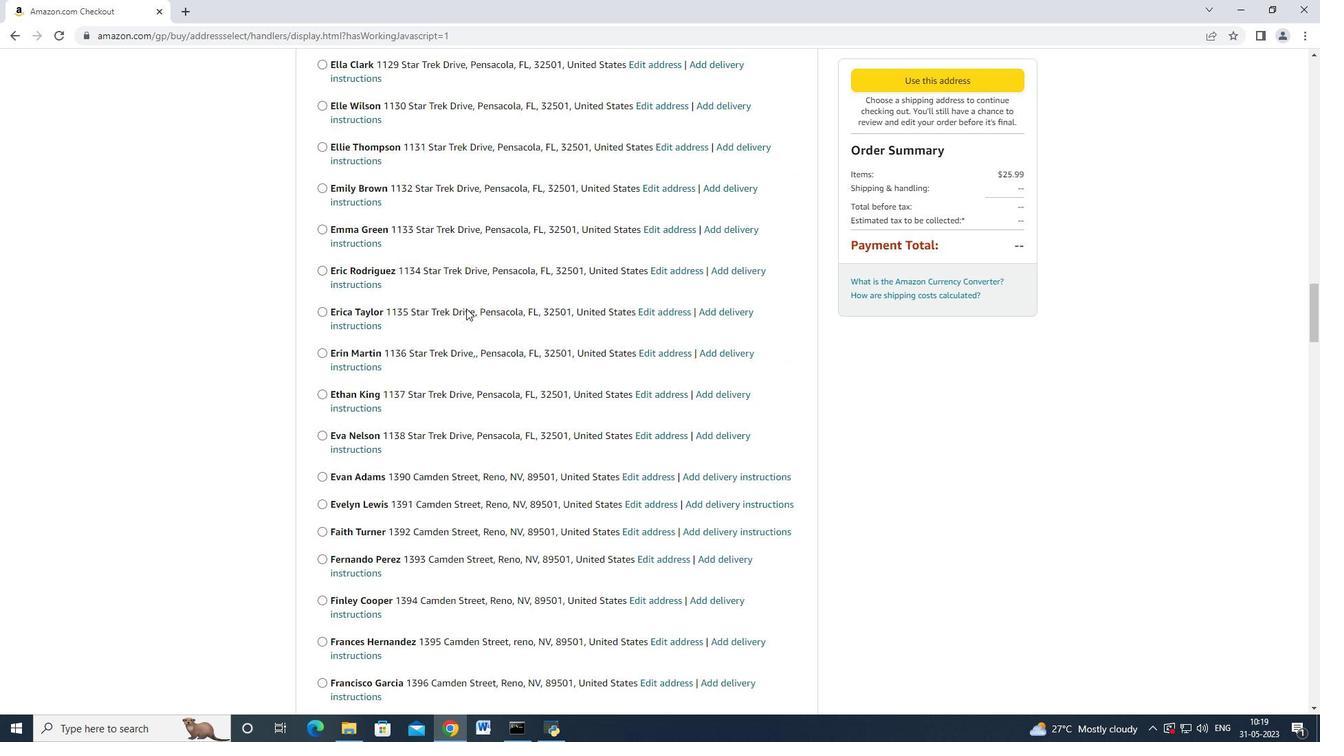 
Action: Mouse scrolled (466, 303) with delta (0, 0)
Screenshot: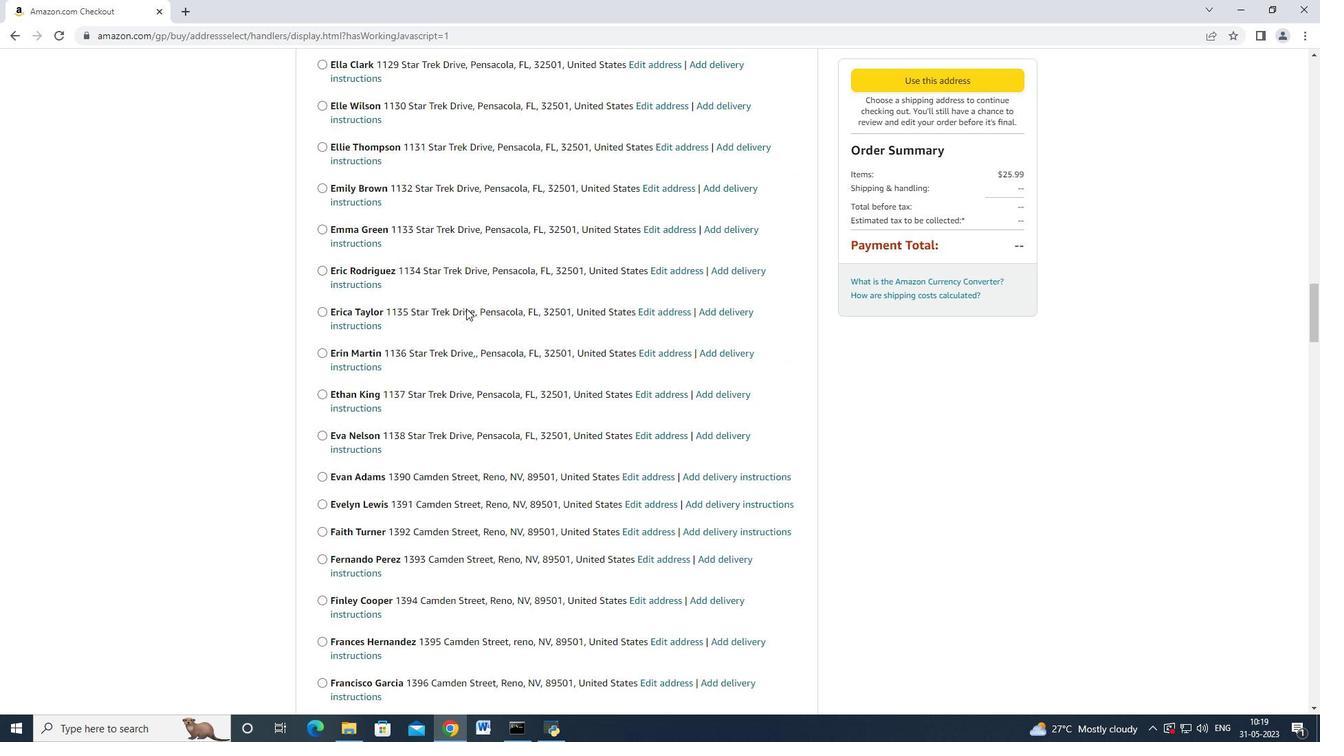
Action: Mouse moved to (466, 304)
Screenshot: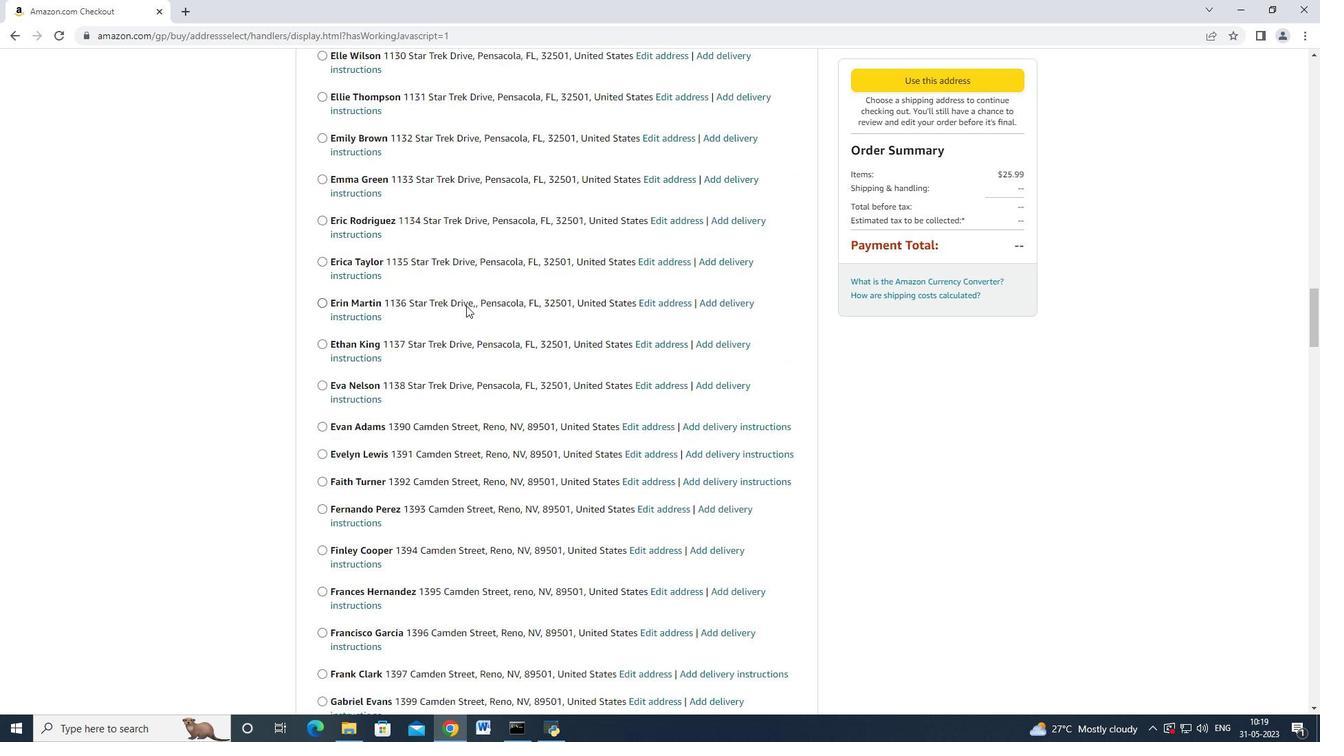 
Action: Mouse scrolled (466, 303) with delta (0, 0)
Screenshot: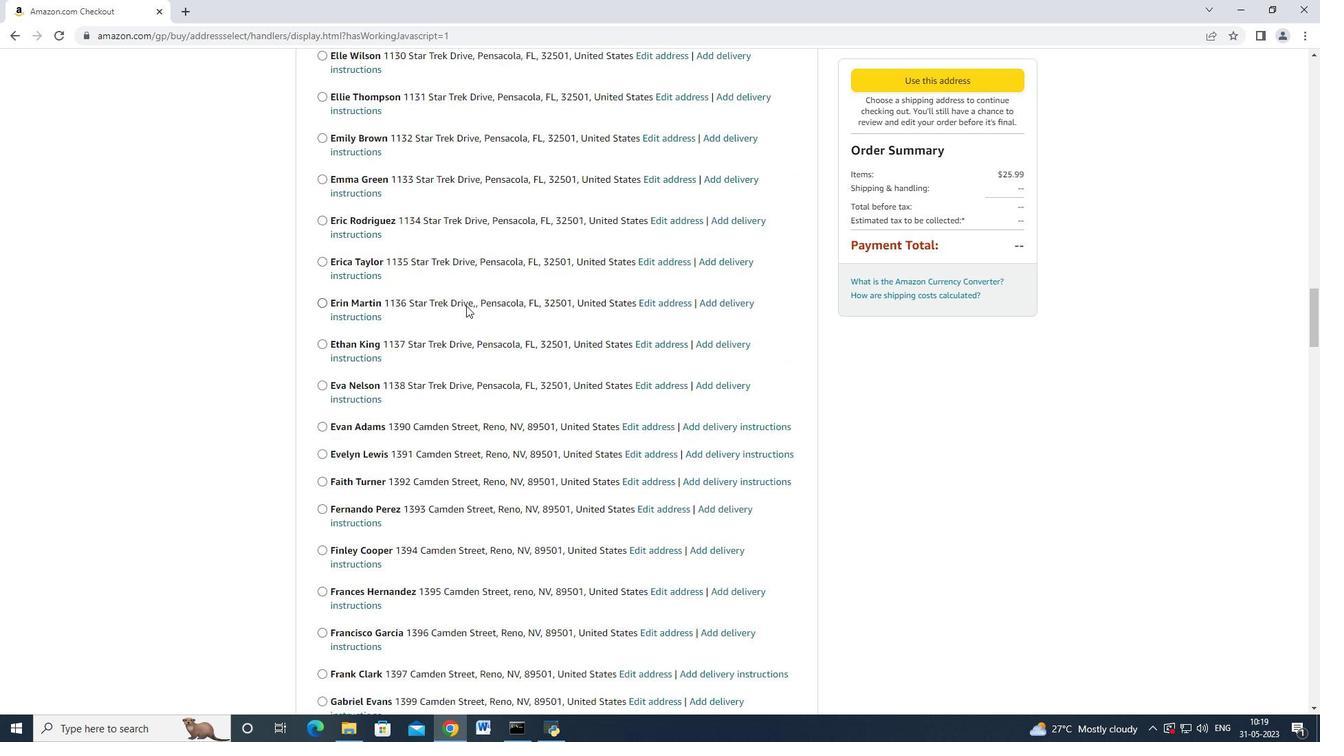 
Action: Mouse moved to (465, 304)
Screenshot: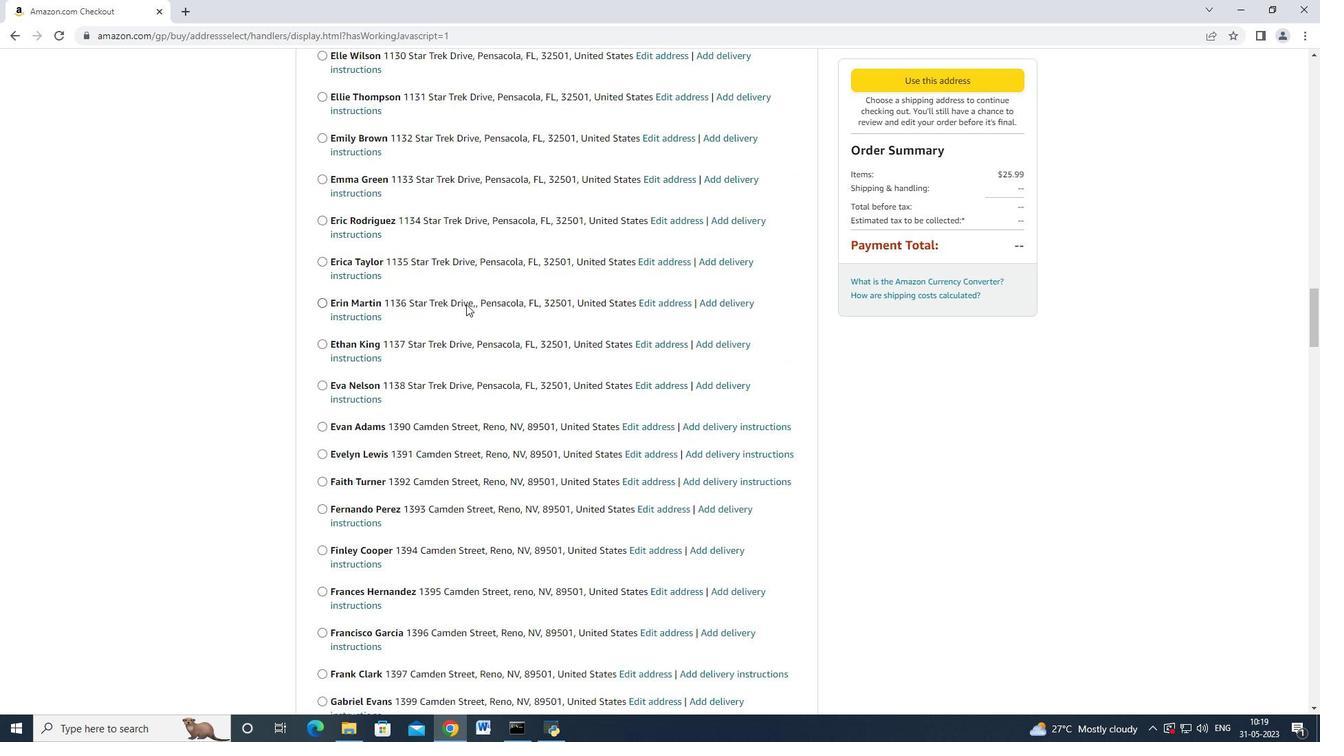 
Action: Mouse scrolled (466, 303) with delta (0, 0)
Screenshot: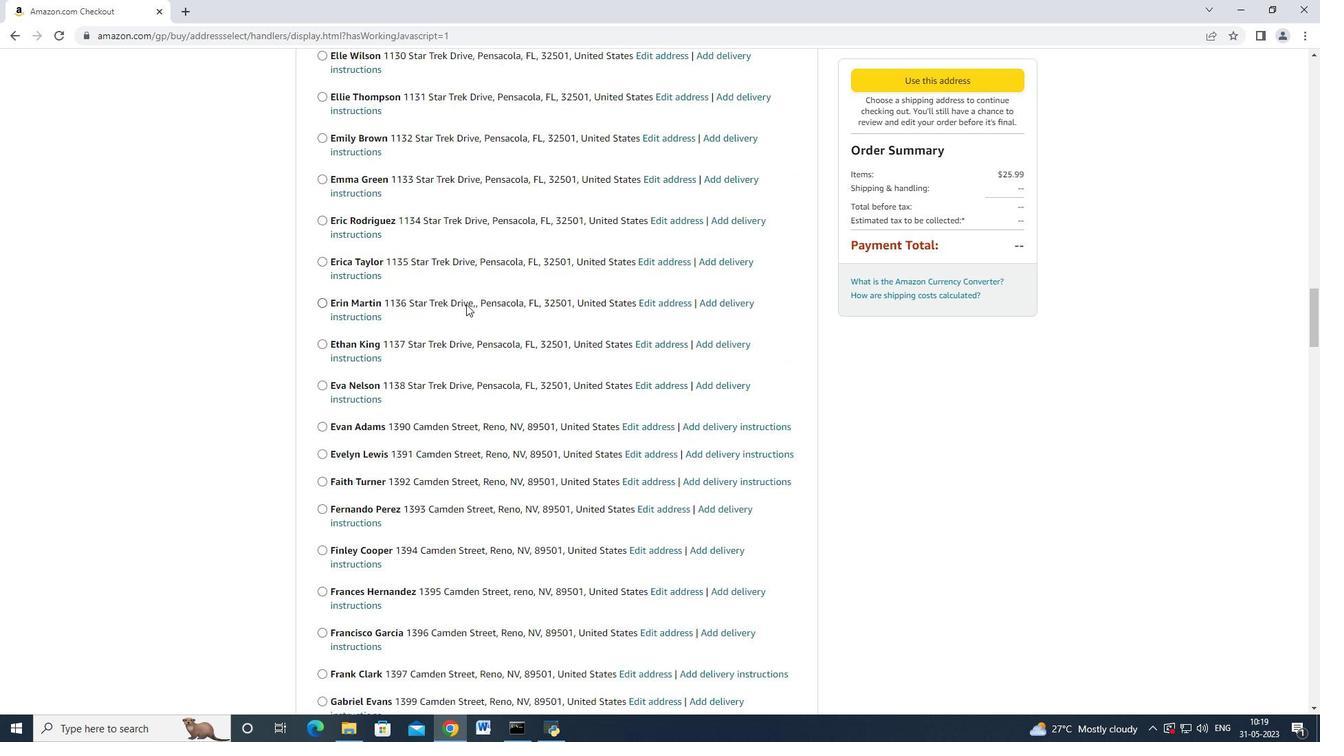 
Action: Mouse scrolled (465, 303) with delta (0, 0)
Screenshot: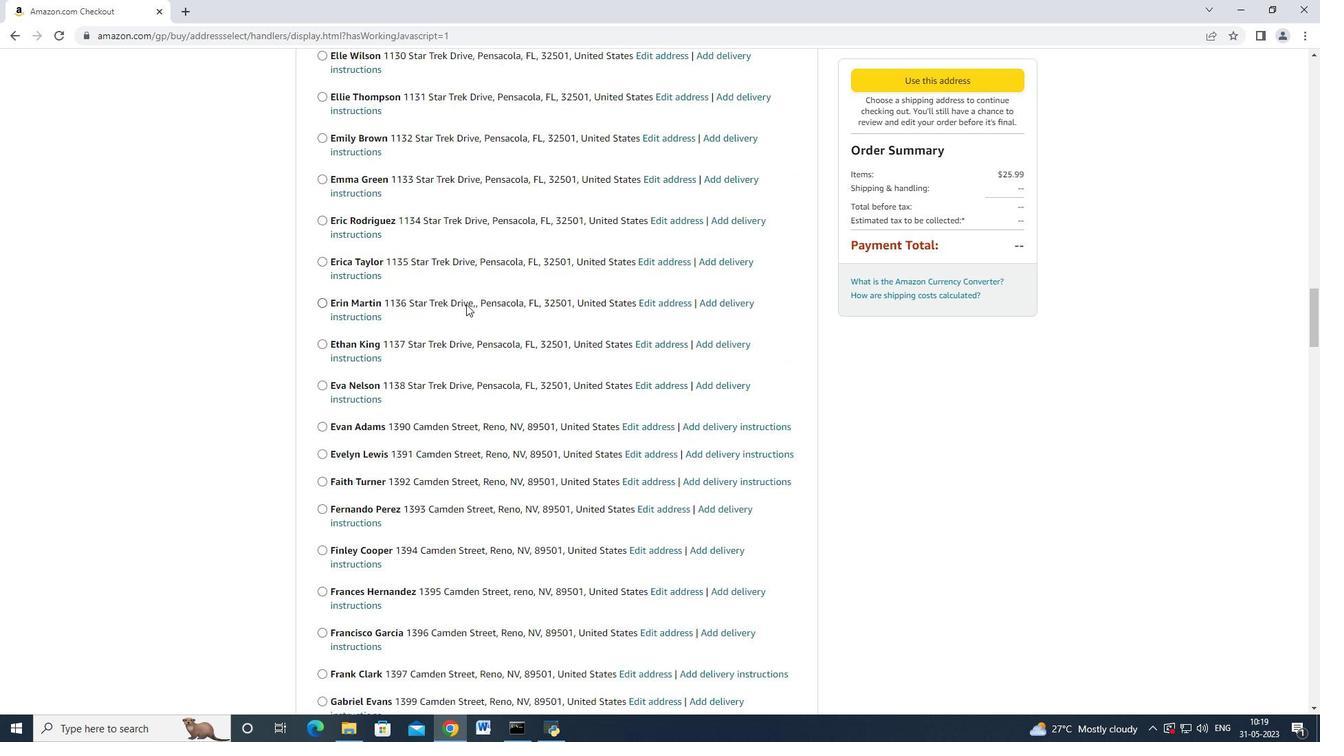 
Action: Mouse moved to (465, 304)
Screenshot: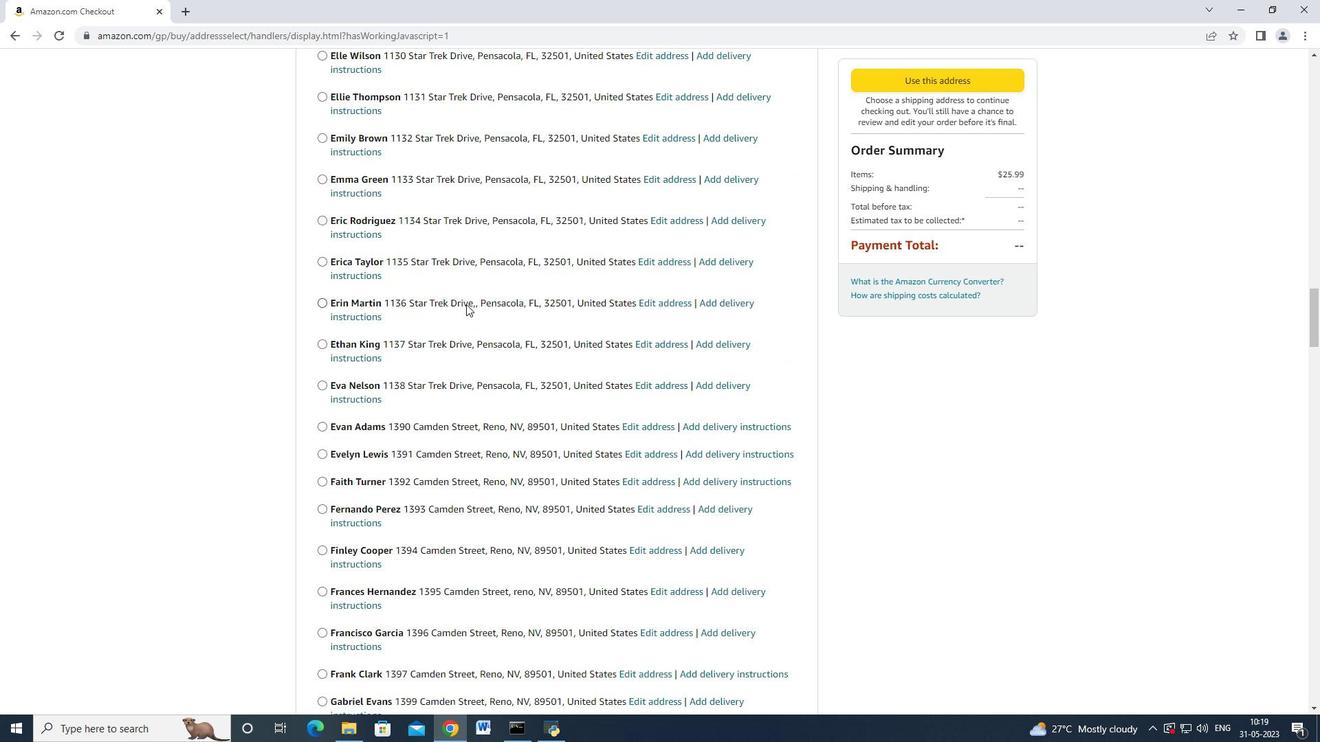 
Action: Mouse scrolled (465, 303) with delta (0, 0)
Screenshot: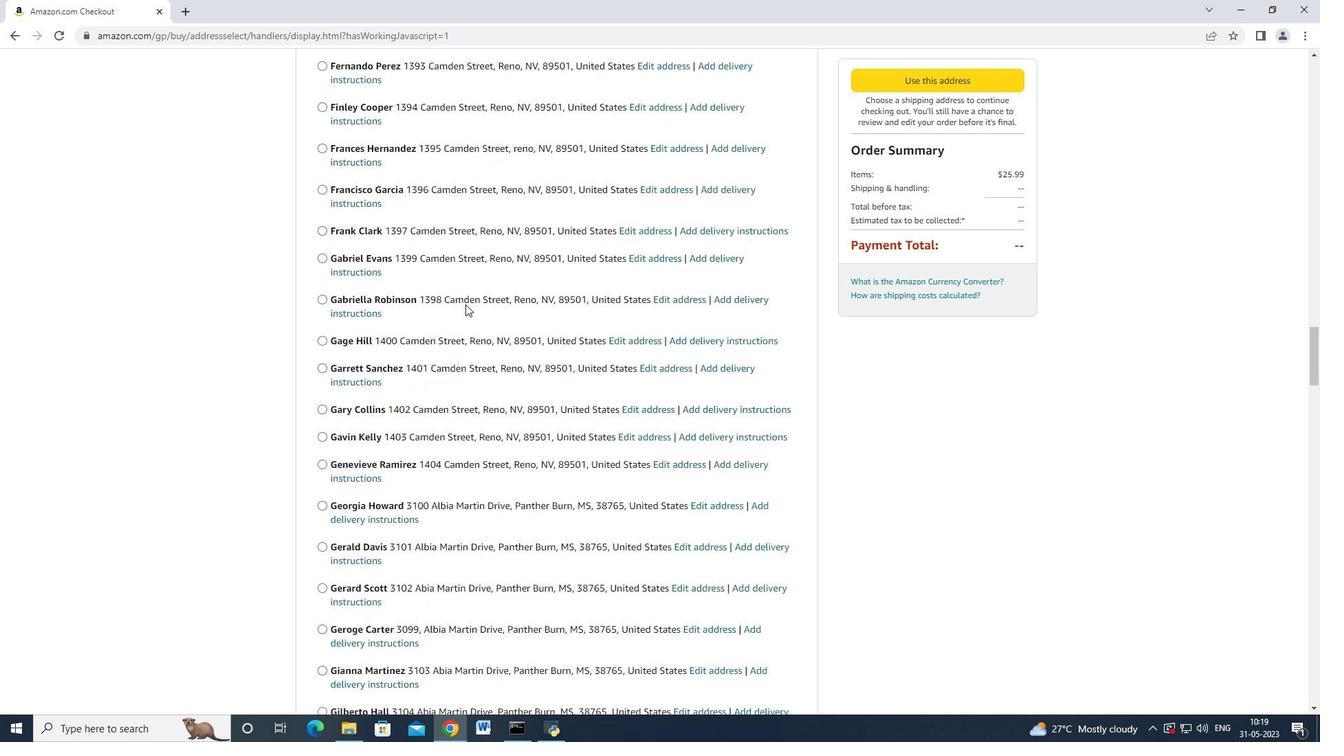 
Action: Mouse scrolled (465, 303) with delta (0, 0)
Screenshot: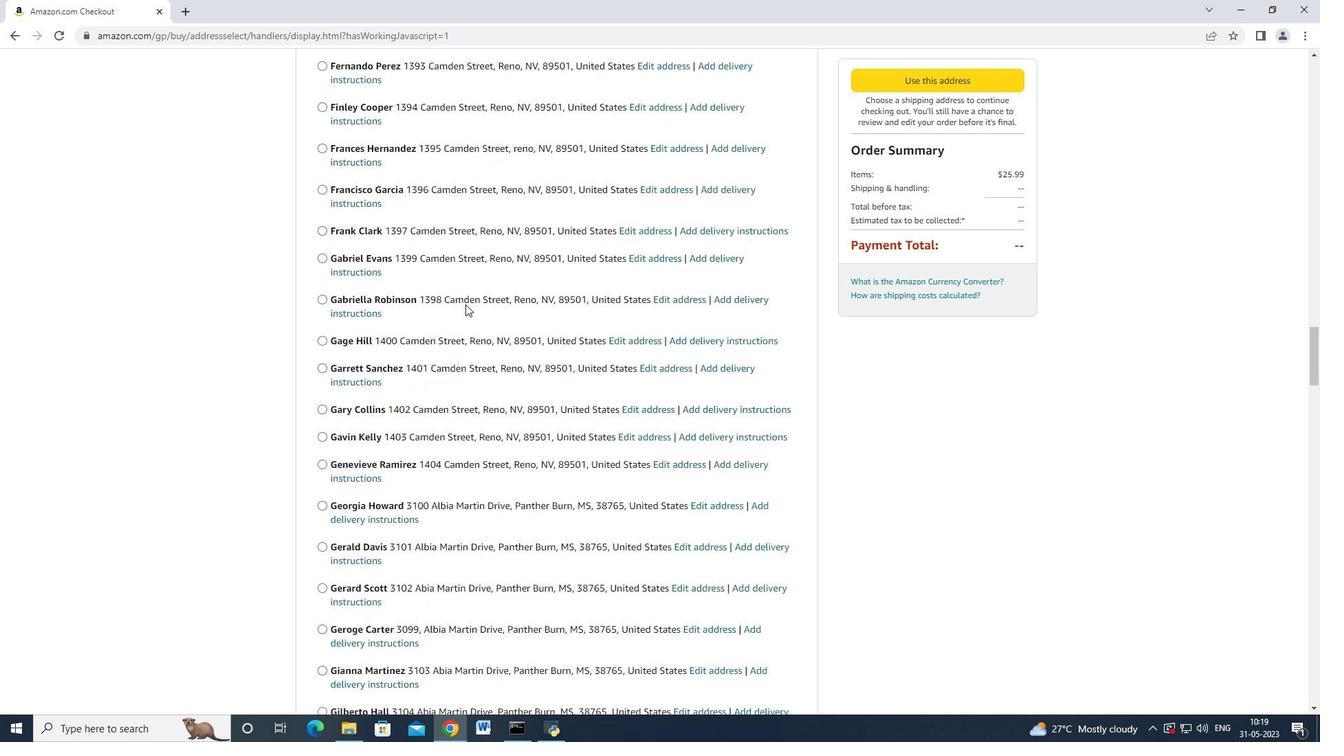 
Action: Mouse moved to (465, 304)
Screenshot: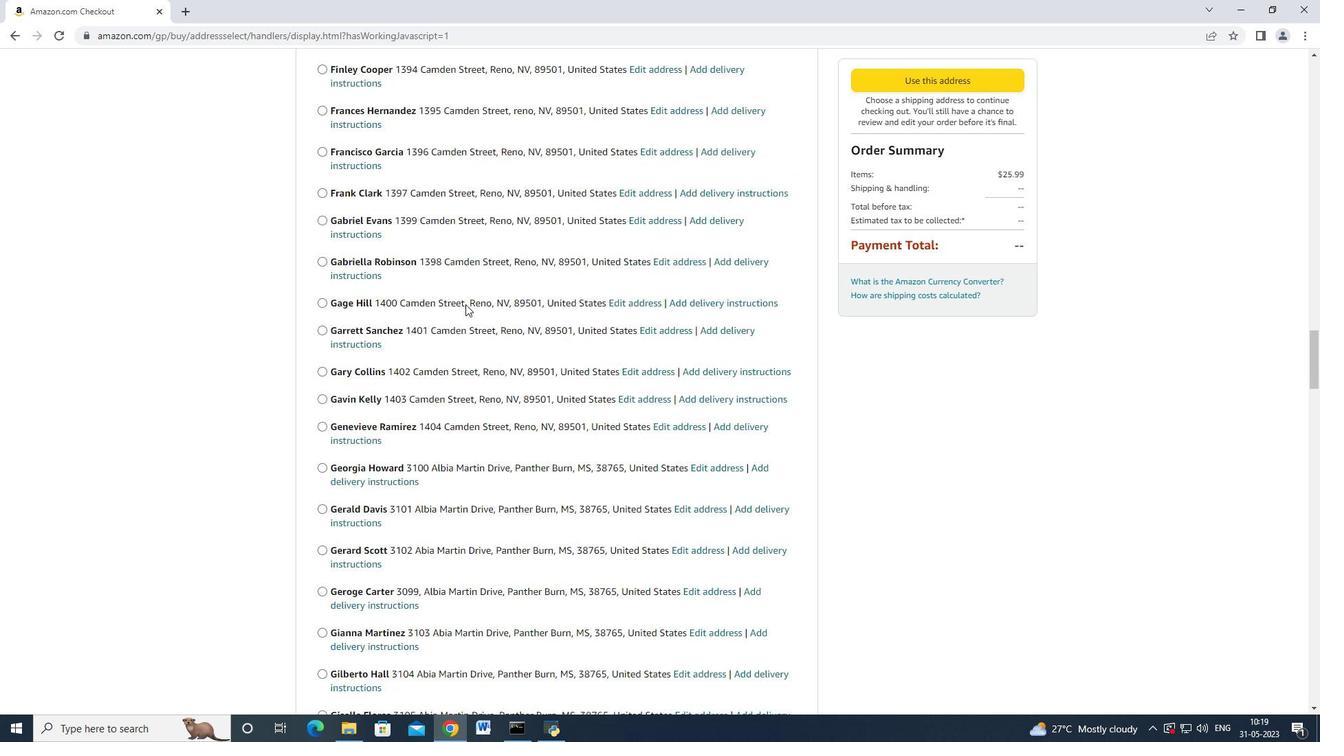 
Action: Mouse scrolled (465, 303) with delta (0, 0)
Screenshot: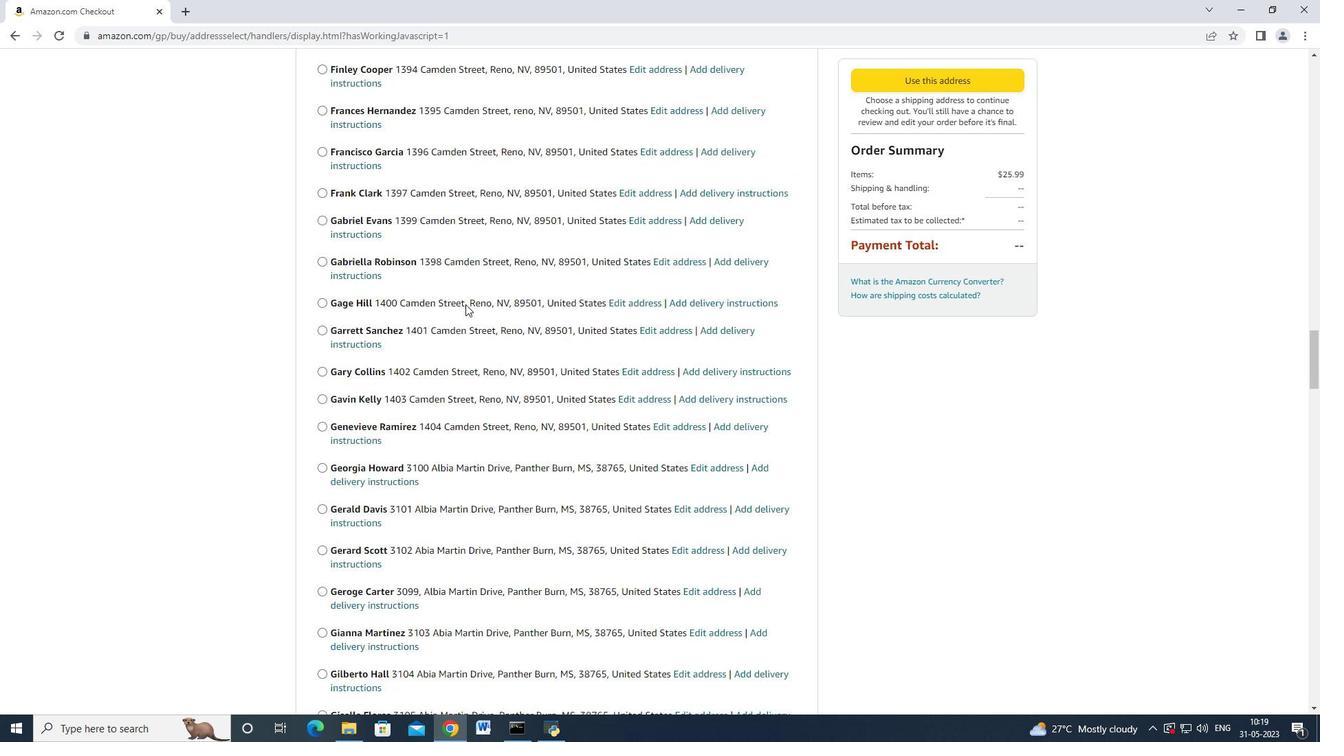 
Action: Mouse scrolled (465, 303) with delta (0, 0)
Screenshot: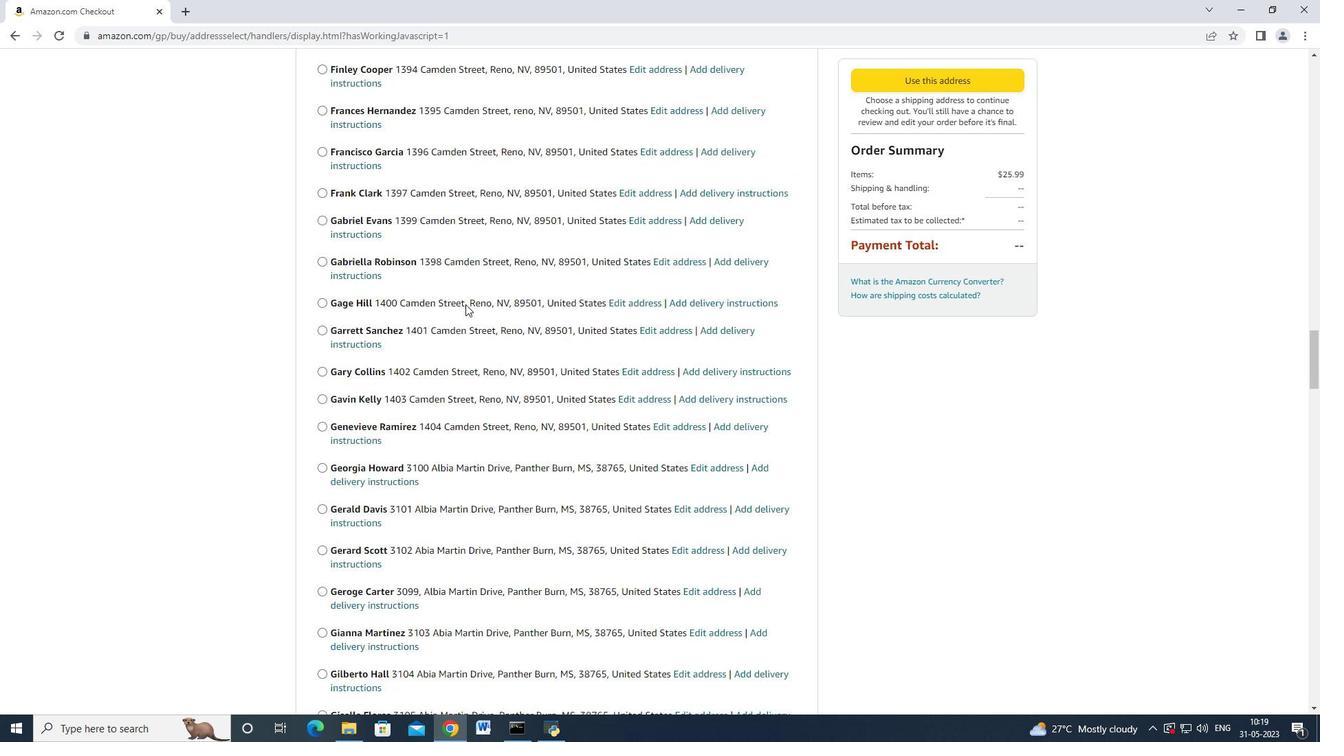 
Action: Mouse scrolled (465, 303) with delta (0, 0)
Screenshot: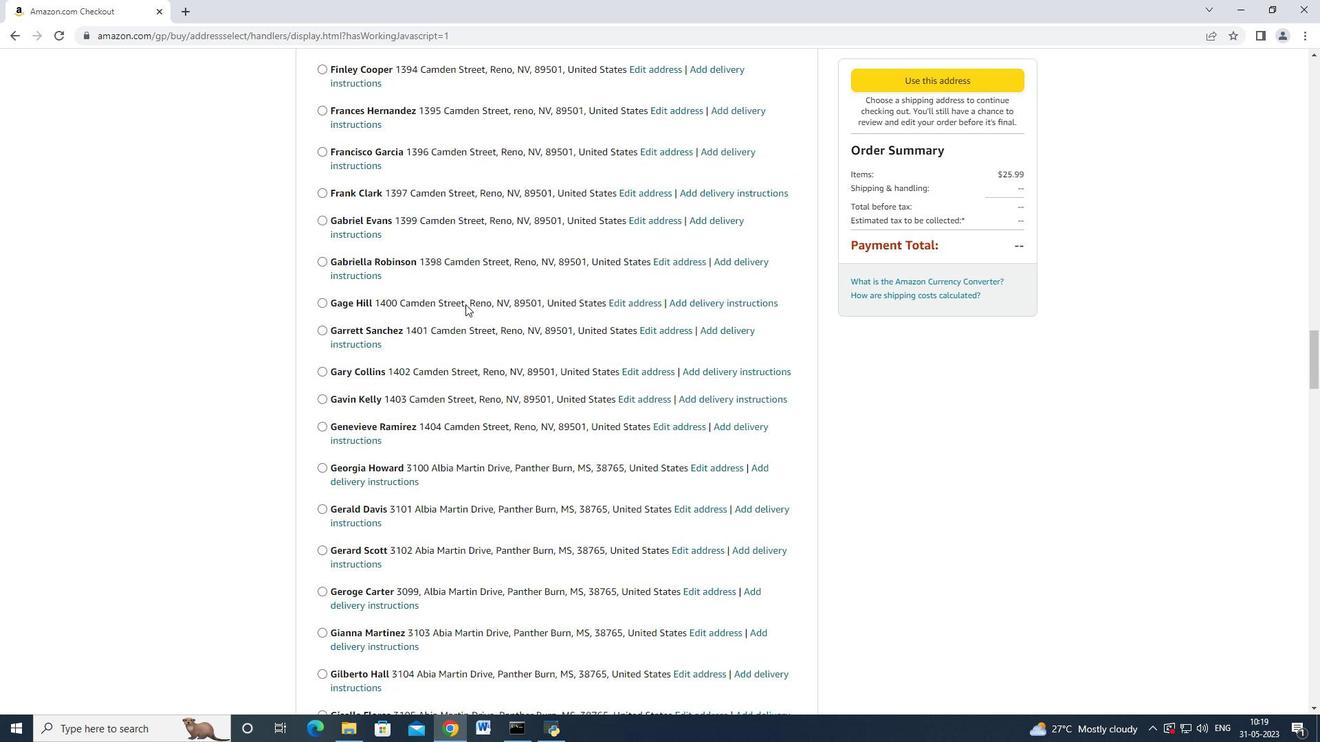 
Action: Mouse moved to (466, 304)
Screenshot: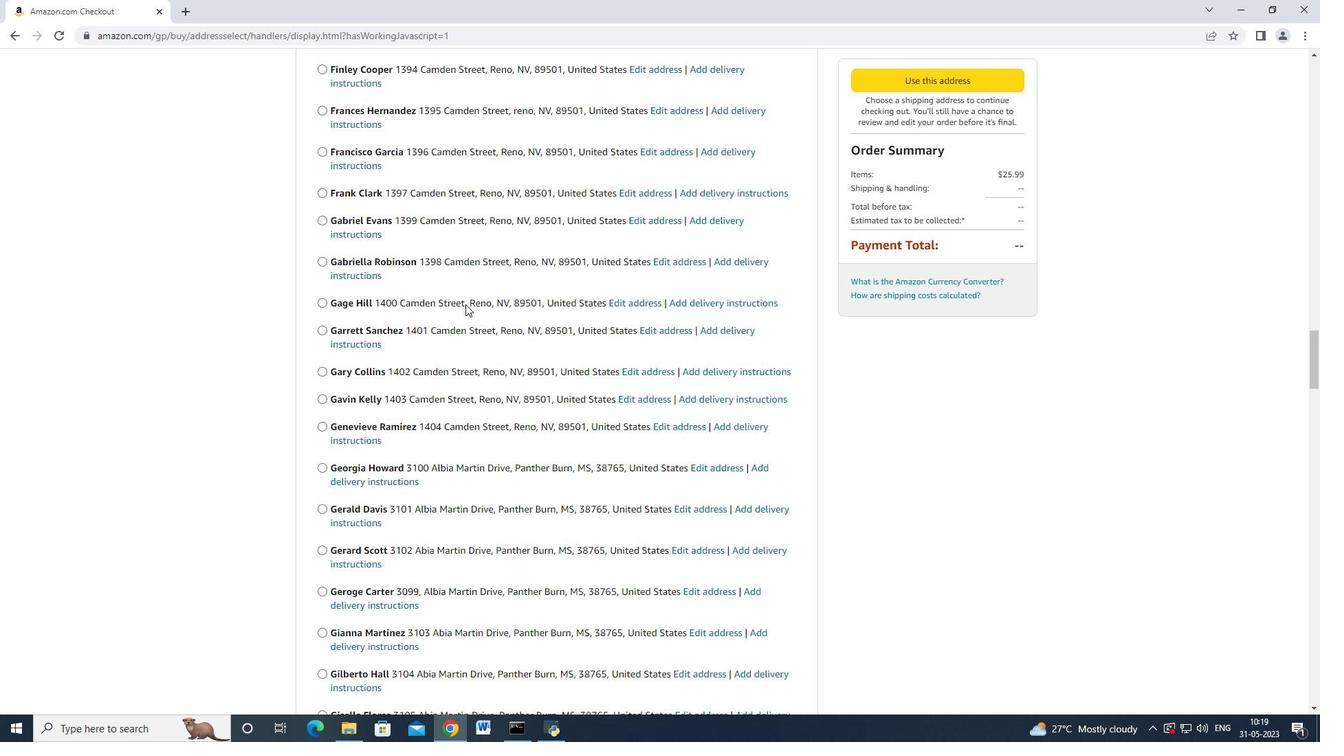 
Action: Mouse scrolled (466, 303) with delta (0, 0)
Screenshot: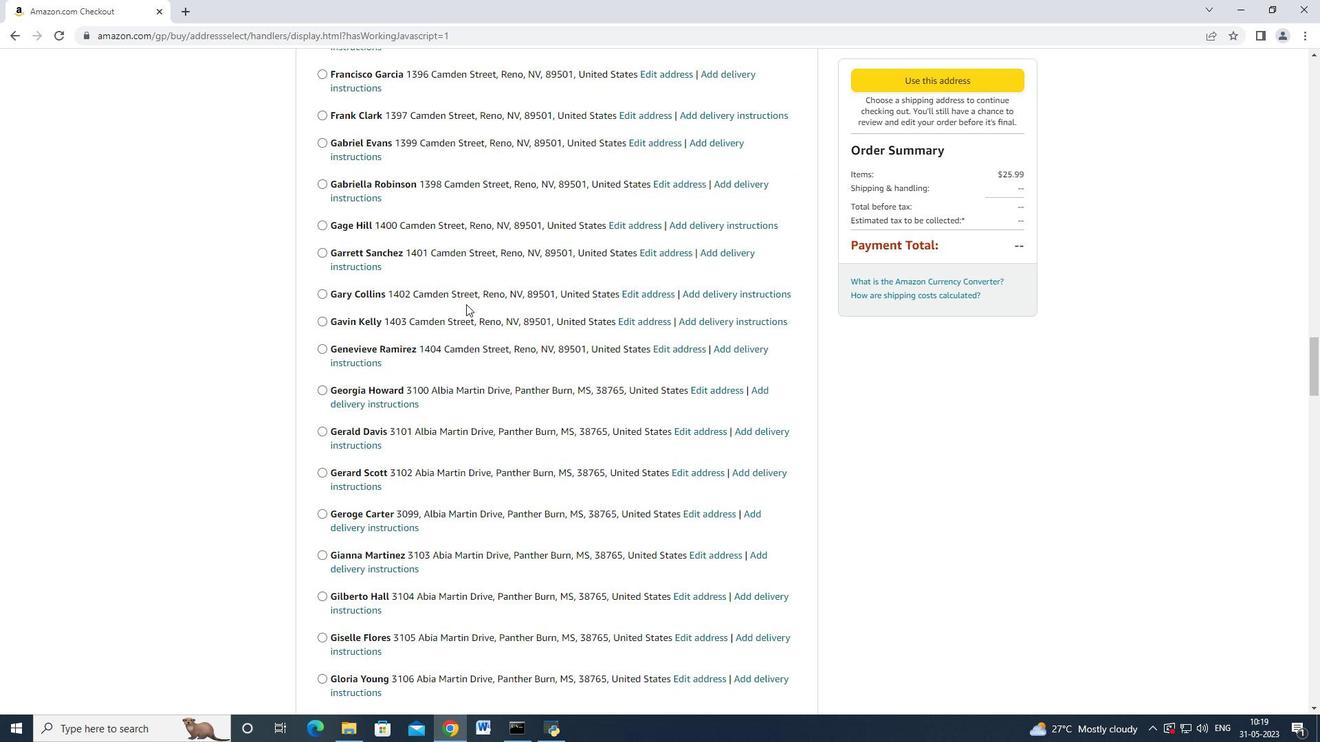 
Action: Mouse scrolled (466, 303) with delta (0, 0)
Screenshot: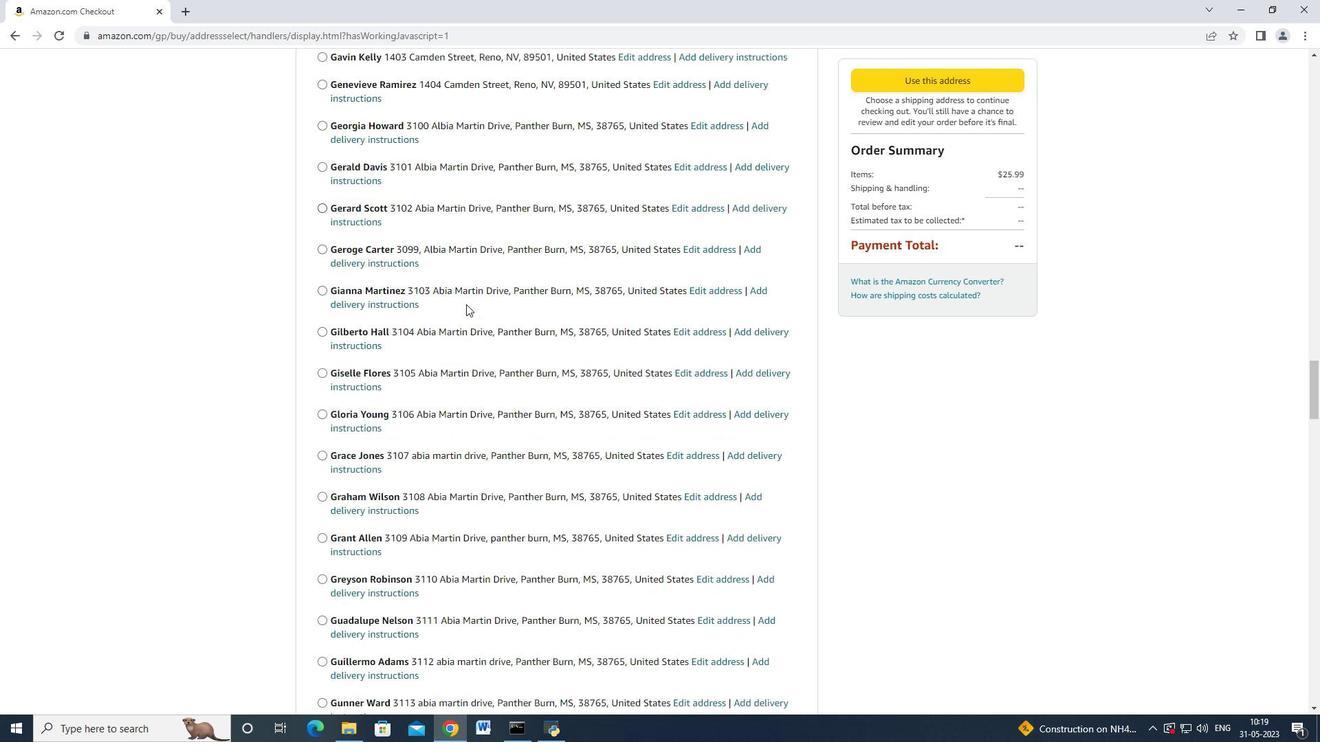 
Action: Mouse moved to (466, 305)
Screenshot: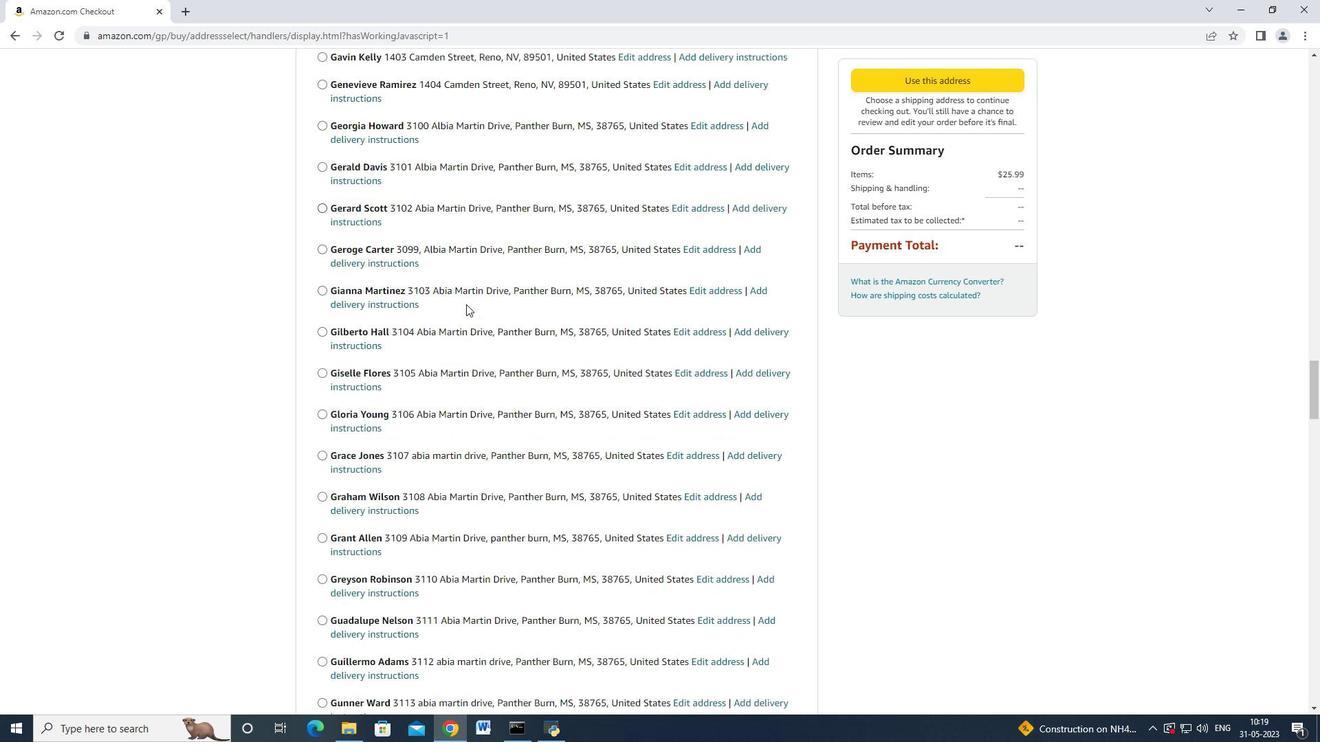 
Action: Mouse scrolled (466, 304) with delta (0, 0)
Screenshot: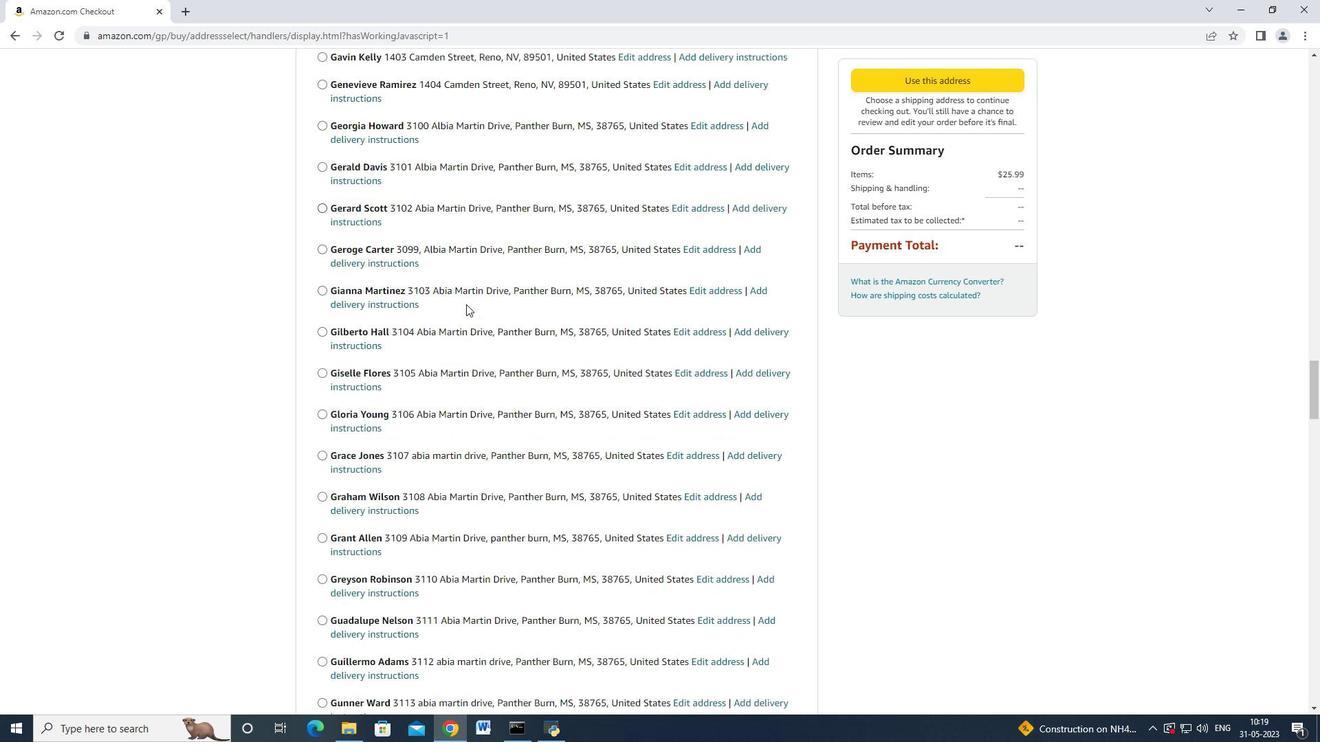 
Action: Mouse moved to (466, 305)
Screenshot: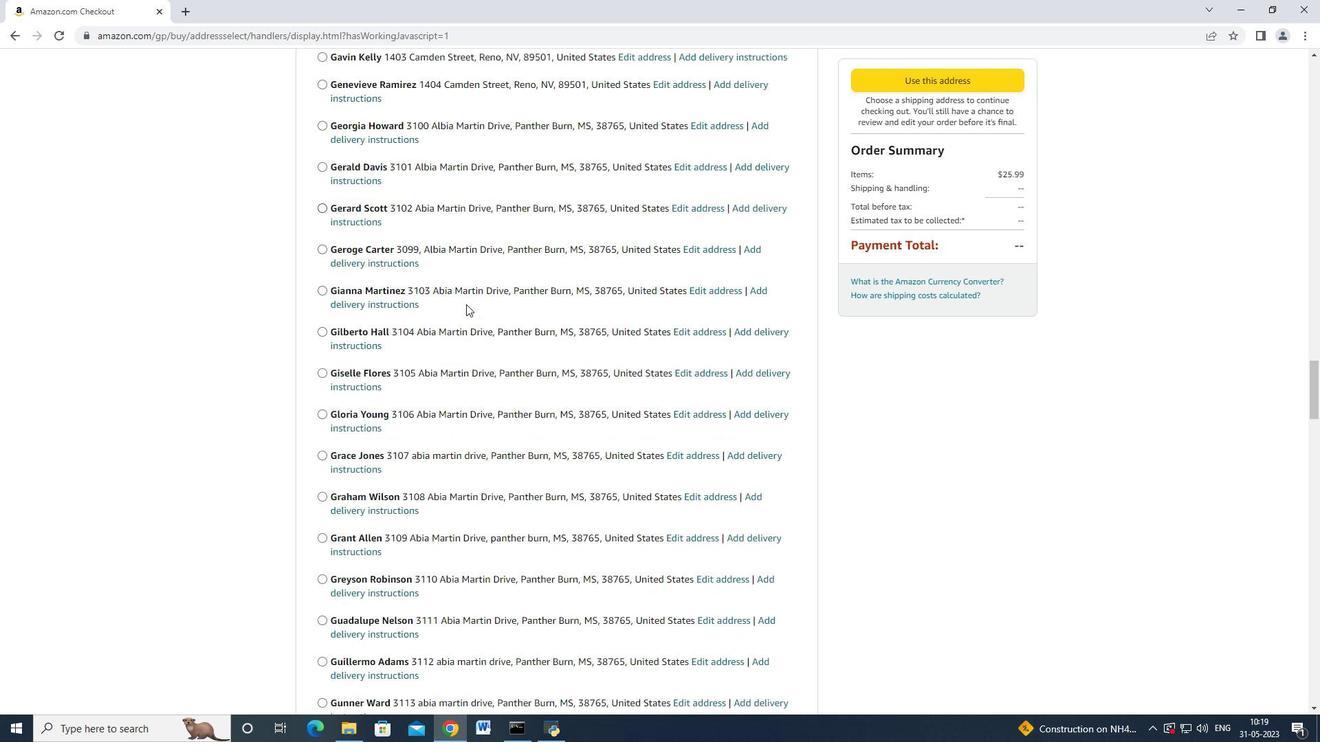 
Action: Mouse scrolled (466, 304) with delta (0, 0)
Screenshot: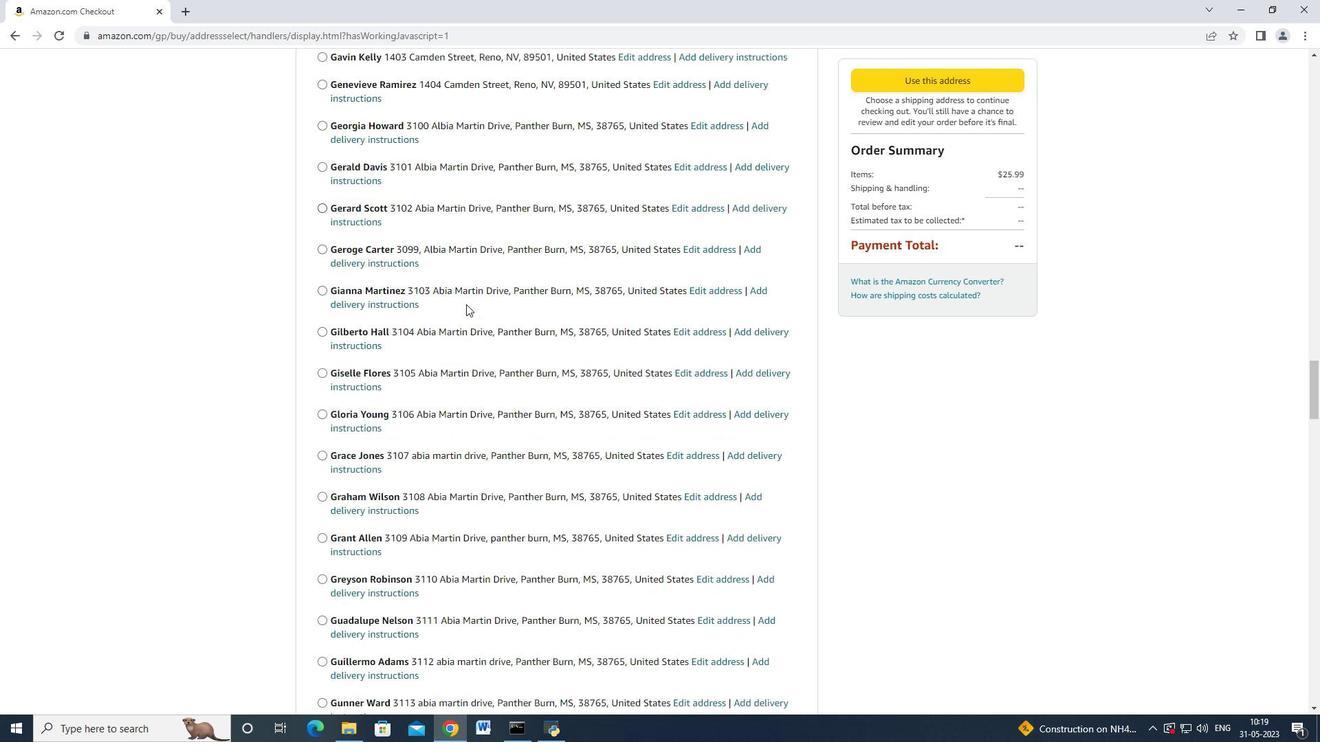 
Action: Mouse scrolled (466, 304) with delta (0, 0)
Screenshot: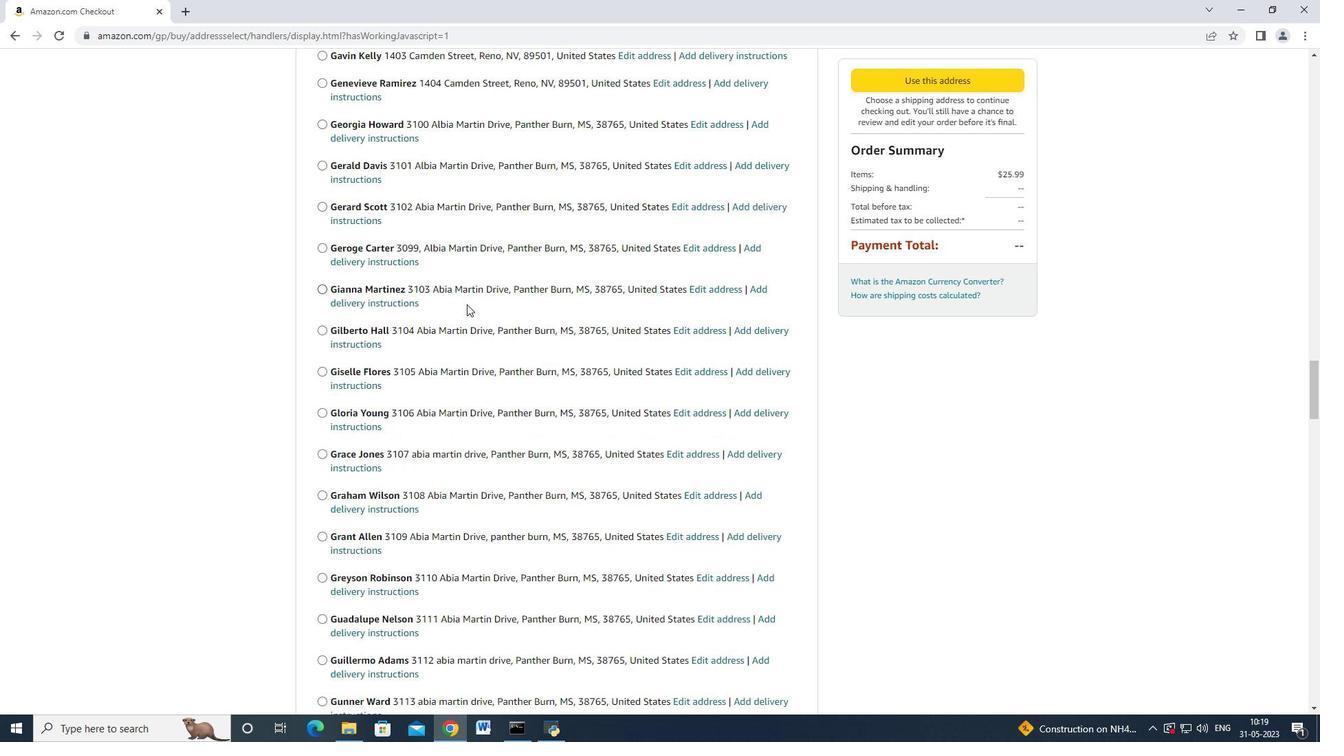 
Action: Mouse moved to (468, 305)
Screenshot: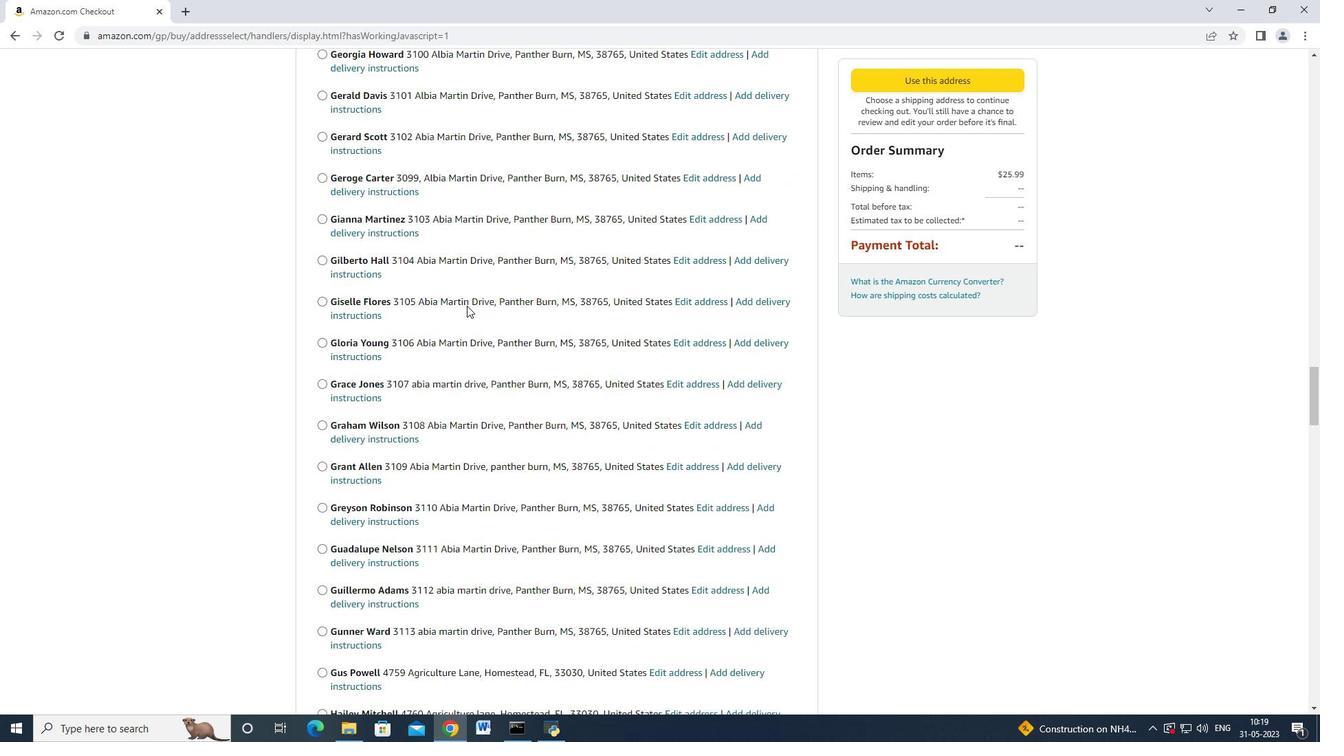 
Action: Mouse scrolled (468, 305) with delta (0, 0)
Screenshot: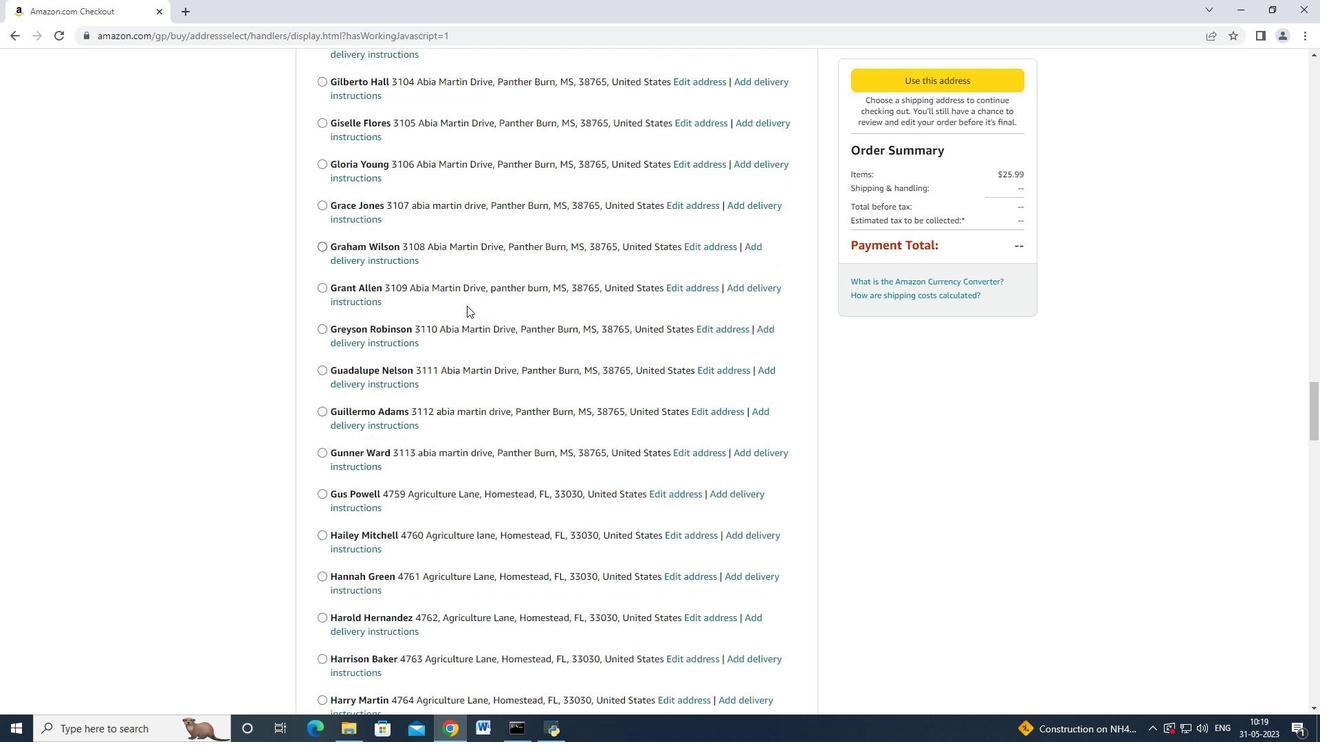 
Action: Mouse scrolled (468, 305) with delta (0, 0)
Screenshot: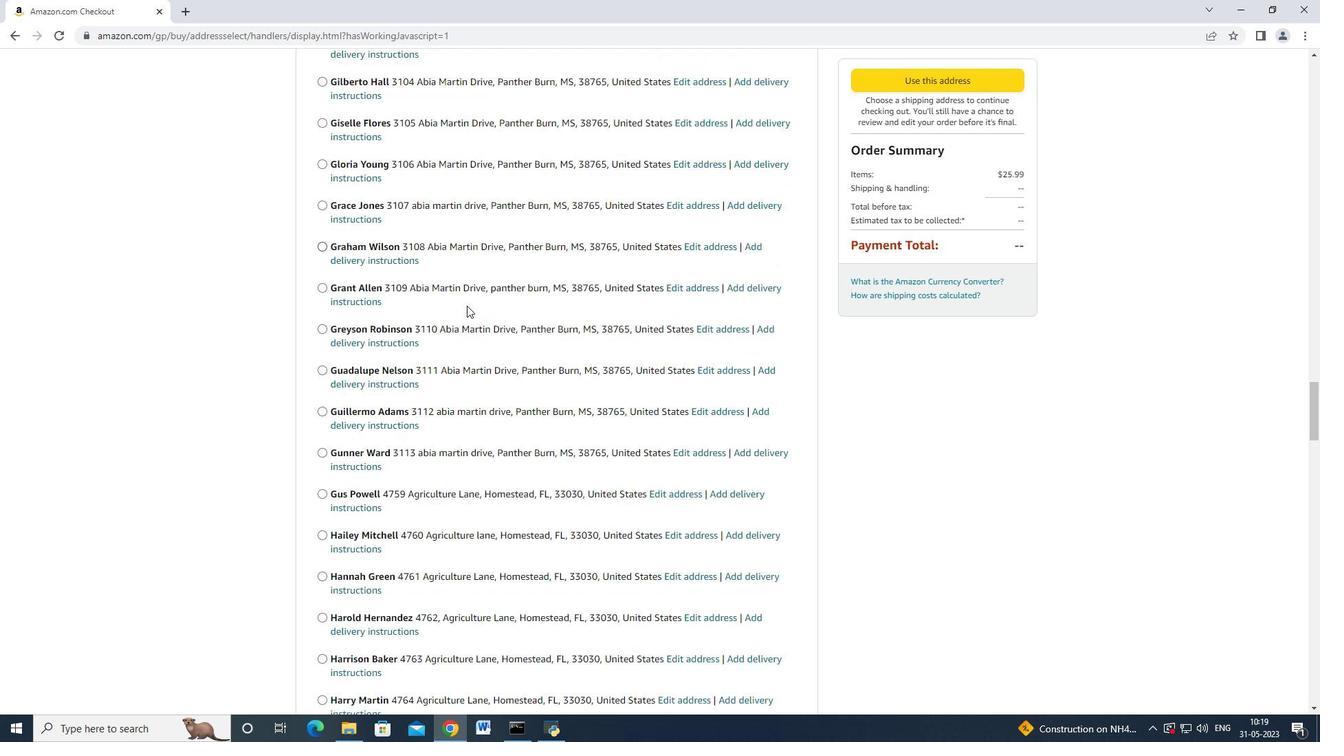 
Action: Mouse moved to (468, 305)
Screenshot: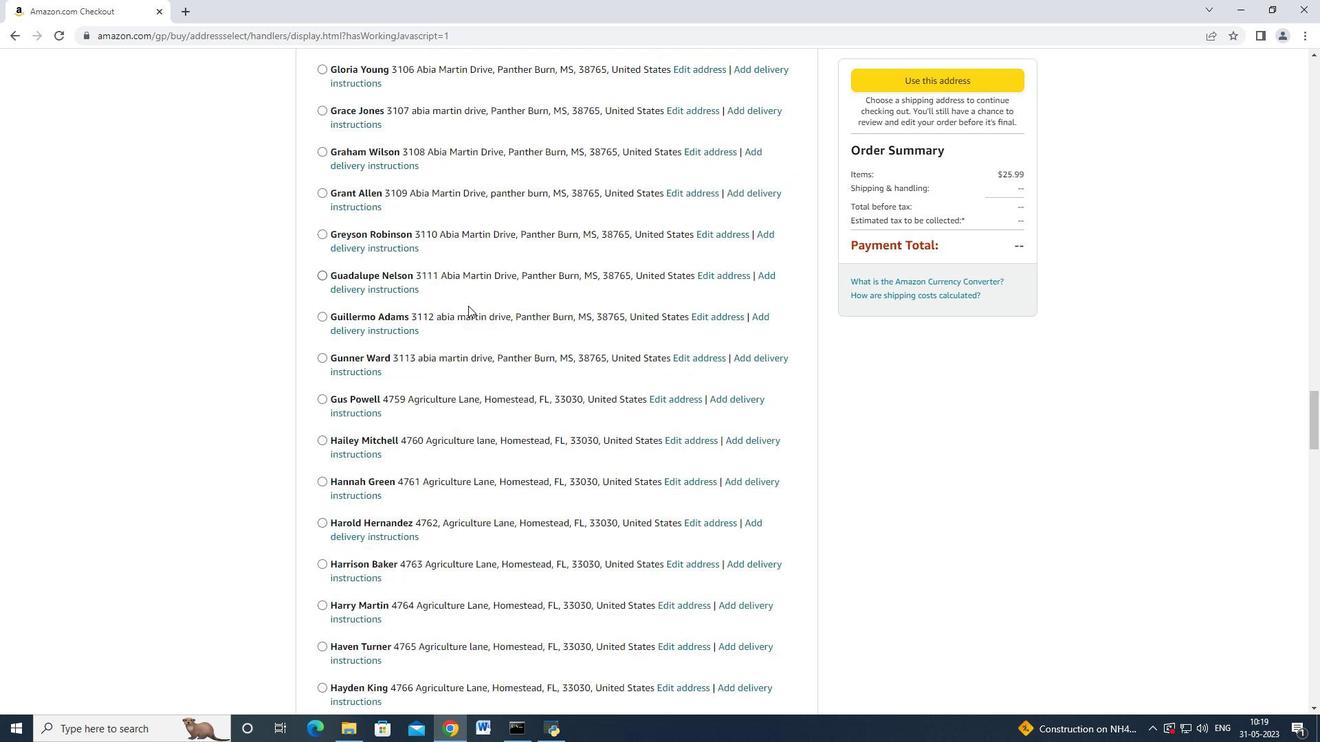 
Action: Mouse scrolled (468, 305) with delta (0, 0)
Screenshot: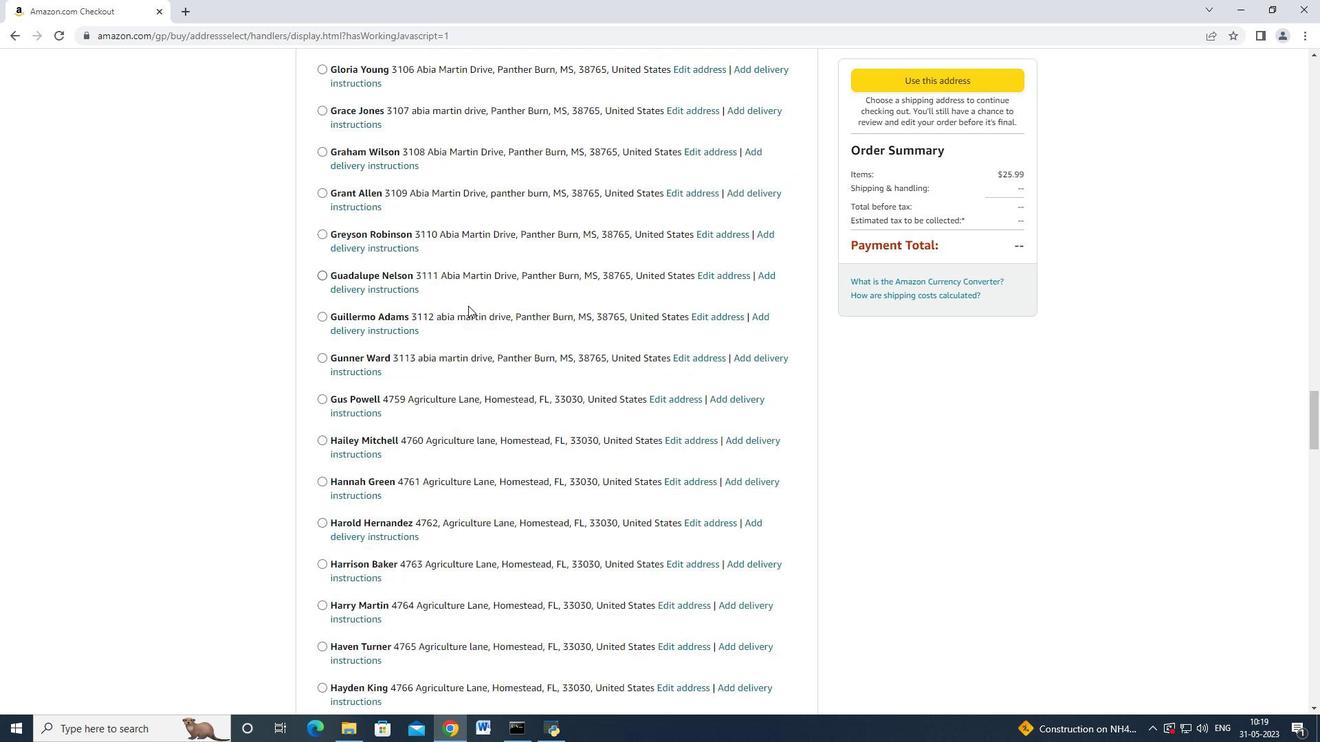 
Action: Mouse moved to (468, 305)
Screenshot: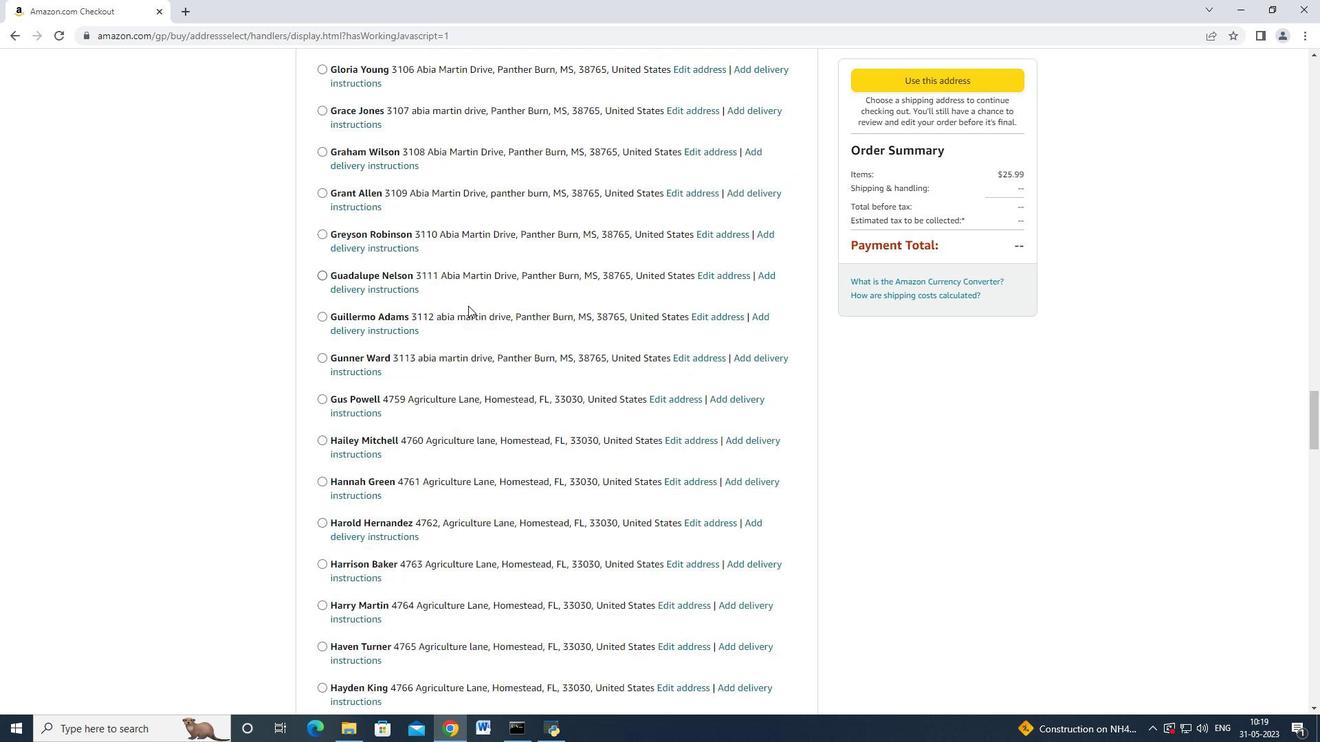 
Action: Mouse scrolled (468, 305) with delta (0, 0)
Screenshot: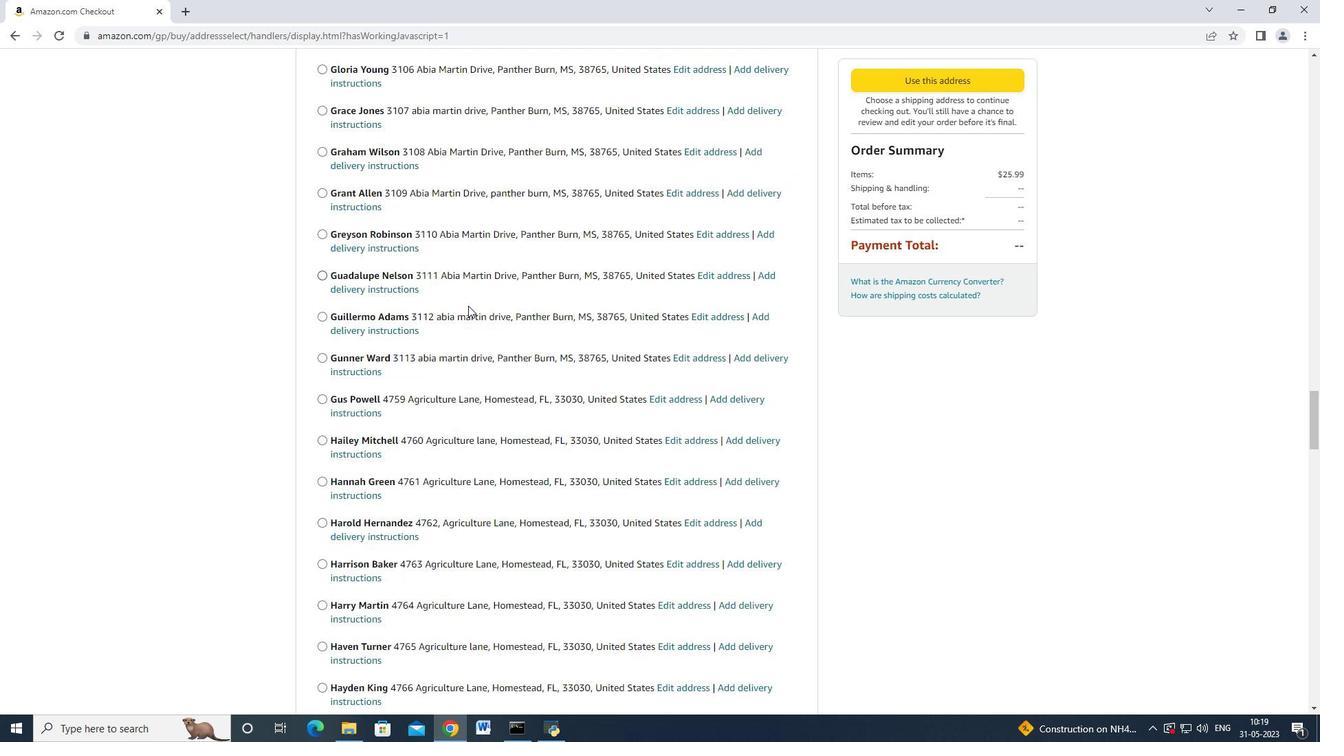 
Action: Mouse moved to (477, 297)
Screenshot: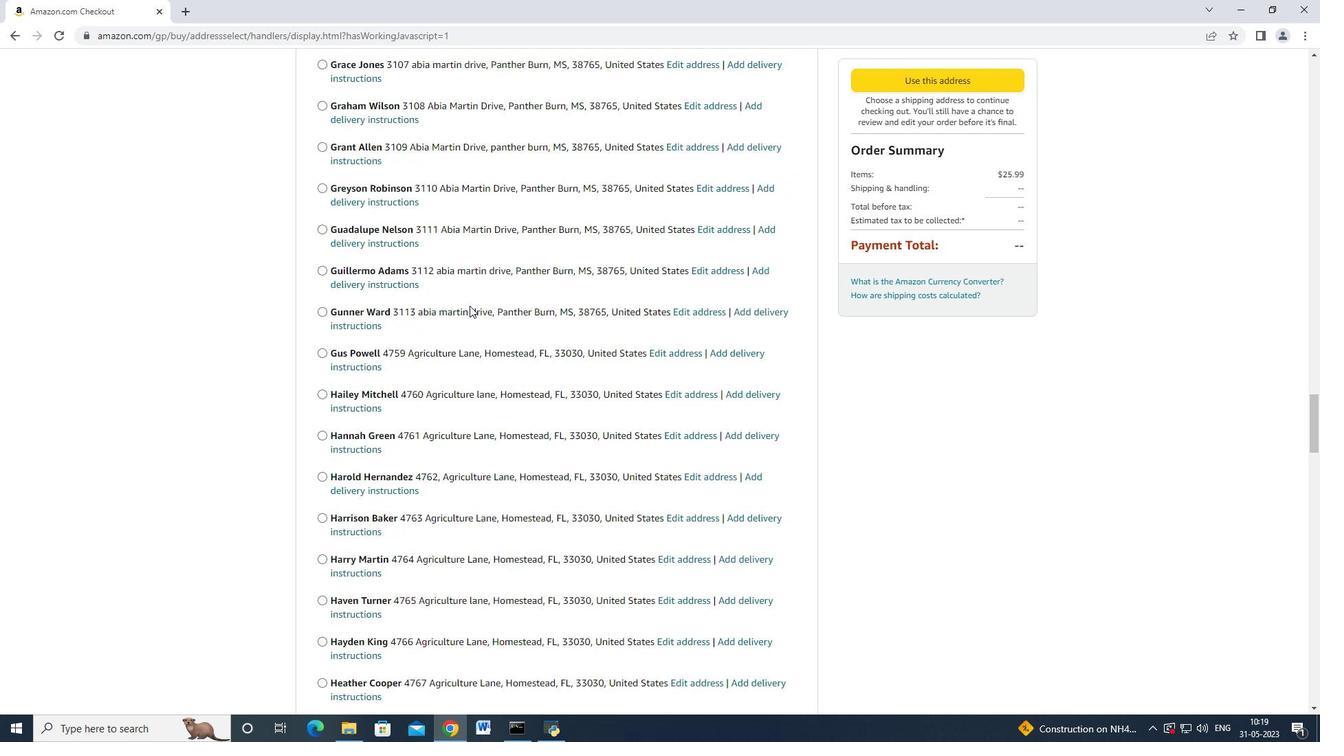 
Action: Mouse scrolled (477, 297) with delta (0, 0)
Screenshot: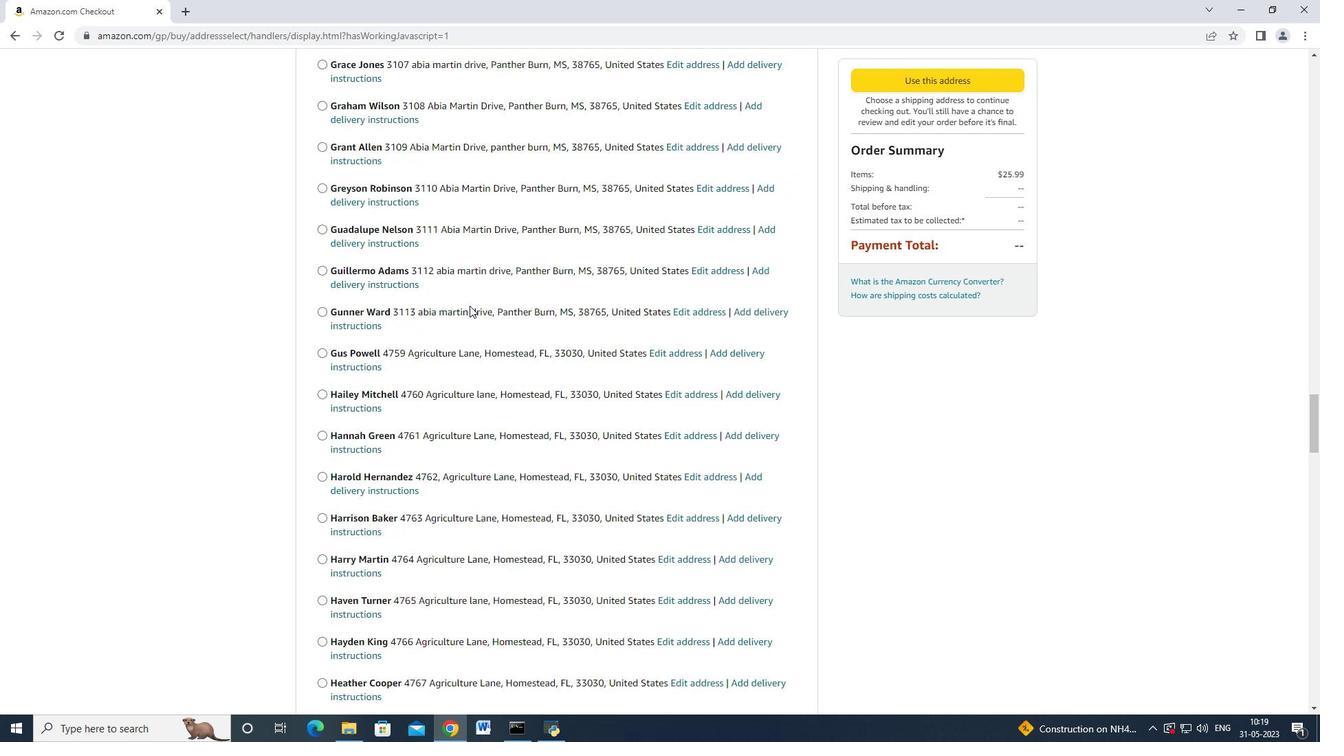 
Action: Mouse moved to (477, 298)
Screenshot: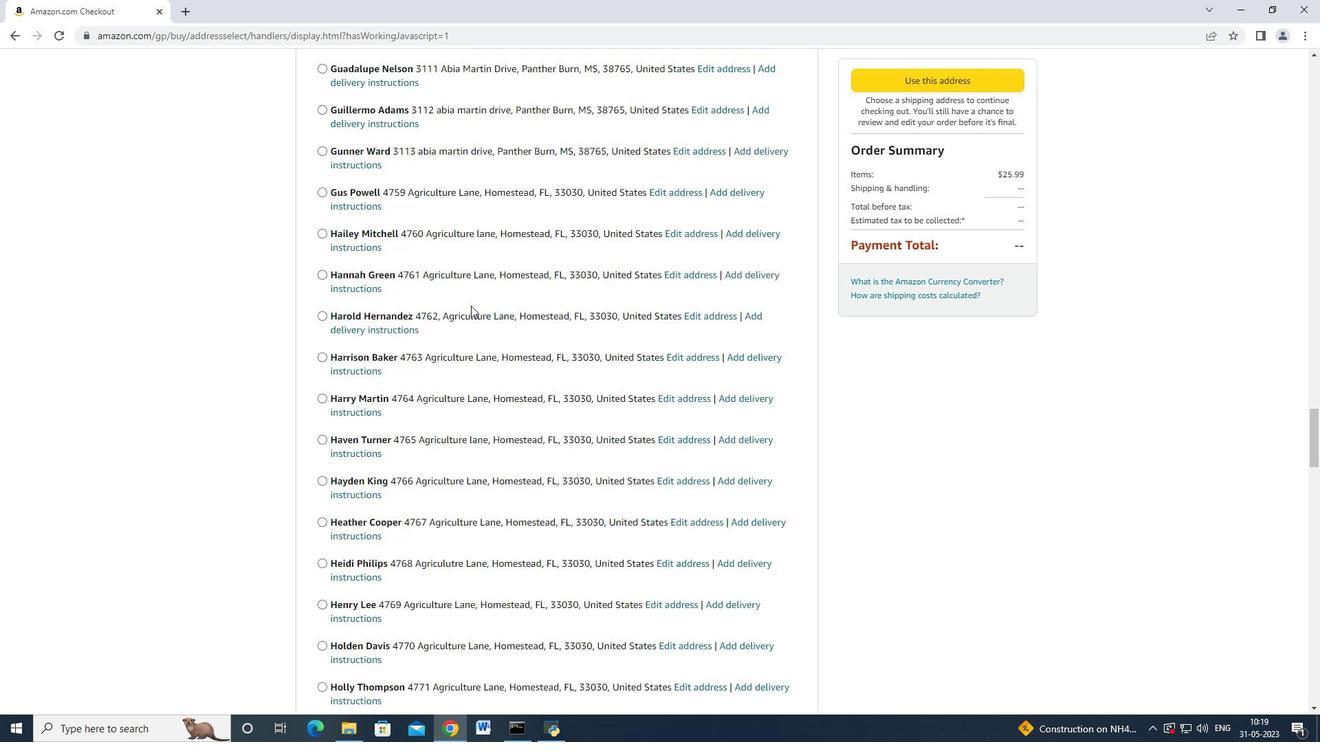 
Action: Mouse scrolled (477, 297) with delta (0, 0)
Screenshot: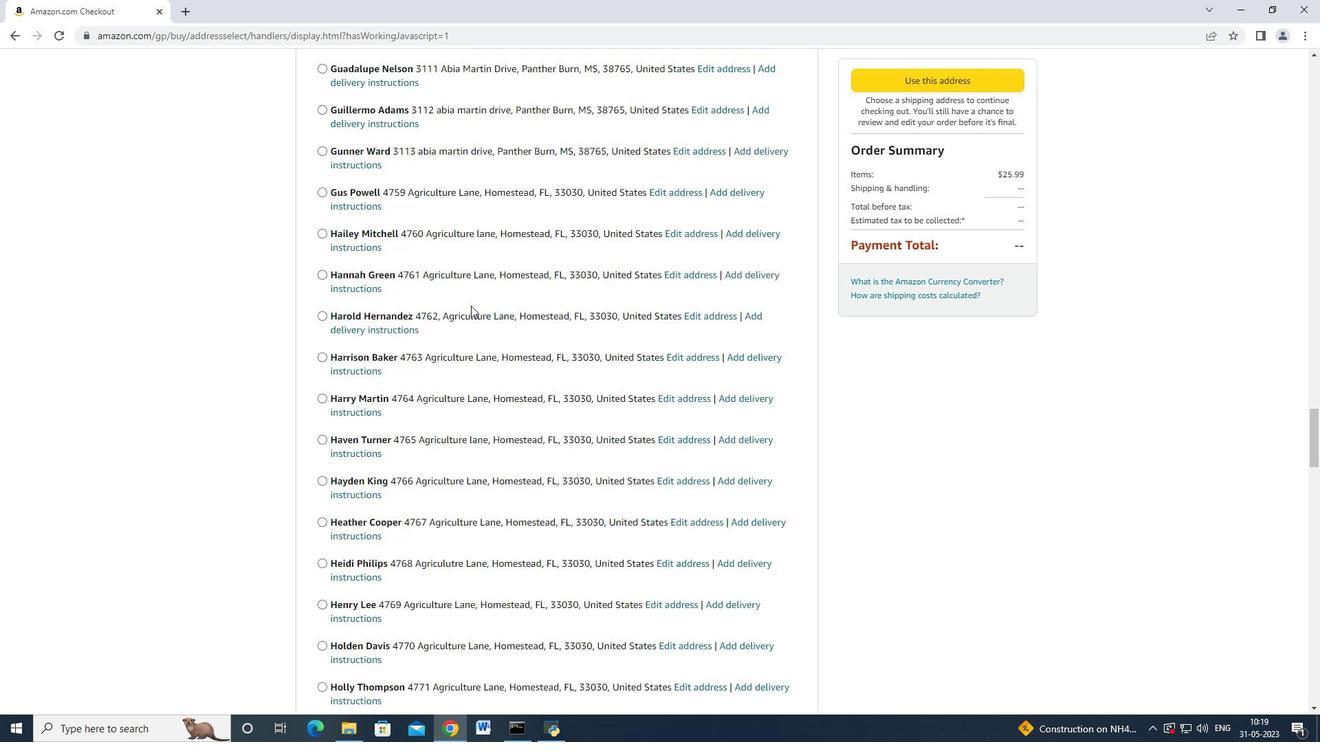 
Action: Mouse scrolled (477, 297) with delta (0, 0)
Screenshot: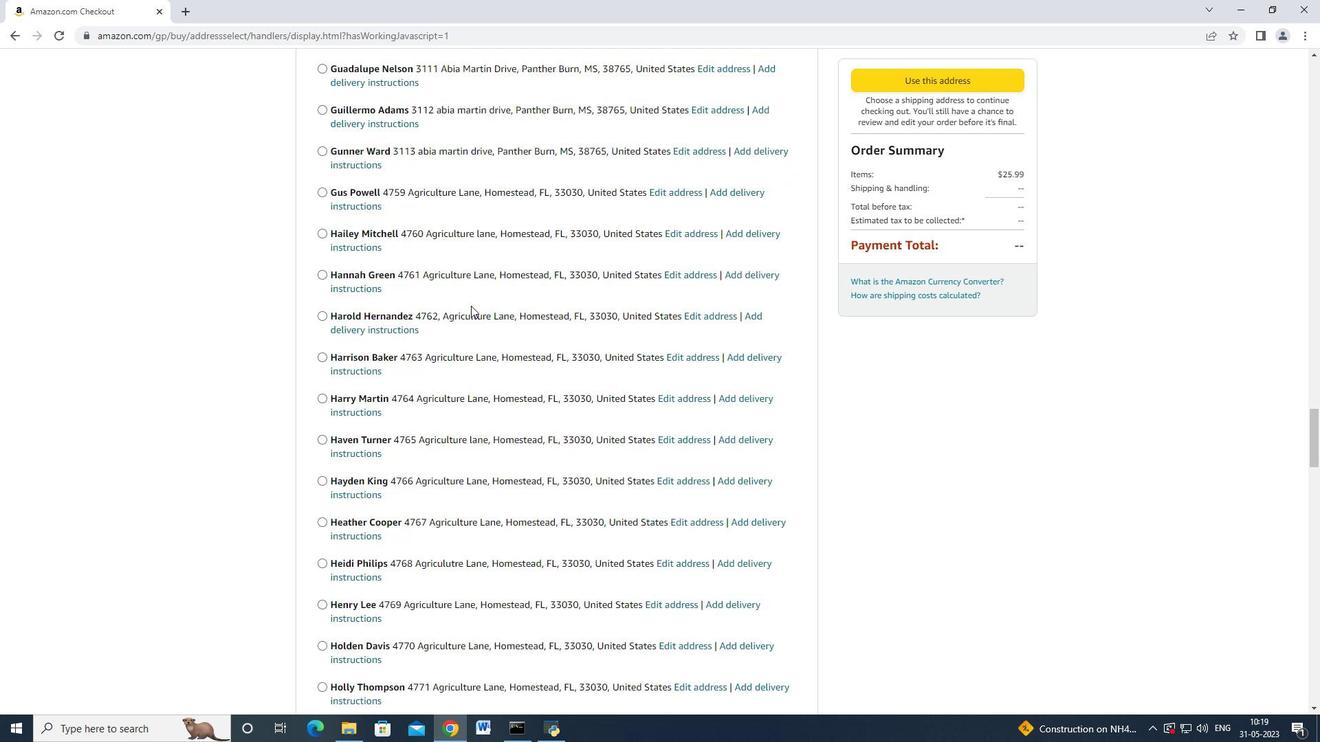 
Action: Mouse scrolled (477, 297) with delta (0, 0)
Screenshot: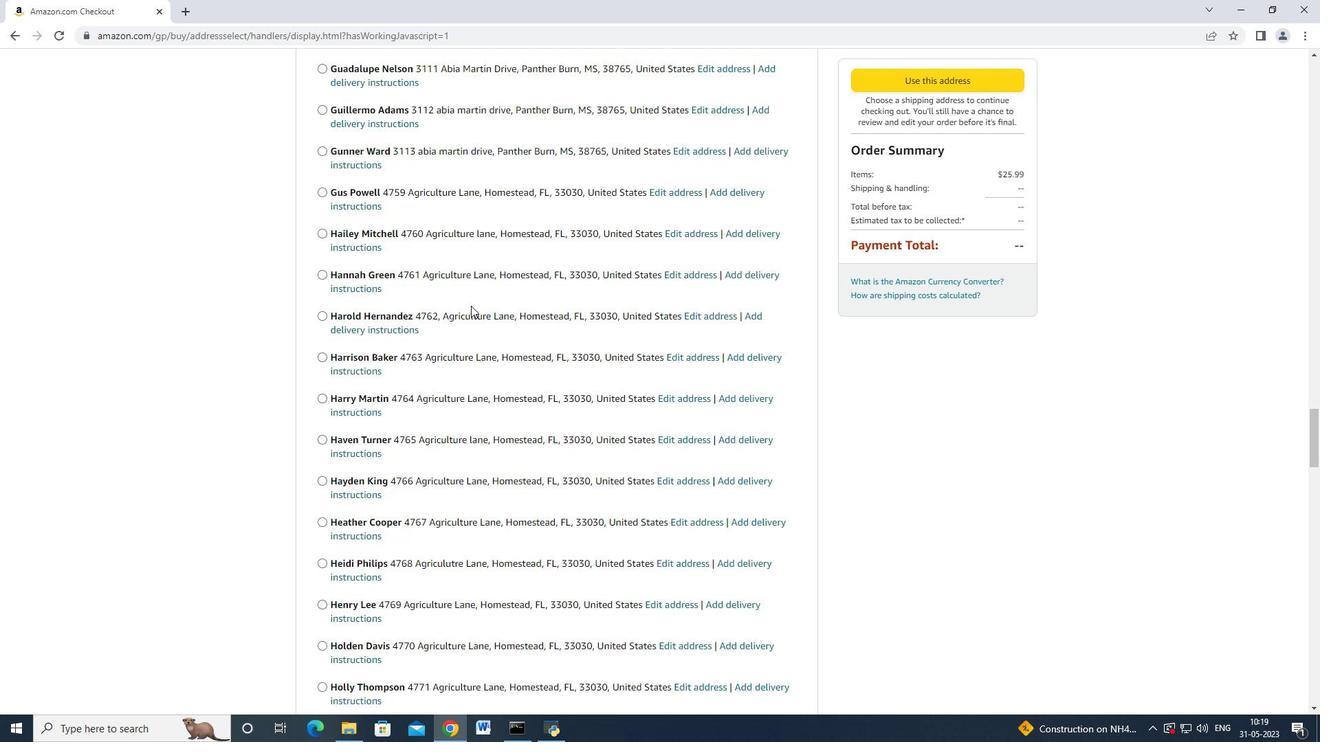 
Action: Mouse moved to (473, 301)
Screenshot: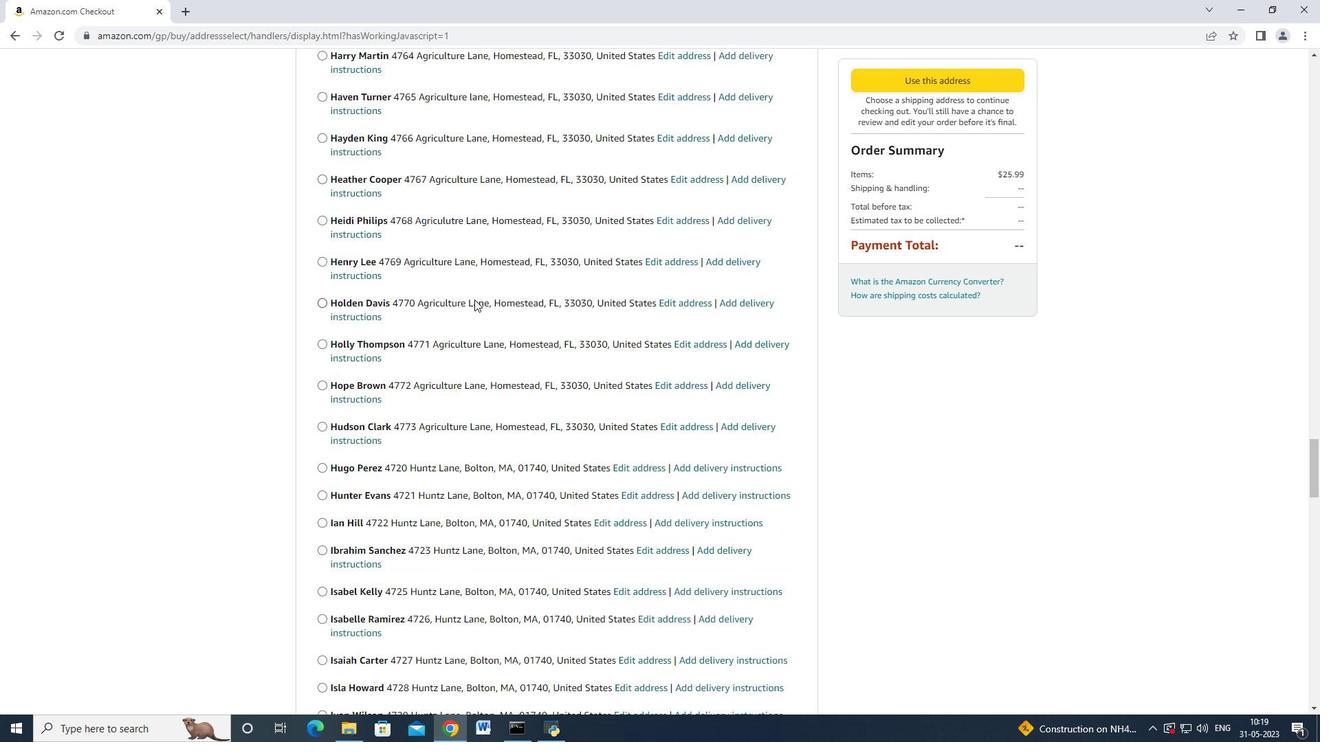 
Action: Mouse scrolled (473, 301) with delta (0, 0)
Screenshot: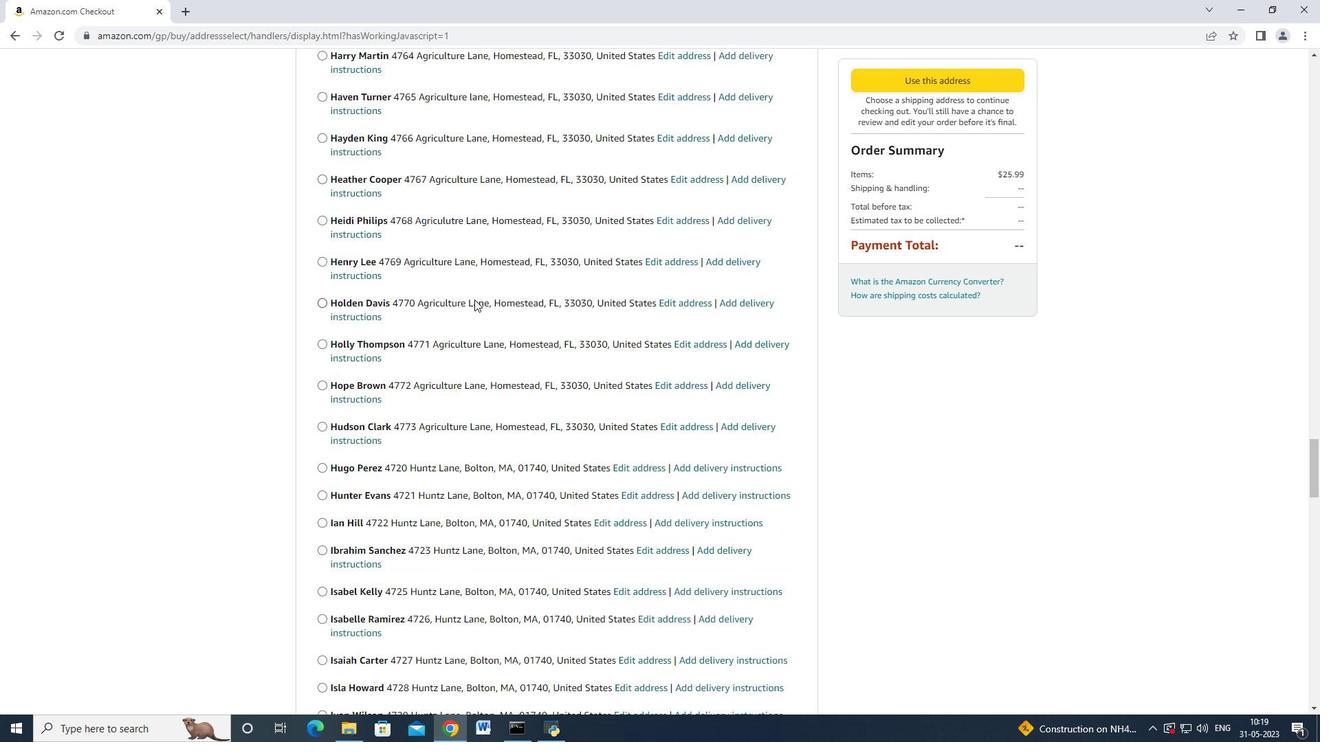 
Action: Mouse scrolled (473, 301) with delta (0, 0)
Screenshot: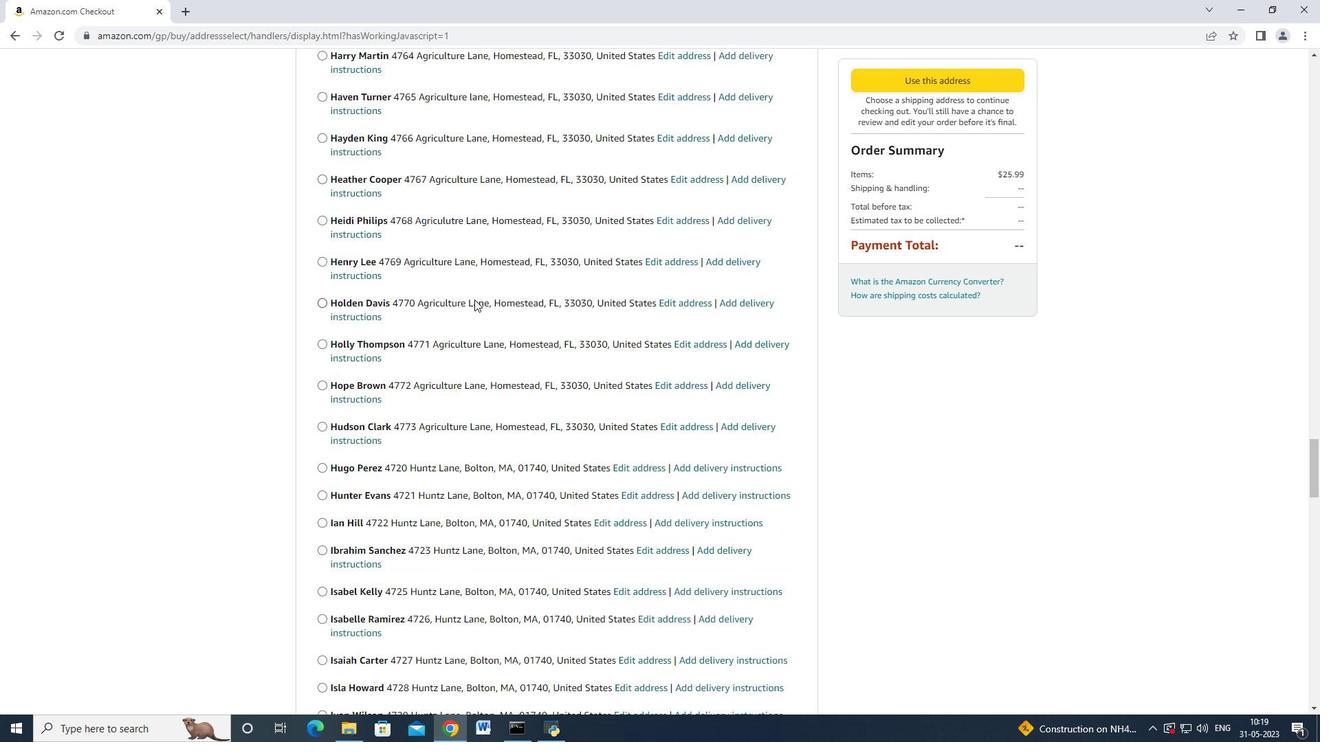 
Action: Mouse scrolled (473, 301) with delta (0, 0)
Screenshot: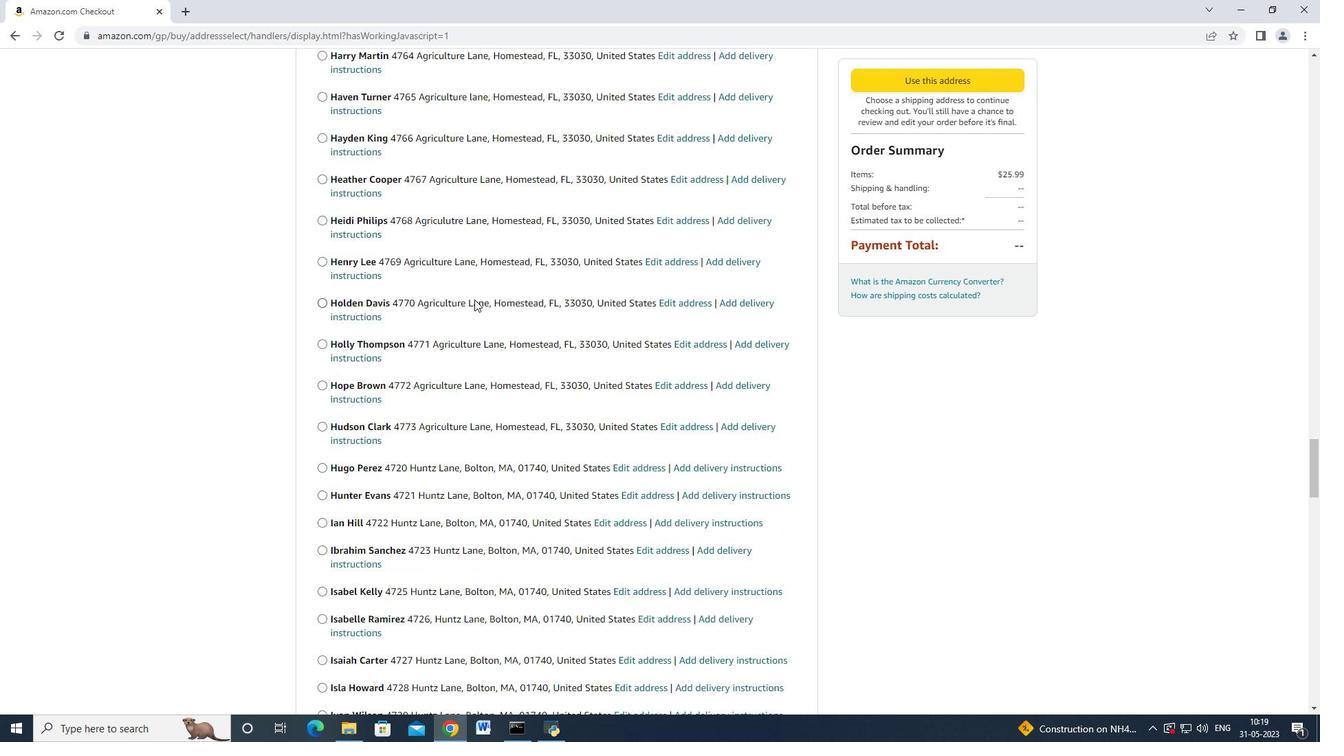 
Action: Mouse moved to (472, 301)
Screenshot: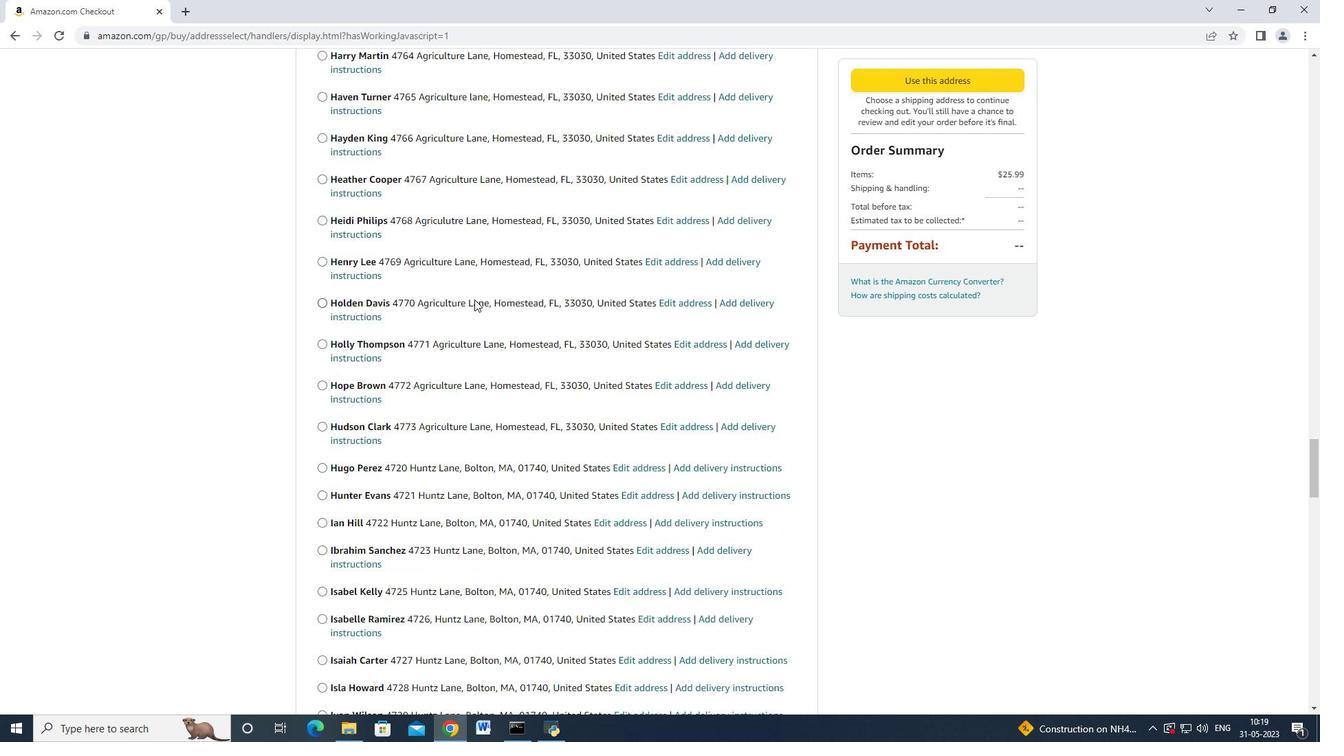 
Action: Mouse scrolled (472, 301) with delta (0, 0)
Screenshot: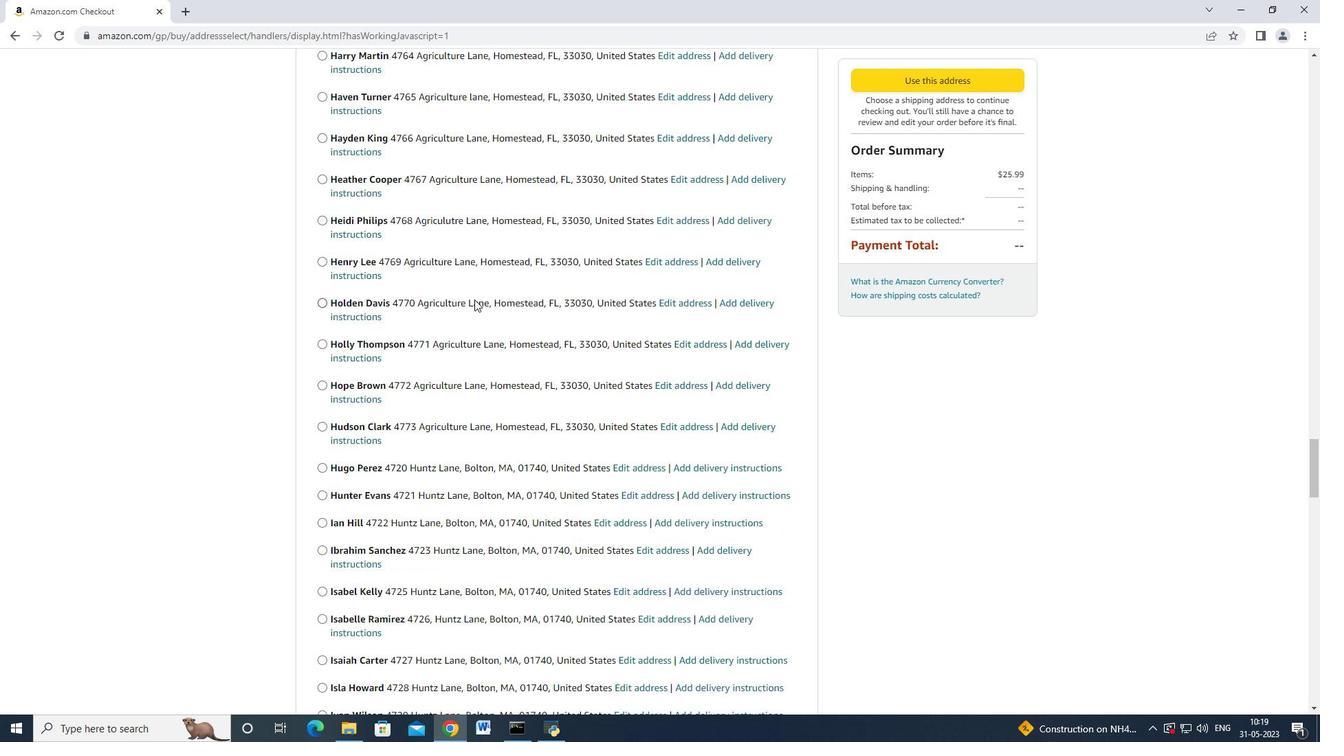 
Action: Mouse moved to (472, 301)
Screenshot: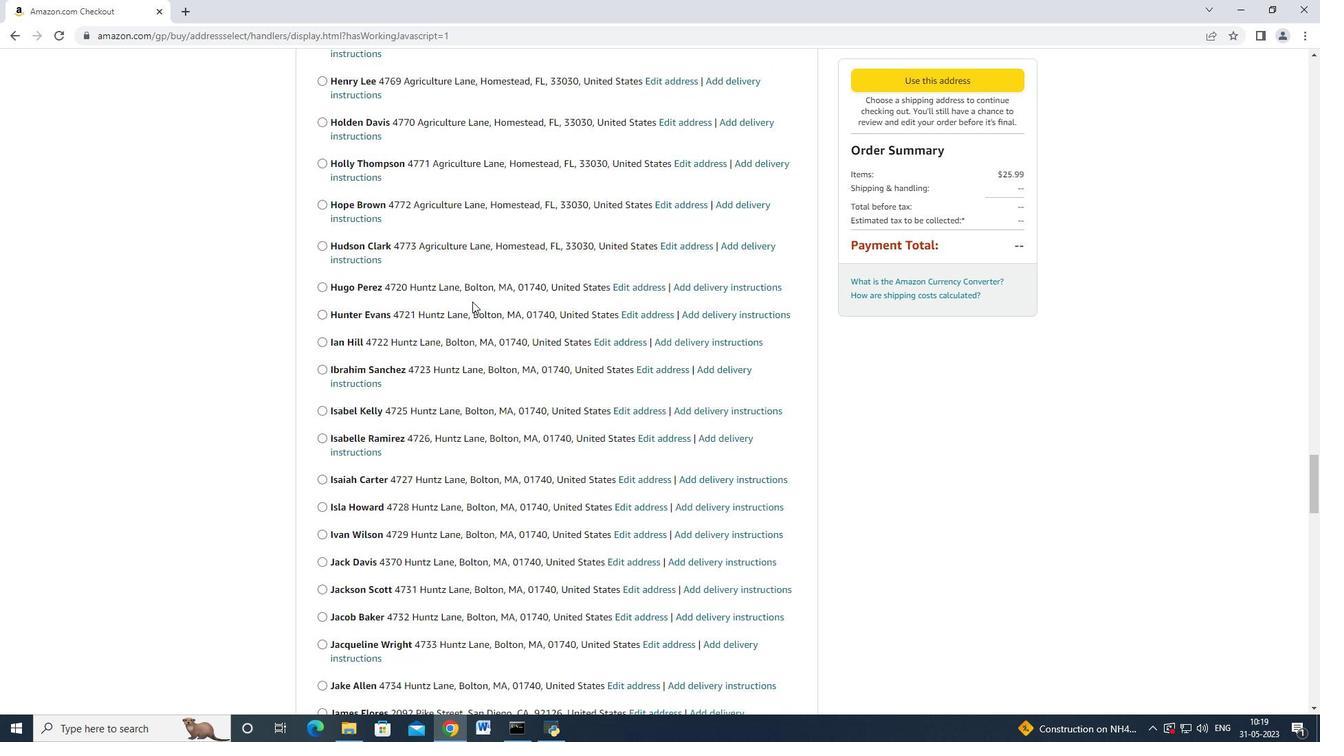 
Action: Mouse scrolled (472, 301) with delta (0, 0)
Screenshot: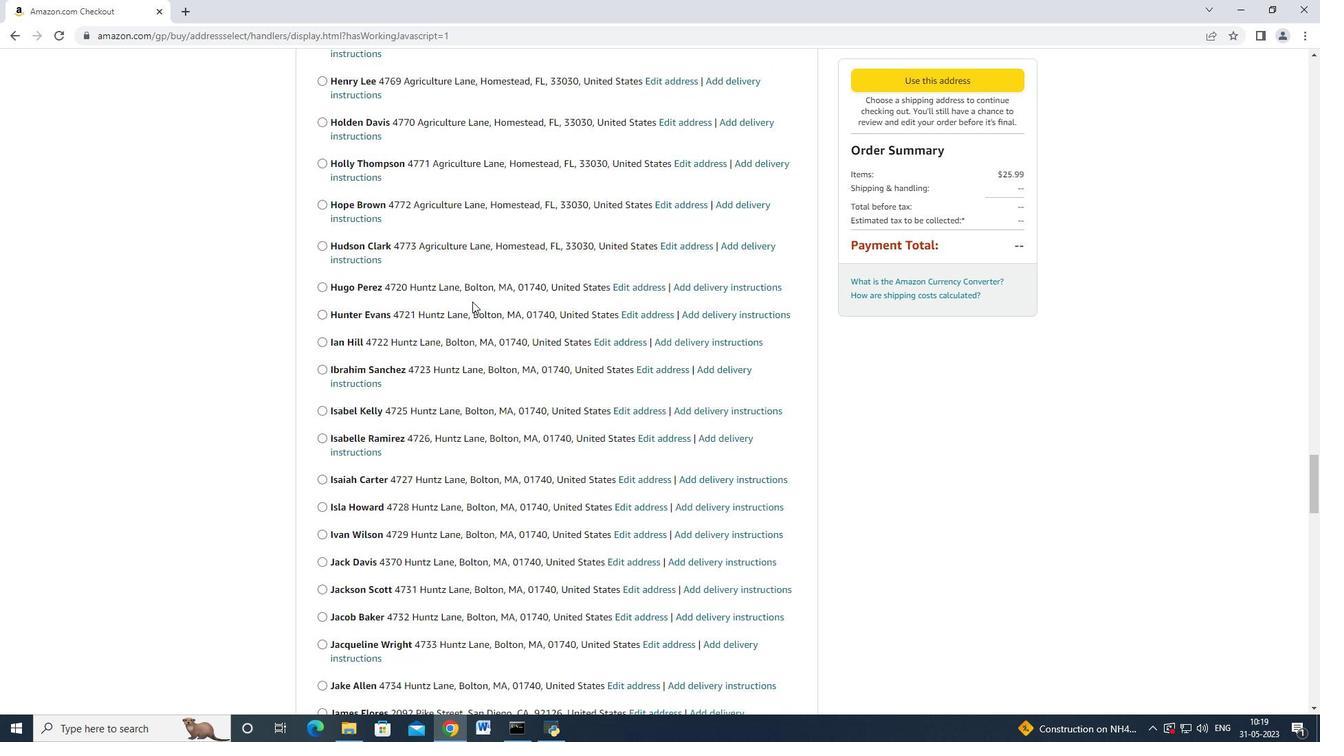 
Action: Mouse scrolled (472, 301) with delta (0, 0)
Screenshot: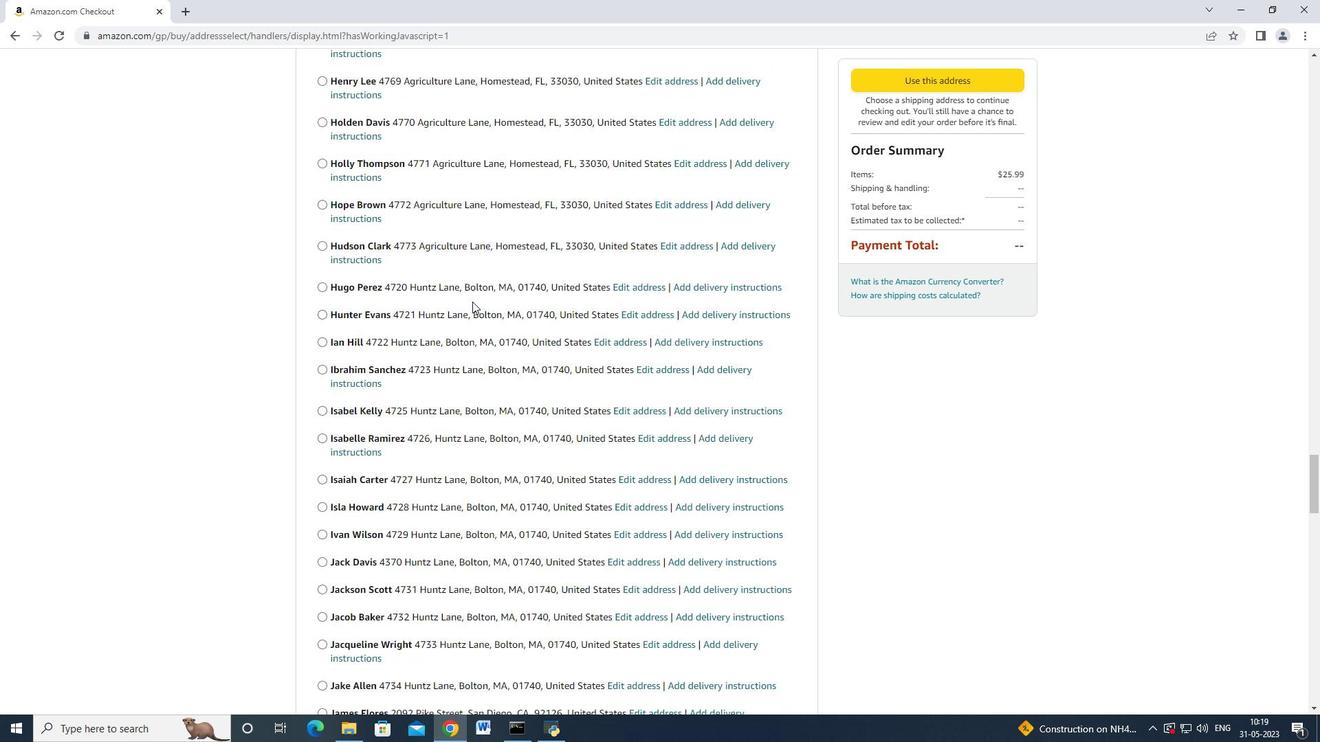 
Action: Mouse moved to (472, 301)
Screenshot: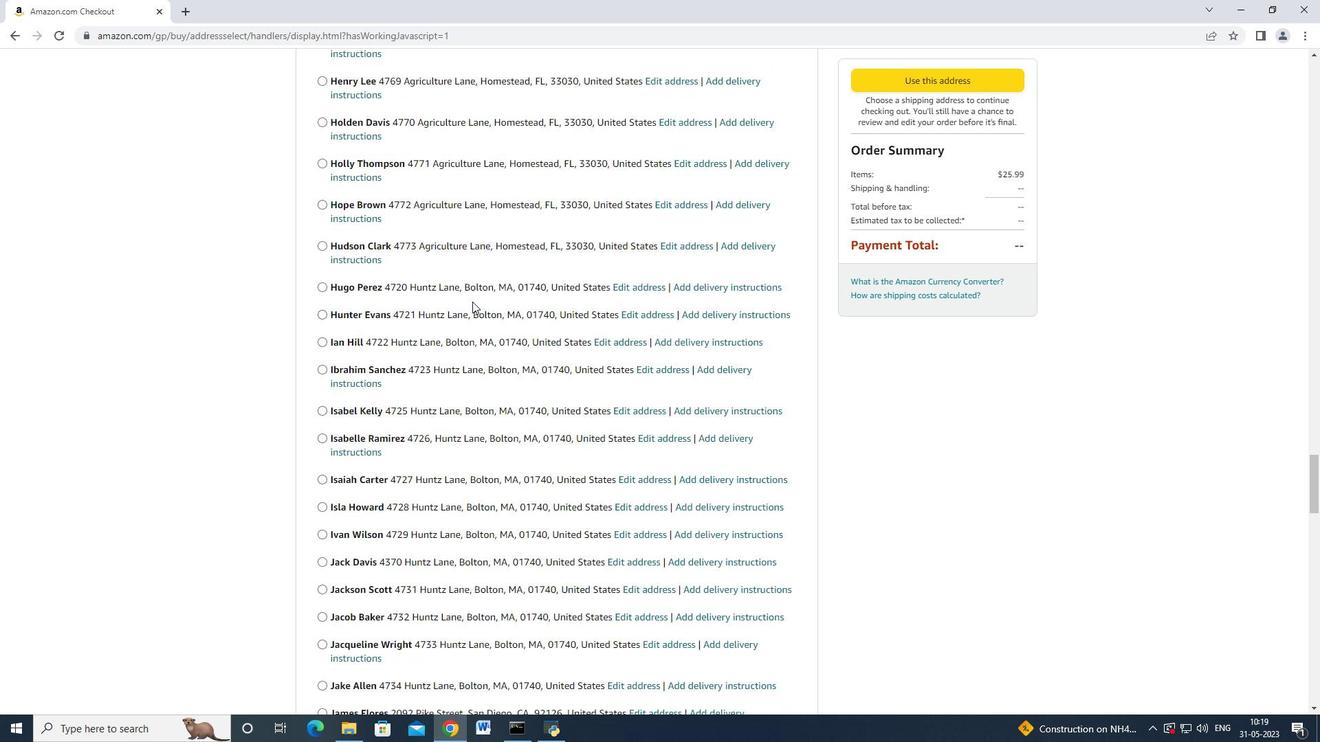 
Action: Mouse scrolled (472, 301) with delta (0, 0)
Screenshot: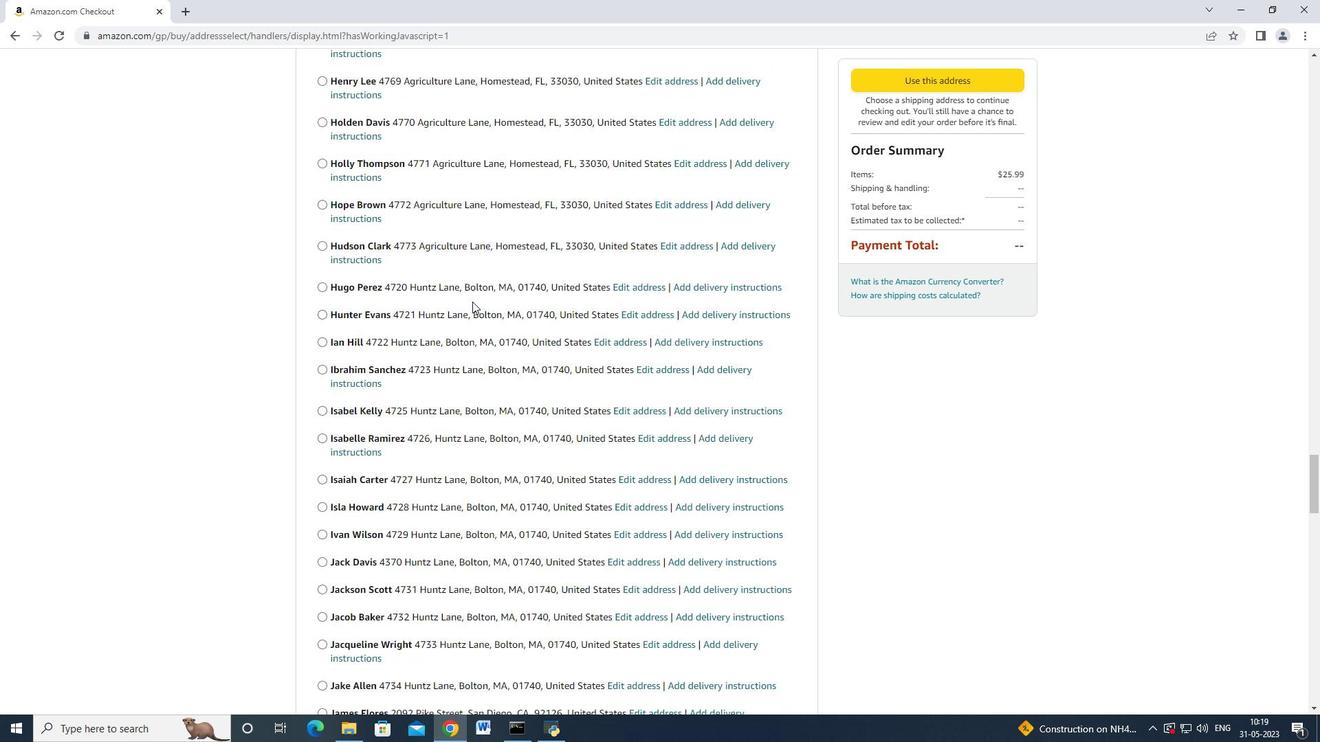 
Action: Mouse scrolled (472, 301) with delta (0, 0)
Screenshot: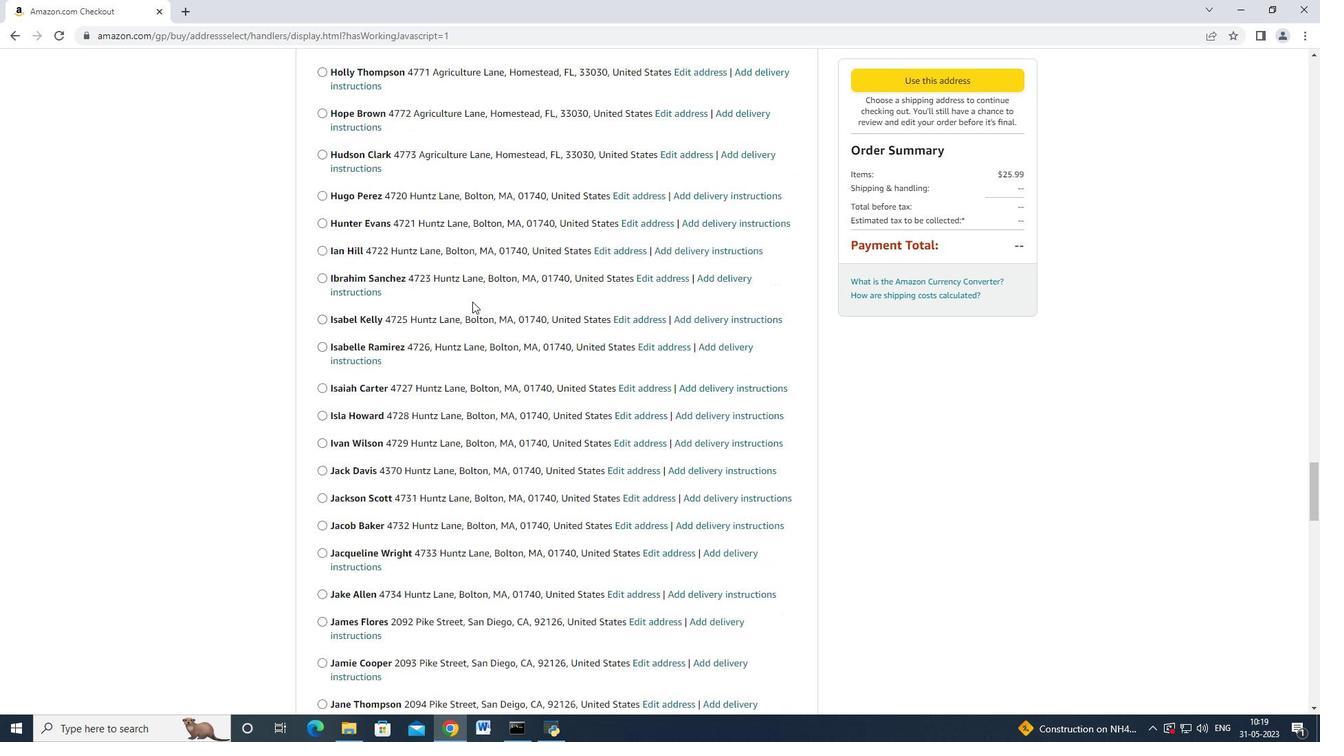
Action: Mouse moved to (473, 300)
Screenshot: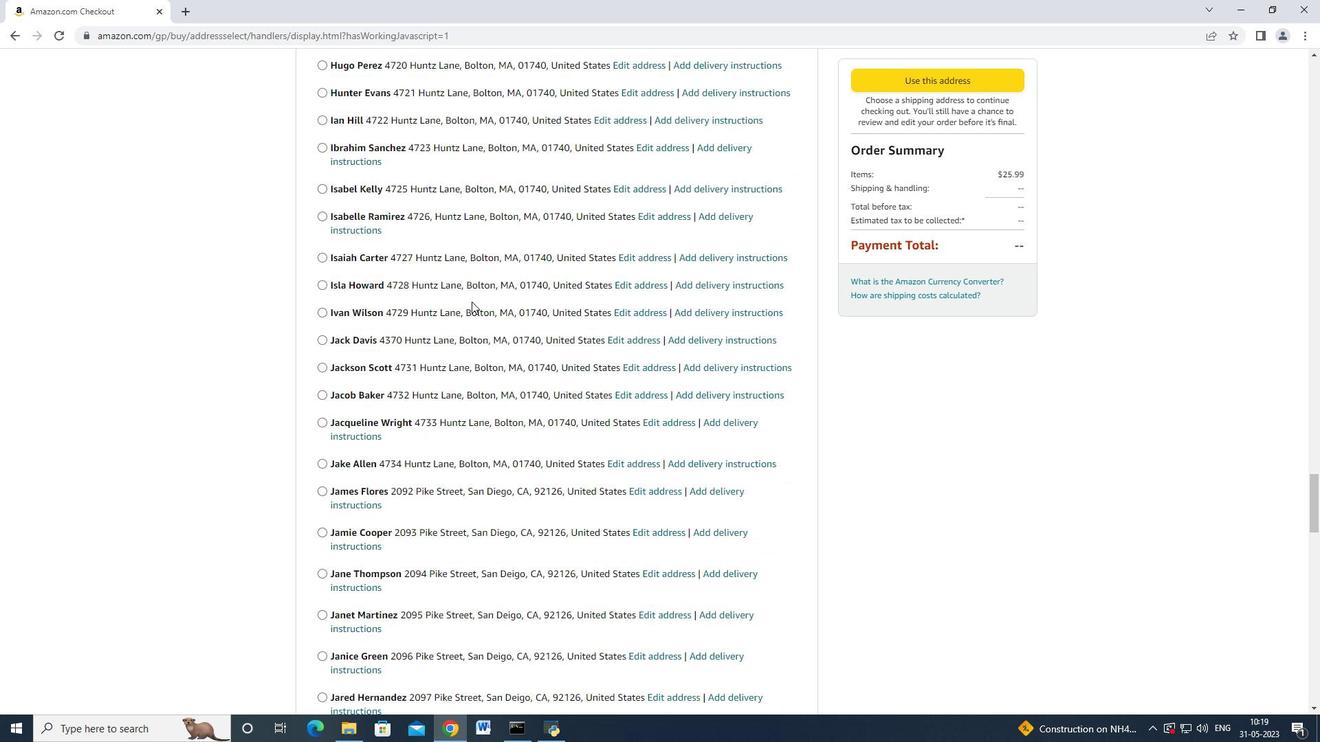 
Action: Mouse scrolled (473, 299) with delta (0, 0)
Screenshot: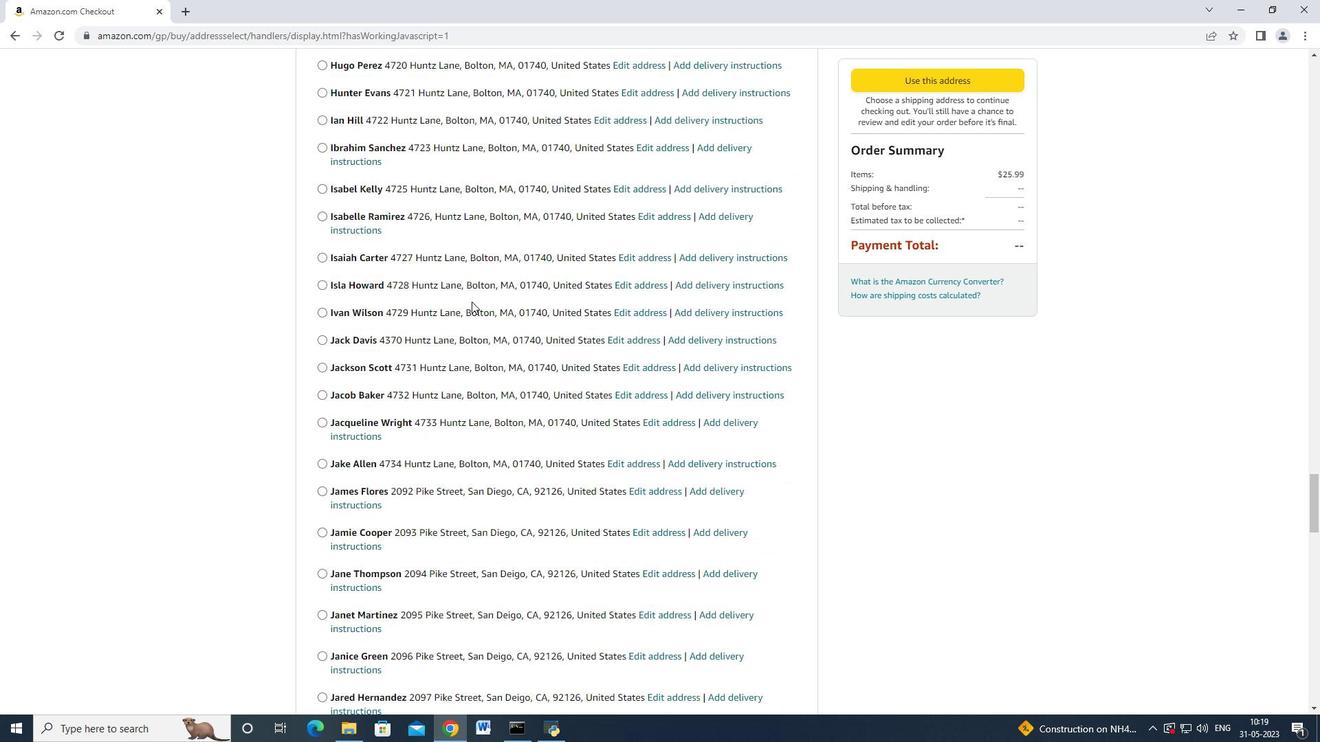 
Action: Mouse moved to (473, 300)
Screenshot: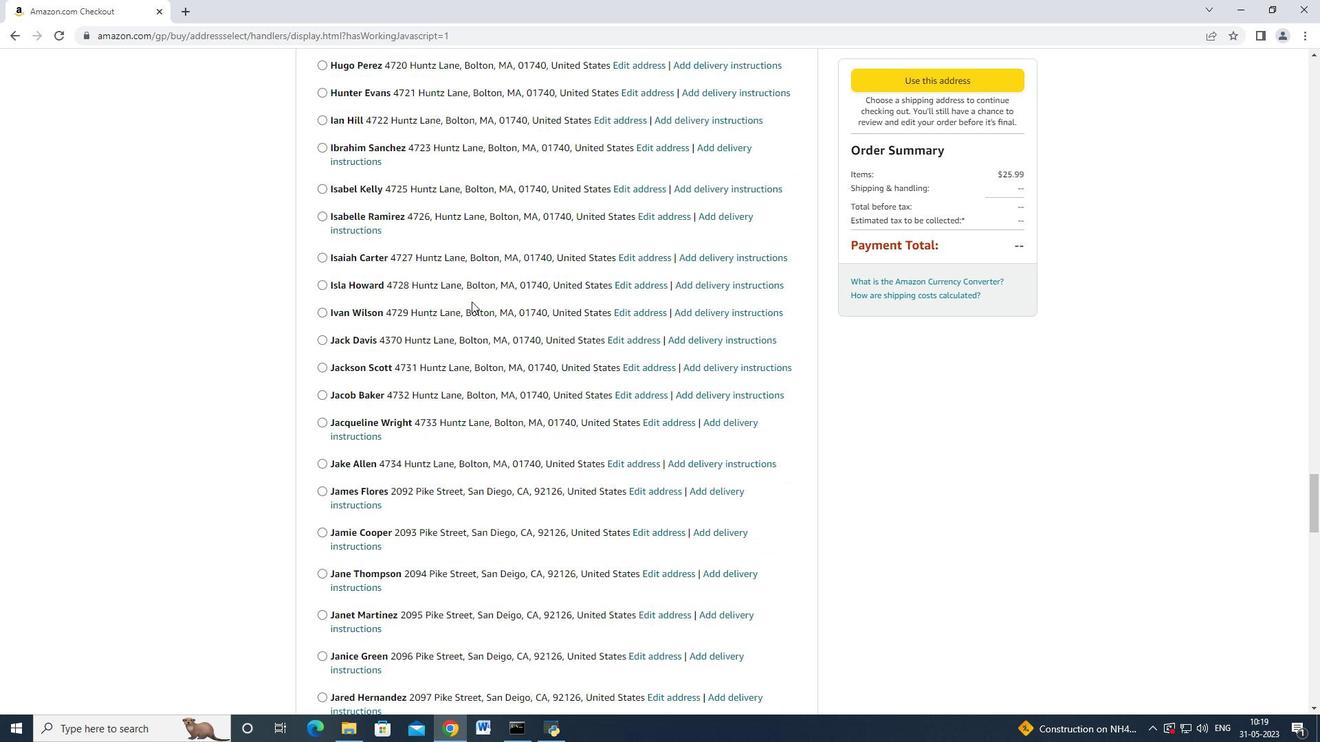
Action: Mouse scrolled (473, 299) with delta (0, 0)
Screenshot: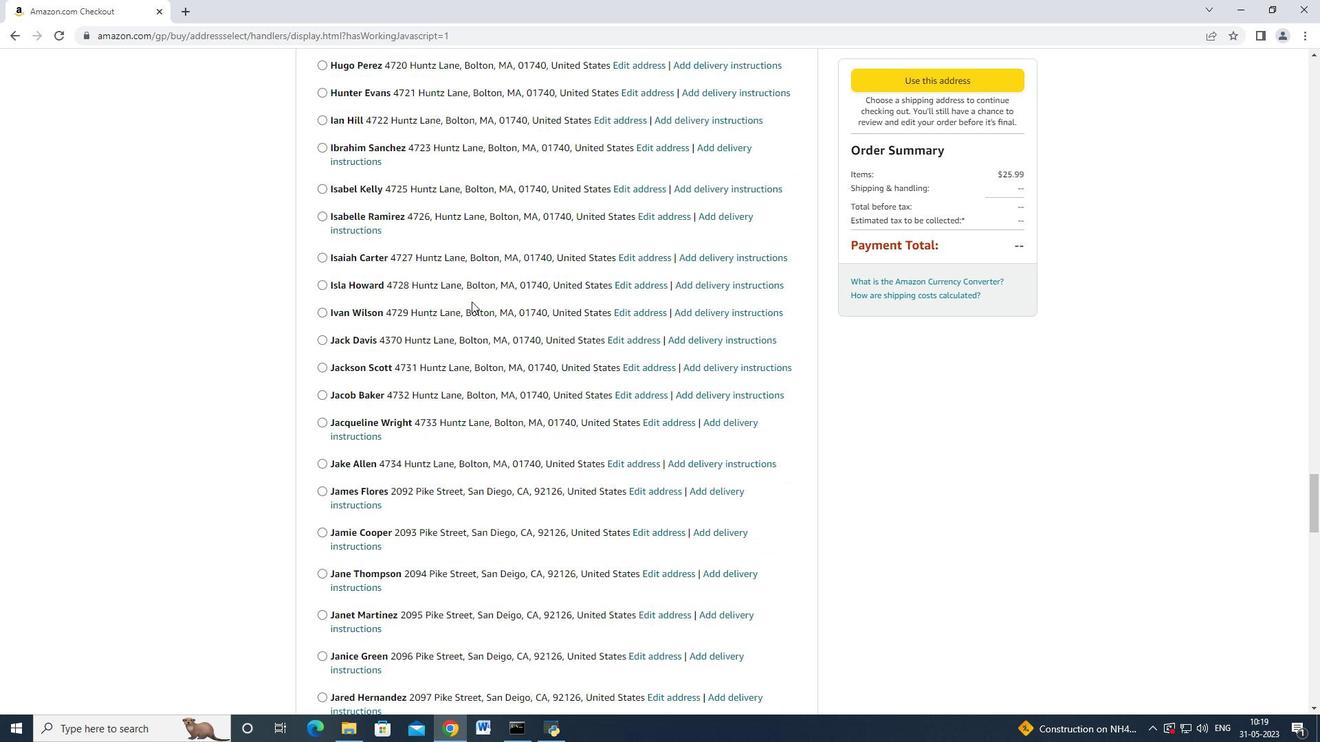 
Action: Mouse scrolled (473, 299) with delta (0, 0)
Screenshot: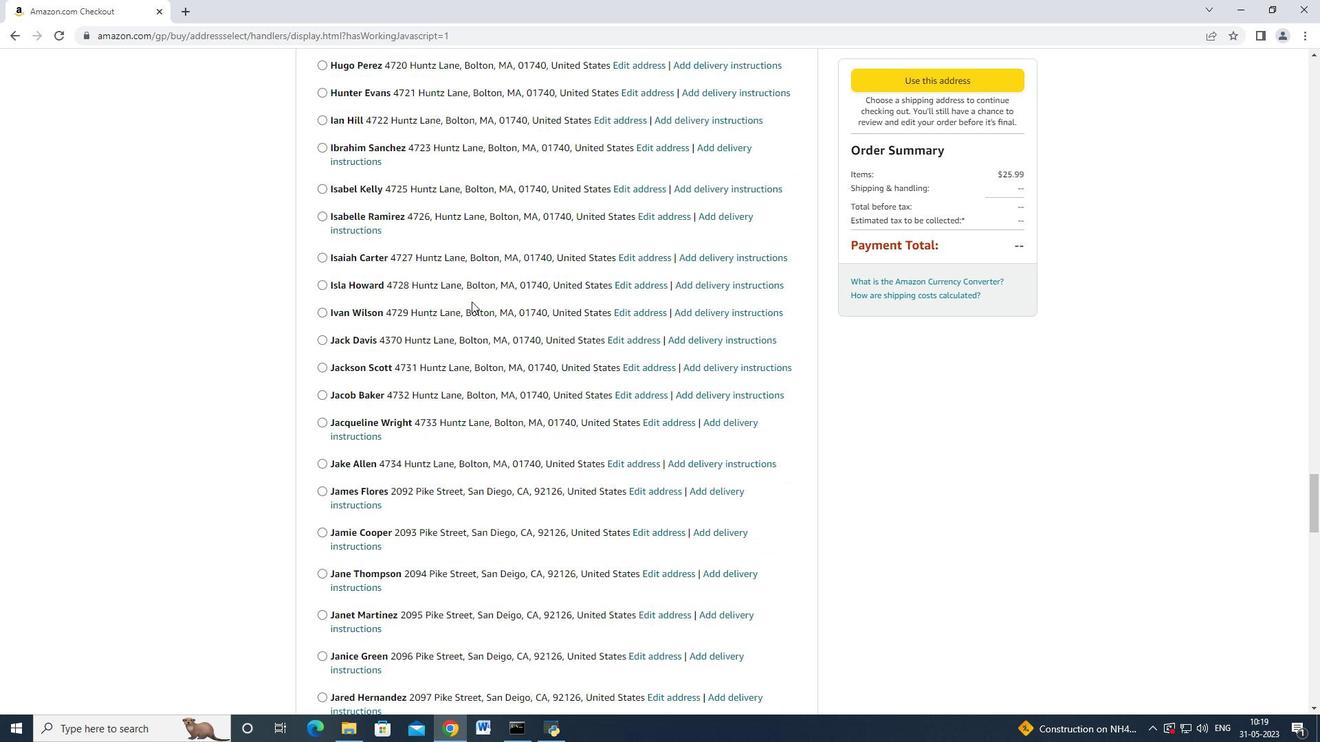 
Action: Mouse moved to (473, 301)
Screenshot: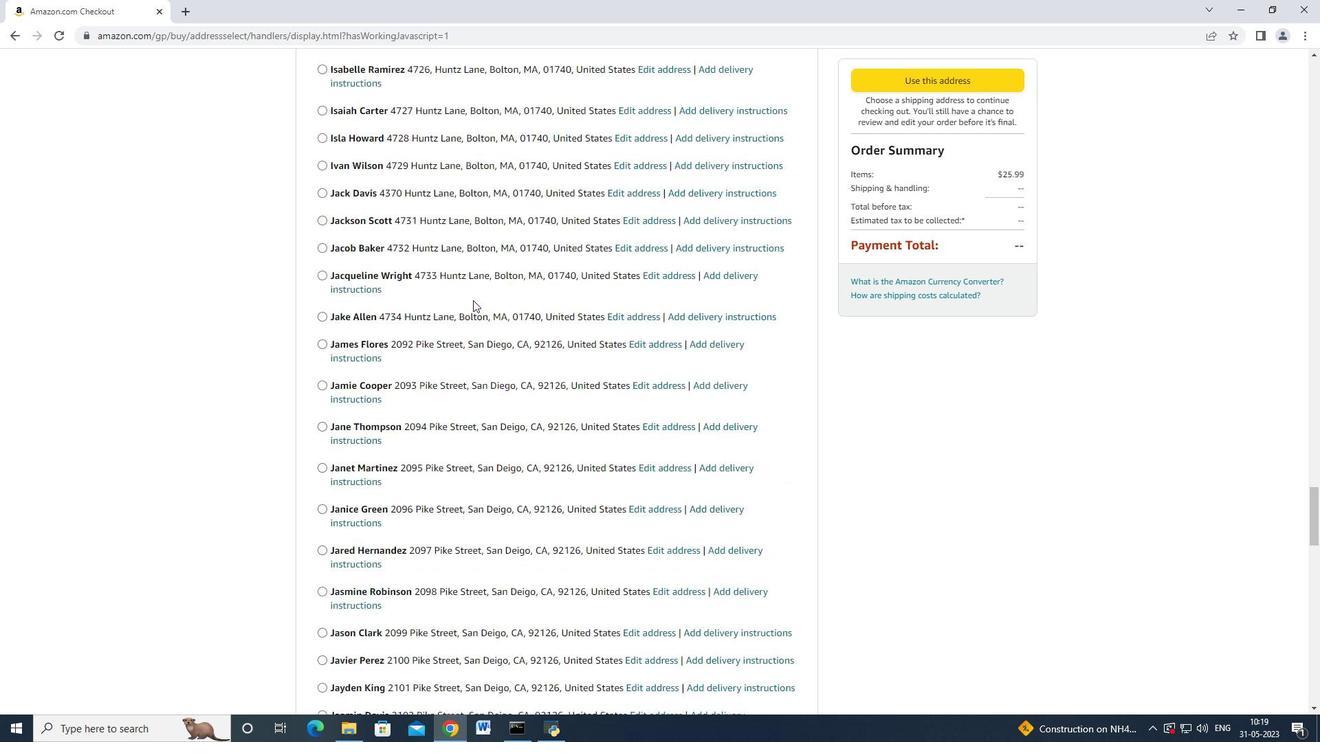 
Action: Mouse scrolled (473, 299) with delta (0, -1)
Screenshot: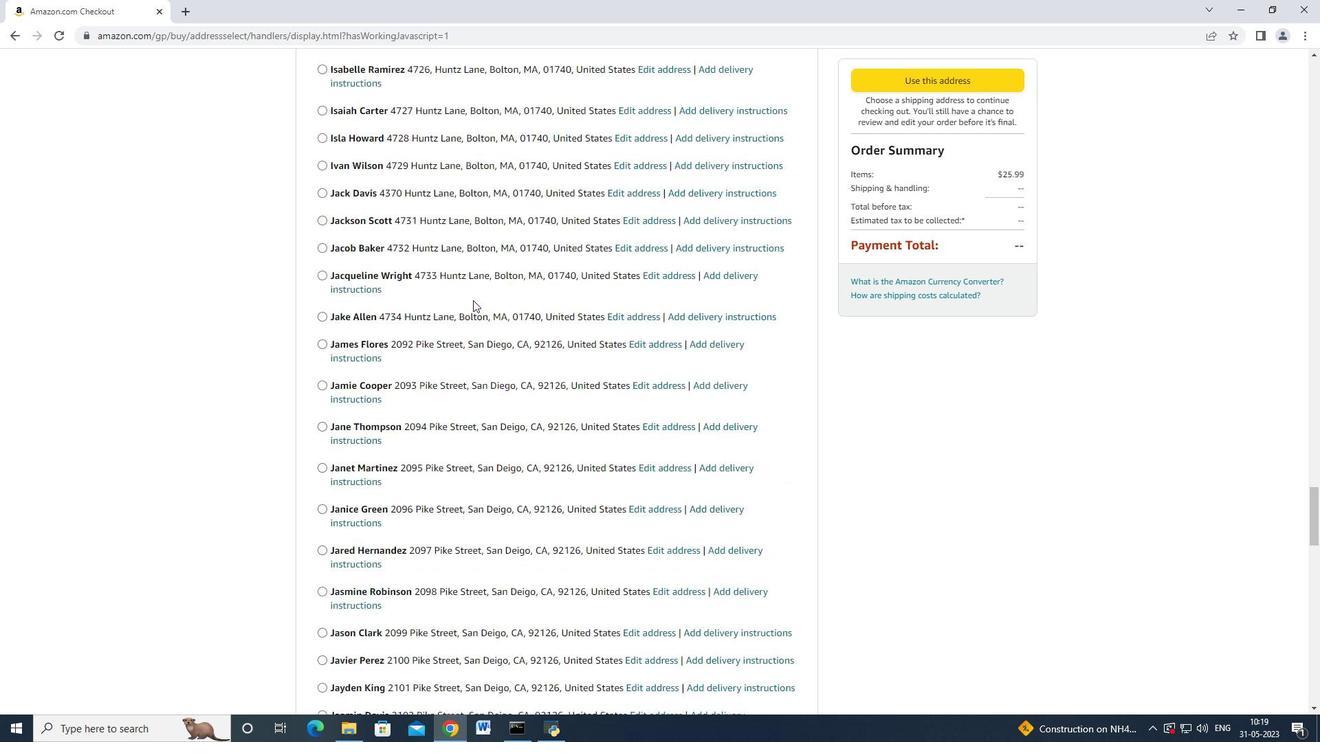 
Action: Mouse moved to (473, 301)
Screenshot: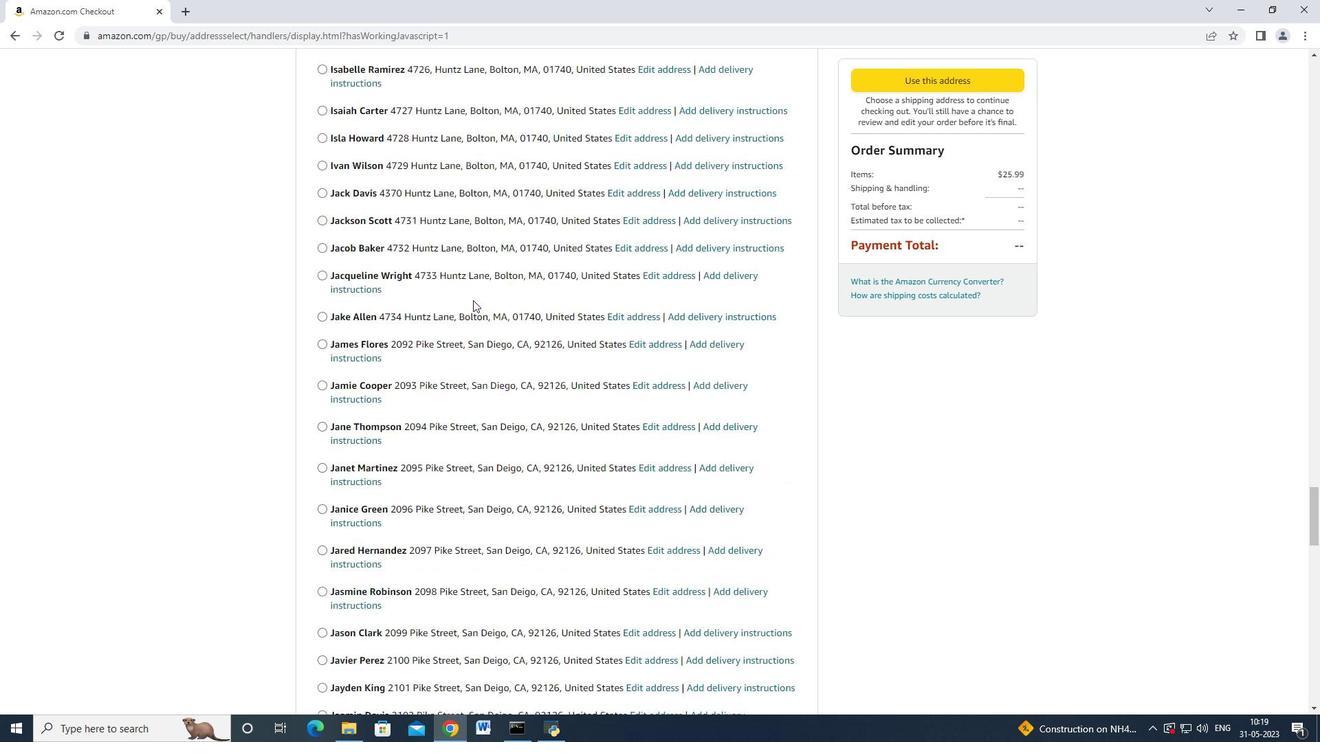 
Action: Mouse scrolled (473, 300) with delta (0, 0)
Screenshot: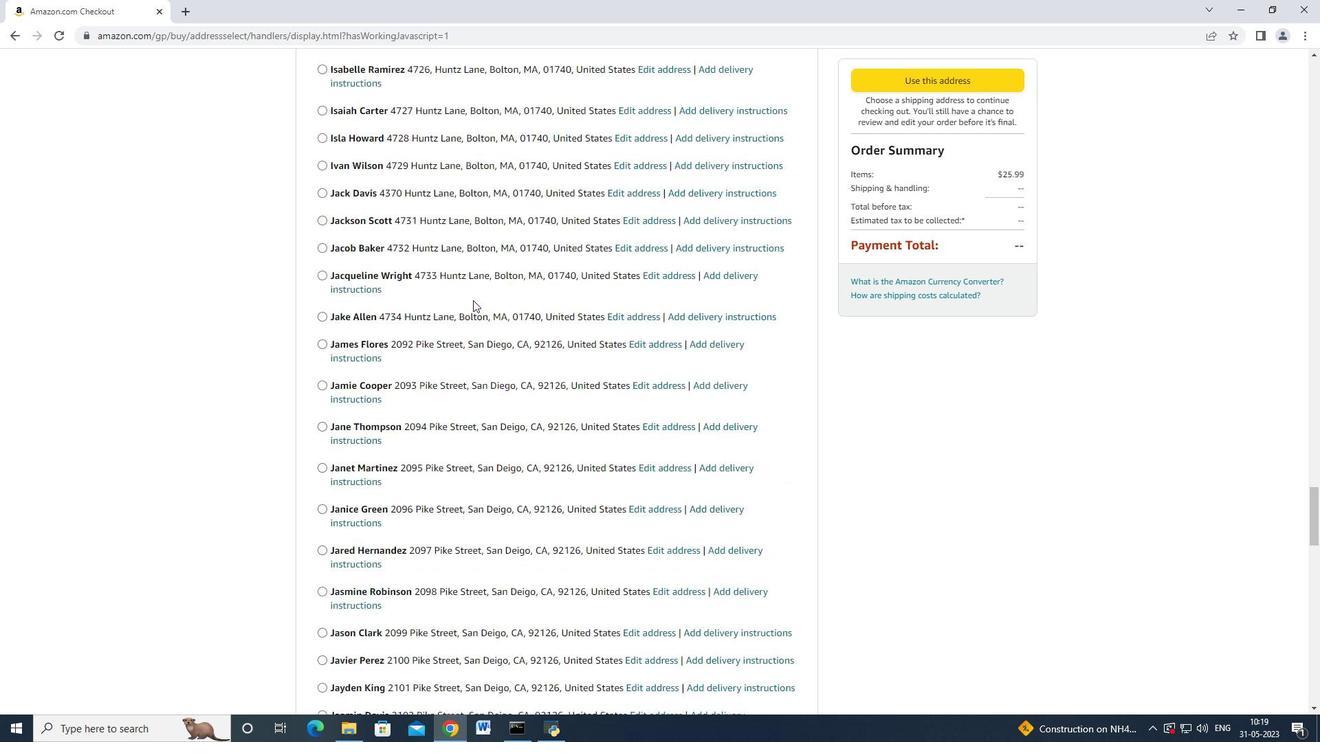
Action: Mouse moved to (473, 301)
Screenshot: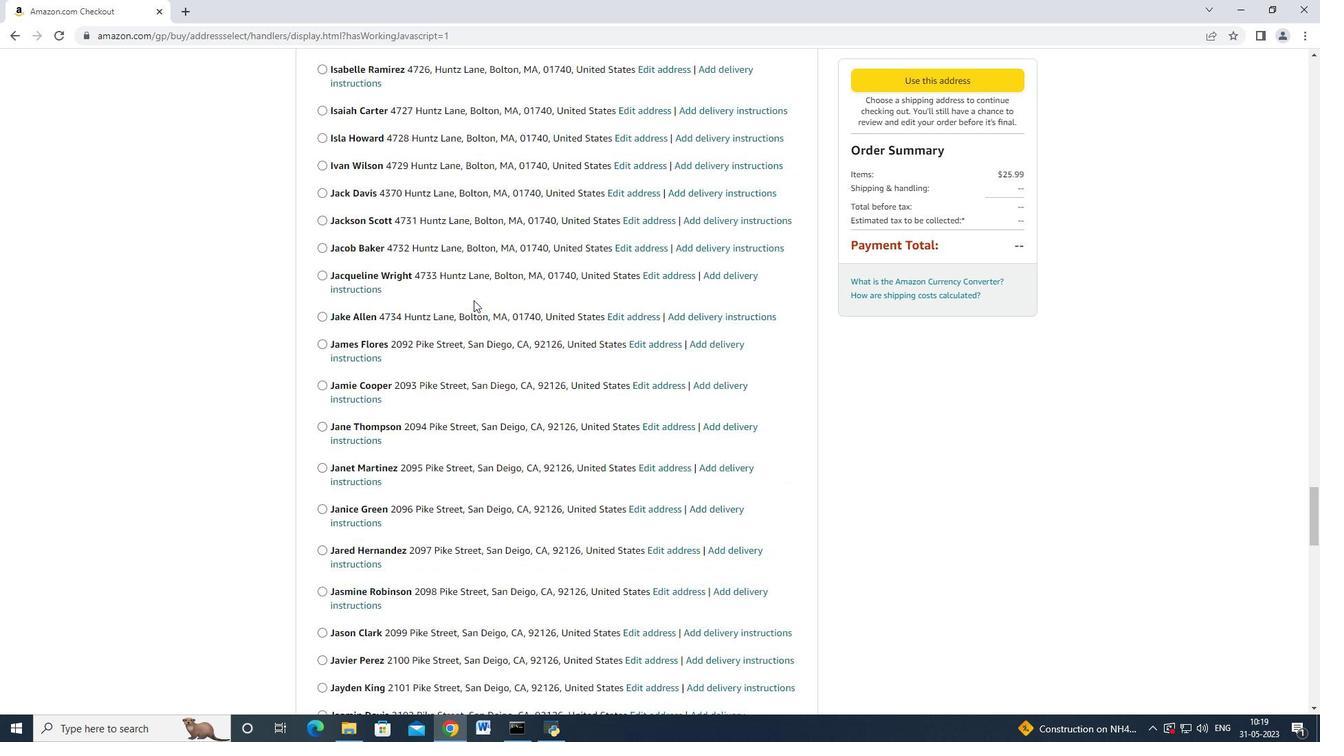 
Action: Mouse scrolled (473, 300) with delta (0, 0)
Screenshot: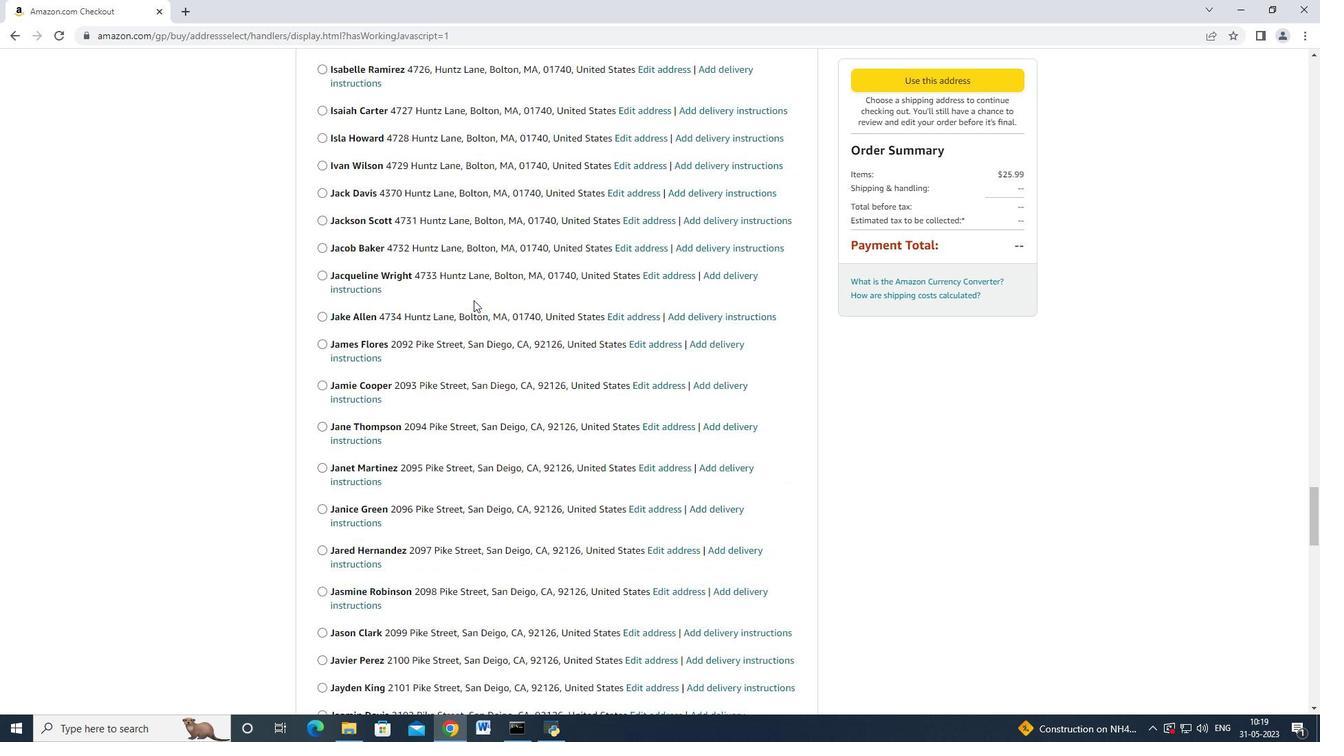 
Action: Mouse moved to (474, 299)
Screenshot: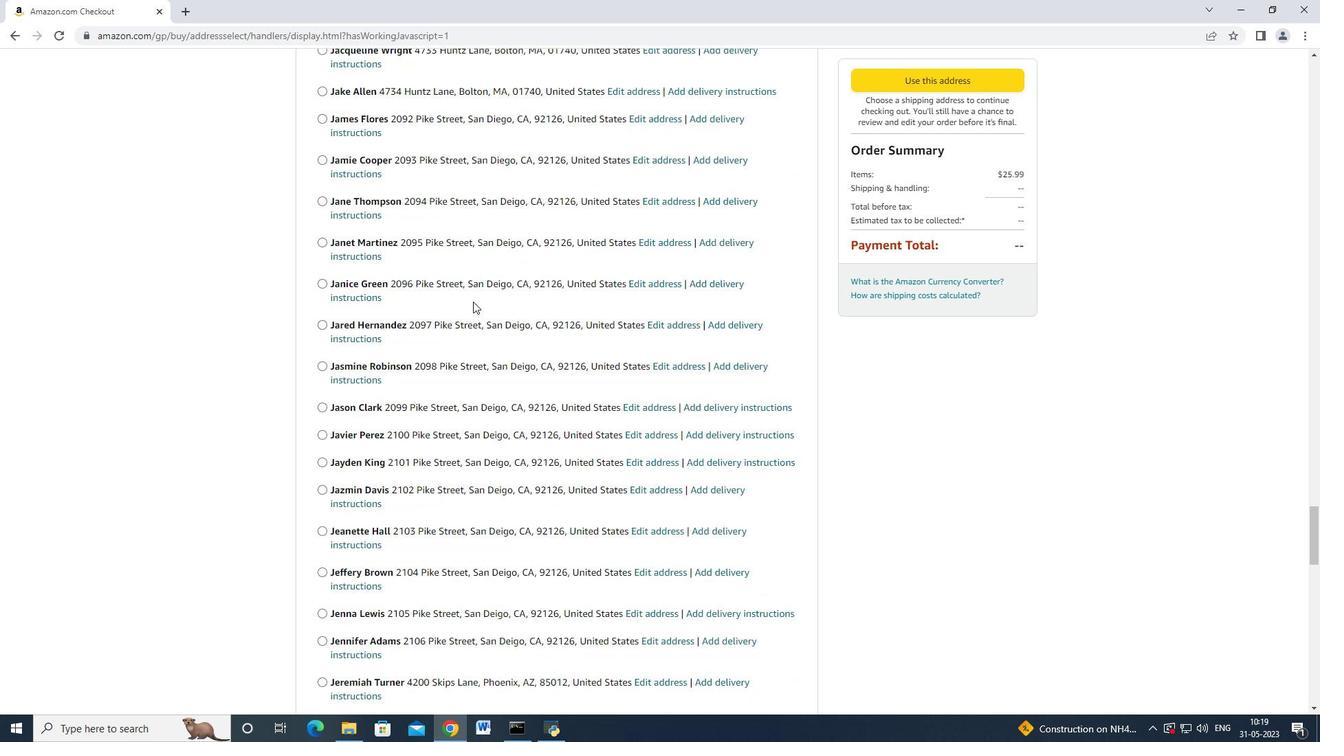 
Action: Mouse scrolled (474, 299) with delta (0, 0)
Screenshot: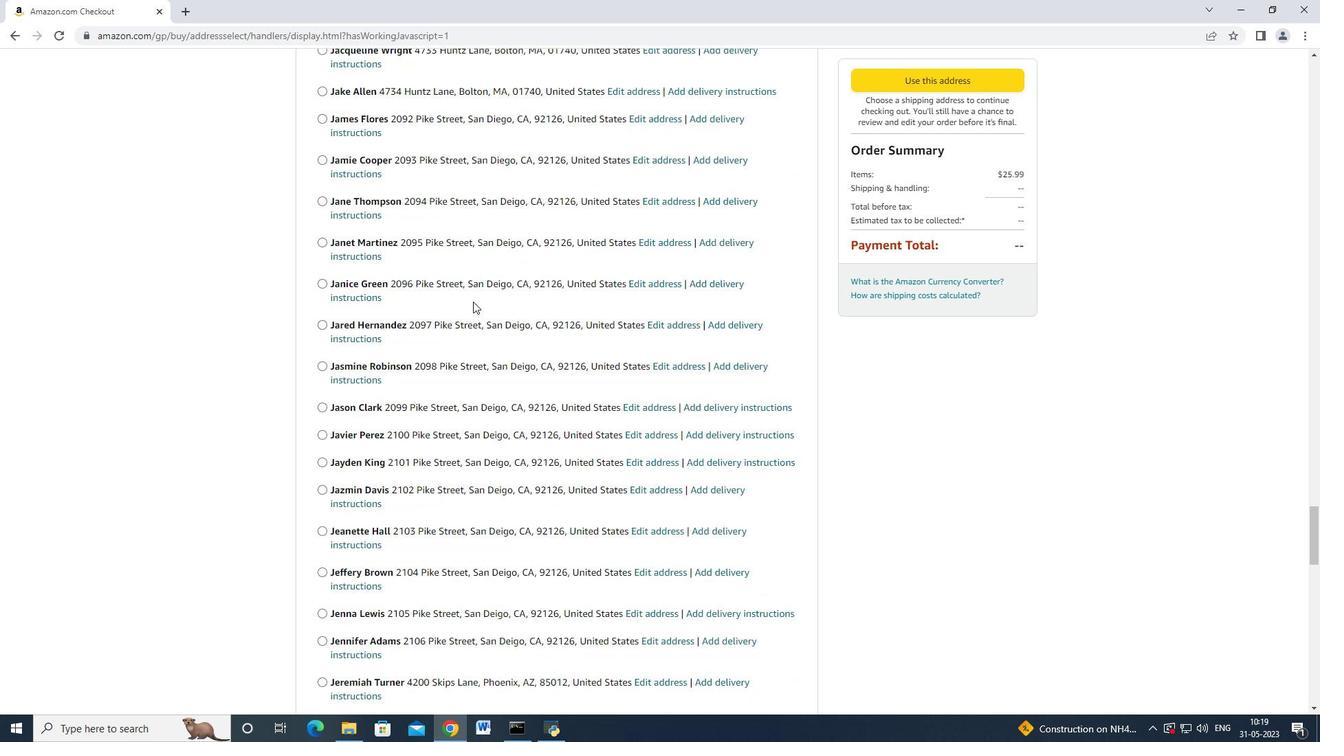 
Action: Mouse moved to (474, 299)
Screenshot: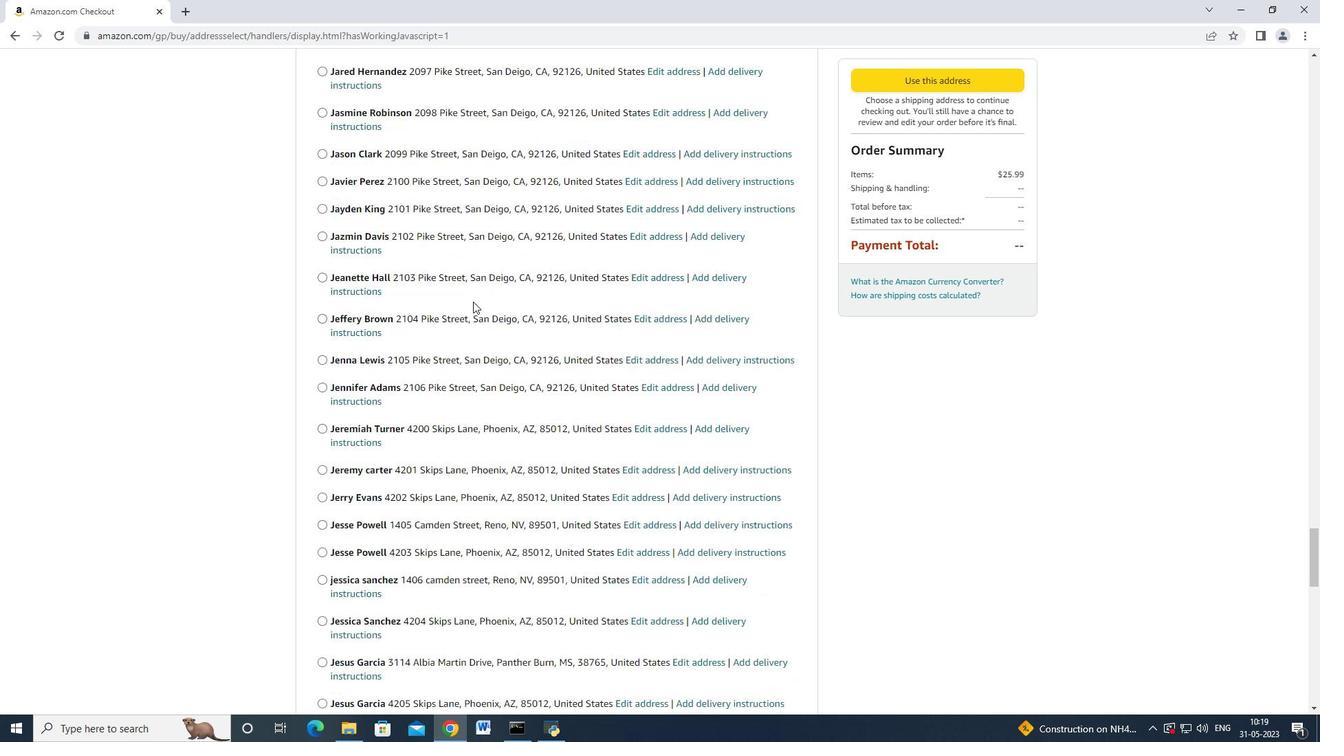
Action: Mouse scrolled (474, 299) with delta (0, 0)
Screenshot: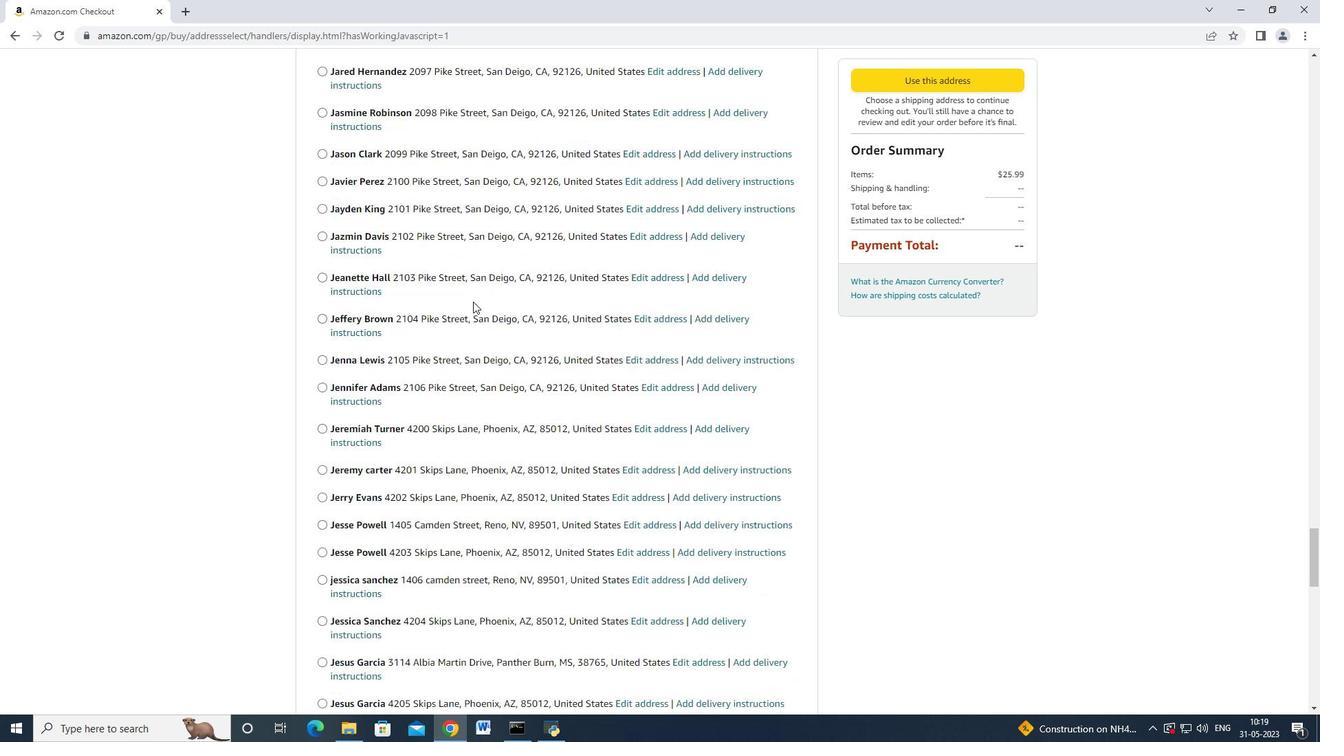 
Action: Mouse scrolled (474, 299) with delta (0, 0)
Screenshot: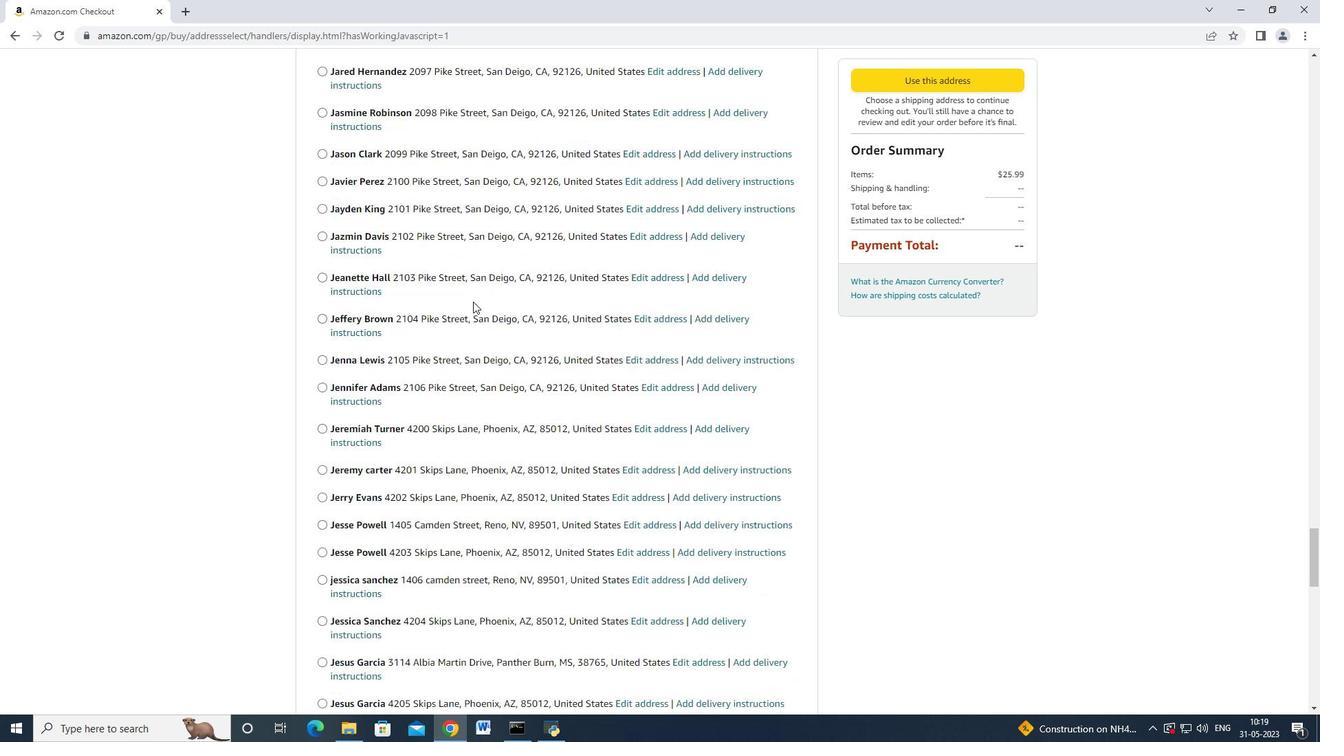 
Action: Mouse moved to (474, 299)
Screenshot: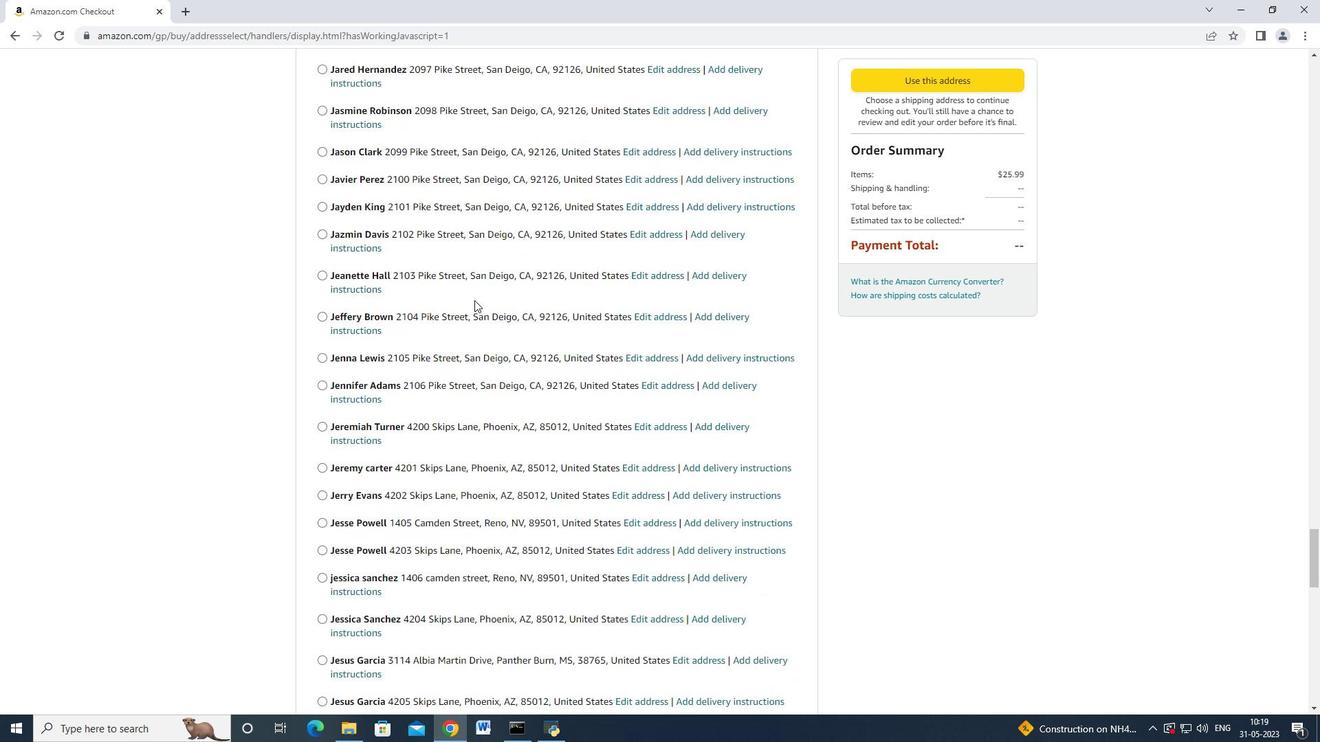 
Action: Mouse scrolled (474, 299) with delta (0, 0)
Screenshot: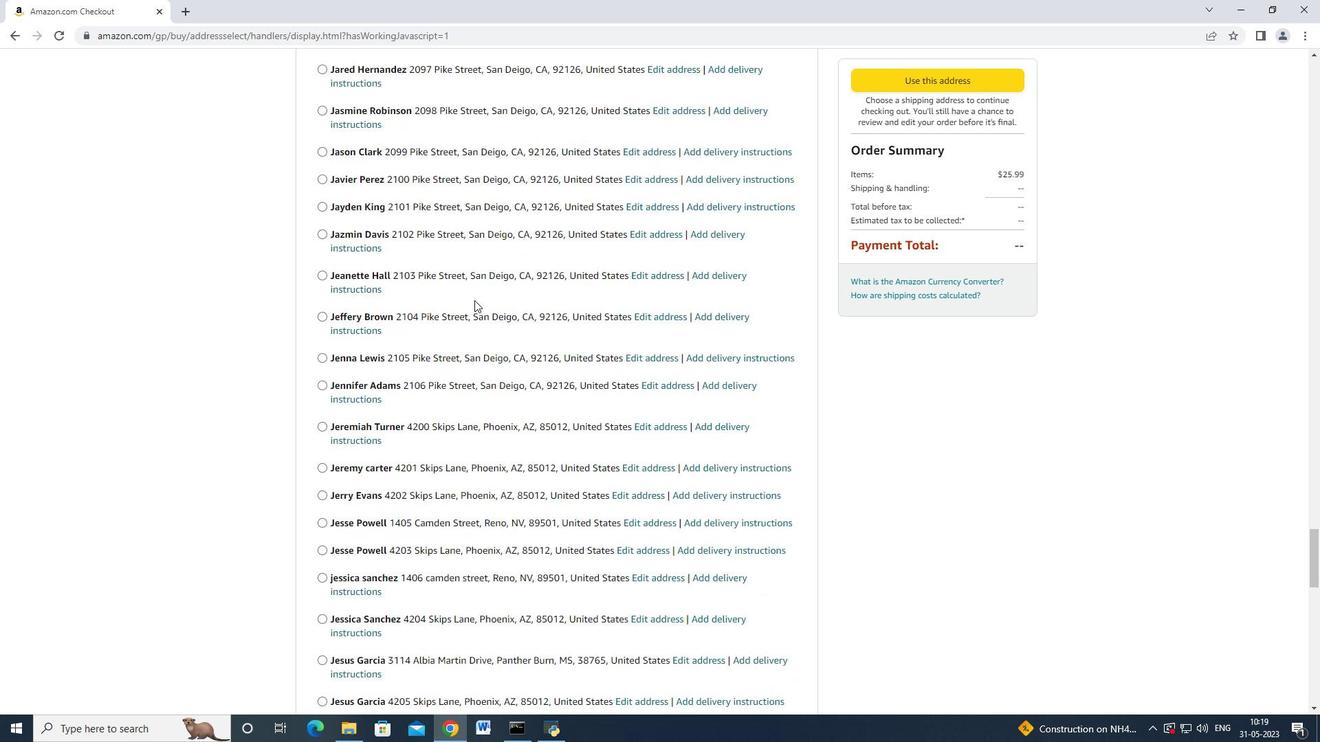 
Action: Mouse moved to (474, 299)
Screenshot: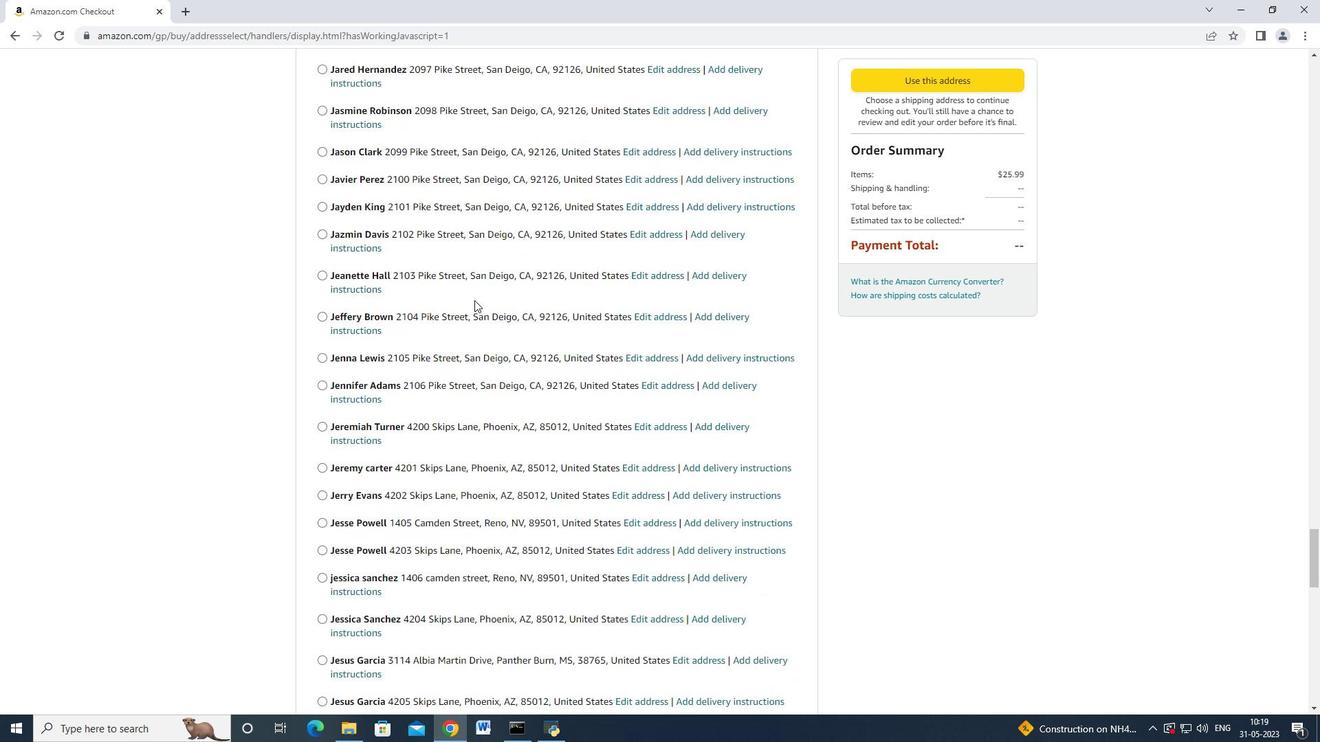 
Action: Mouse scrolled (474, 299) with delta (0, 0)
Screenshot: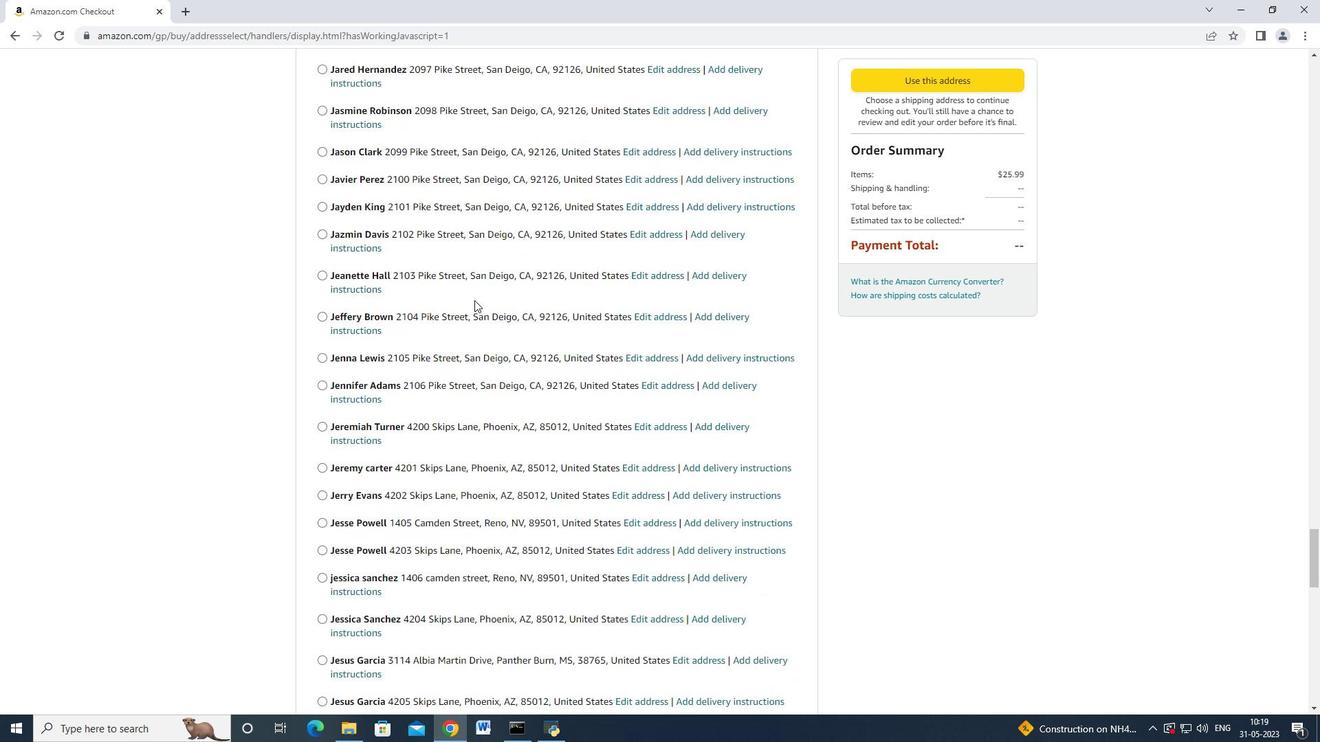 
Action: Mouse moved to (473, 299)
Screenshot: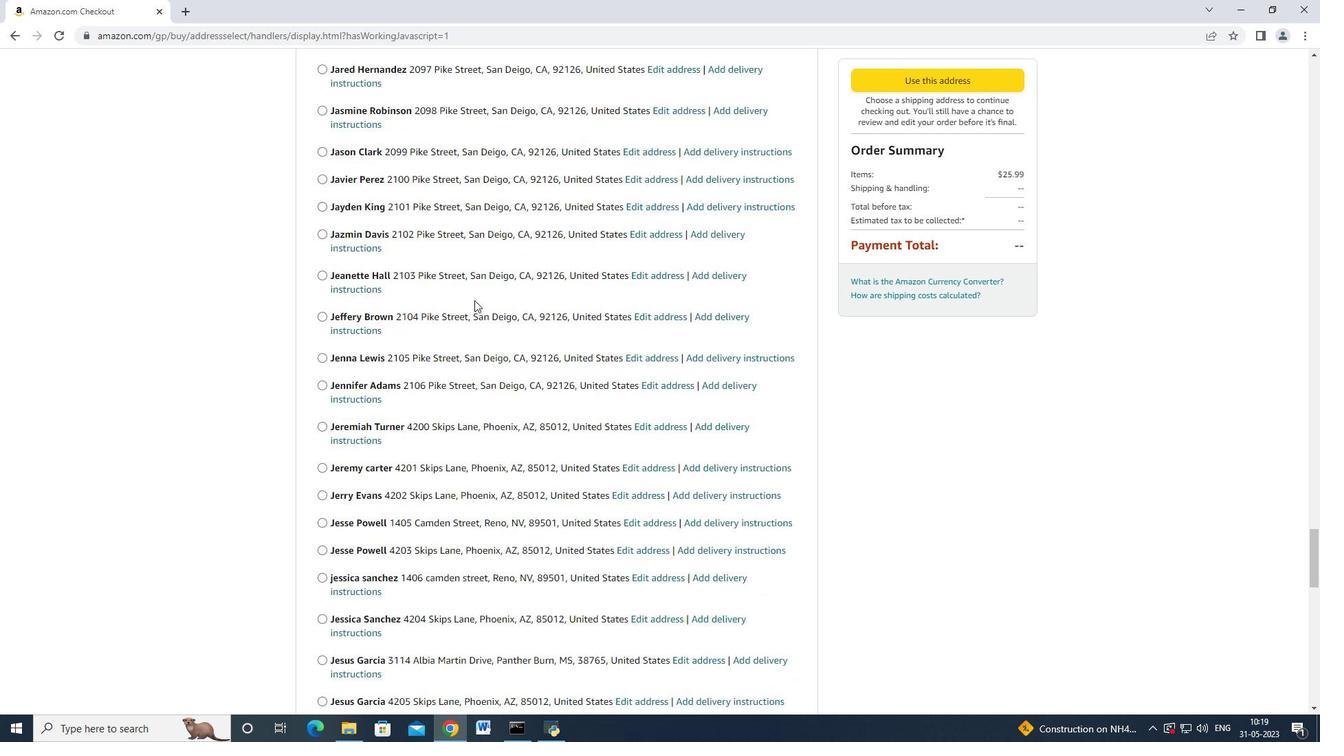 
Action: Mouse scrolled (474, 299) with delta (0, 0)
Screenshot: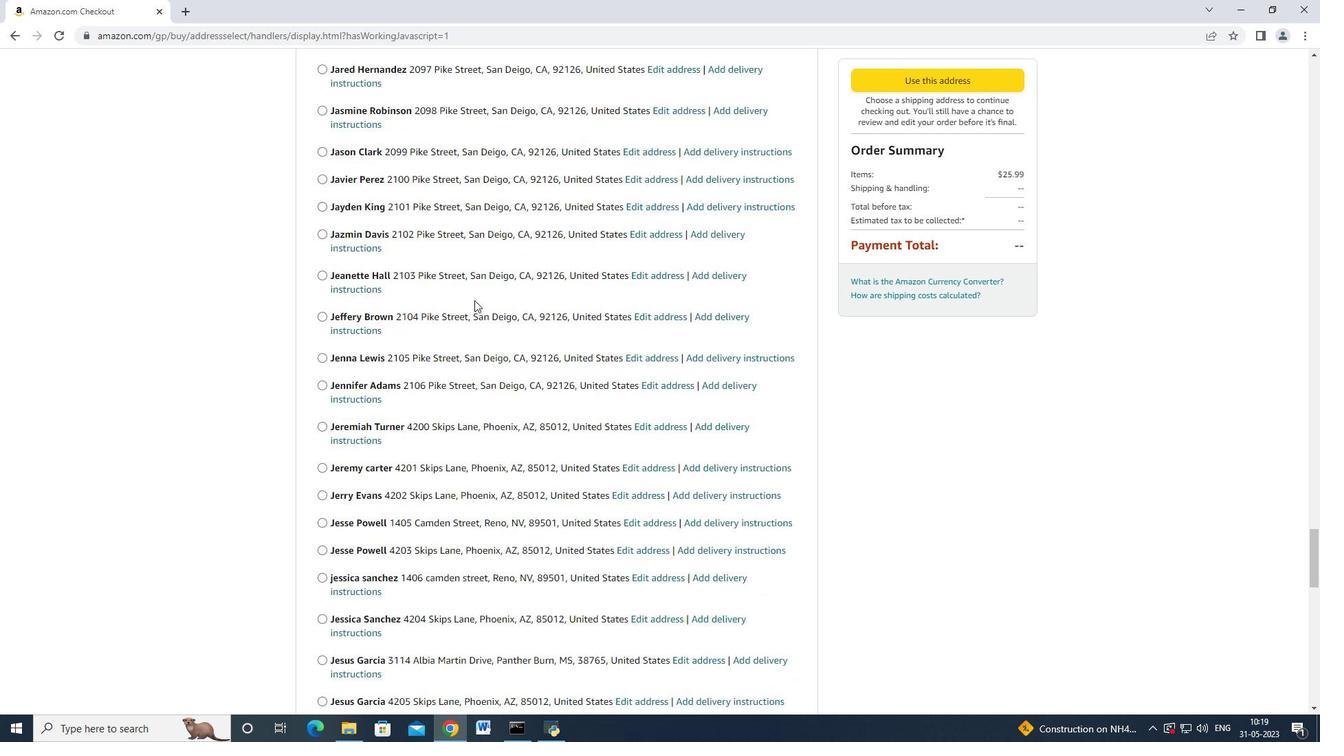 
Action: Mouse scrolled (473, 299) with delta (0, 0)
Screenshot: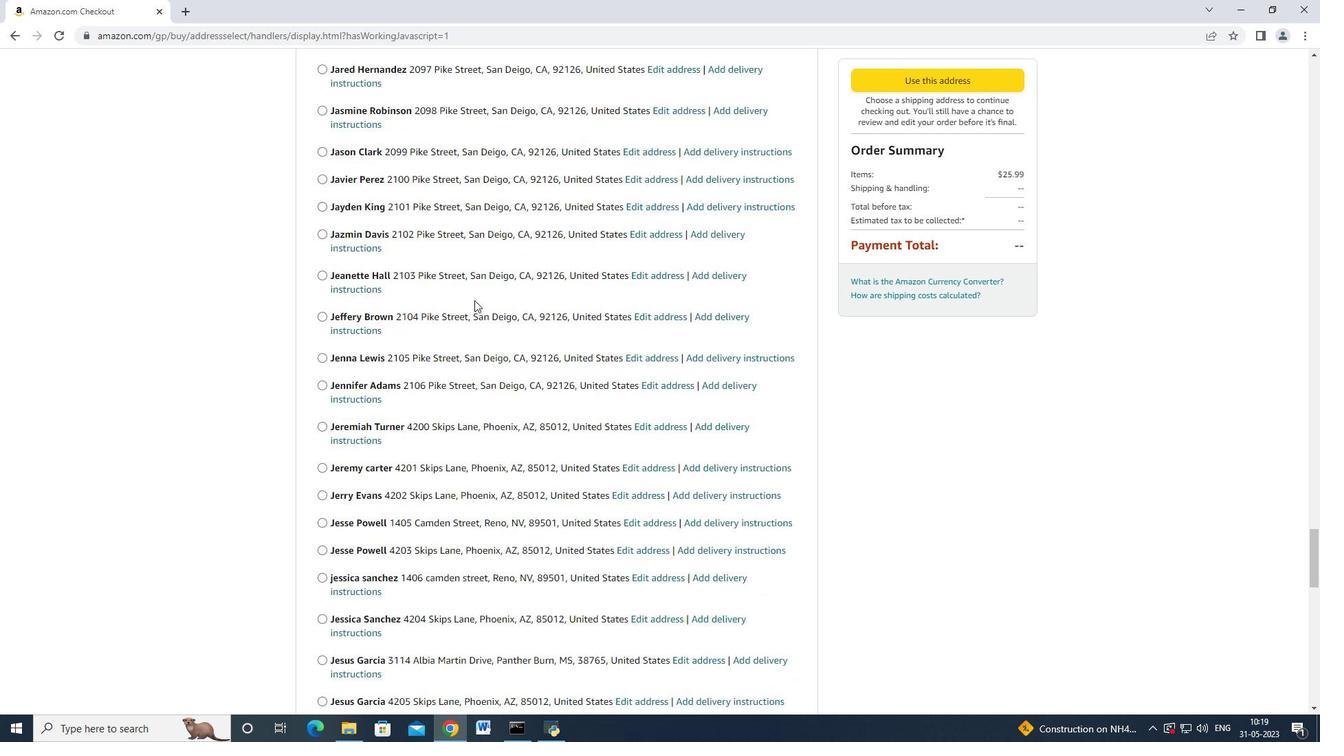 
Action: Mouse moved to (473, 301)
Screenshot: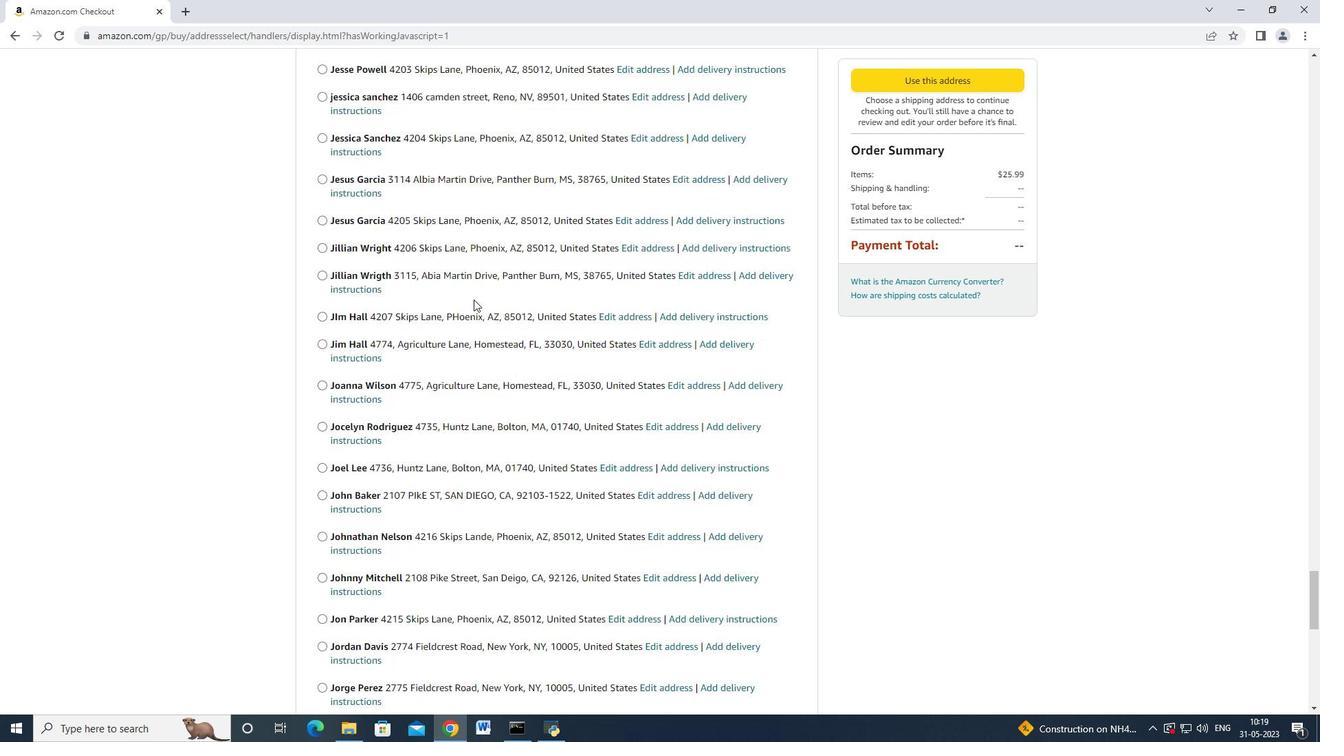 
Action: Mouse scrolled (473, 300) with delta (0, 0)
Screenshot: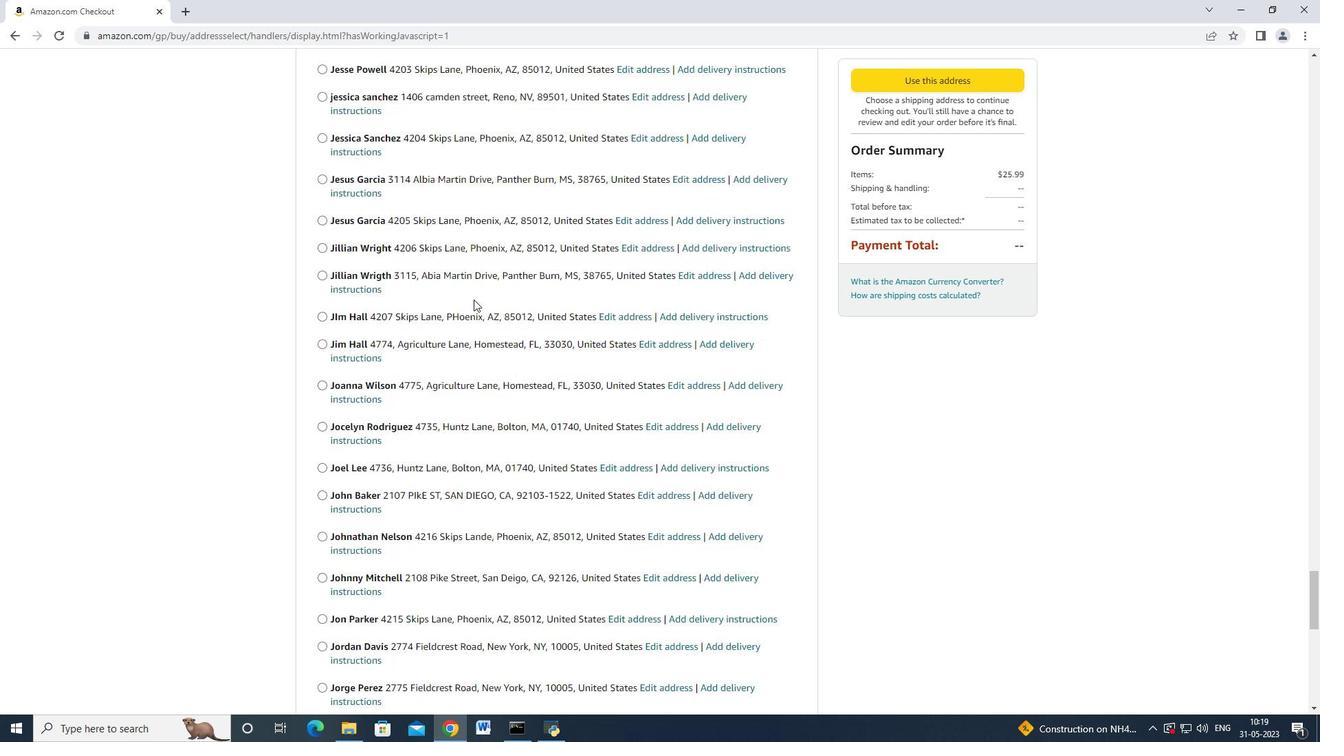 
Action: Mouse moved to (473, 301)
Screenshot: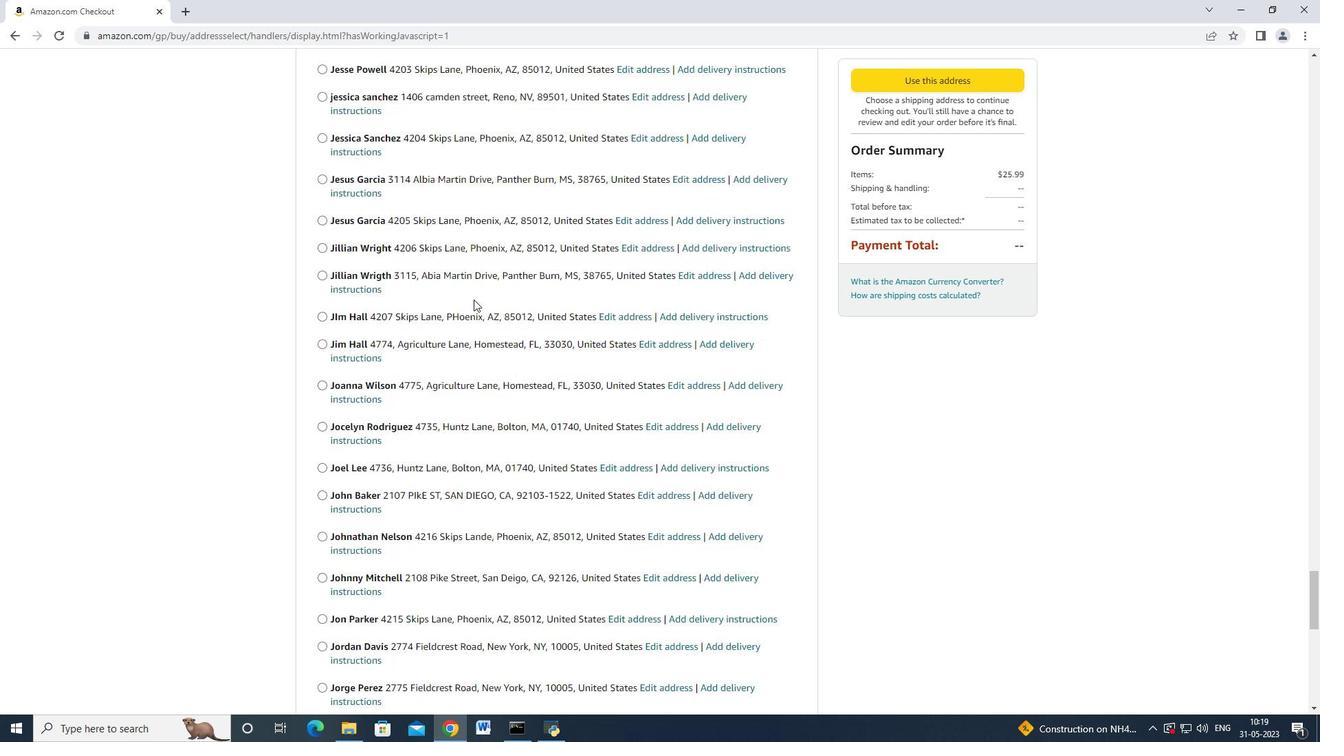 
Action: Mouse scrolled (473, 301) with delta (0, 0)
Screenshot: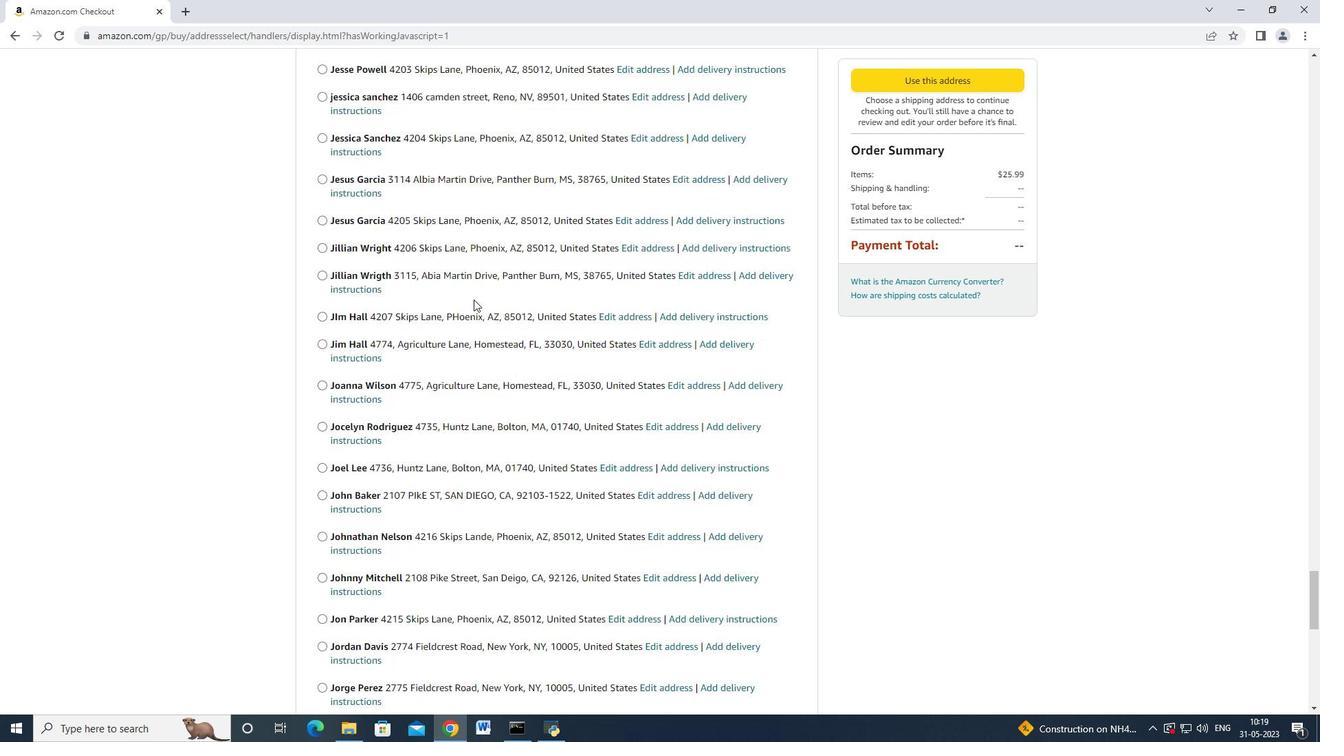 
Action: Mouse scrolled (473, 301) with delta (0, 0)
Screenshot: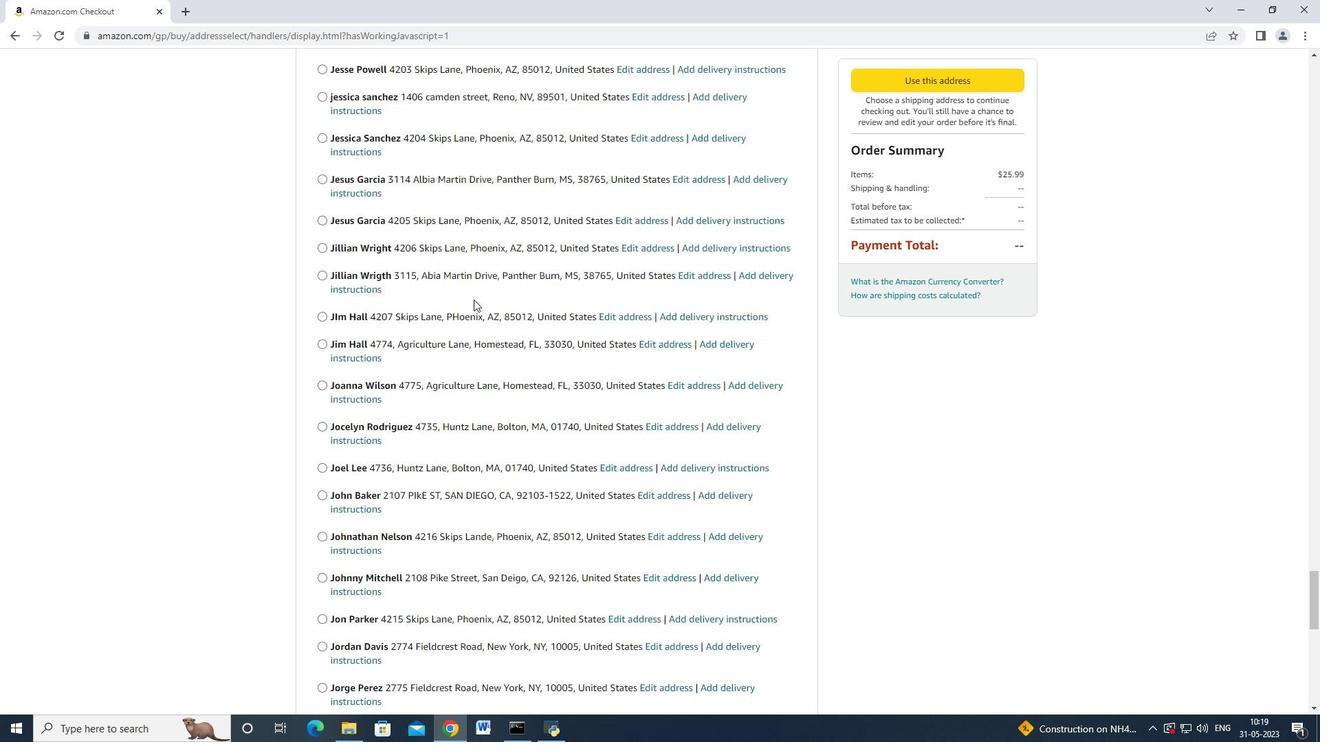 
Action: Mouse scrolled (473, 301) with delta (0, 0)
Screenshot: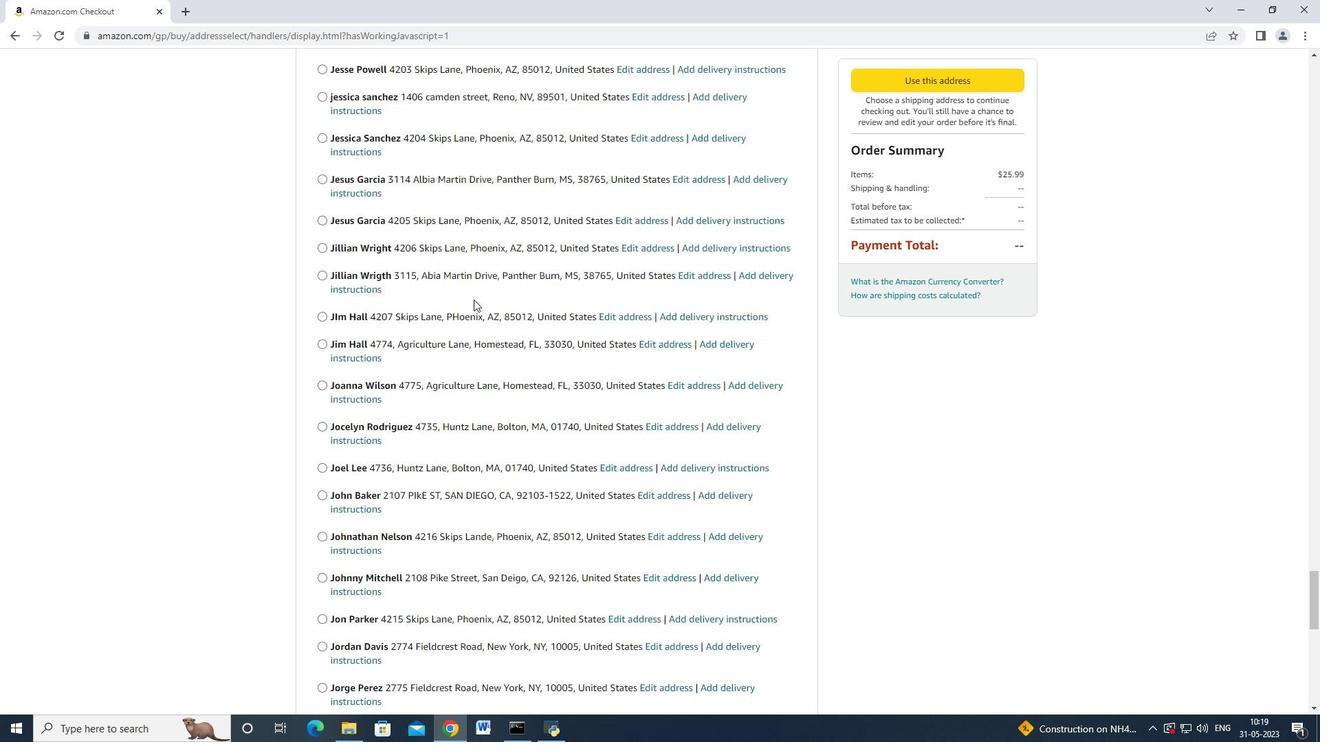 
Action: Mouse moved to (473, 301)
Screenshot: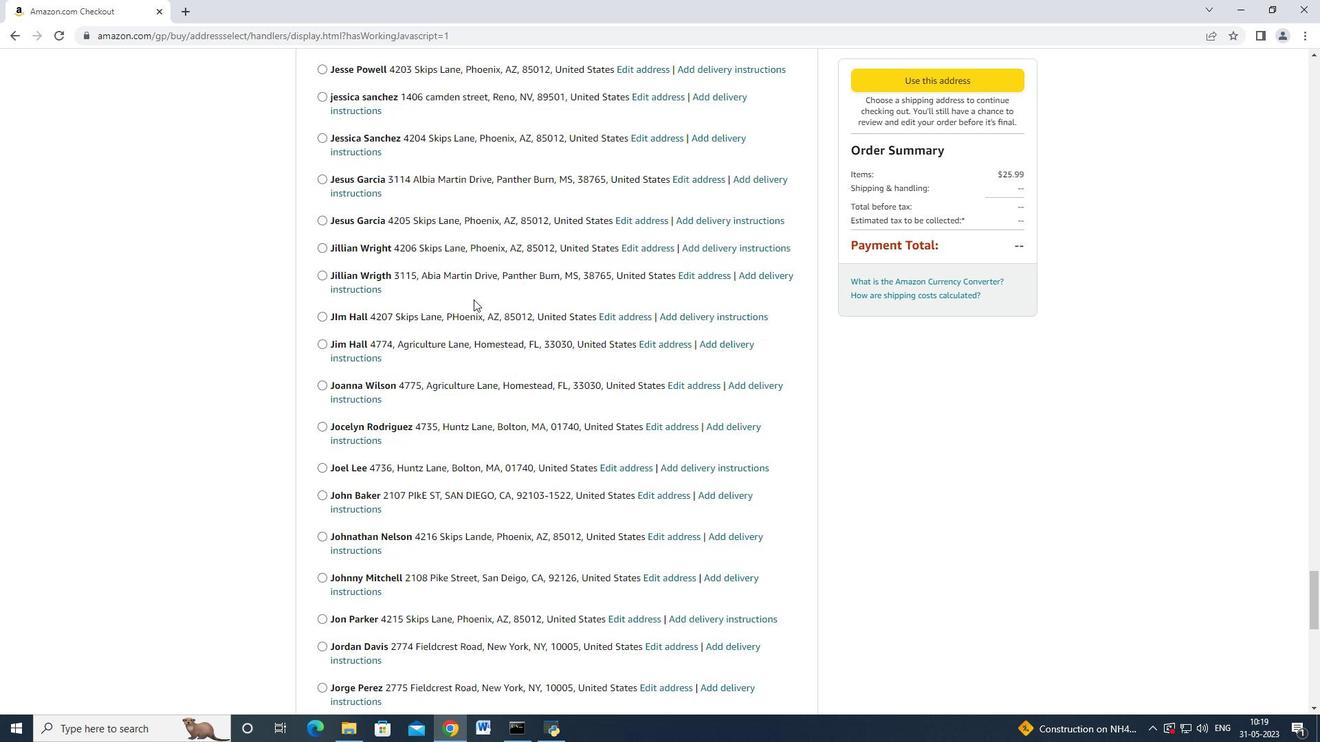 
Action: Mouse scrolled (473, 301) with delta (0, 0)
Screenshot: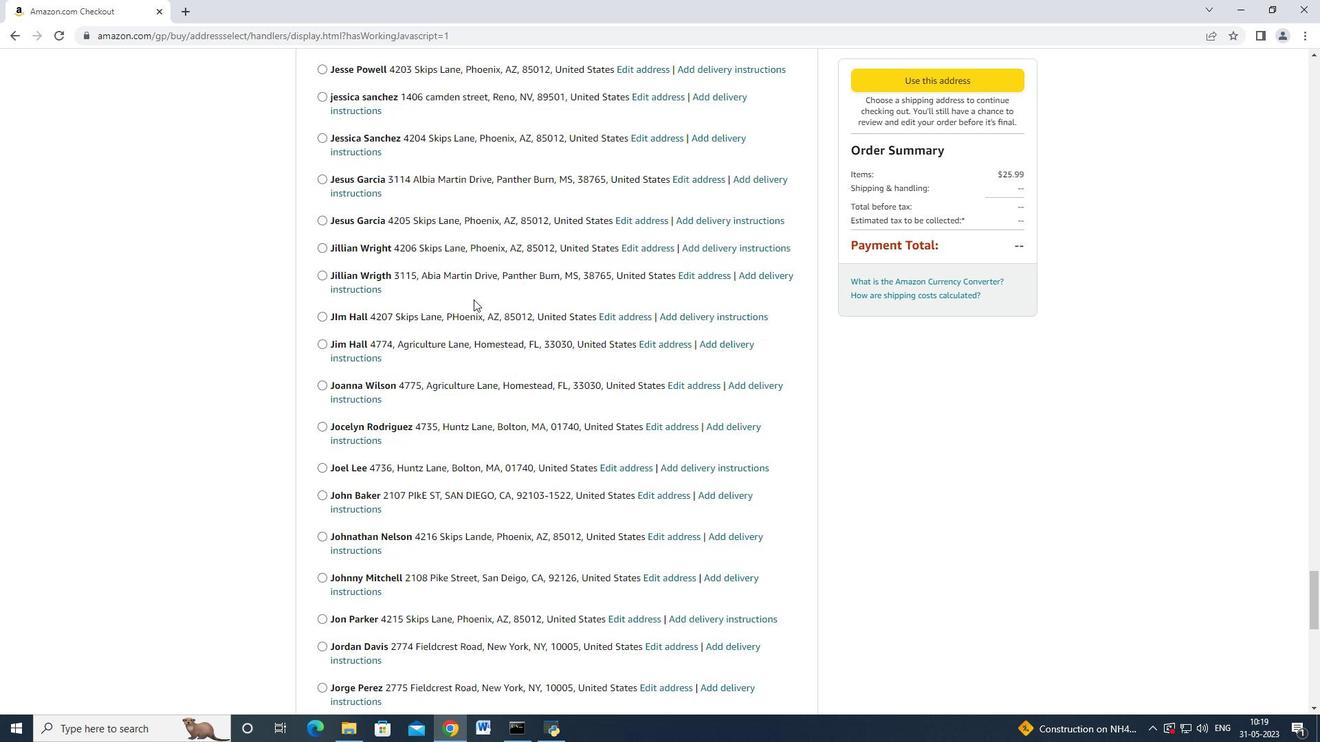 
Action: Mouse moved to (471, 307)
Screenshot: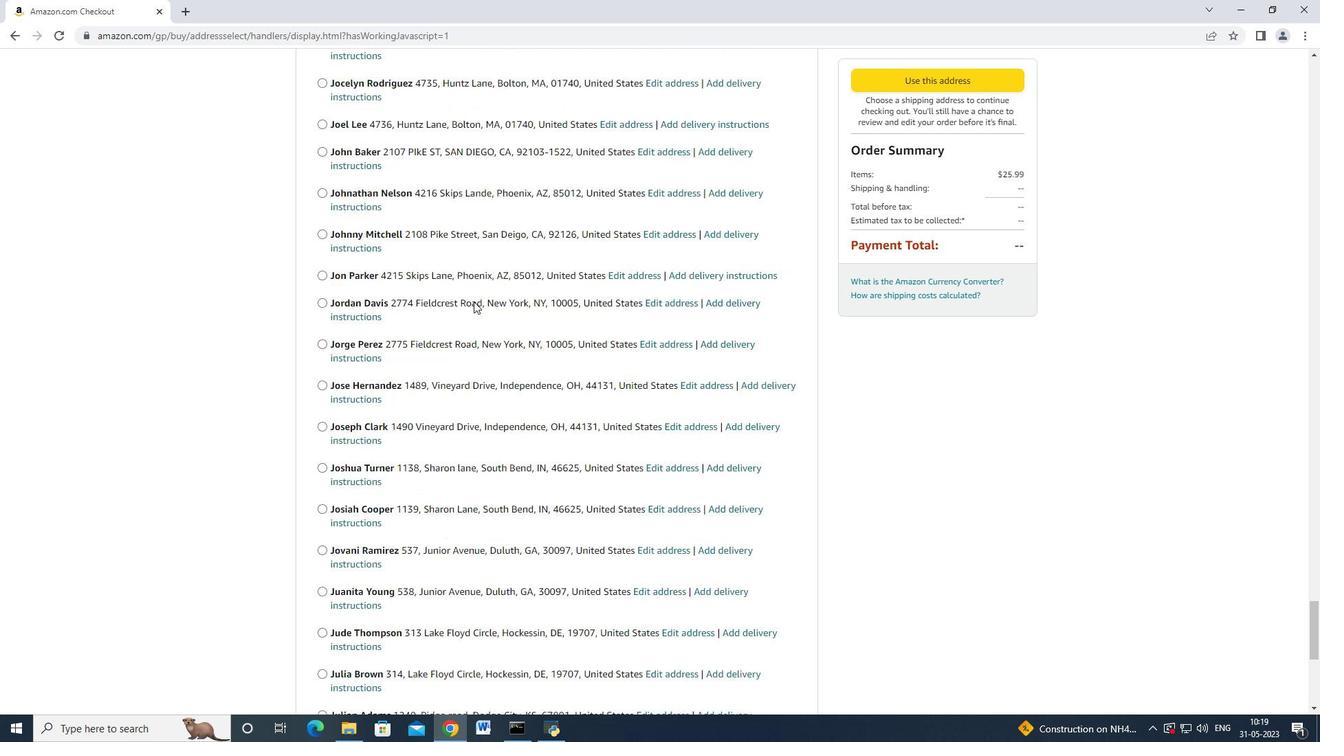 
Action: Mouse scrolled (471, 306) with delta (0, 0)
Screenshot: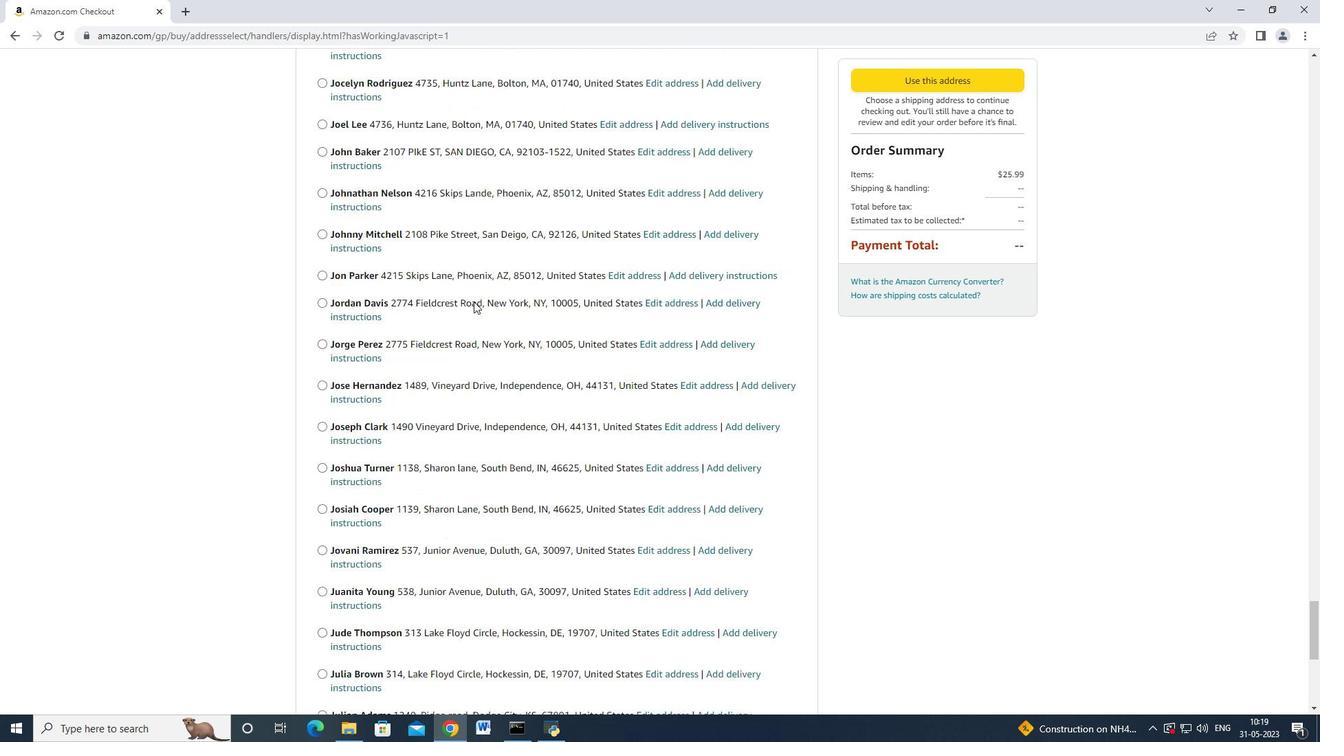
Action: Mouse moved to (470, 310)
Screenshot: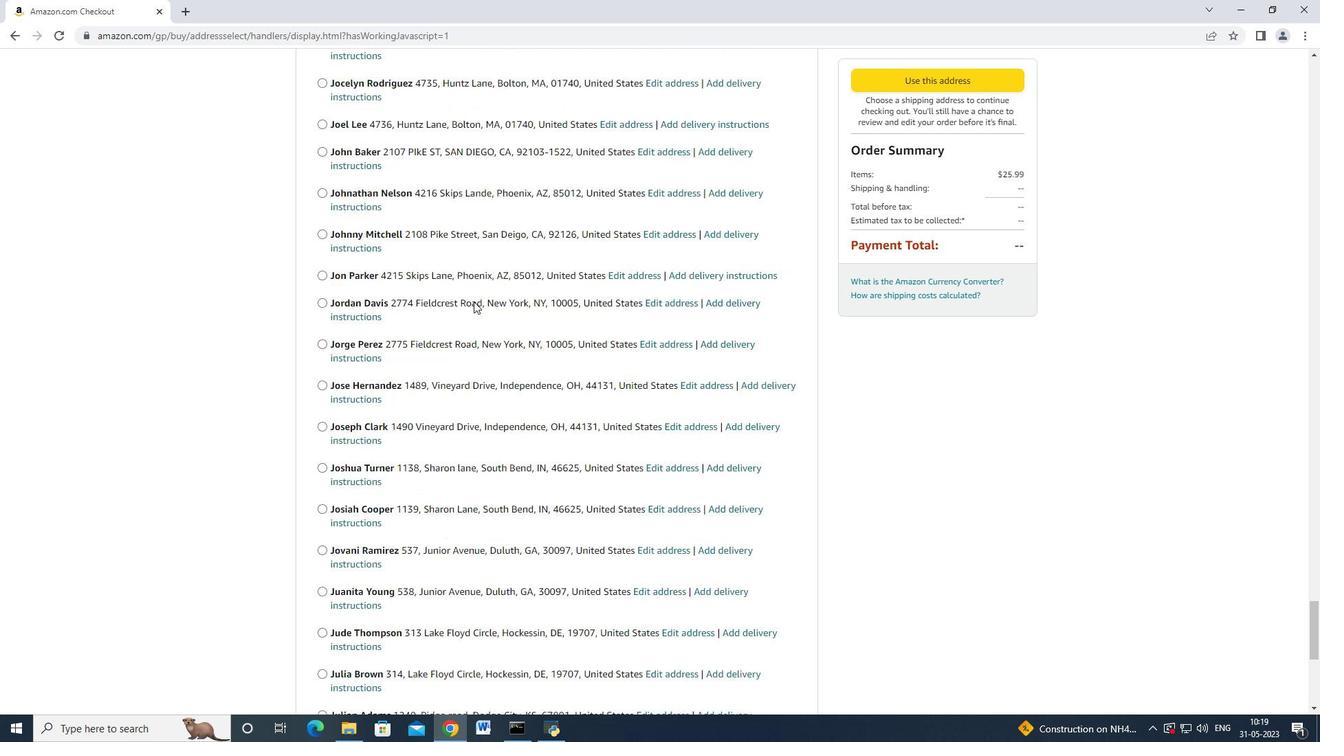 
Action: Mouse scrolled (470, 309) with delta (0, 0)
Screenshot: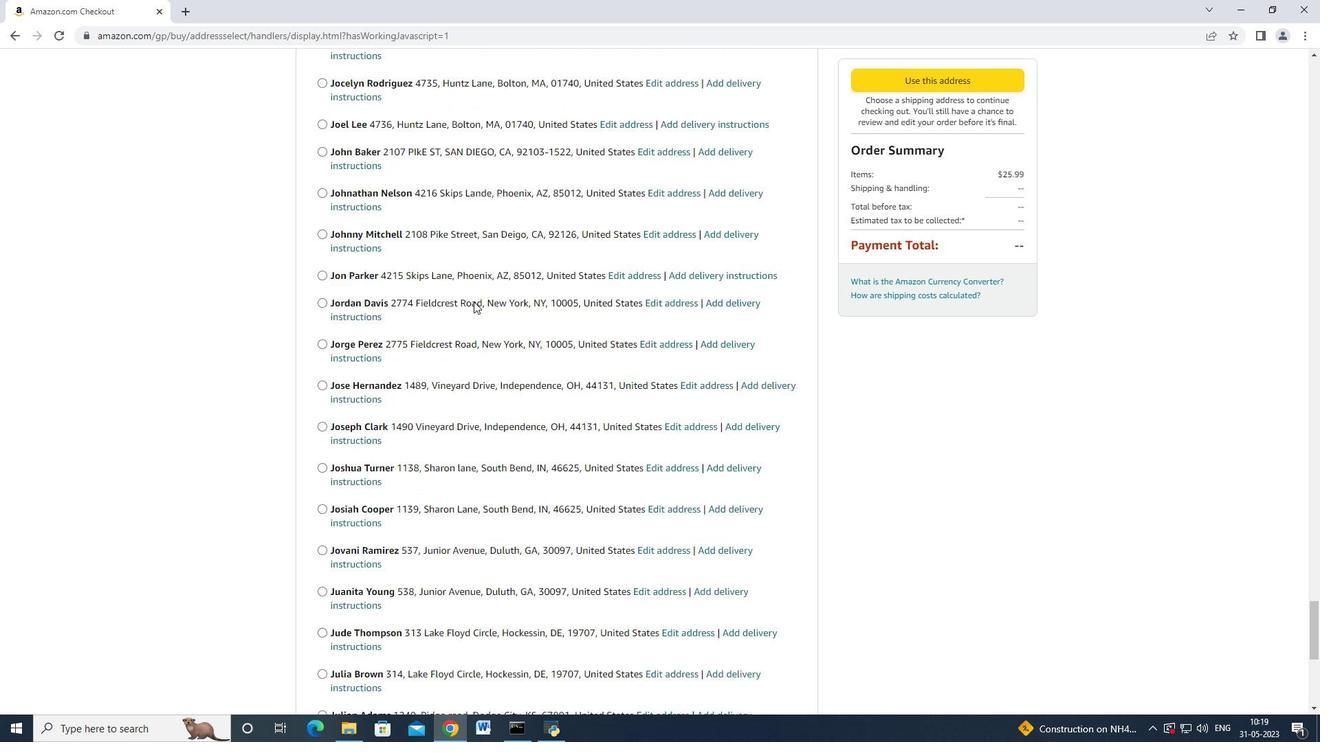 
Action: Mouse moved to (469, 311)
Screenshot: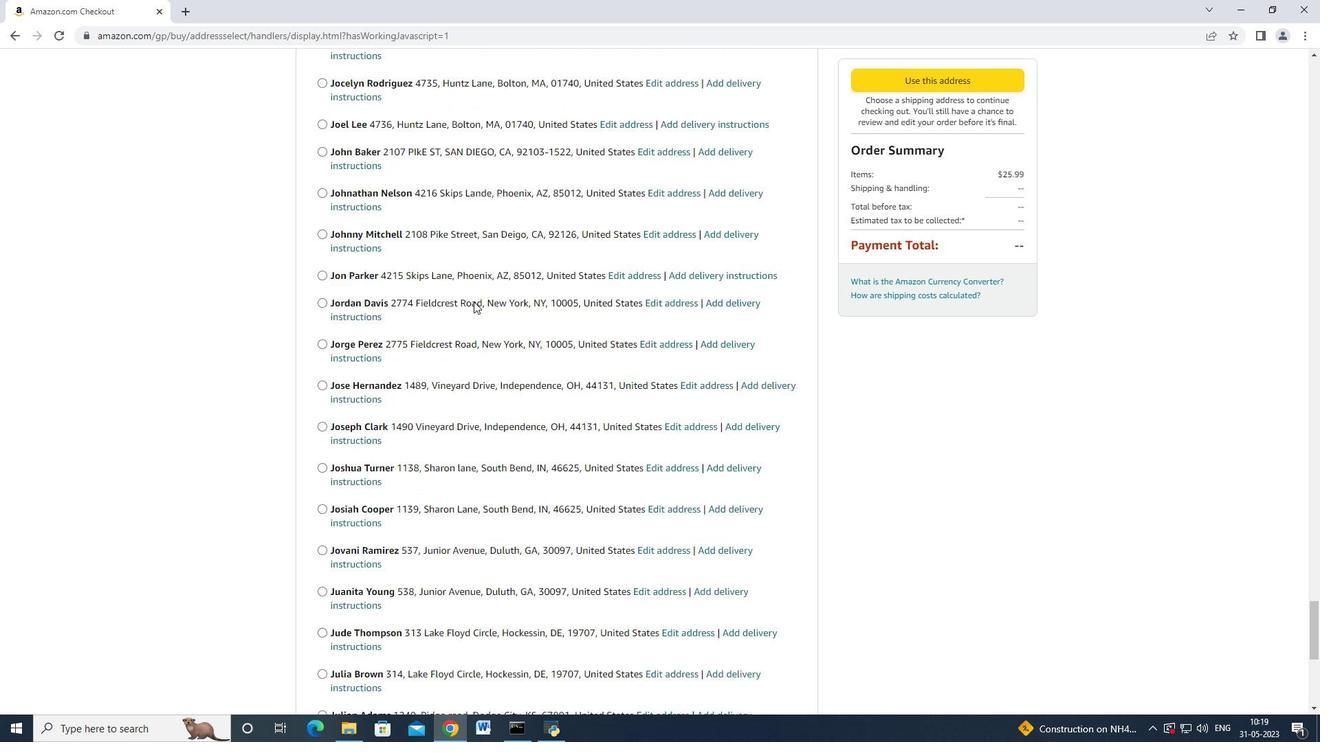 
Action: Mouse scrolled (469, 310) with delta (0, 0)
Screenshot: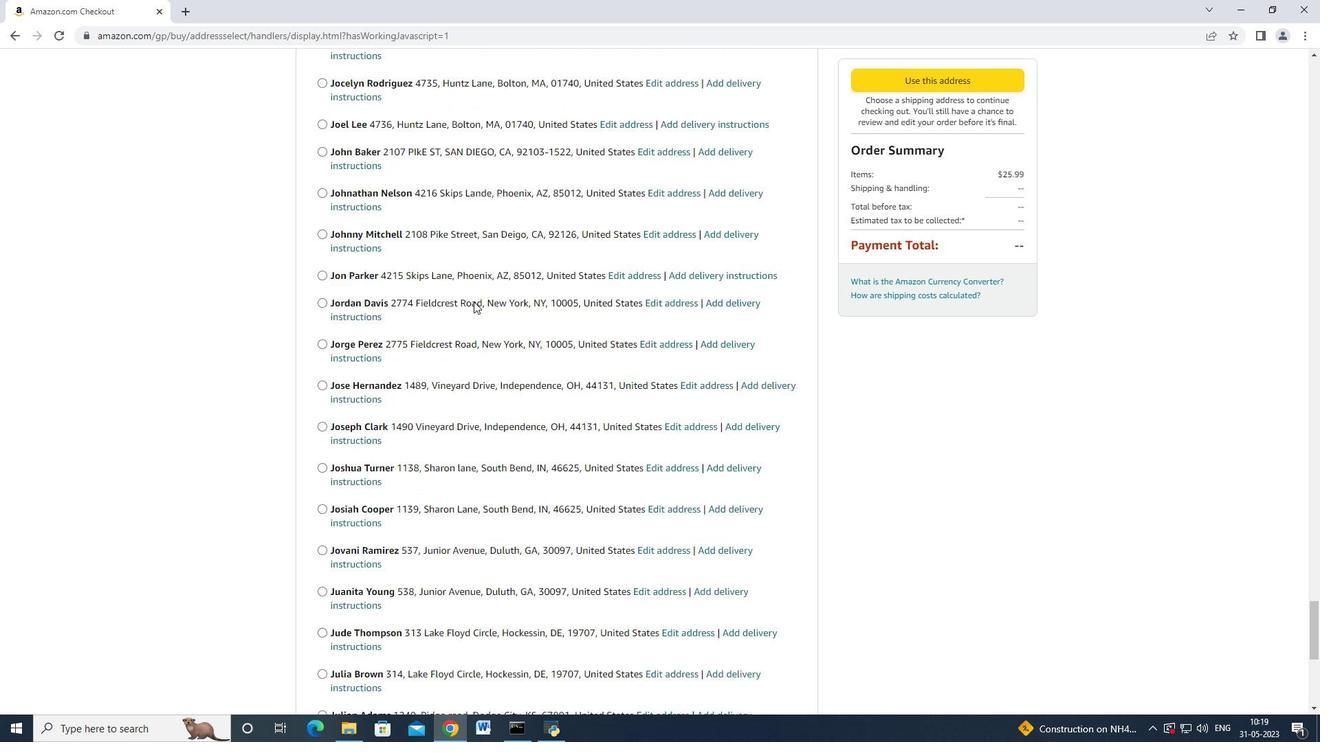
Action: Mouse moved to (469, 312)
Screenshot: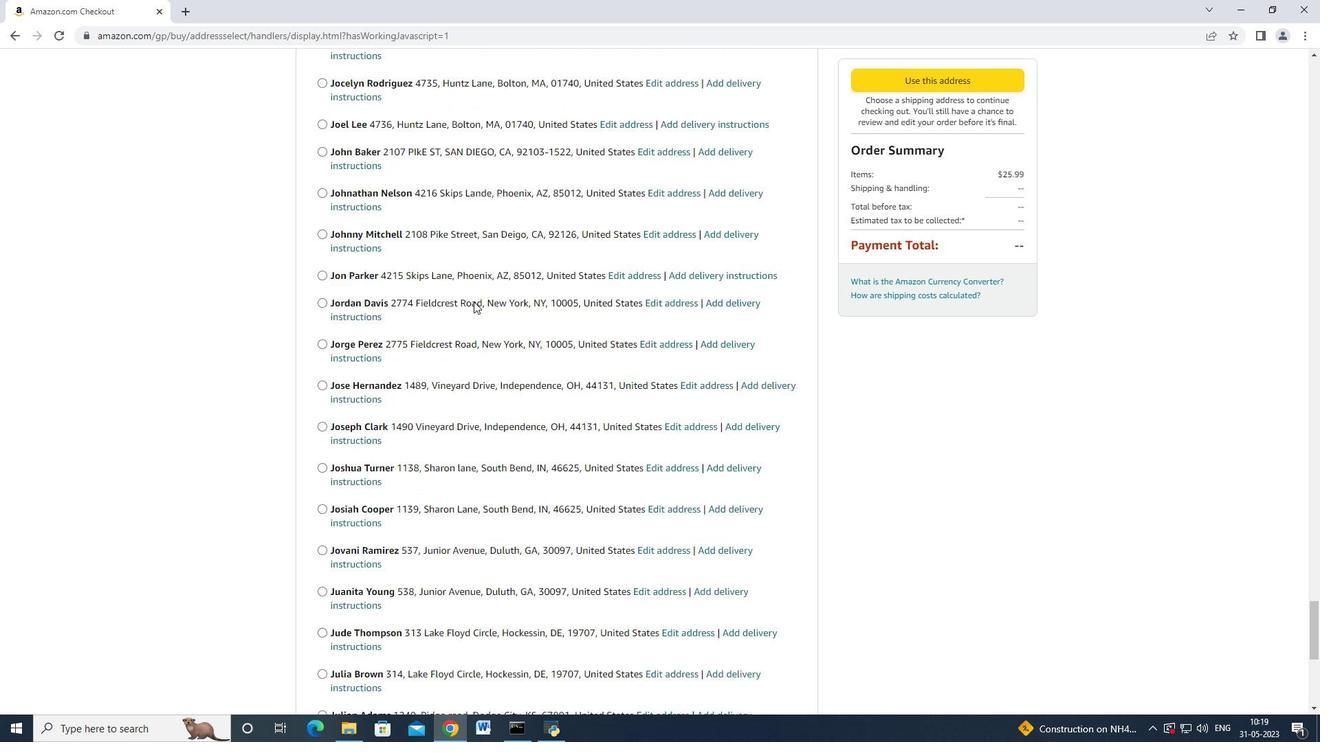 
Action: Mouse scrolled (469, 310) with delta (0, 0)
Screenshot: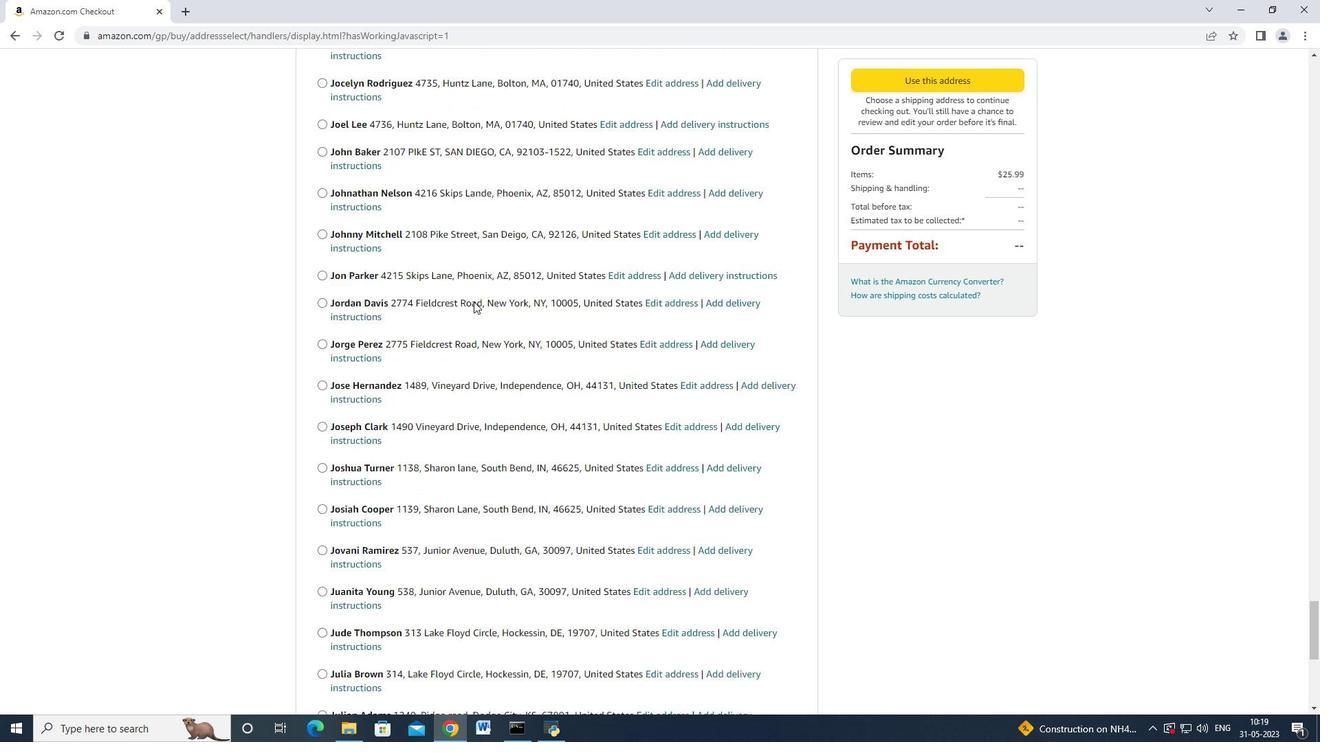 
Action: Mouse moved to (468, 314)
Screenshot: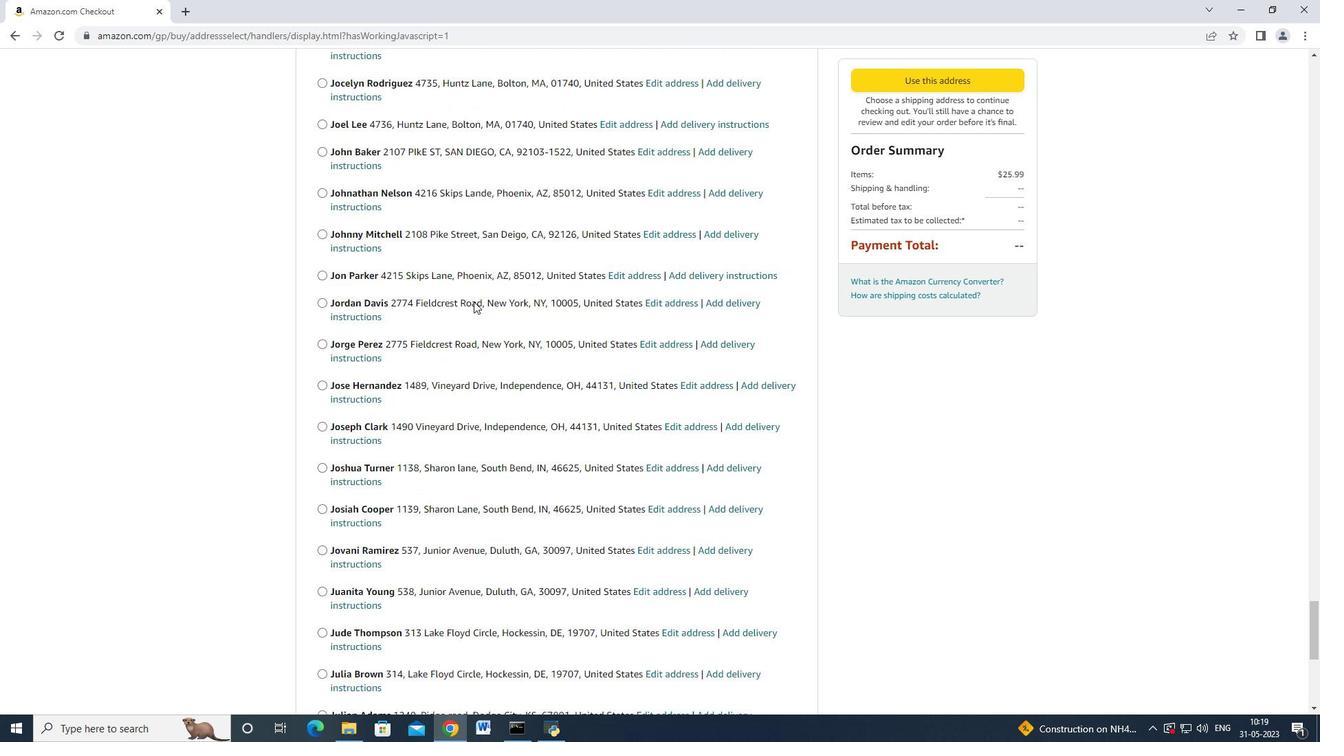 
Action: Mouse scrolled (469, 312) with delta (0, 0)
Screenshot: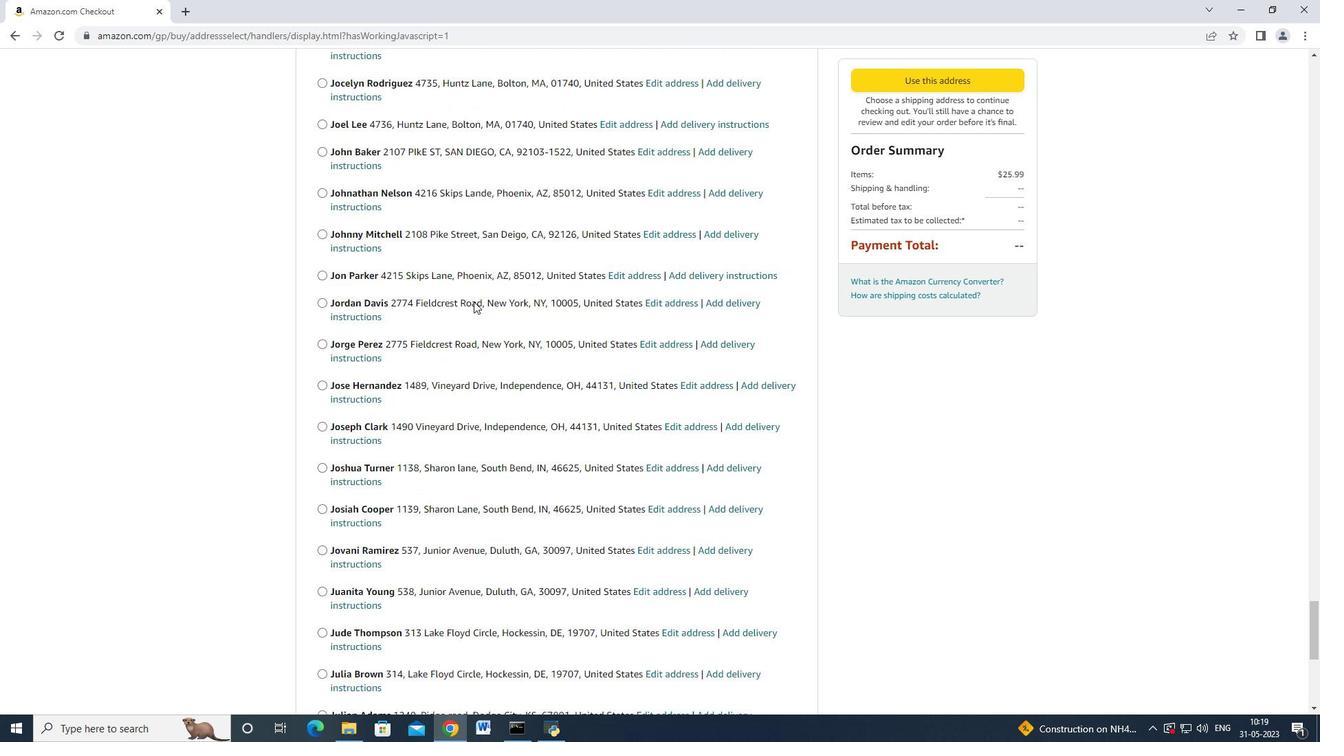 
Action: Mouse moved to (468, 316)
Screenshot: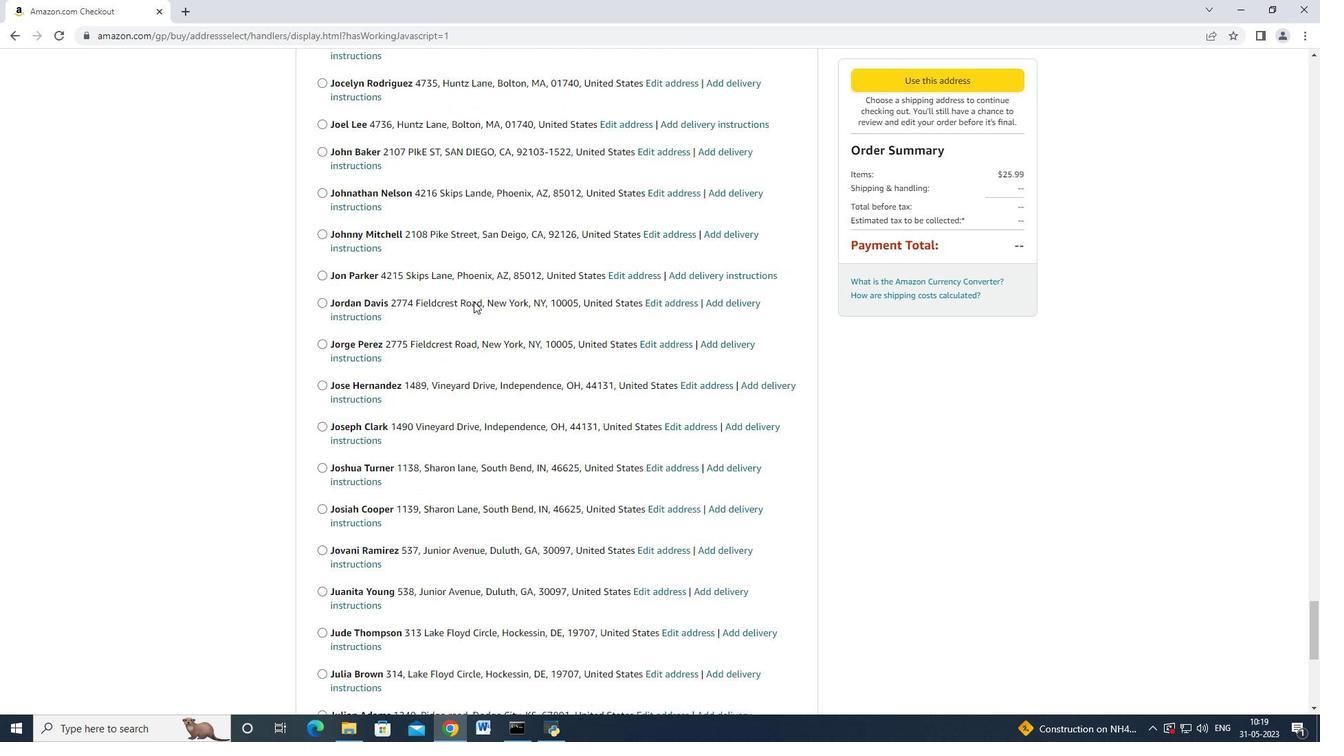 
Action: Mouse scrolled (468, 316) with delta (0, 0)
Screenshot: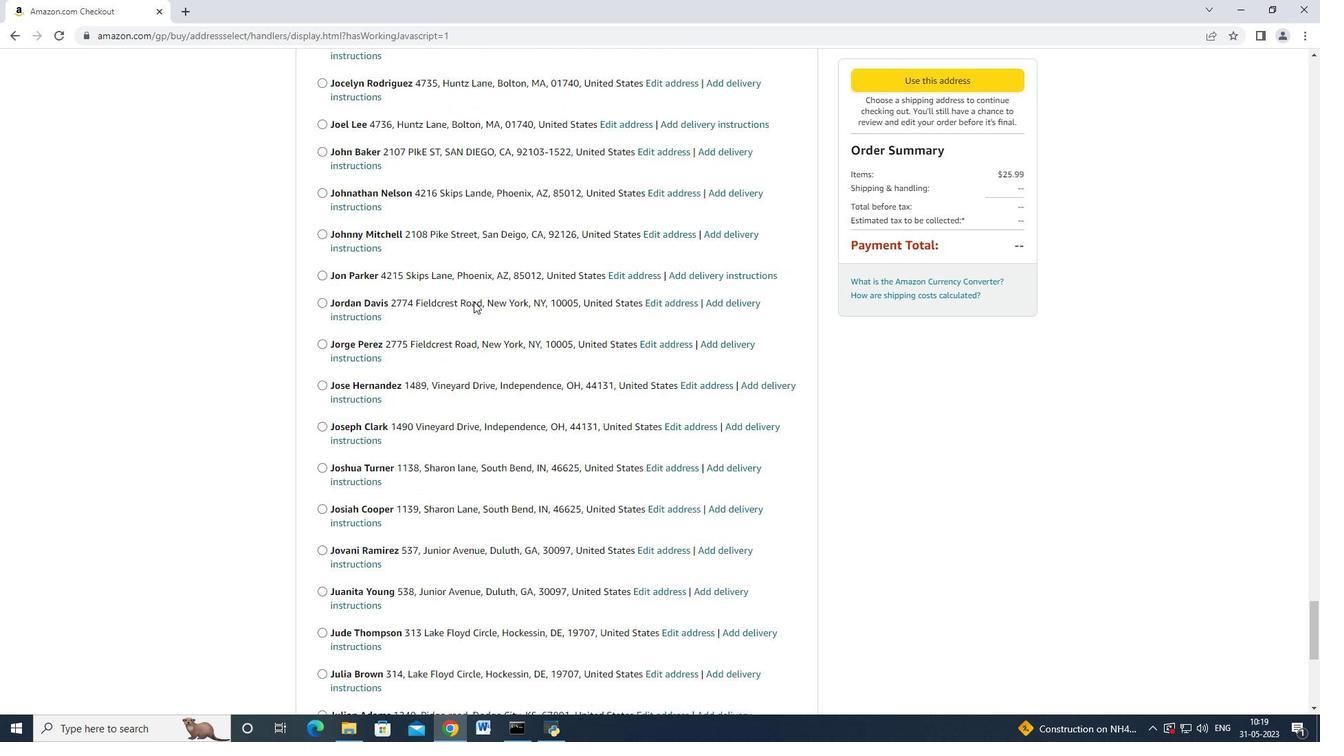 
Action: Mouse moved to (465, 312)
Screenshot: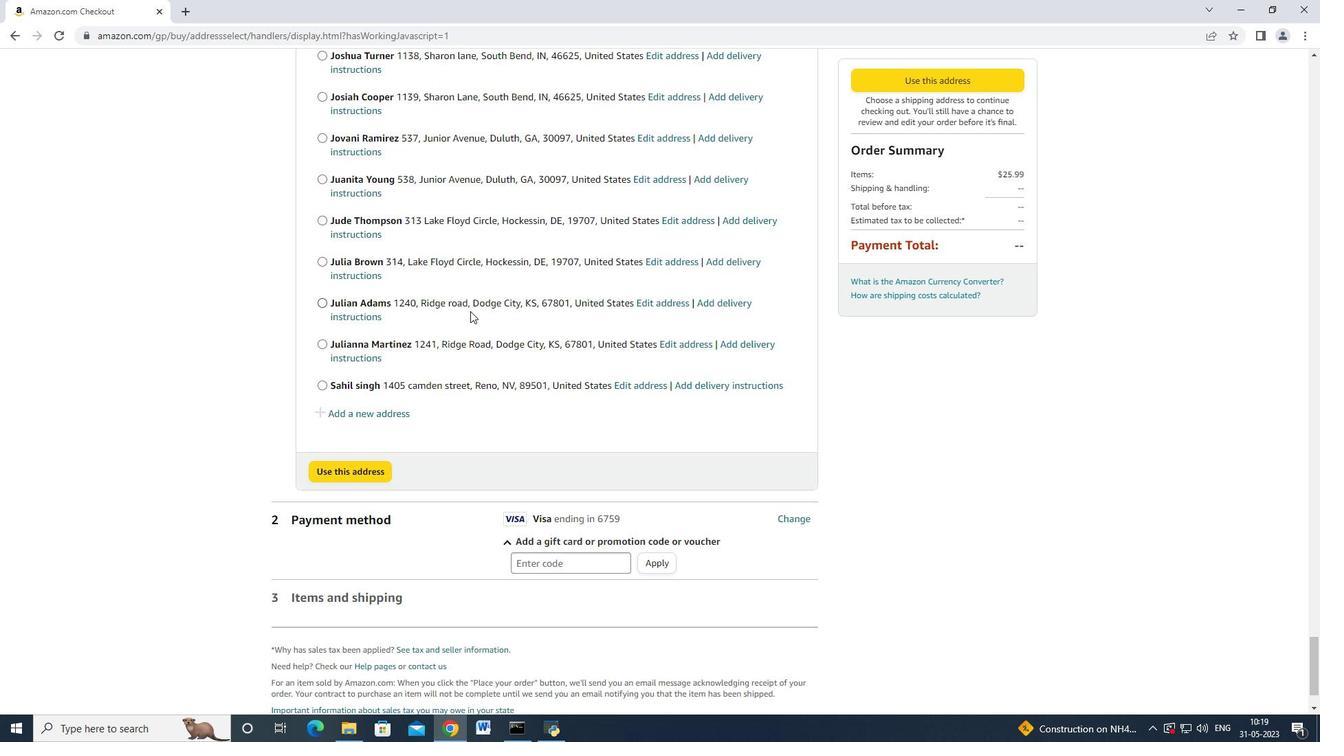 
Action: Mouse scrolled (465, 311) with delta (0, 0)
Screenshot: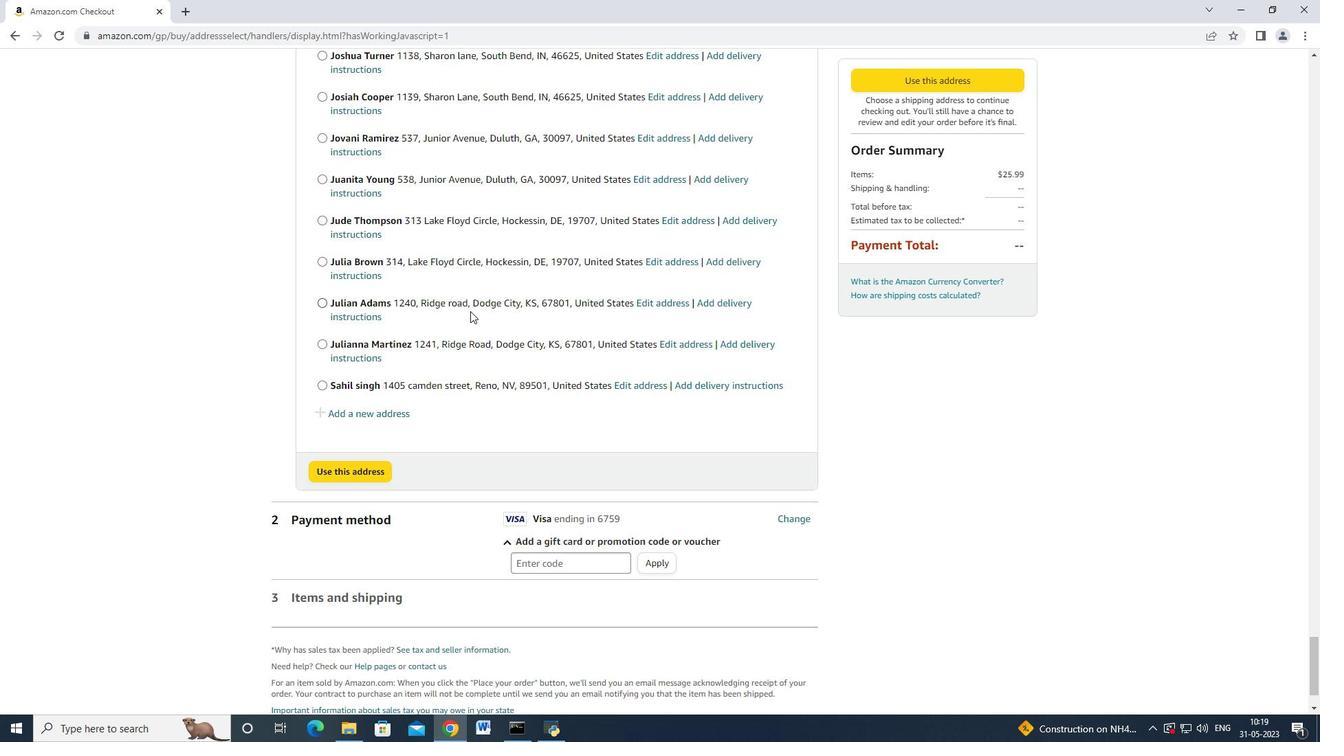
Action: Mouse moved to (380, 348)
Screenshot: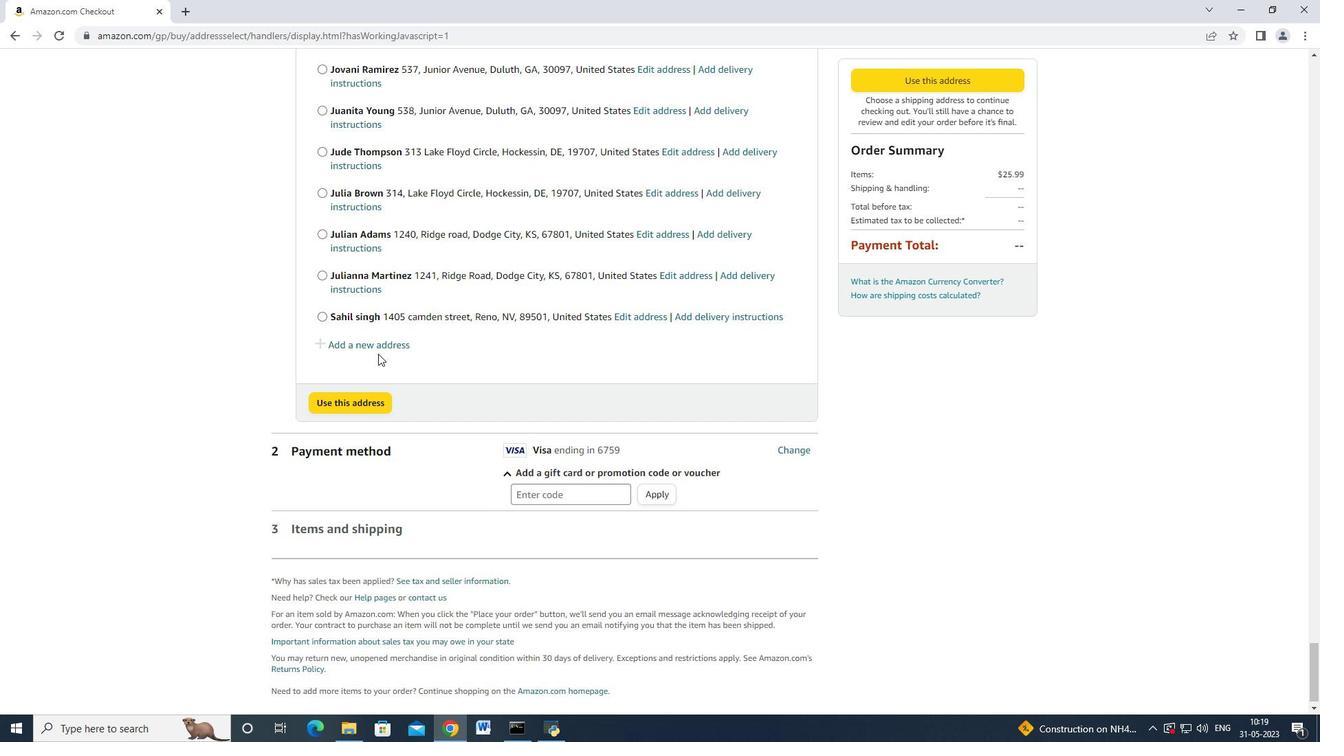 
Action: Mouse pressed left at (380, 348)
Screenshot: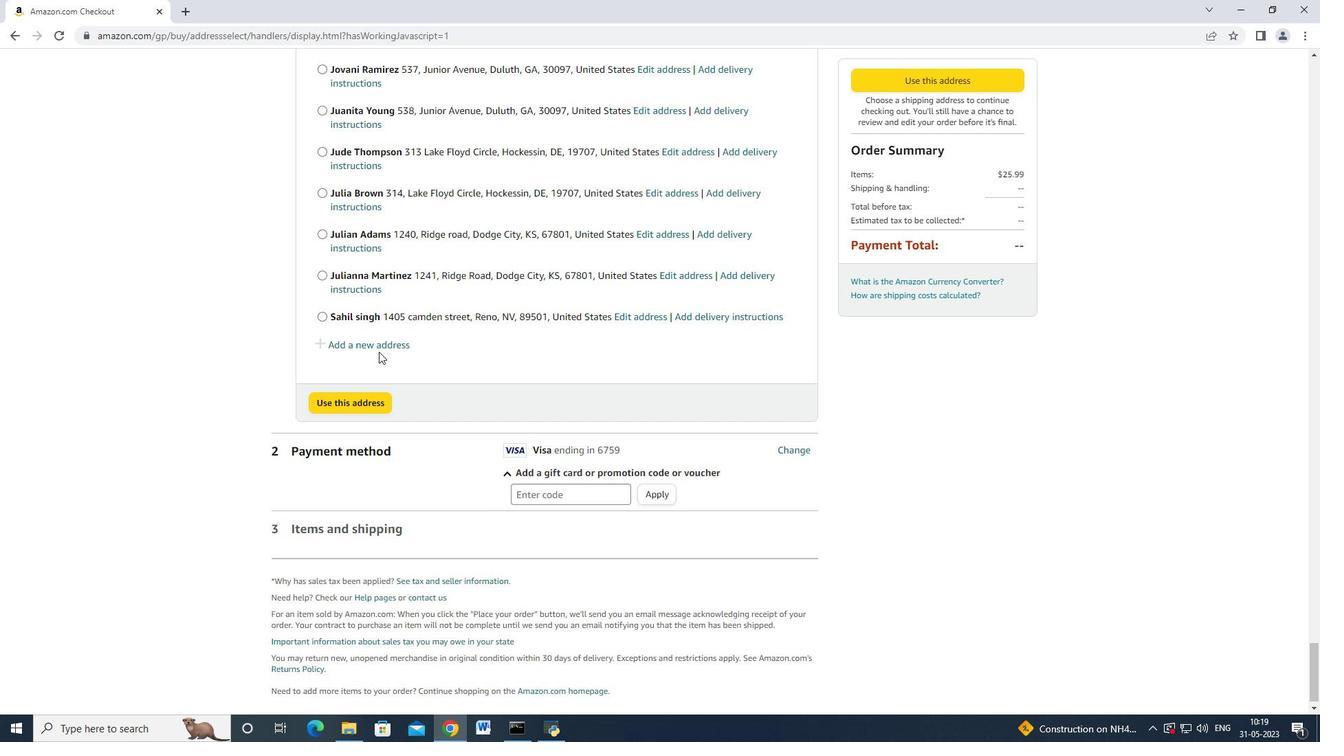 
Action: Mouse moved to (499, 335)
Screenshot: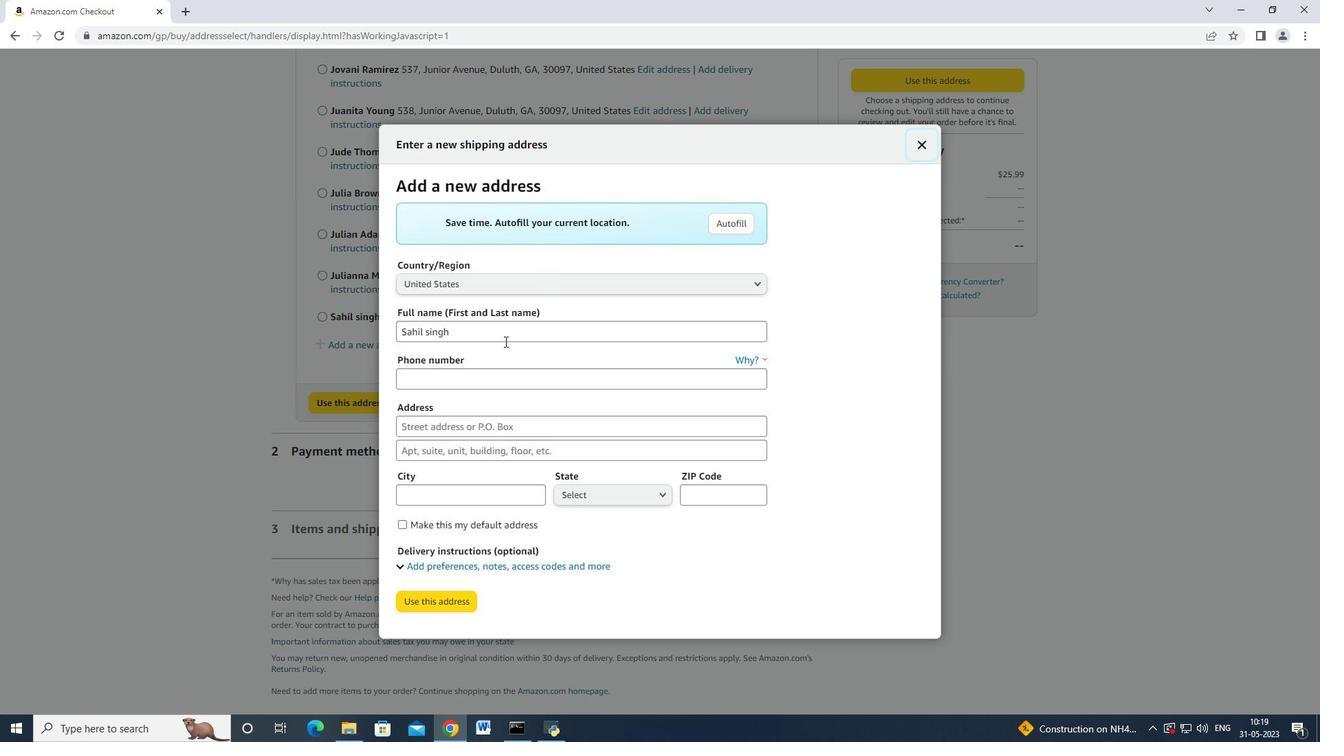 
Action: Mouse pressed left at (499, 335)
Screenshot: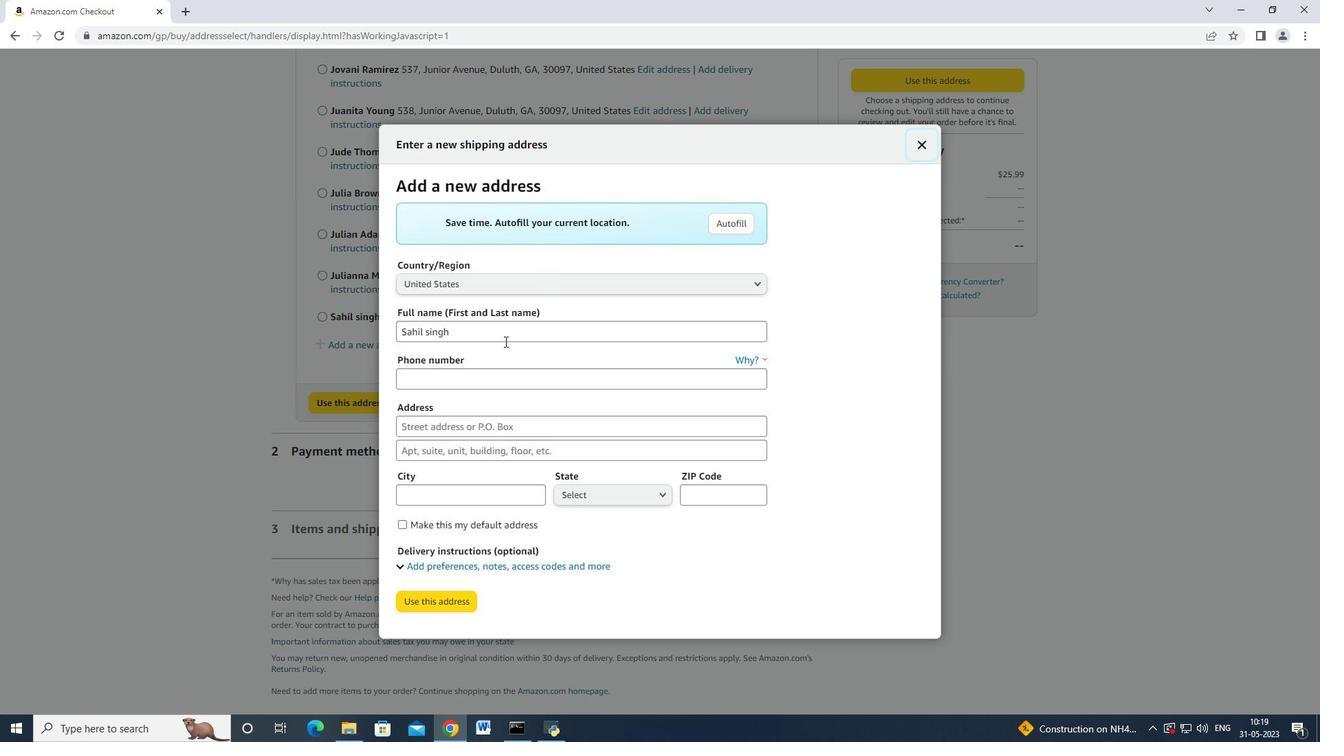 
Action: Mouse moved to (501, 335)
Screenshot: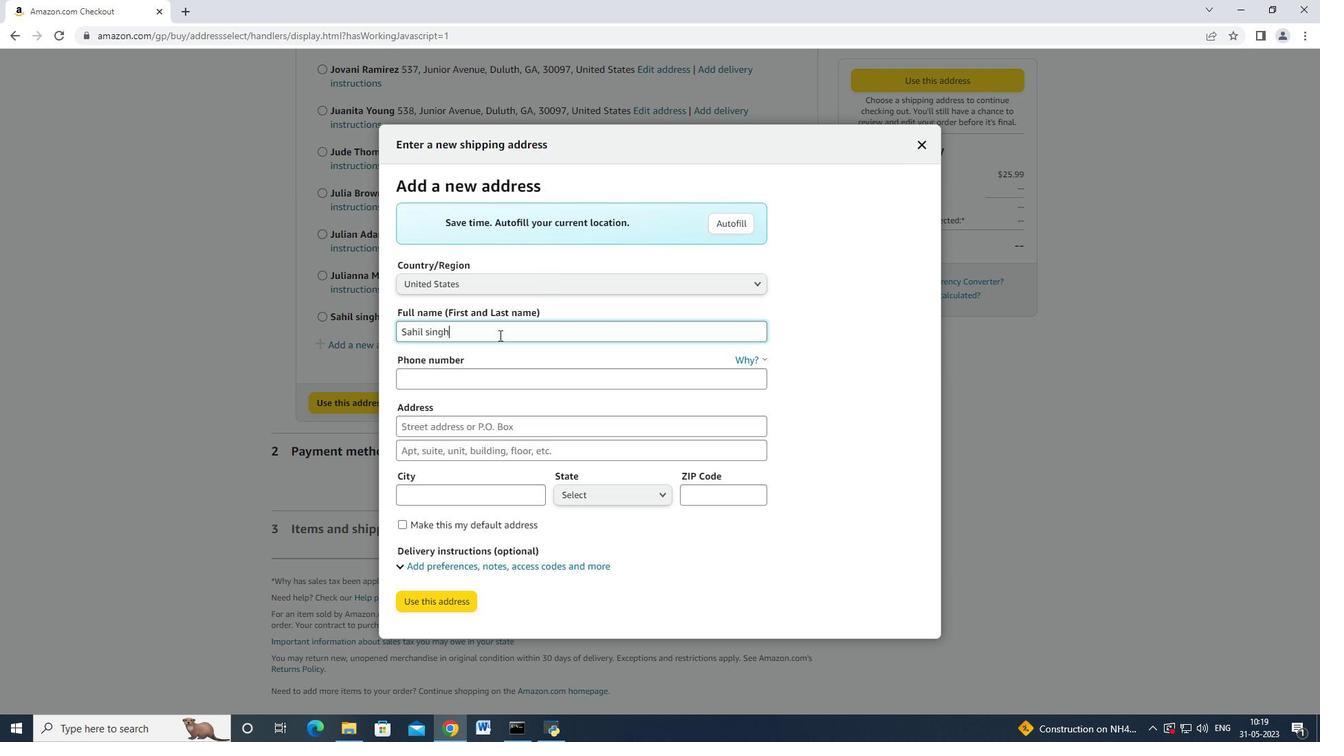 
Action: Key pressed <Key.backspace><Key.backspace><Key.backspace><Key.backspace><Key.backspace><Key.backspace><Key.backspace><Key.backspace><Key.backspace><Key.backspace><Key.backspace><Key.shift>Joanna<Key.space><Key.shift_r>Wilson<Key.space><Key.tab>4<Key.tab>9285042162<Key.tab>4209<Key.space><Key.backspace><Key.backspace>8<Key.space><Key.shift><Key.shift><Key.shift>Skips<Key.space><Key.shift>Lane<Key.tab><Key.tab><Key.shift>Phoenix<Key.space>
Screenshot: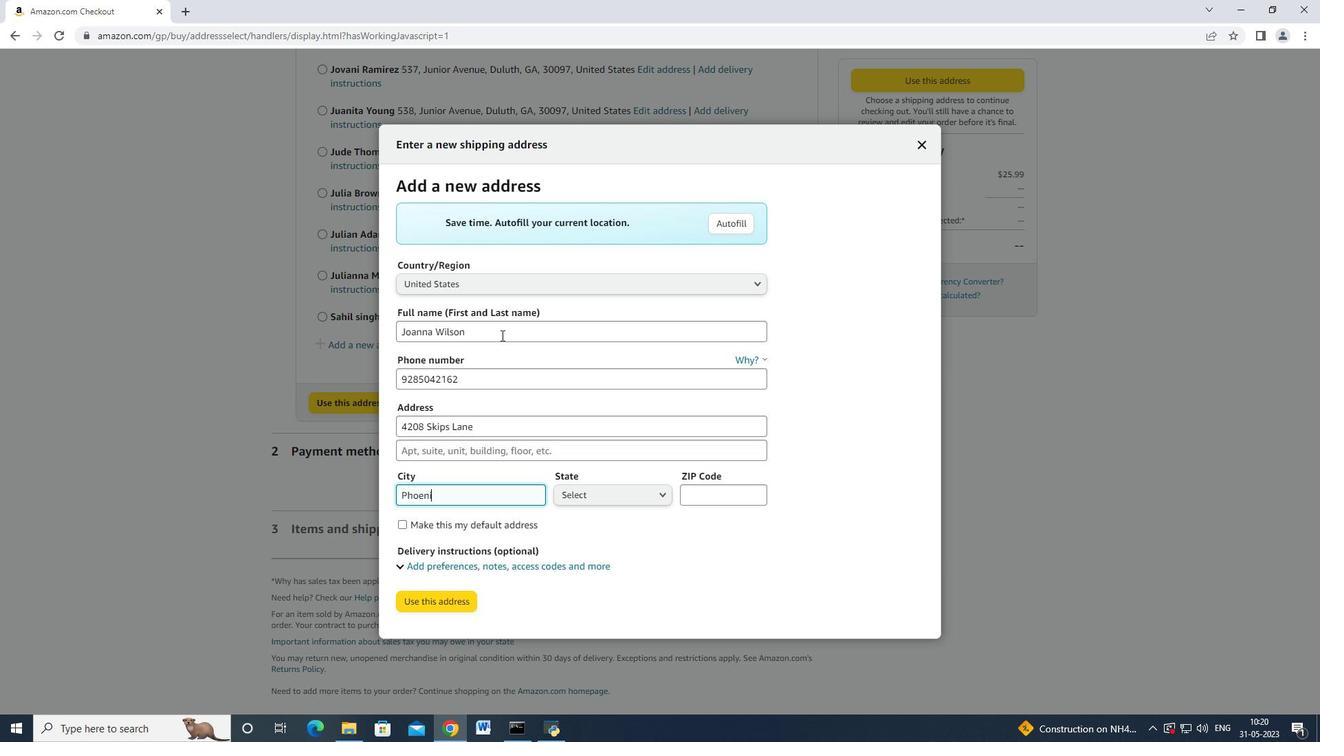 
Action: Mouse moved to (589, 497)
Screenshot: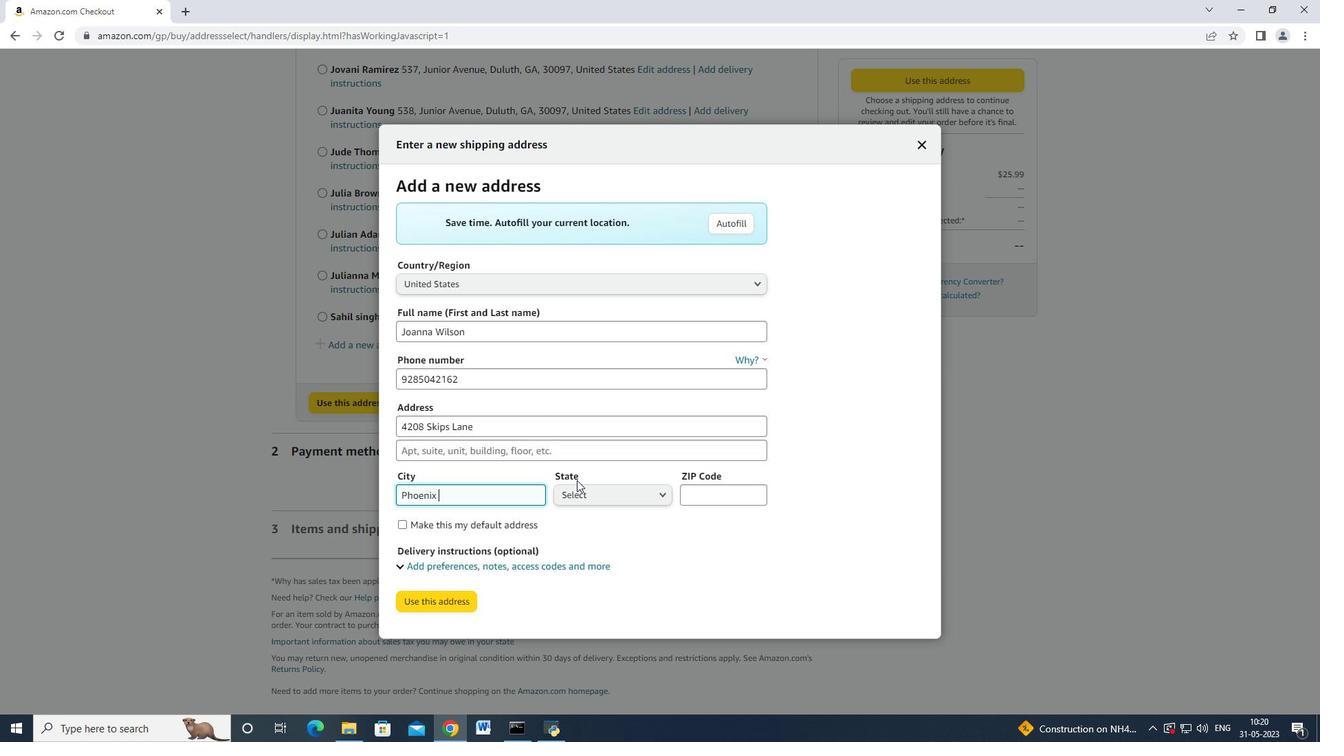 
Action: Mouse pressed left at (589, 497)
Screenshot: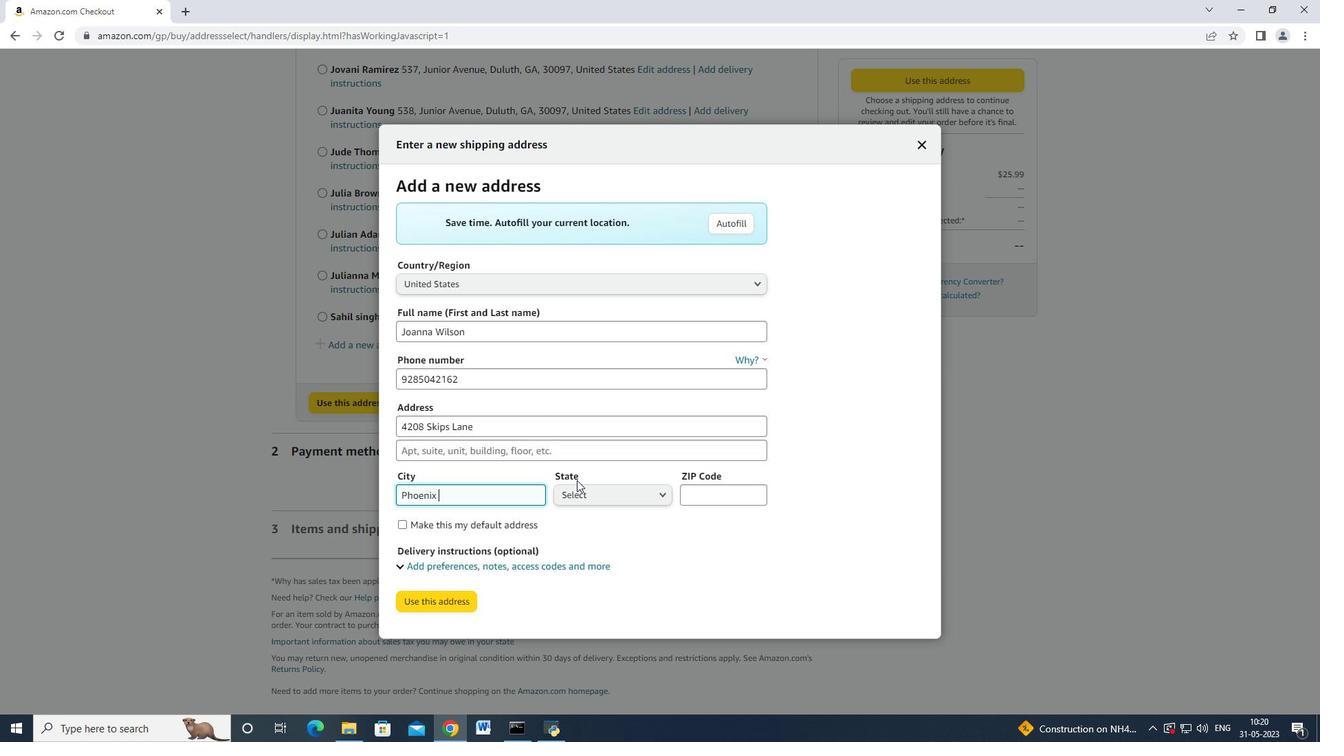 
Action: Mouse moved to (581, 142)
Screenshot: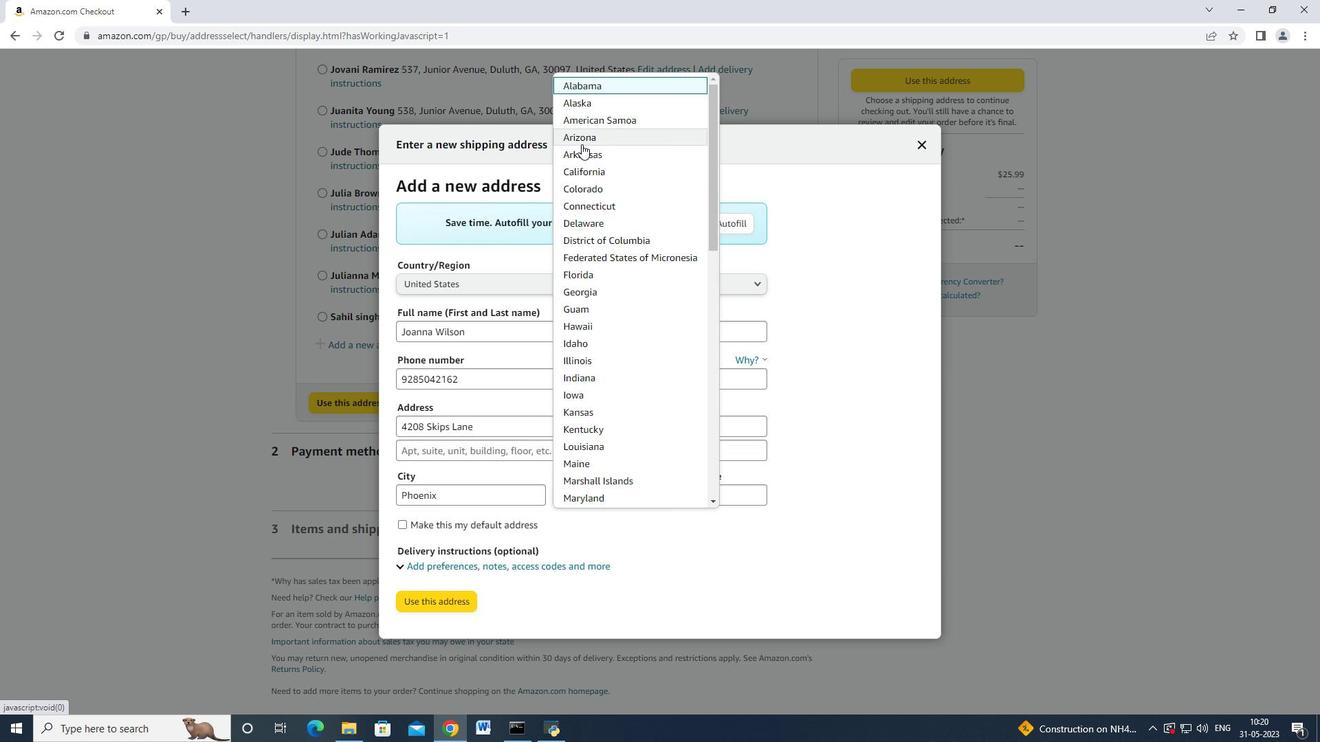 
Action: Mouse pressed left at (581, 142)
Screenshot: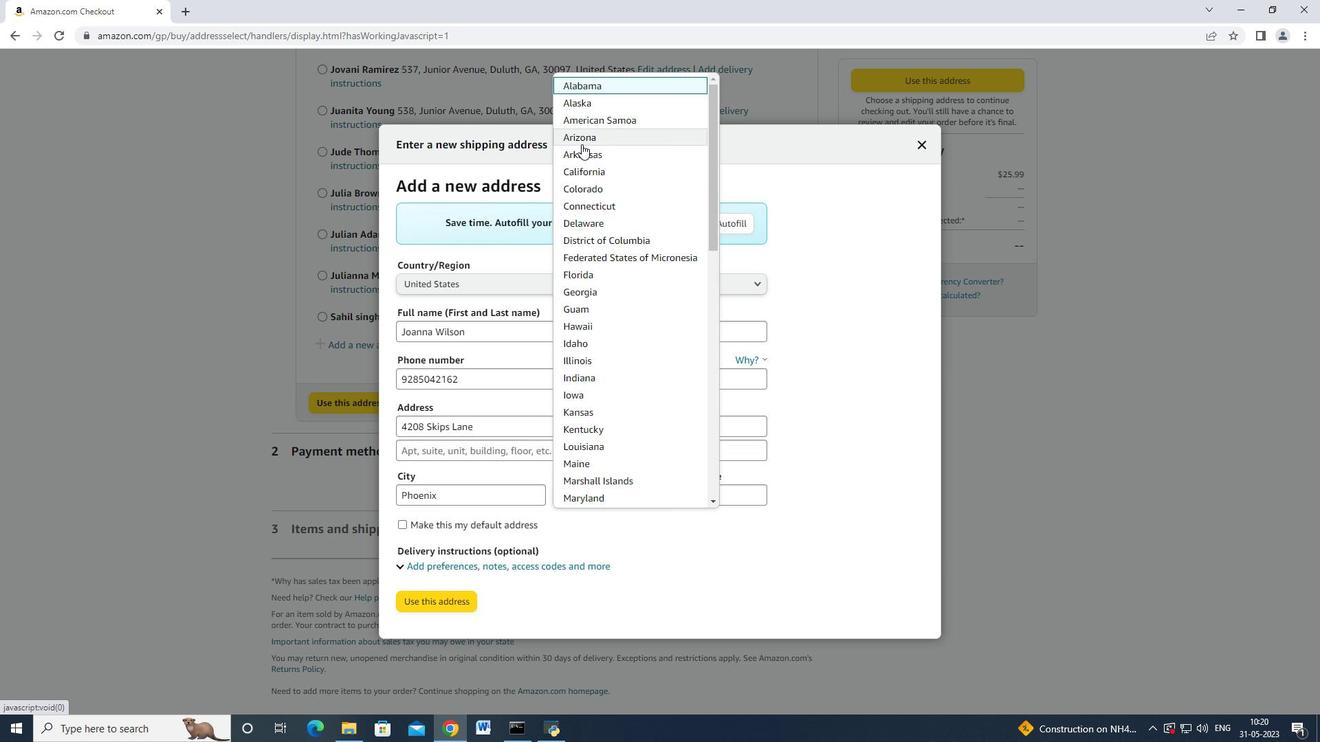 
Action: Mouse moved to (728, 494)
Screenshot: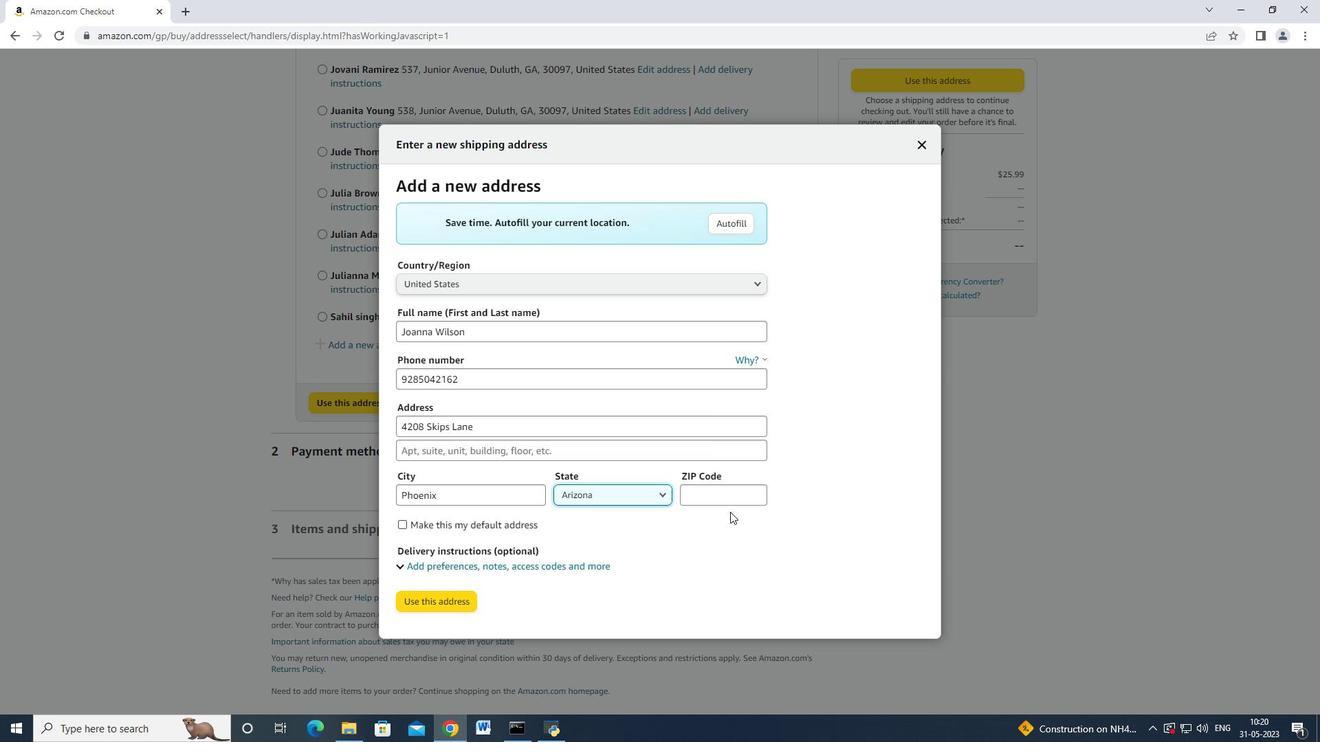 
Action: Mouse pressed left at (728, 494)
Screenshot: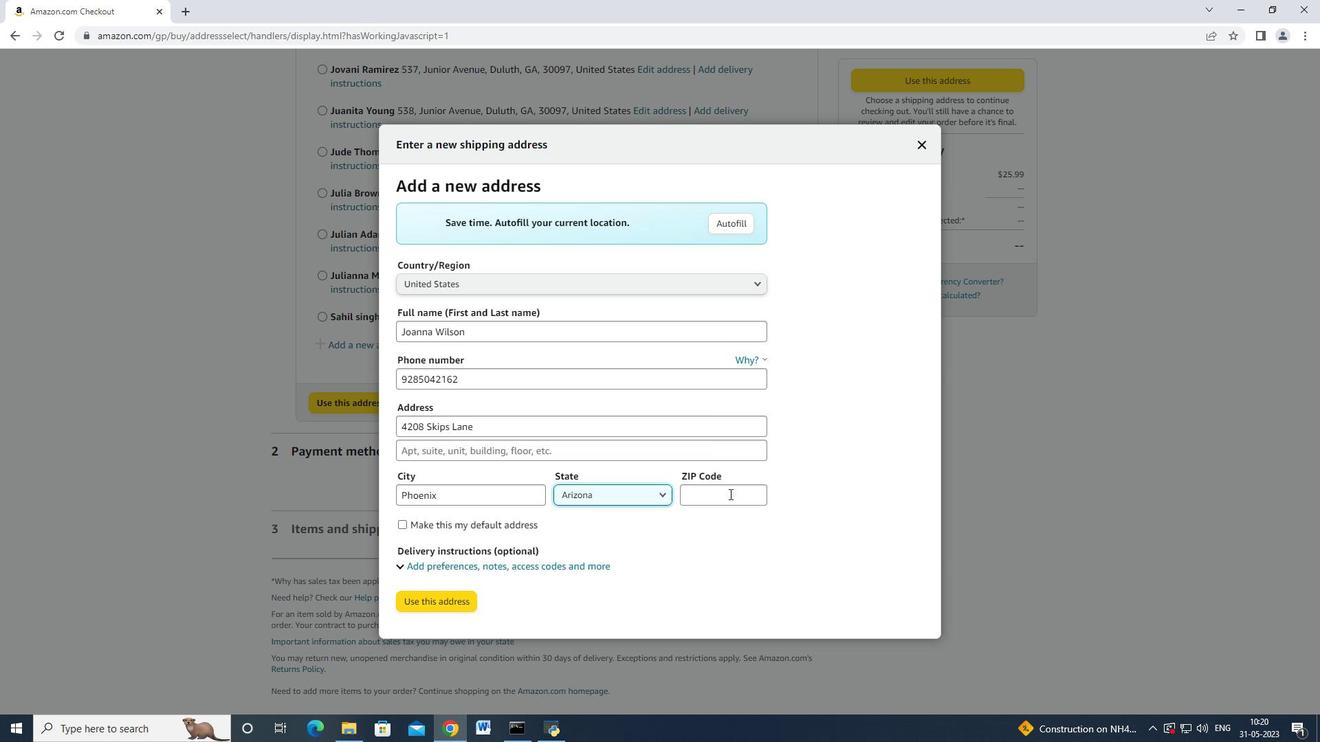 
Action: Mouse moved to (727, 494)
Screenshot: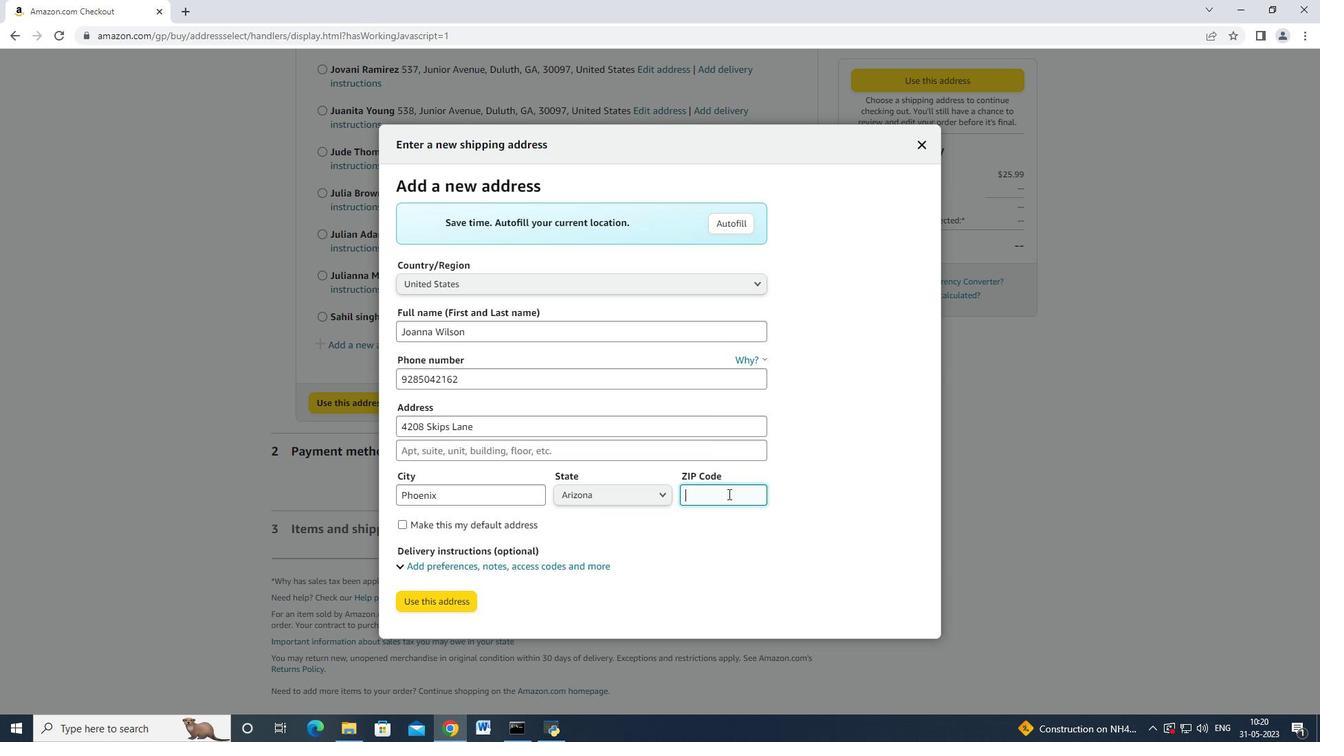 
Action: Key pressed 85012
Screenshot: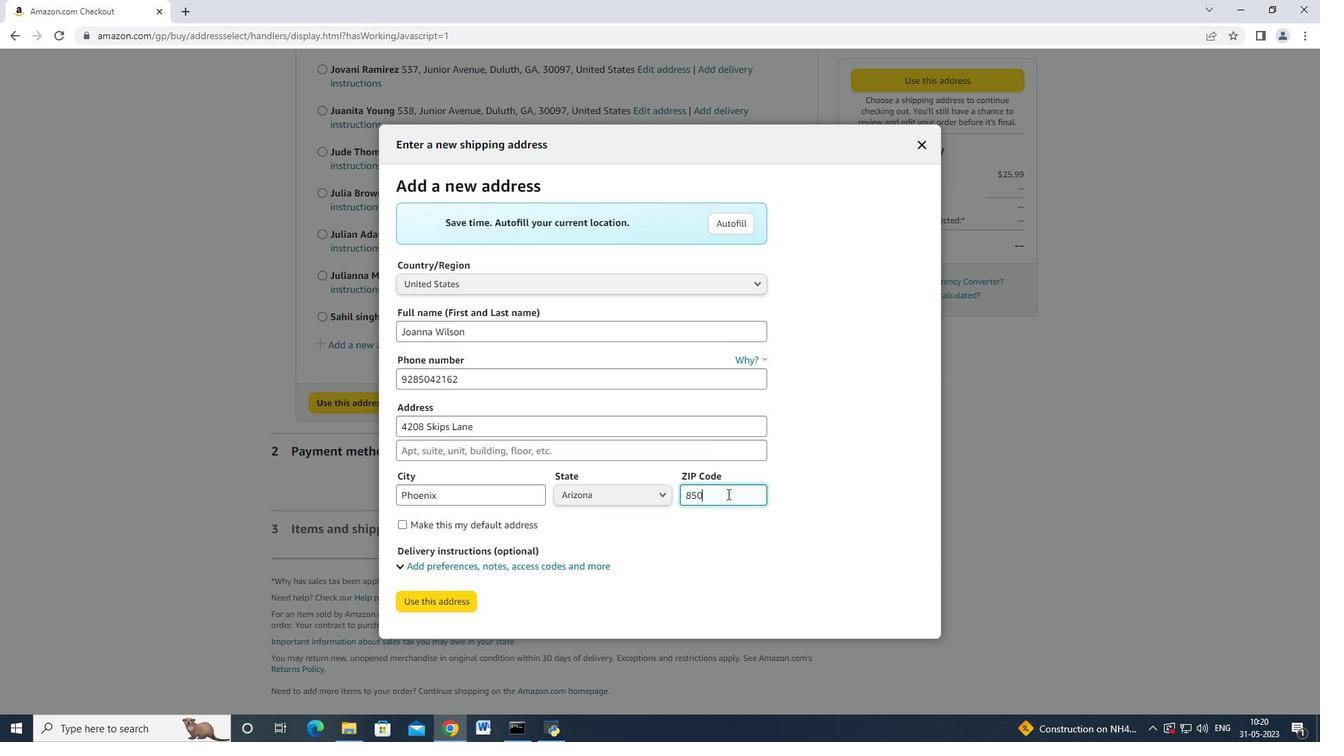 
Action: Mouse moved to (450, 598)
